 Task: Plan a trip to Gizycko, Poland from 6th December, 2023 to 10th December, 2023 for 1 adult. Place can be private room with 1  bedroom having 1 bed and 1 bathroom. Property type can be hotel.
Action: Mouse moved to (481, 109)
Screenshot: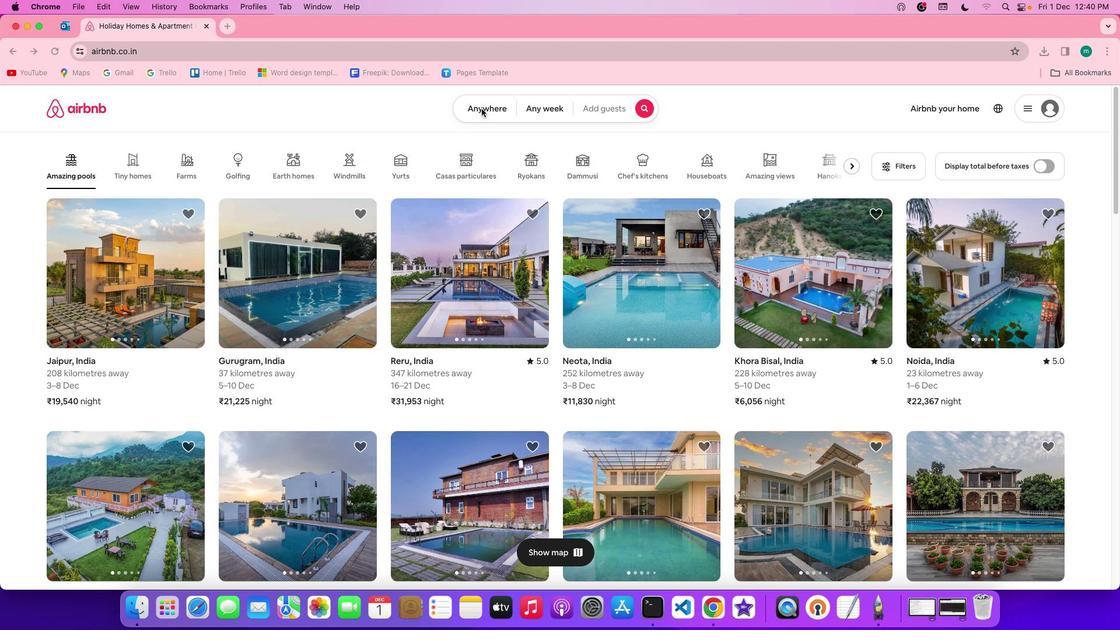 
Action: Mouse pressed left at (481, 109)
Screenshot: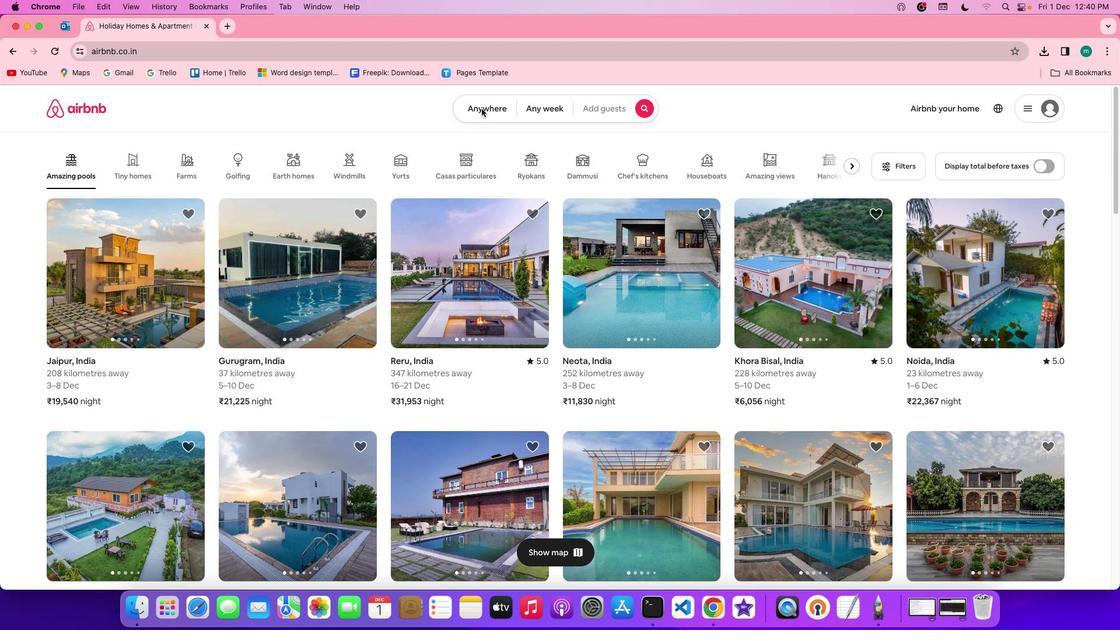 
Action: Mouse pressed left at (481, 109)
Screenshot: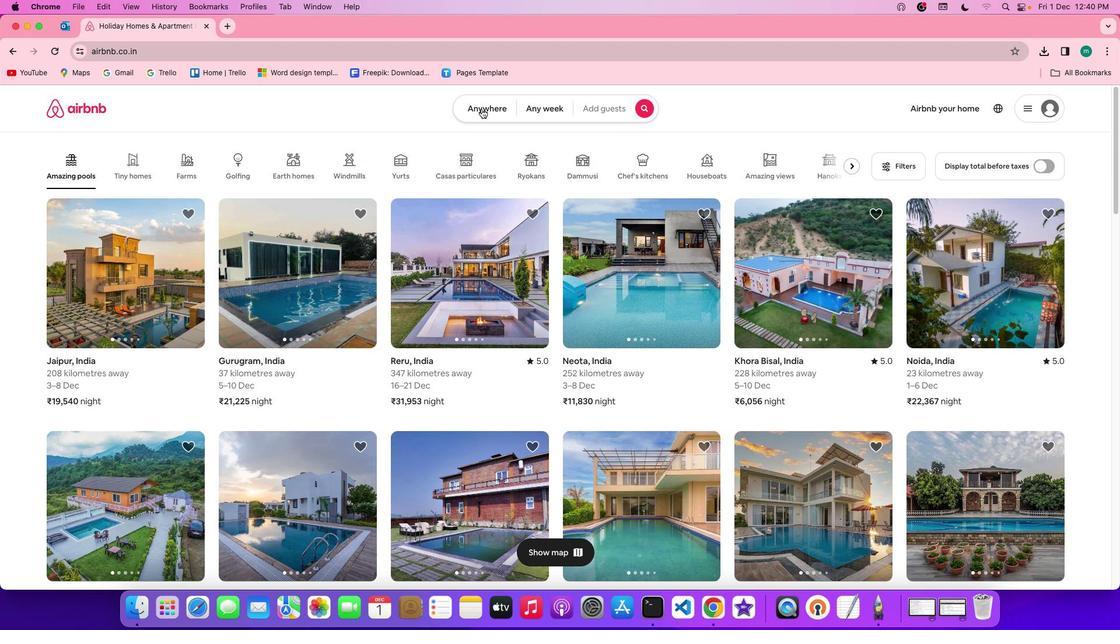 
Action: Mouse moved to (444, 151)
Screenshot: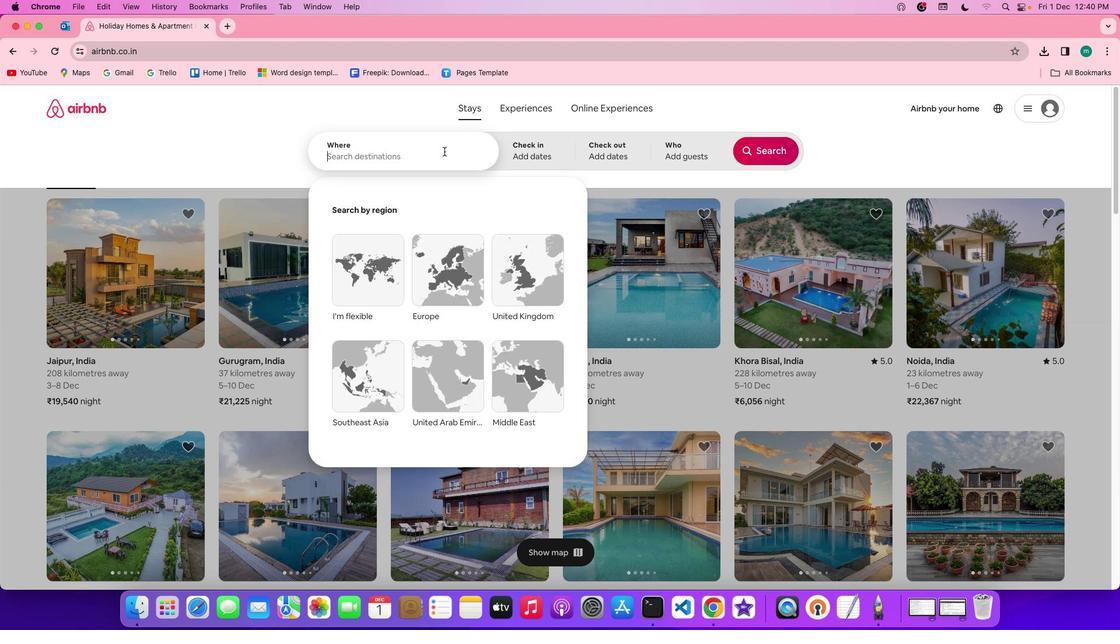
Action: Key pressed Key.shift'G''i''z''y''c''k''o'','Key.spaceKey.shift'P''o''l''a''n''d'
Screenshot: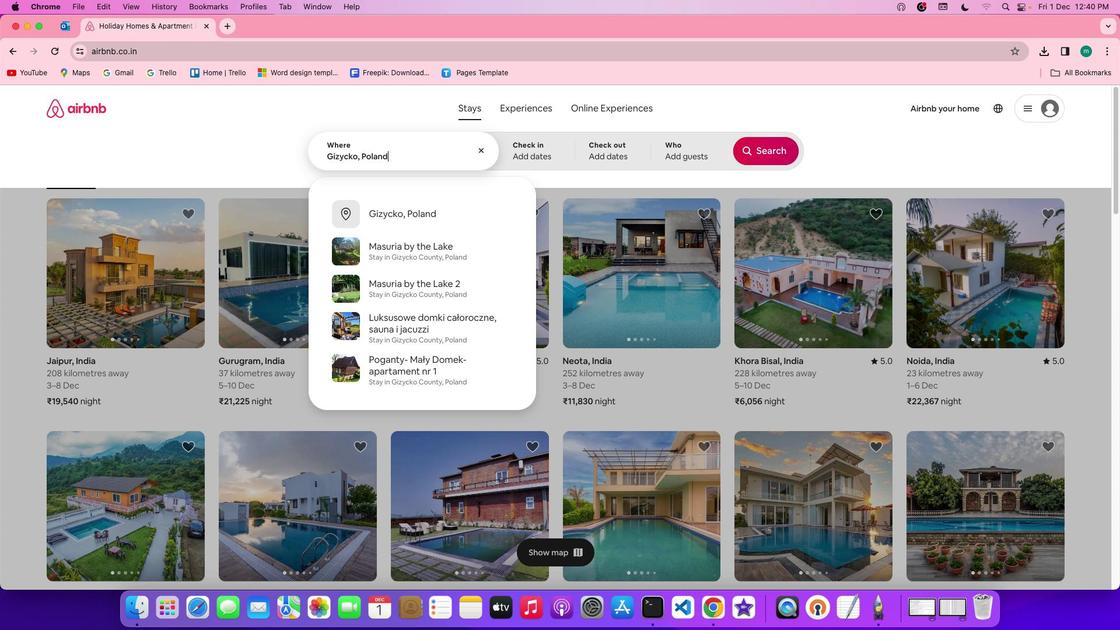 
Action: Mouse moved to (545, 151)
Screenshot: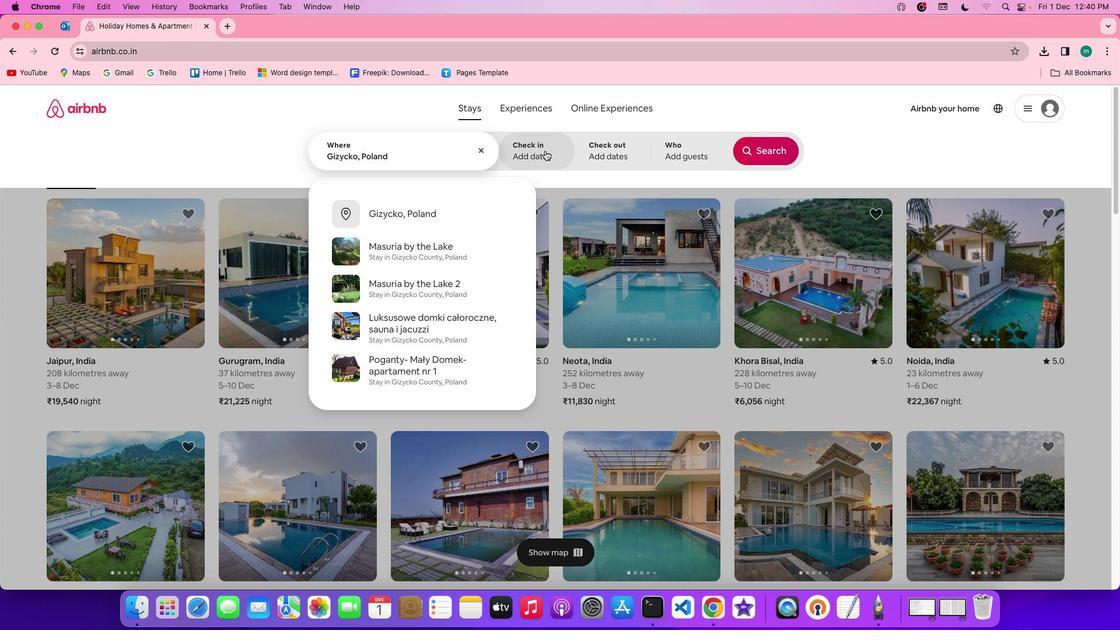 
Action: Mouse pressed left at (545, 151)
Screenshot: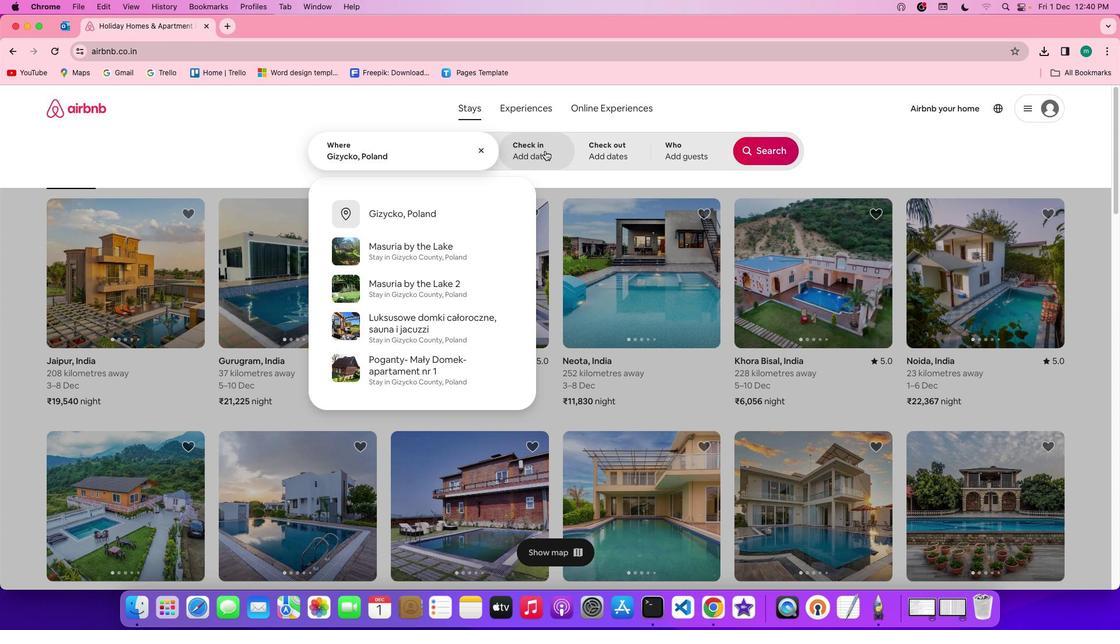 
Action: Mouse moved to (434, 318)
Screenshot: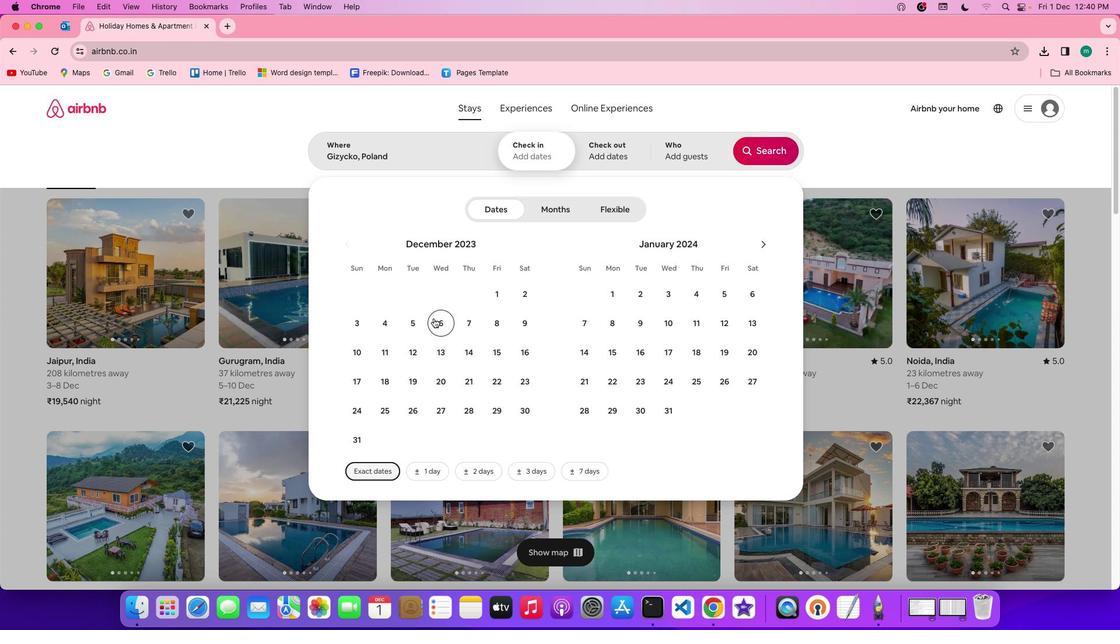
Action: Mouse pressed left at (434, 318)
Screenshot: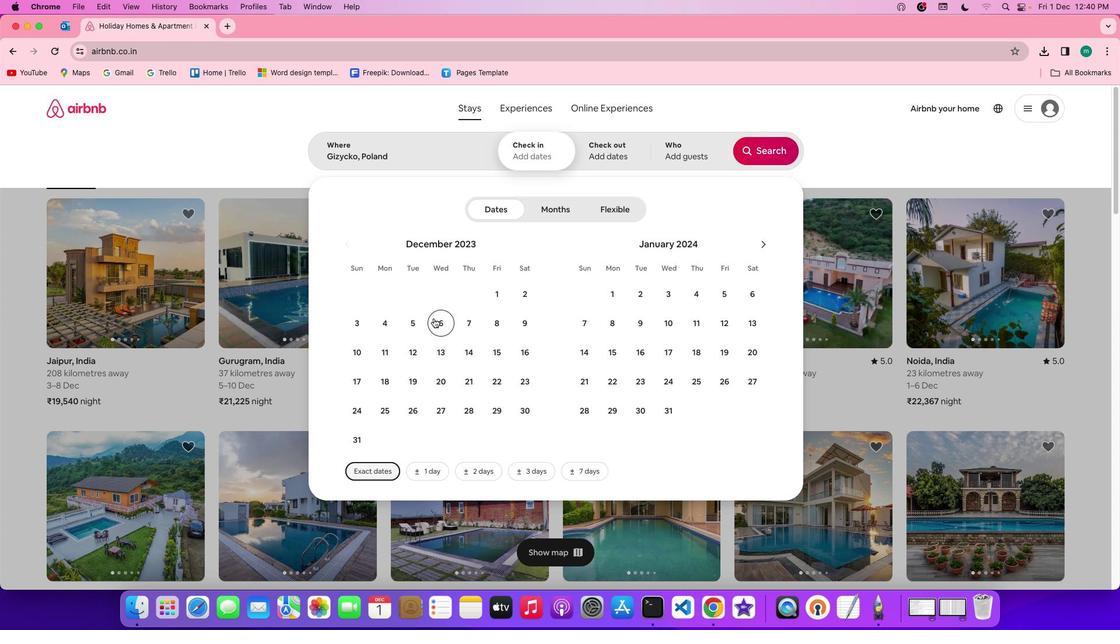 
Action: Mouse moved to (363, 351)
Screenshot: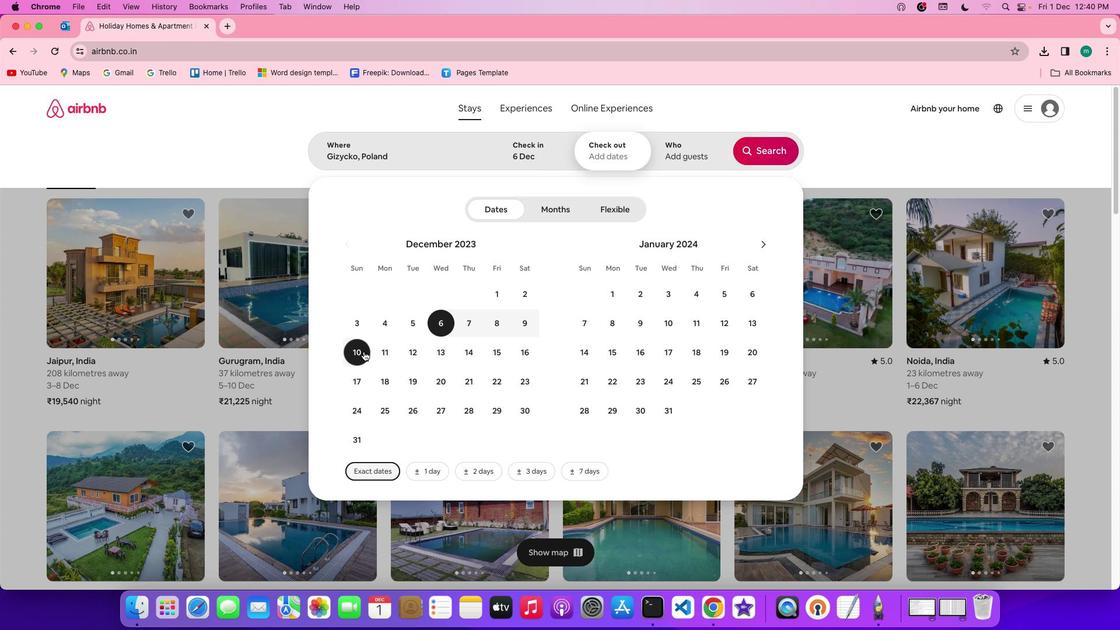 
Action: Mouse pressed left at (363, 351)
Screenshot: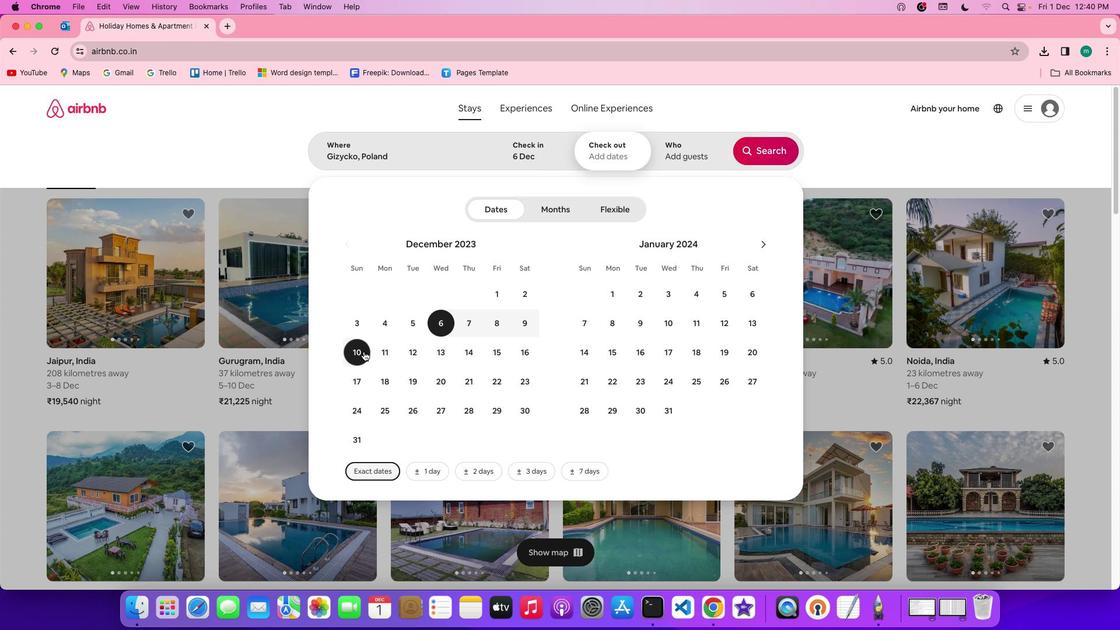 
Action: Mouse moved to (665, 152)
Screenshot: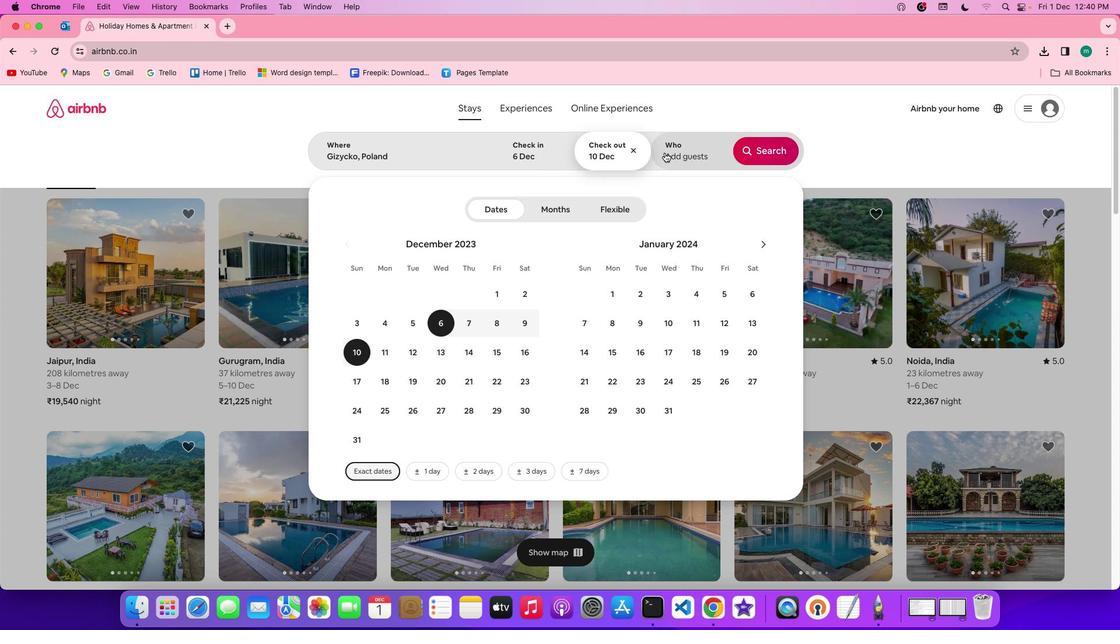 
Action: Mouse pressed left at (665, 152)
Screenshot: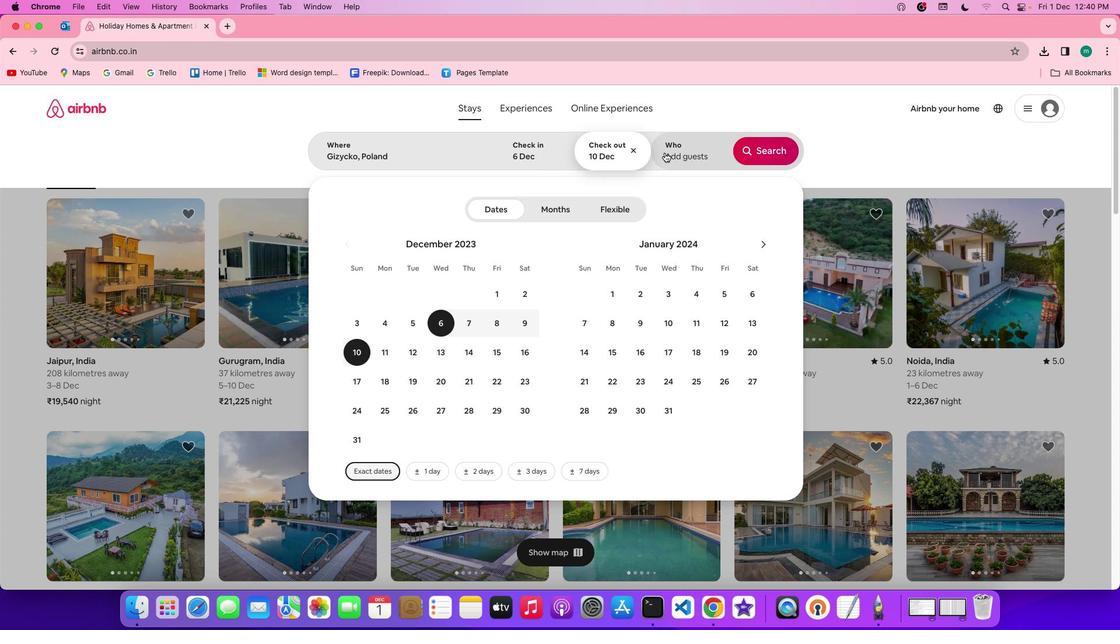 
Action: Mouse moved to (767, 214)
Screenshot: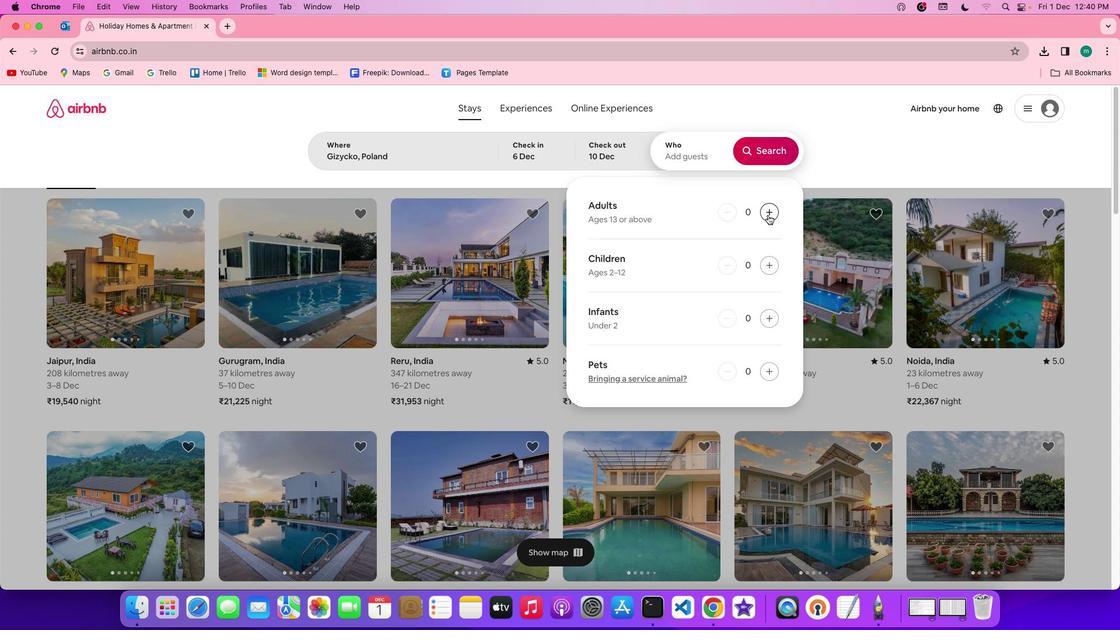 
Action: Mouse pressed left at (767, 214)
Screenshot: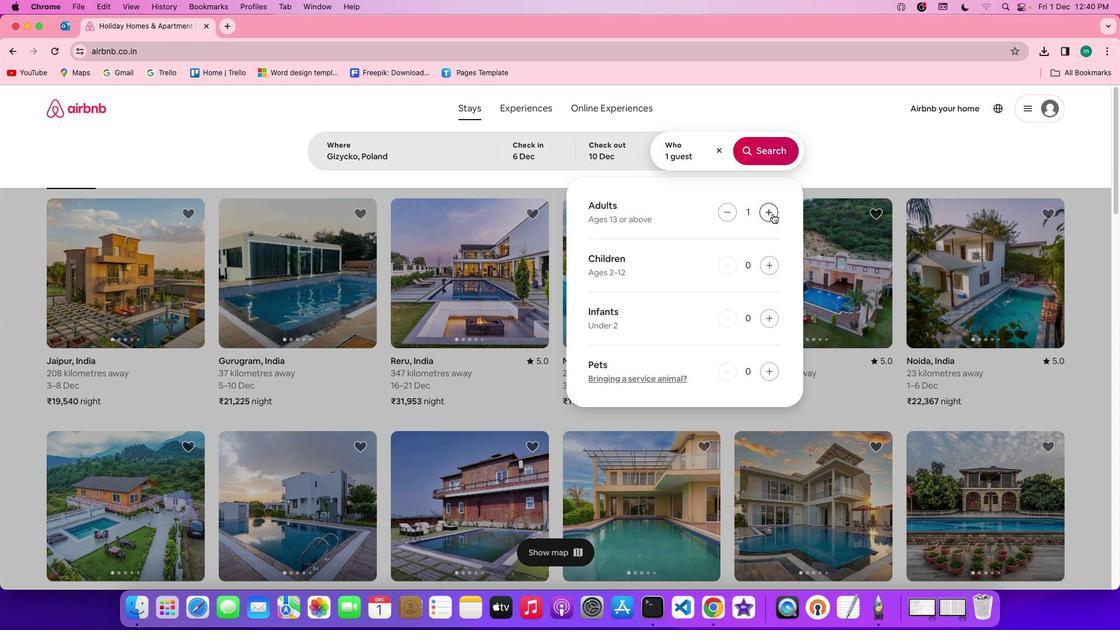 
Action: Mouse moved to (767, 143)
Screenshot: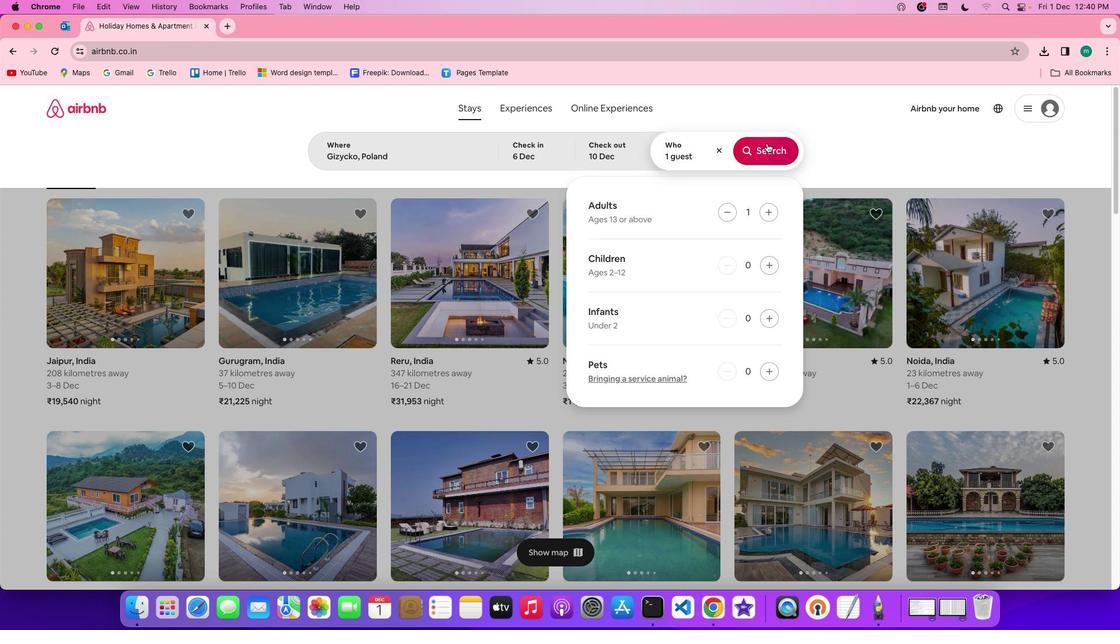 
Action: Mouse pressed left at (767, 143)
Screenshot: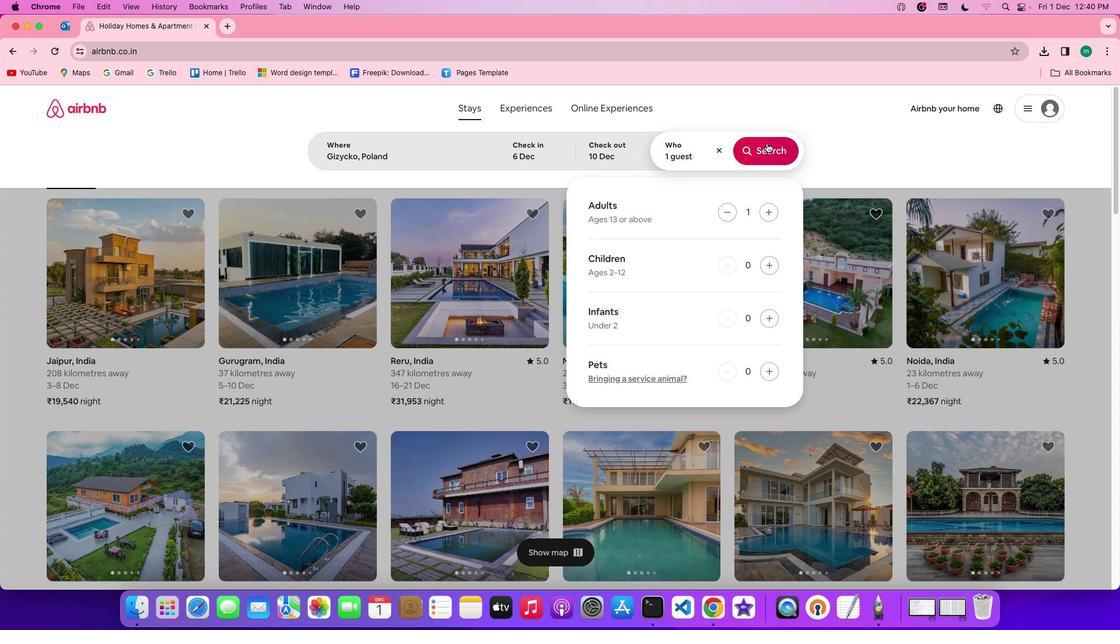 
Action: Mouse moved to (940, 152)
Screenshot: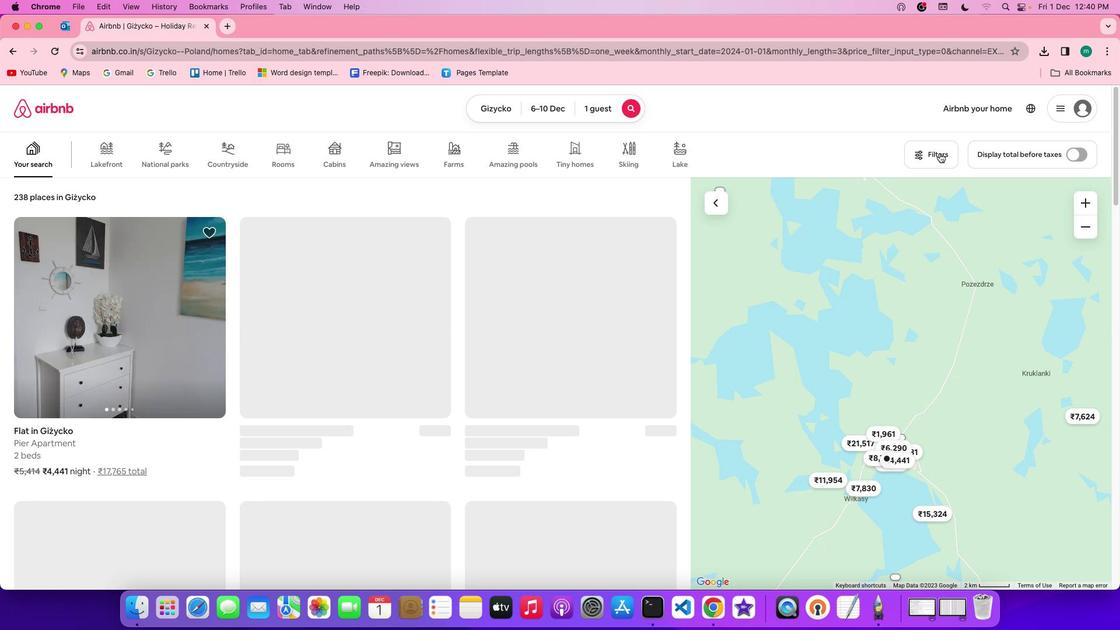 
Action: Mouse pressed left at (940, 152)
Screenshot: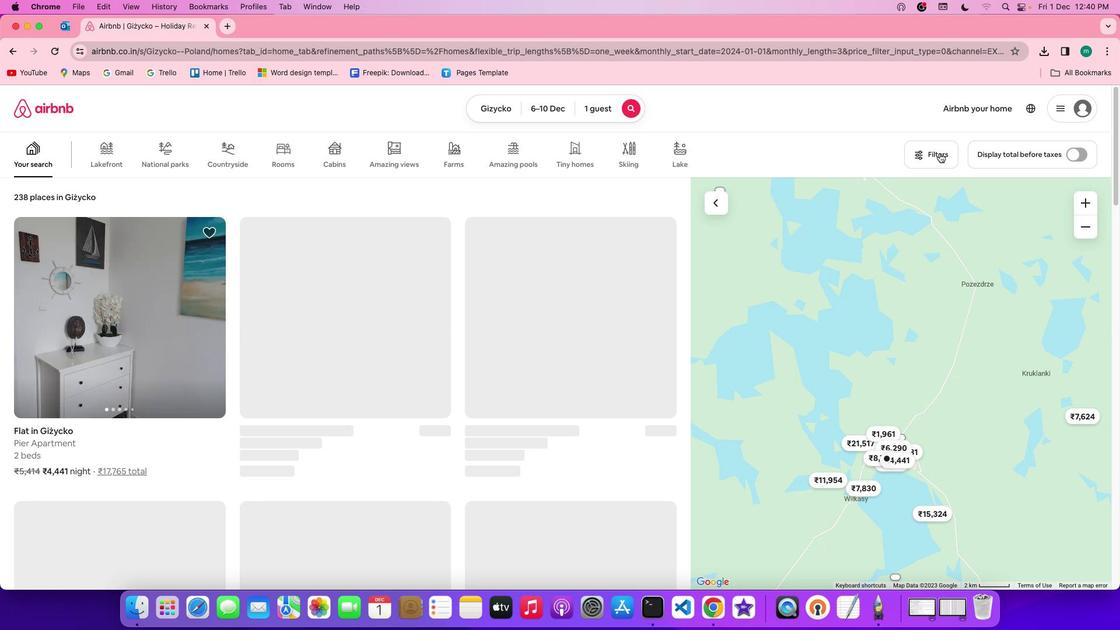 
Action: Mouse moved to (595, 313)
Screenshot: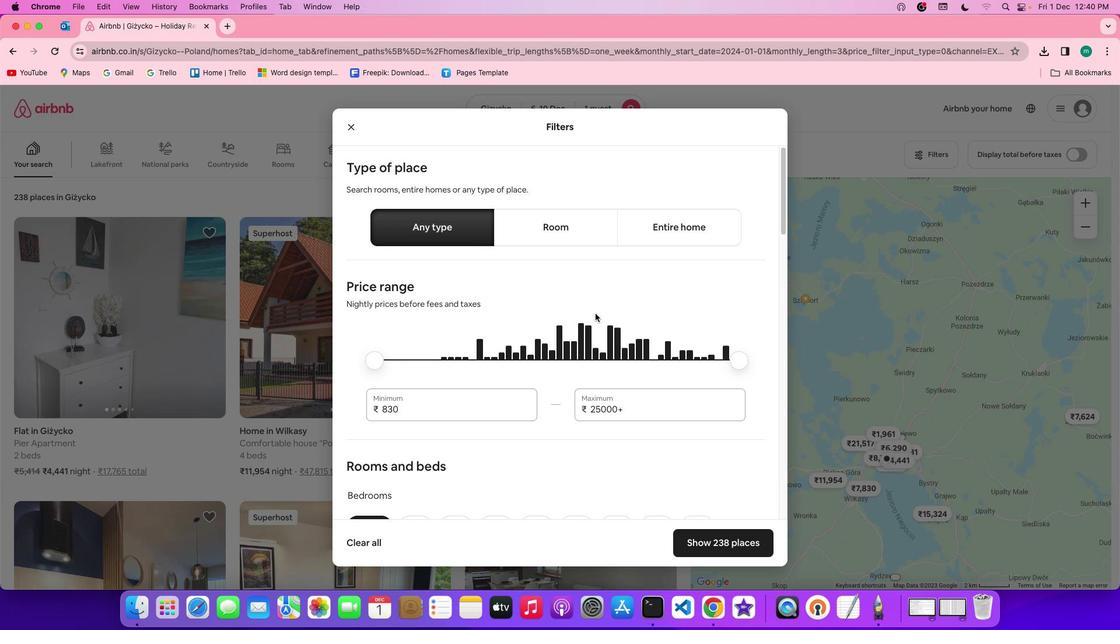 
Action: Mouse scrolled (595, 313) with delta (0, 0)
Screenshot: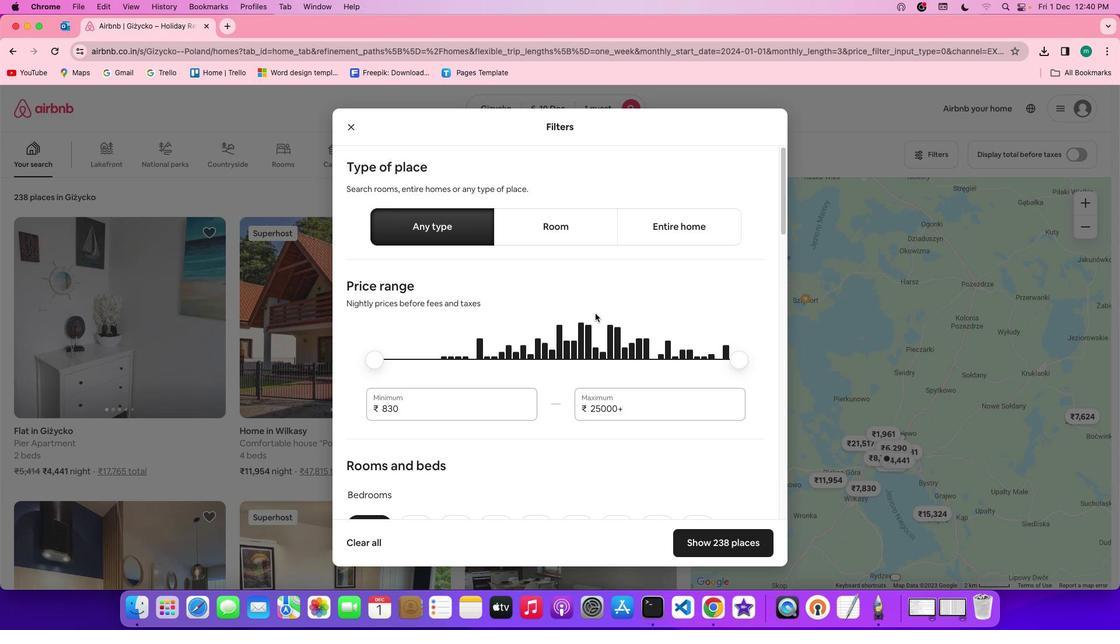 
Action: Mouse scrolled (595, 313) with delta (0, 0)
Screenshot: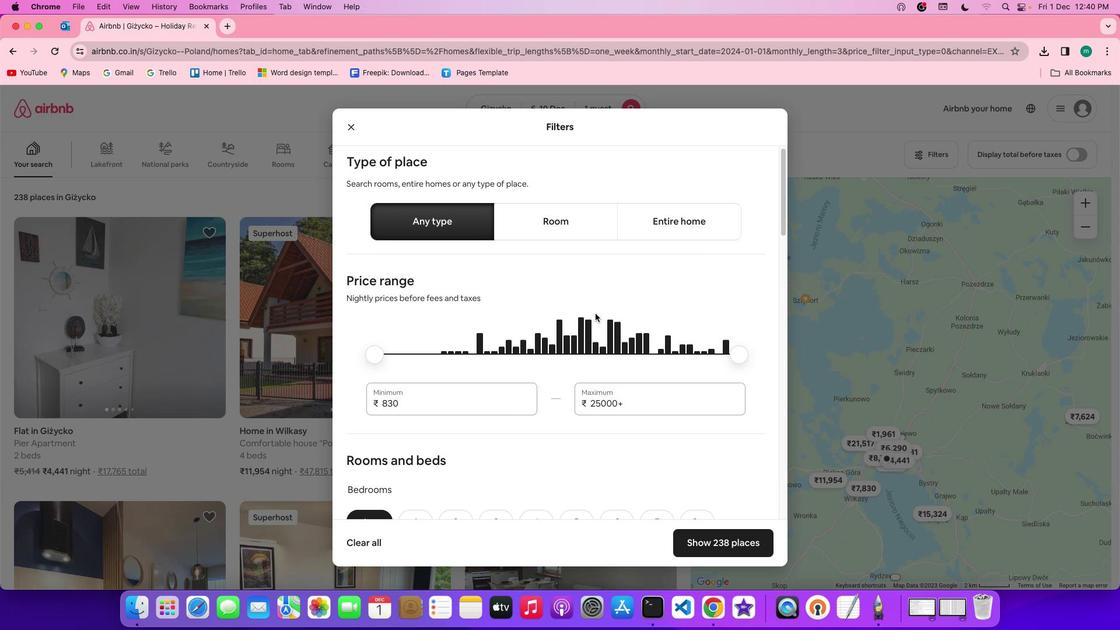 
Action: Mouse scrolled (595, 313) with delta (0, 0)
Screenshot: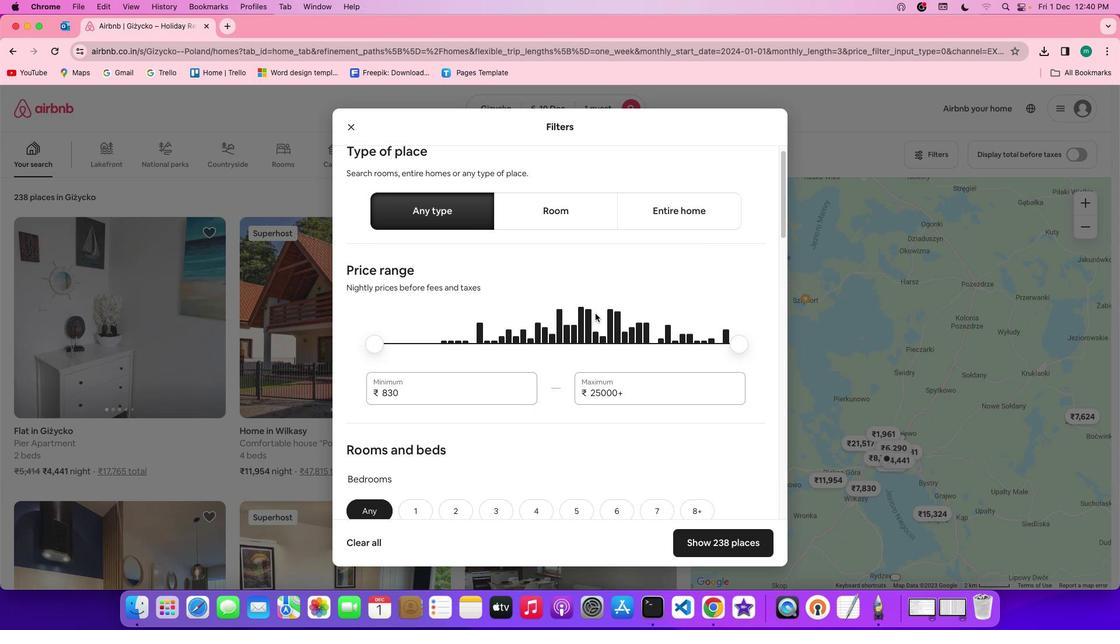 
Action: Mouse scrolled (595, 313) with delta (0, -1)
Screenshot: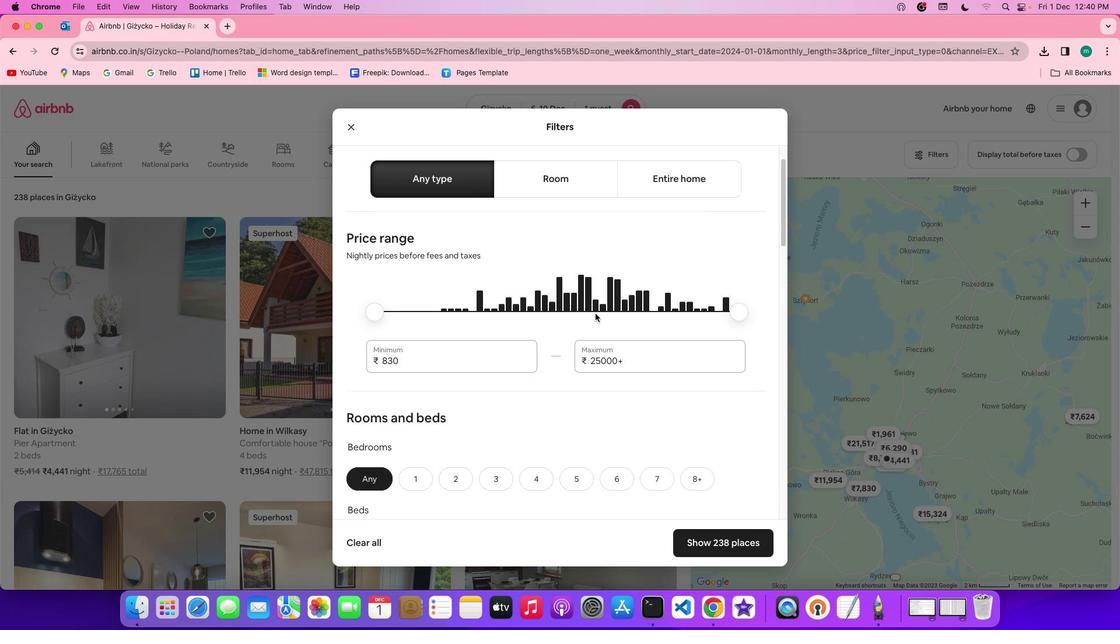 
Action: Mouse moved to (595, 313)
Screenshot: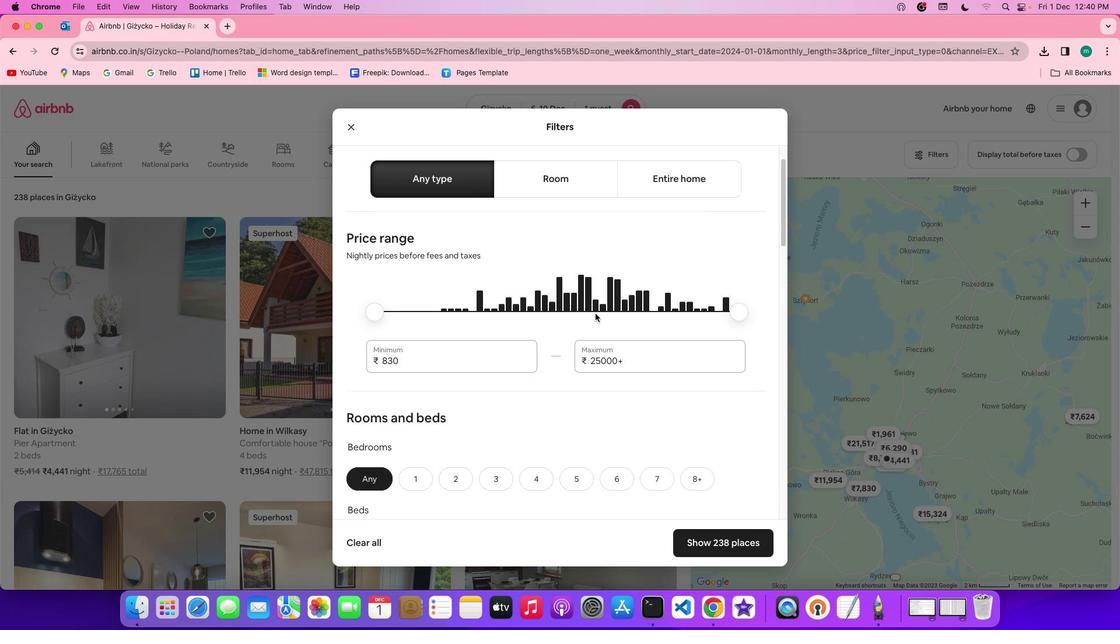 
Action: Mouse scrolled (595, 313) with delta (0, 0)
Screenshot: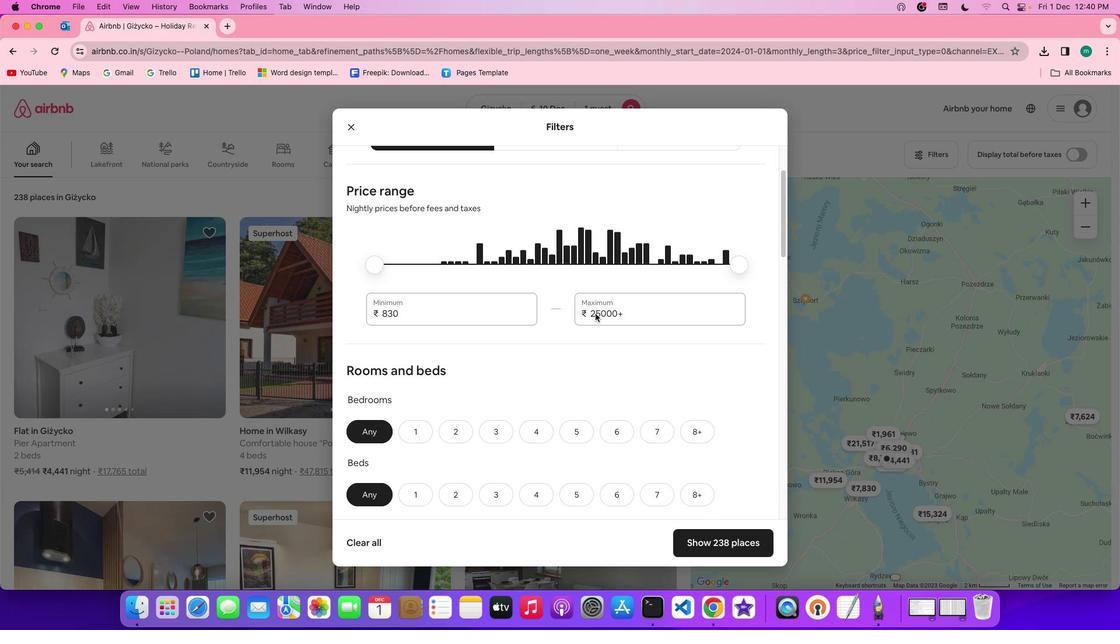
Action: Mouse scrolled (595, 313) with delta (0, 0)
Screenshot: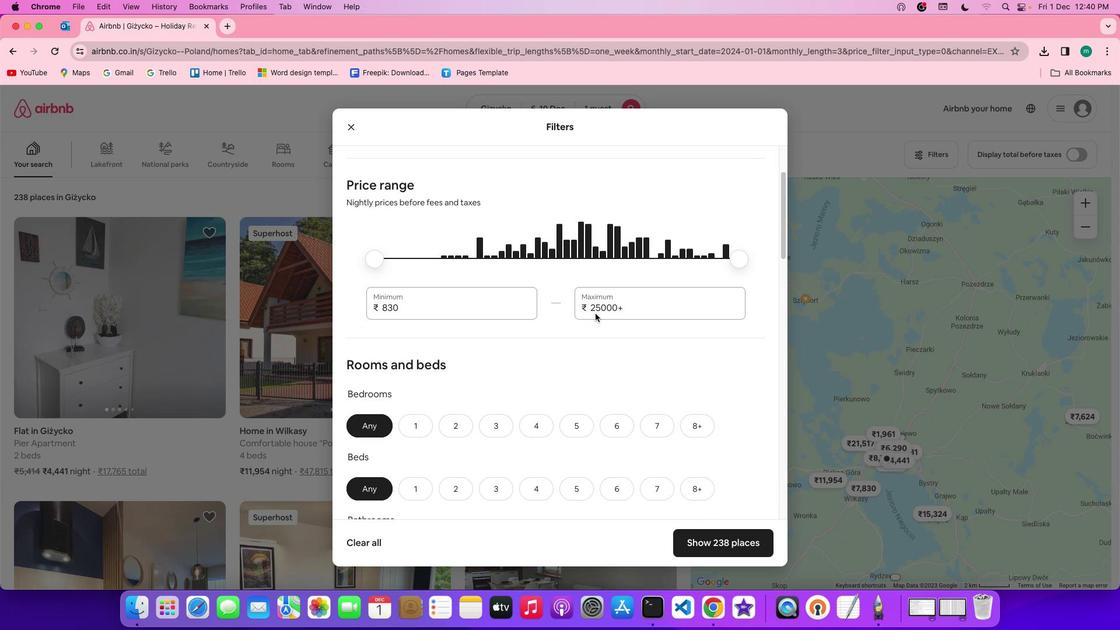 
Action: Mouse scrolled (595, 313) with delta (0, -1)
Screenshot: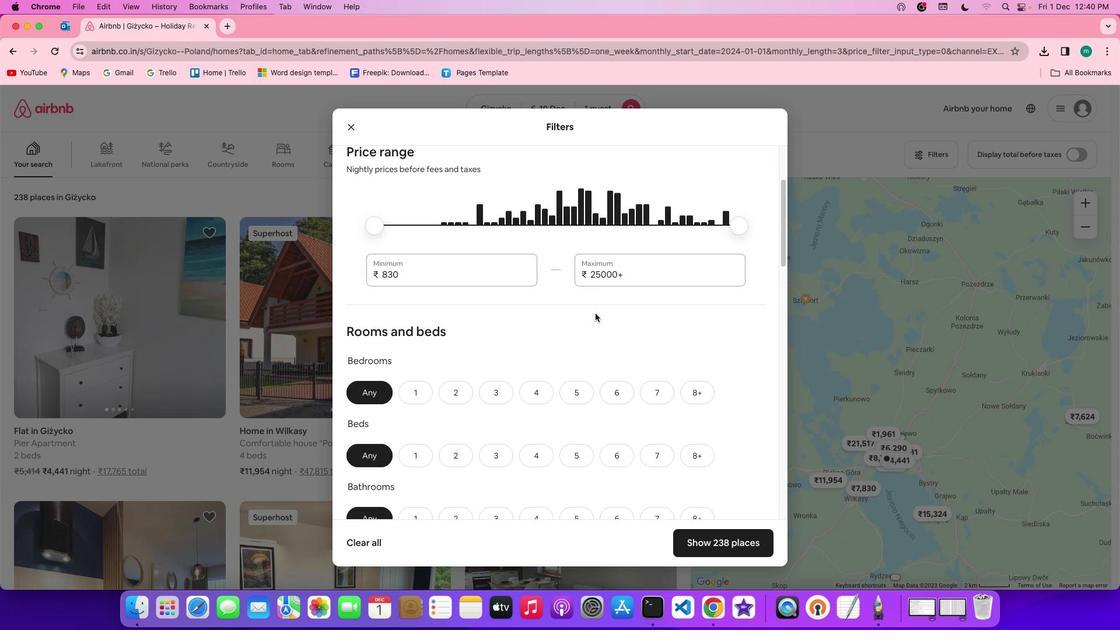 
Action: Mouse scrolled (595, 313) with delta (0, -1)
Screenshot: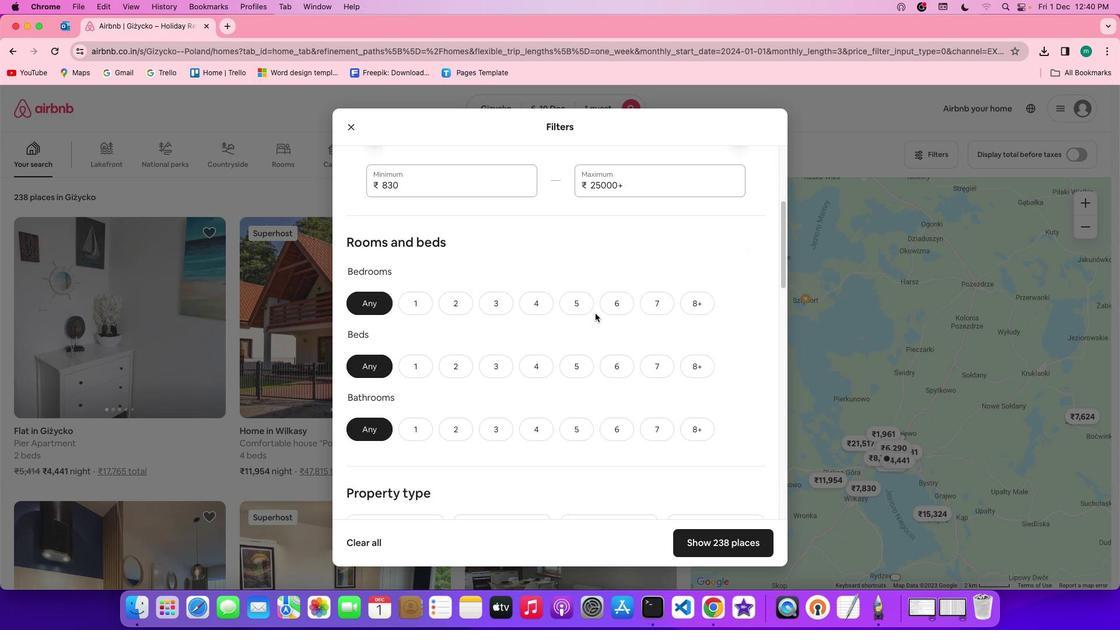 
Action: Mouse moved to (427, 256)
Screenshot: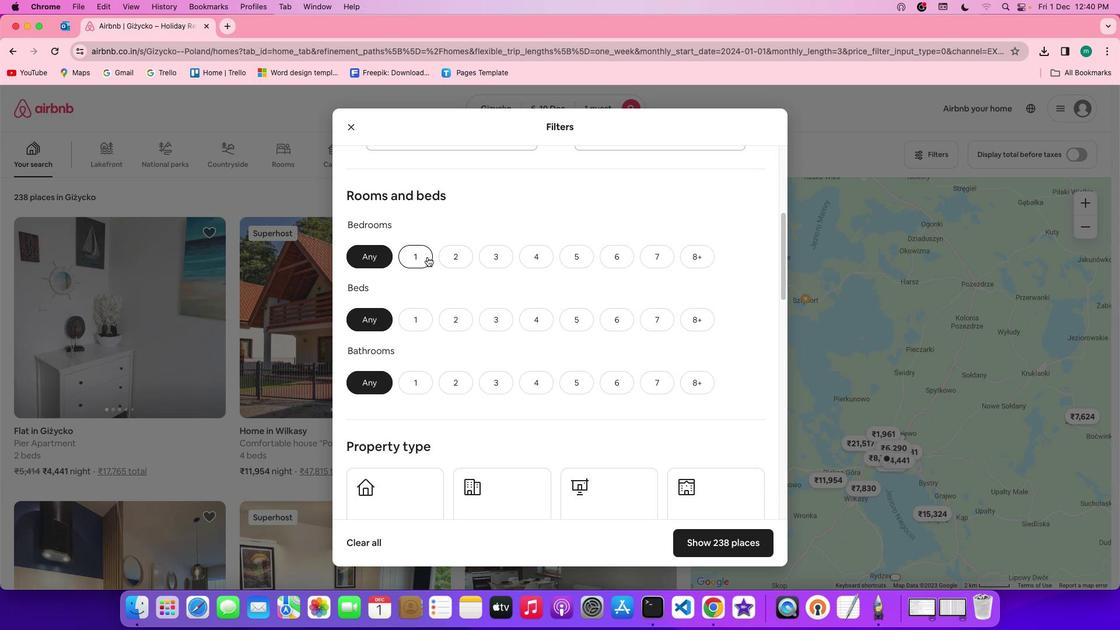 
Action: Mouse pressed left at (427, 256)
Screenshot: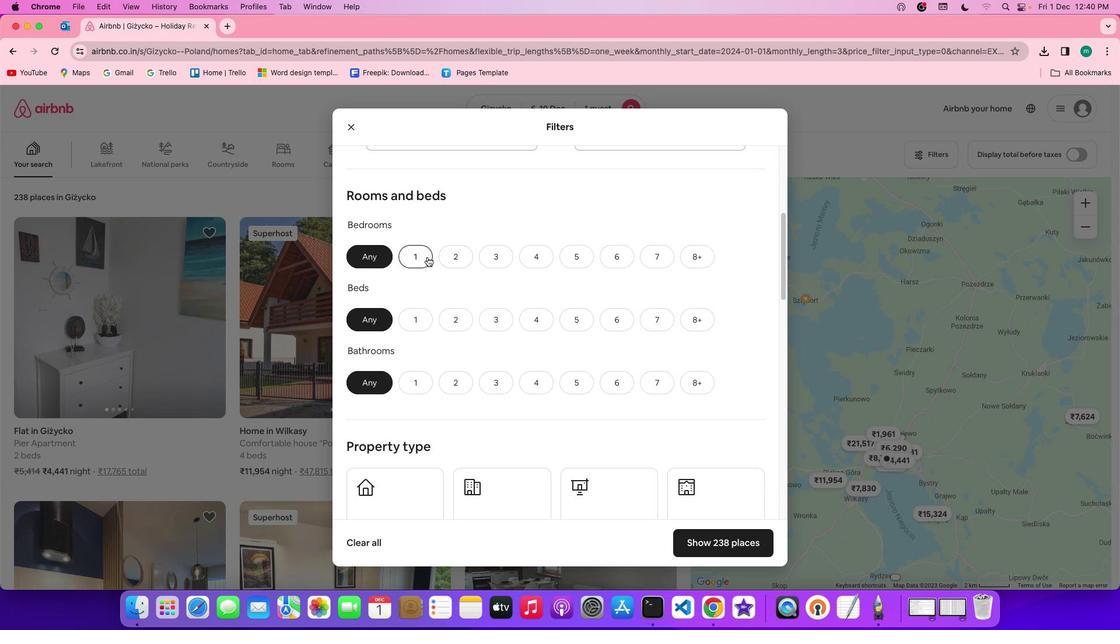 
Action: Mouse moved to (406, 324)
Screenshot: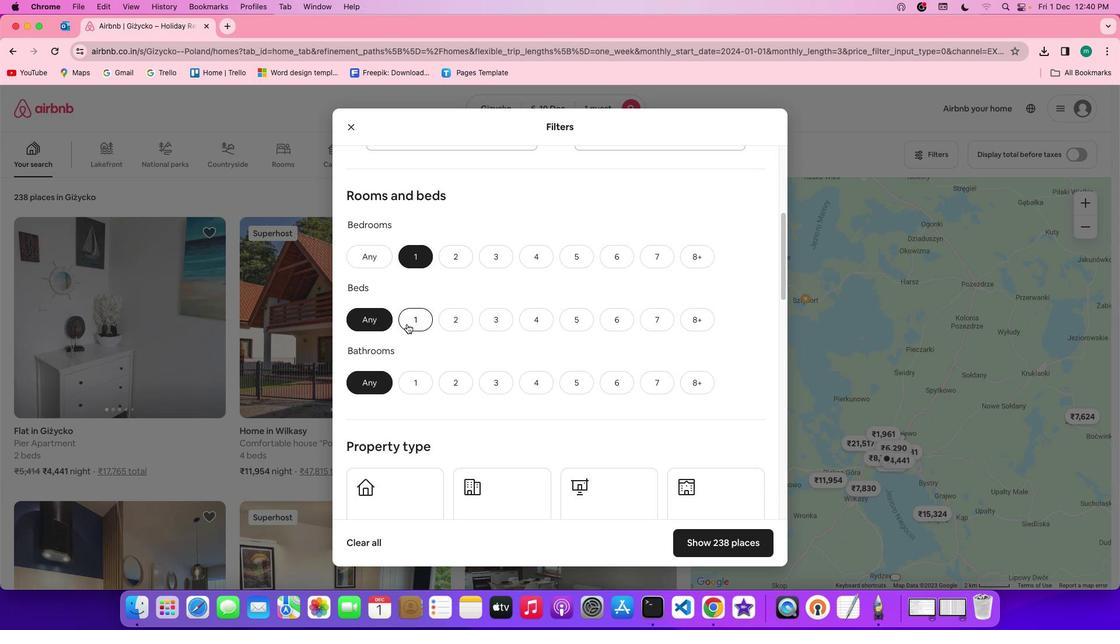 
Action: Mouse pressed left at (406, 324)
Screenshot: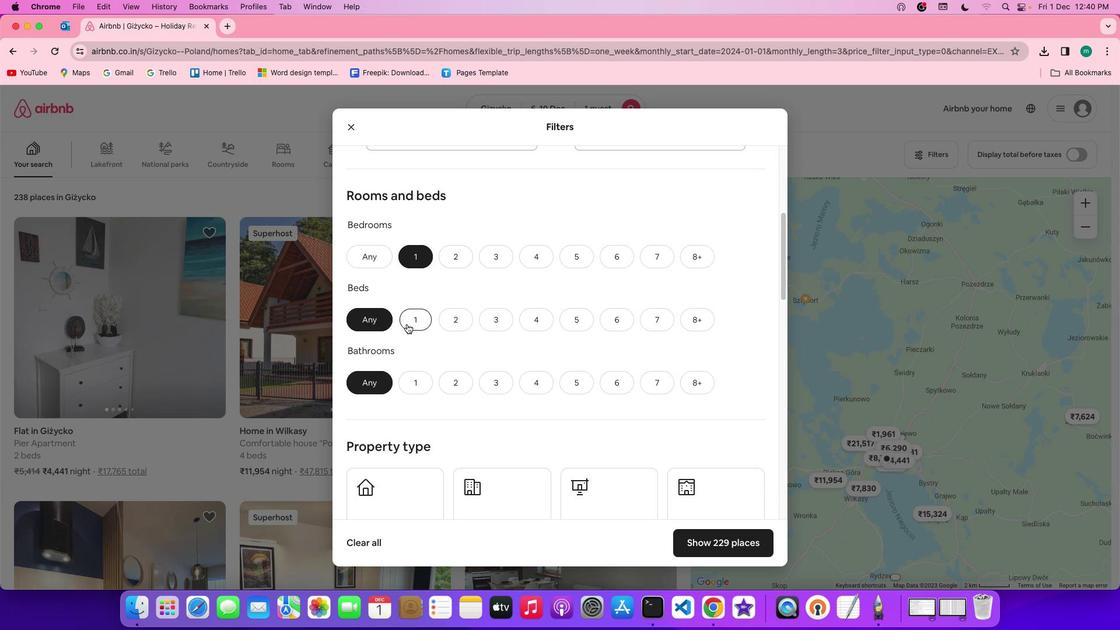 
Action: Mouse moved to (411, 377)
Screenshot: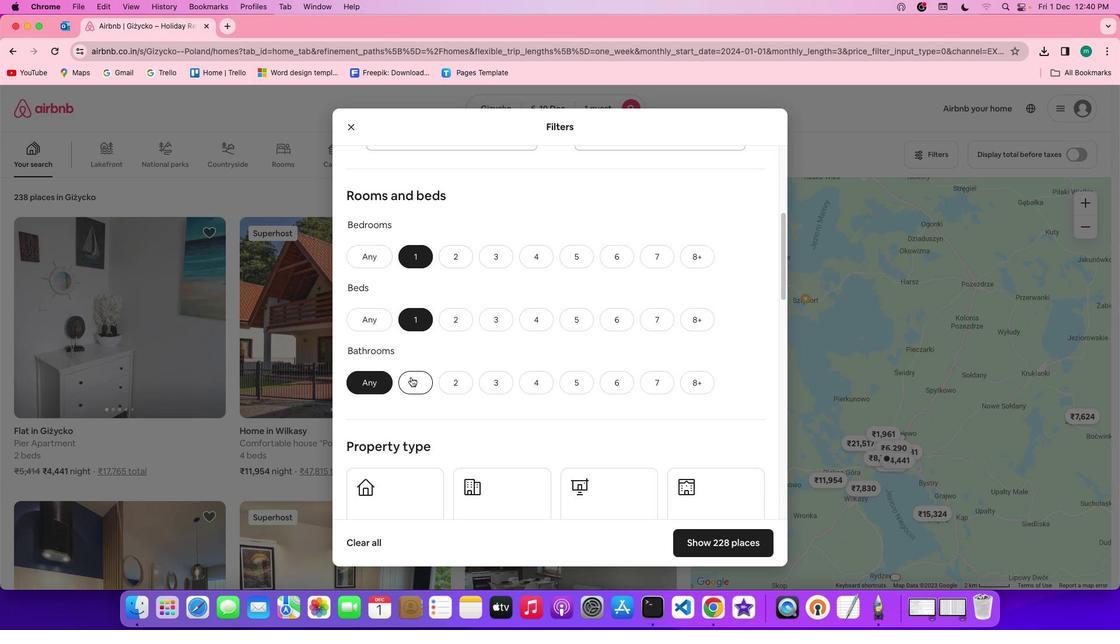 
Action: Mouse pressed left at (411, 377)
Screenshot: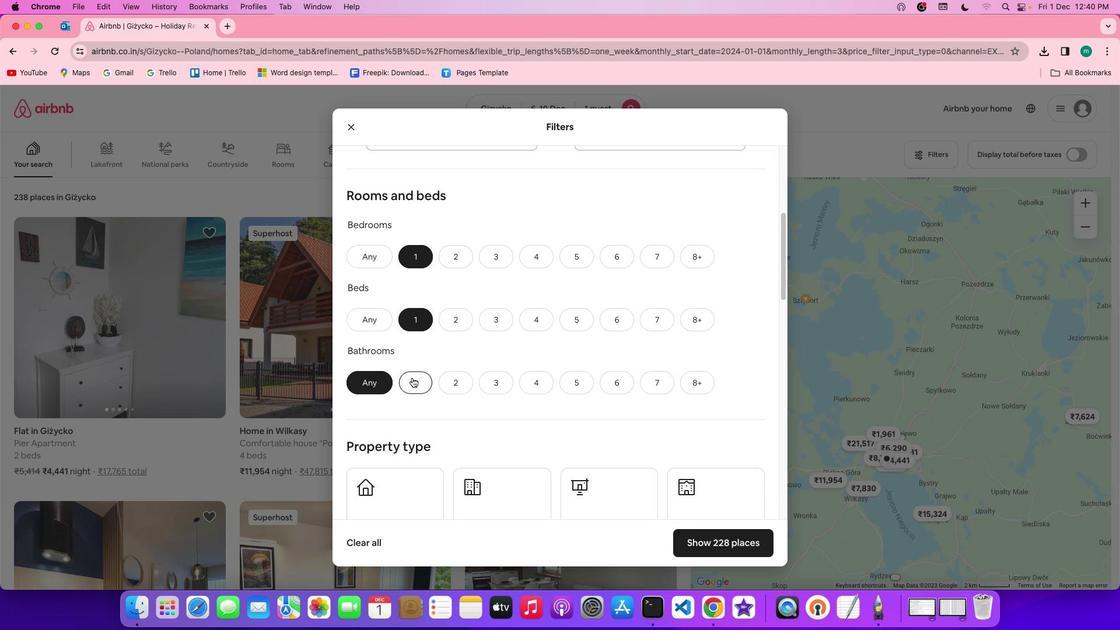 
Action: Mouse moved to (575, 402)
Screenshot: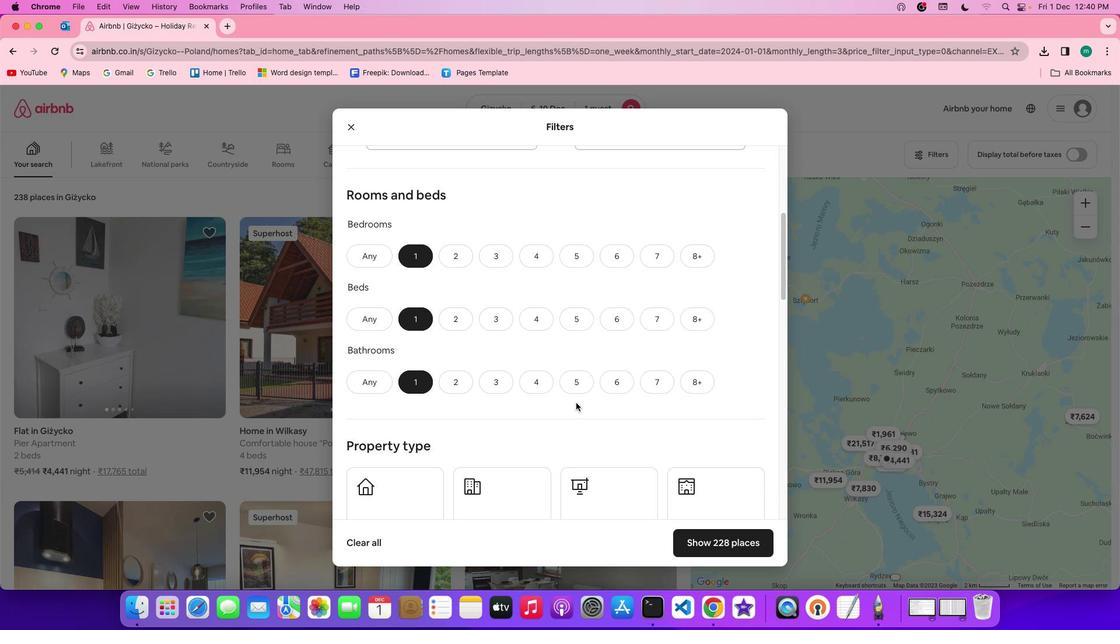 
Action: Mouse scrolled (575, 402) with delta (0, 0)
Screenshot: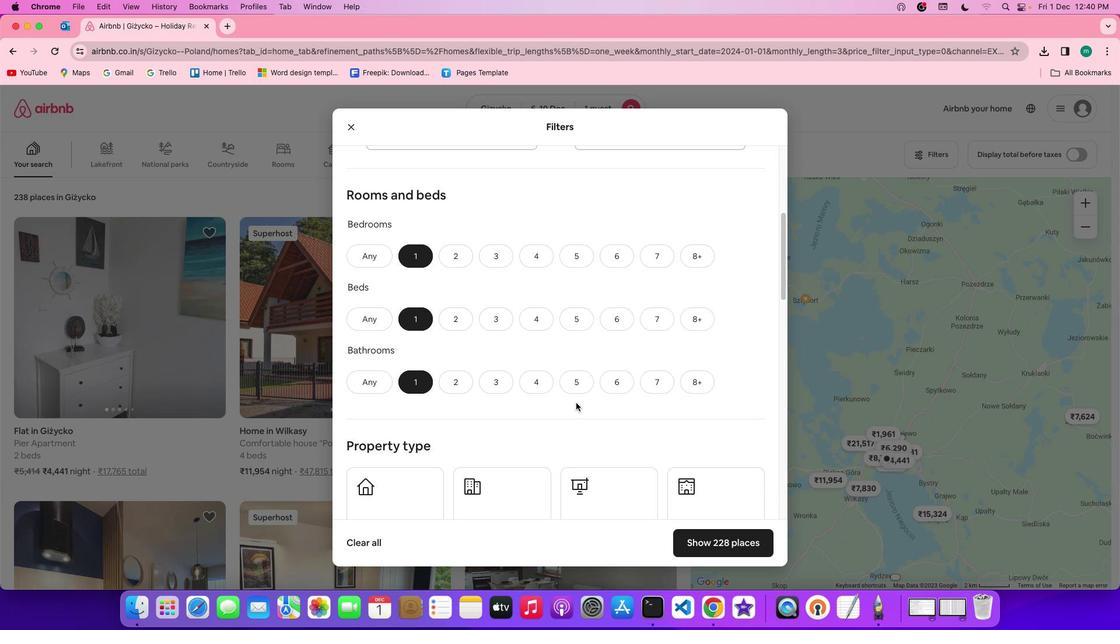 
Action: Mouse scrolled (575, 402) with delta (0, 0)
Screenshot: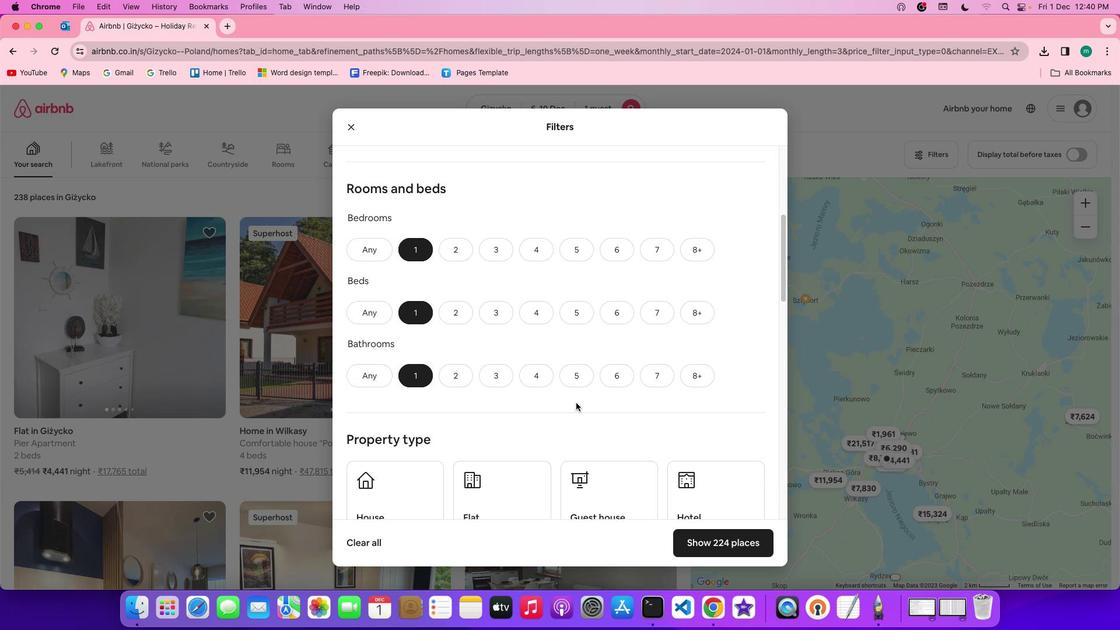 
Action: Mouse scrolled (575, 402) with delta (0, 0)
Screenshot: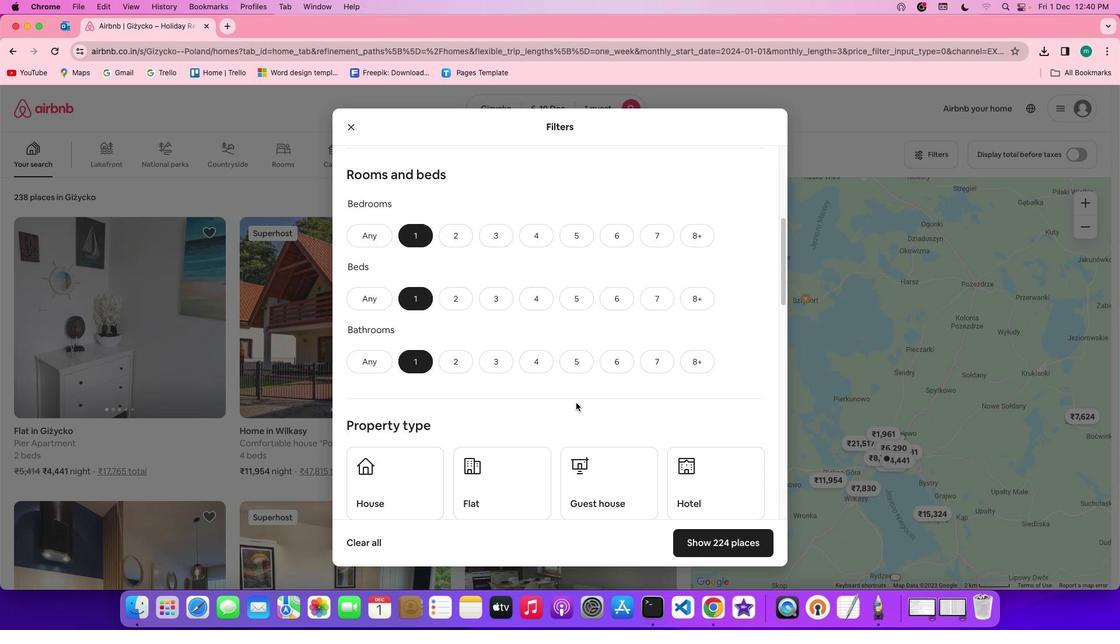 
Action: Mouse scrolled (575, 402) with delta (0, -1)
Screenshot: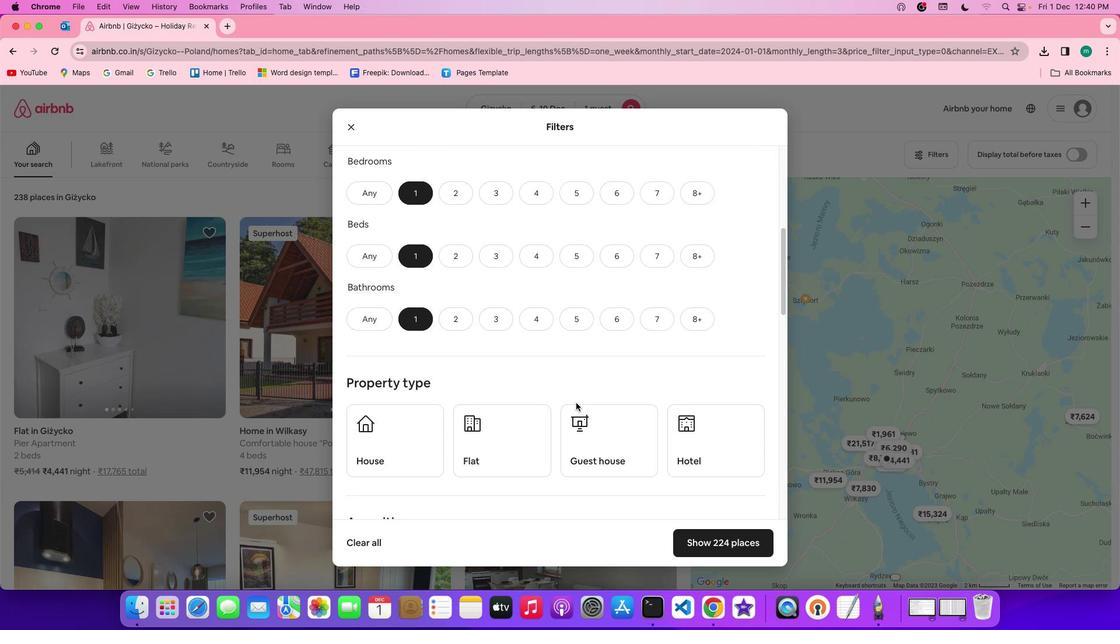 
Action: Mouse scrolled (575, 402) with delta (0, 0)
Screenshot: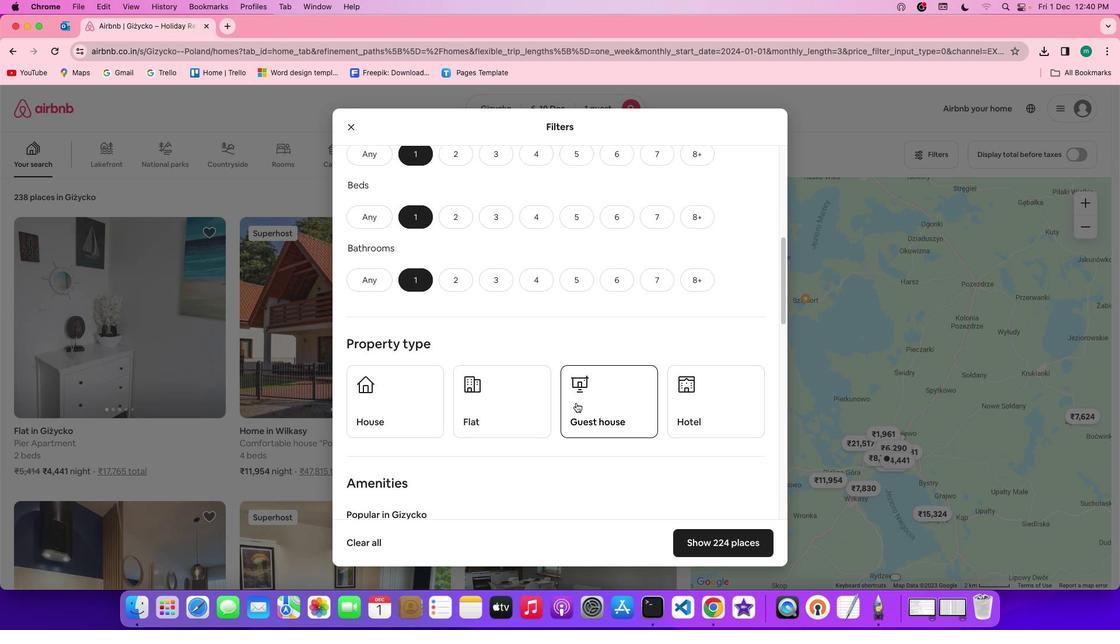 
Action: Mouse scrolled (575, 402) with delta (0, 0)
Screenshot: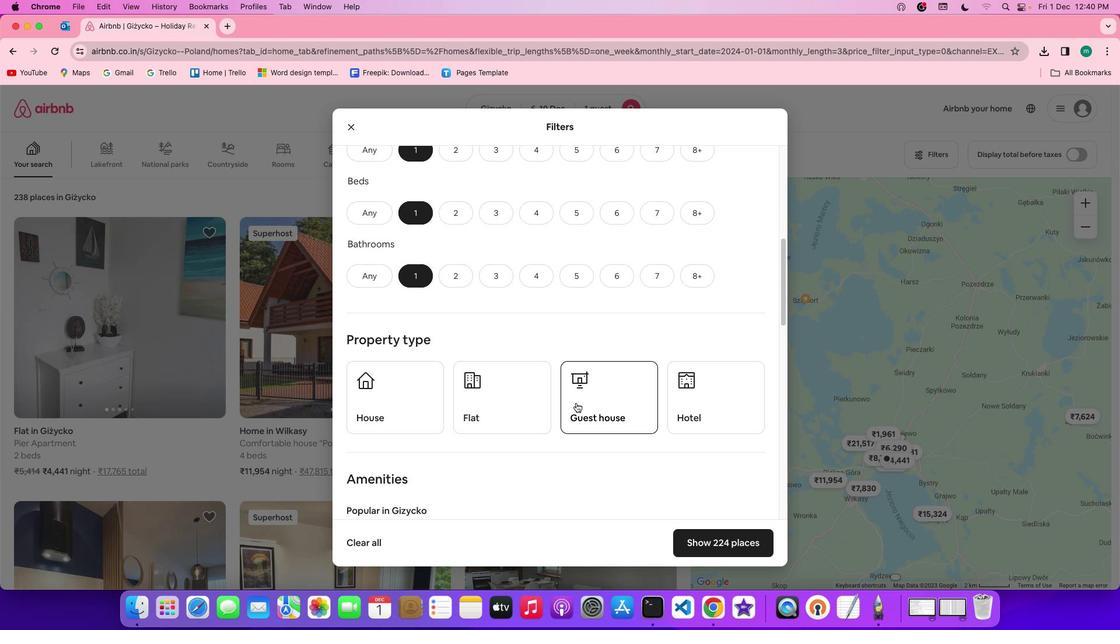 
Action: Mouse scrolled (575, 402) with delta (0, 0)
Screenshot: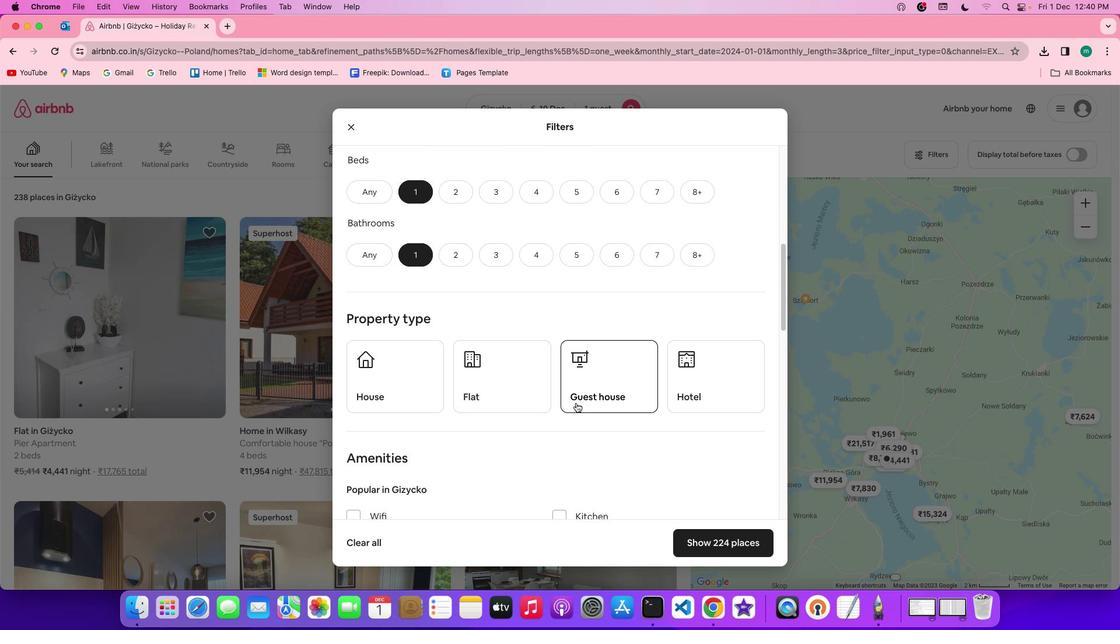 
Action: Mouse moved to (700, 379)
Screenshot: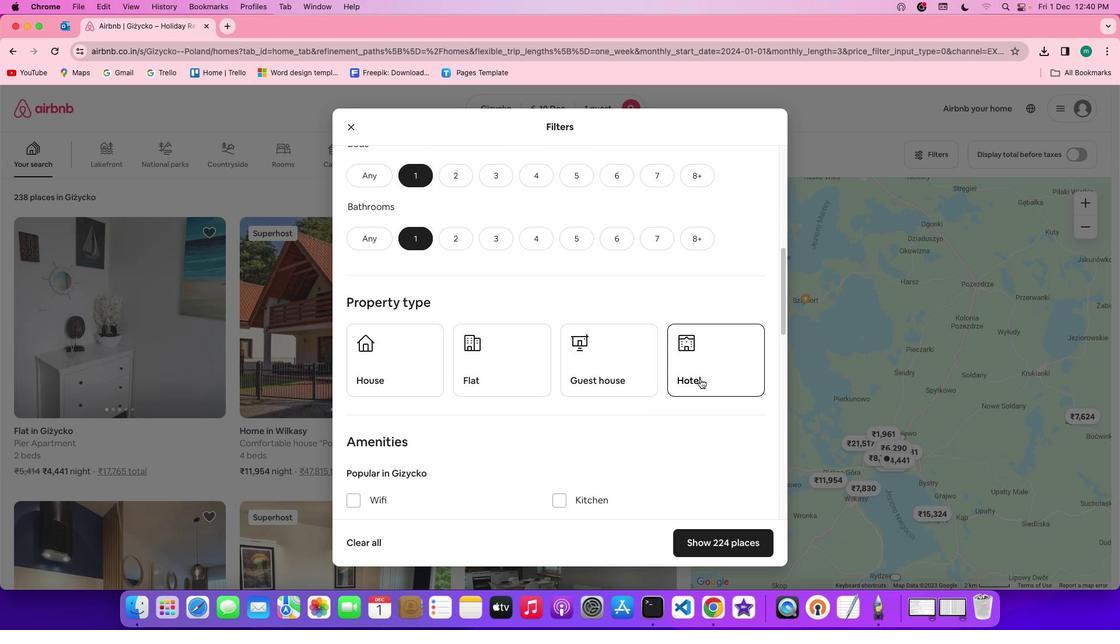 
Action: Mouse pressed left at (700, 379)
Screenshot: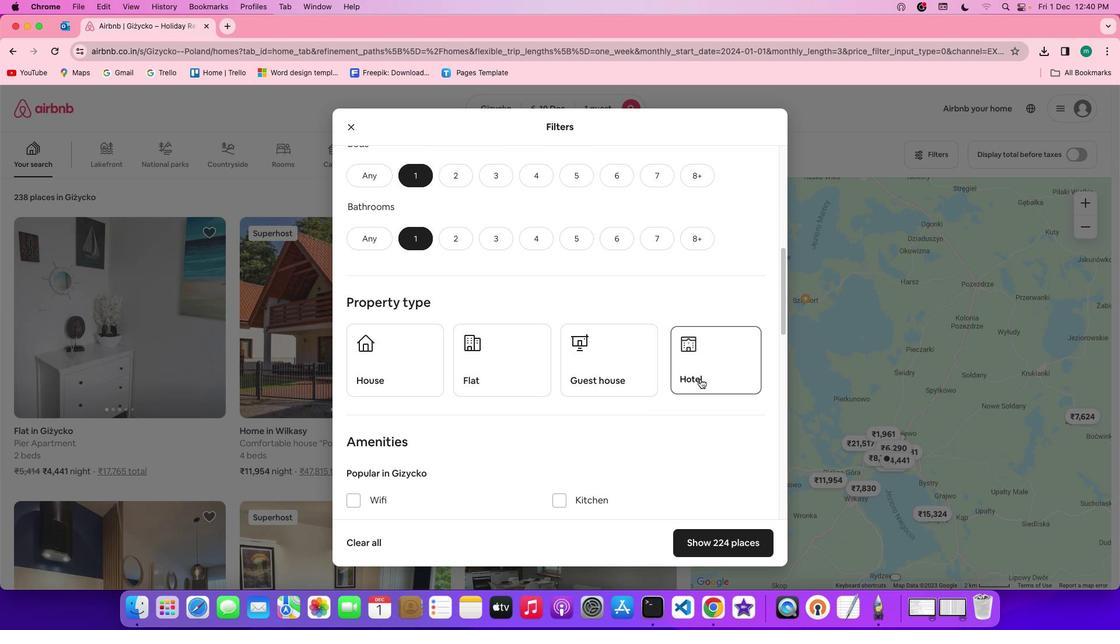 
Action: Mouse moved to (609, 431)
Screenshot: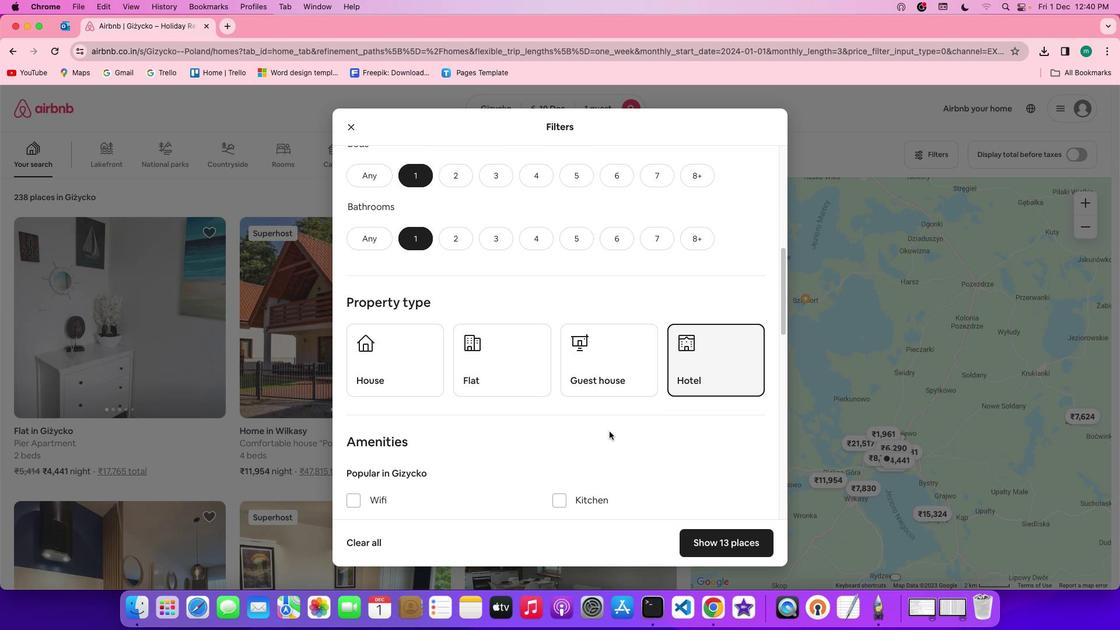 
Action: Mouse scrolled (609, 431) with delta (0, 0)
Screenshot: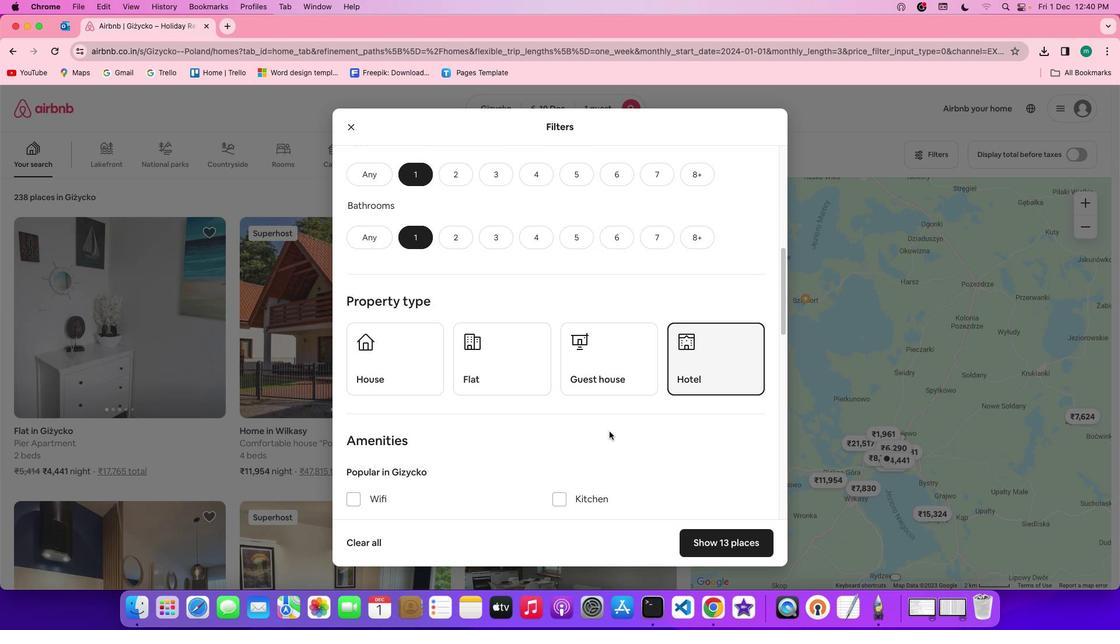 
Action: Mouse scrolled (609, 431) with delta (0, 0)
Screenshot: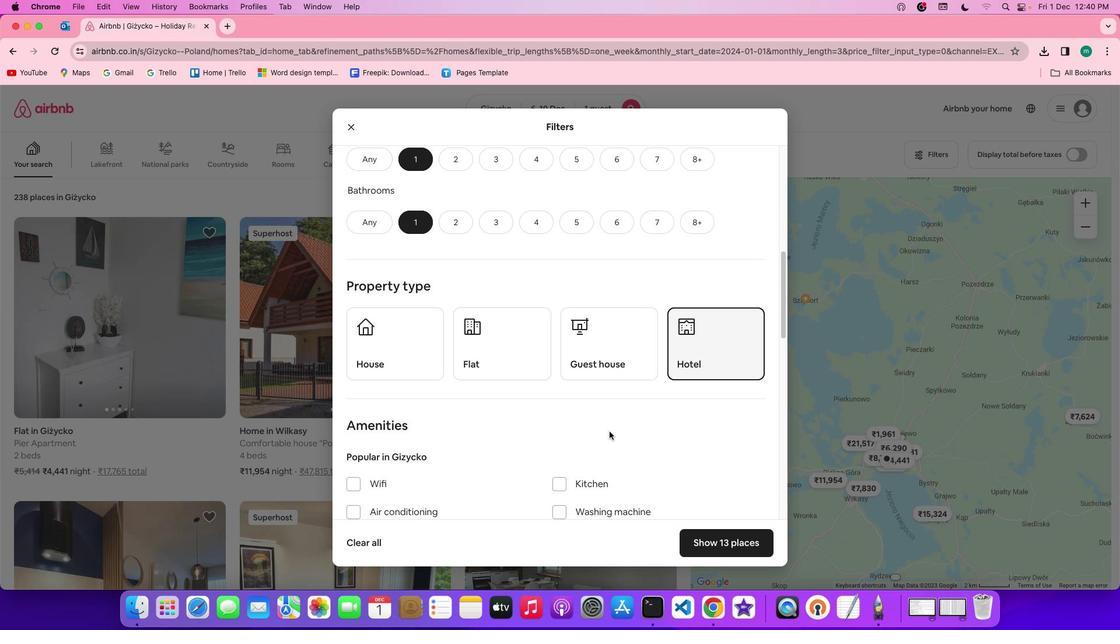 
Action: Mouse scrolled (609, 431) with delta (0, 0)
Screenshot: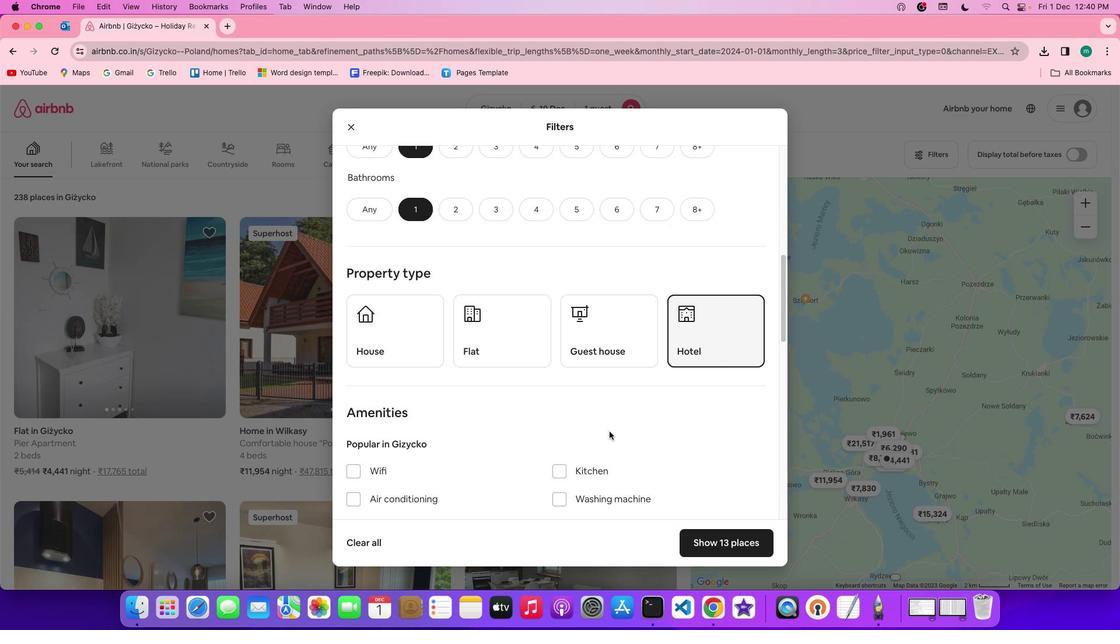 
Action: Mouse scrolled (609, 431) with delta (0, 0)
Screenshot: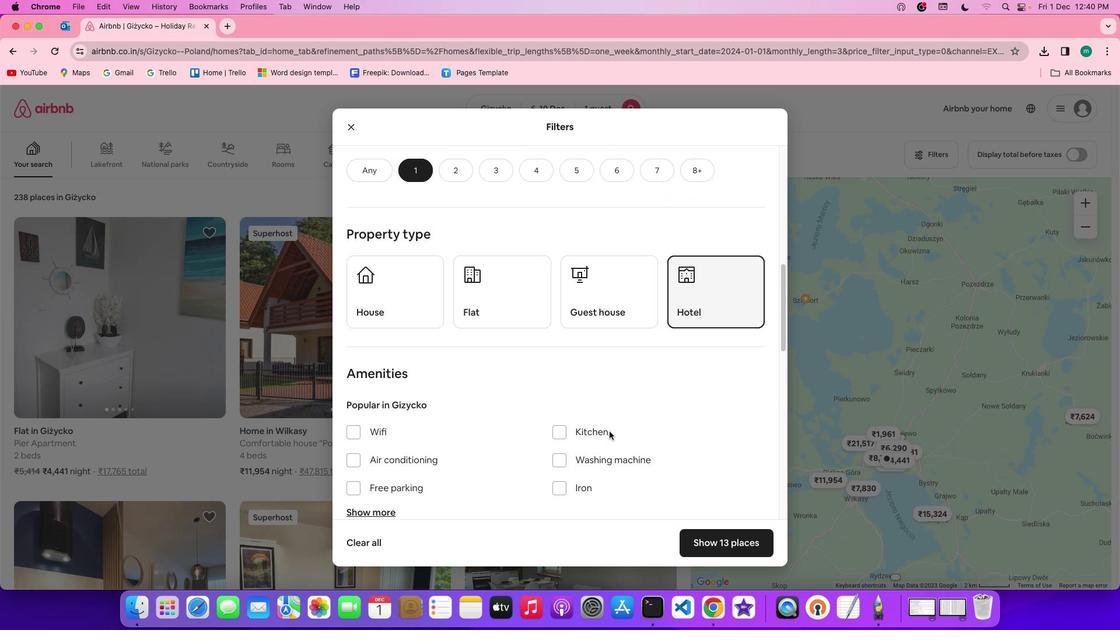 
Action: Mouse scrolled (609, 431) with delta (0, 0)
Screenshot: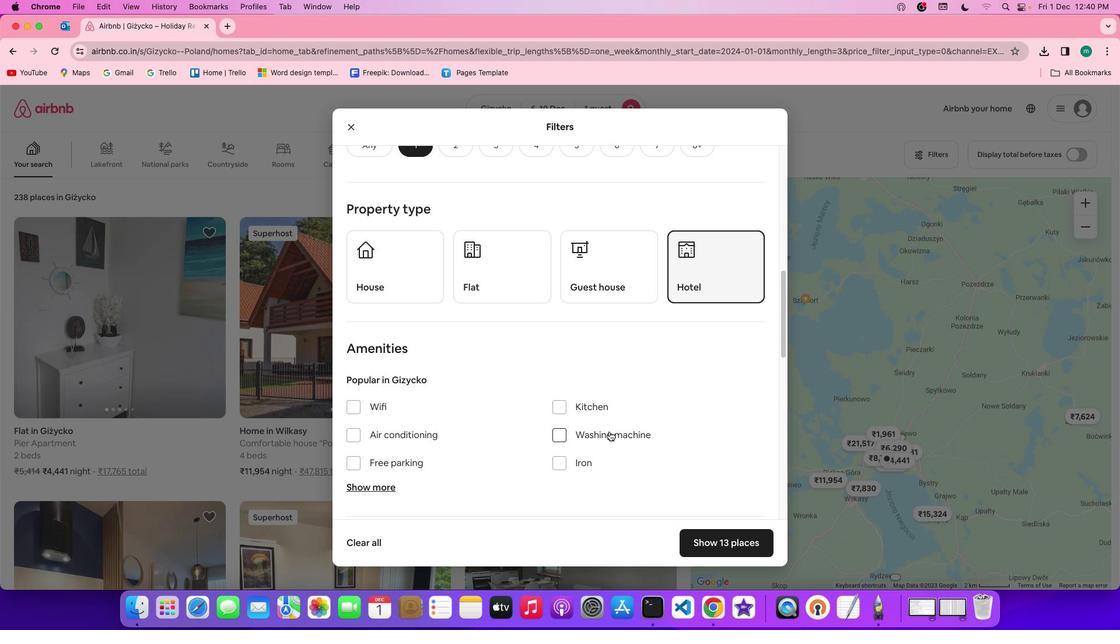 
Action: Mouse scrolled (609, 431) with delta (0, 0)
Screenshot: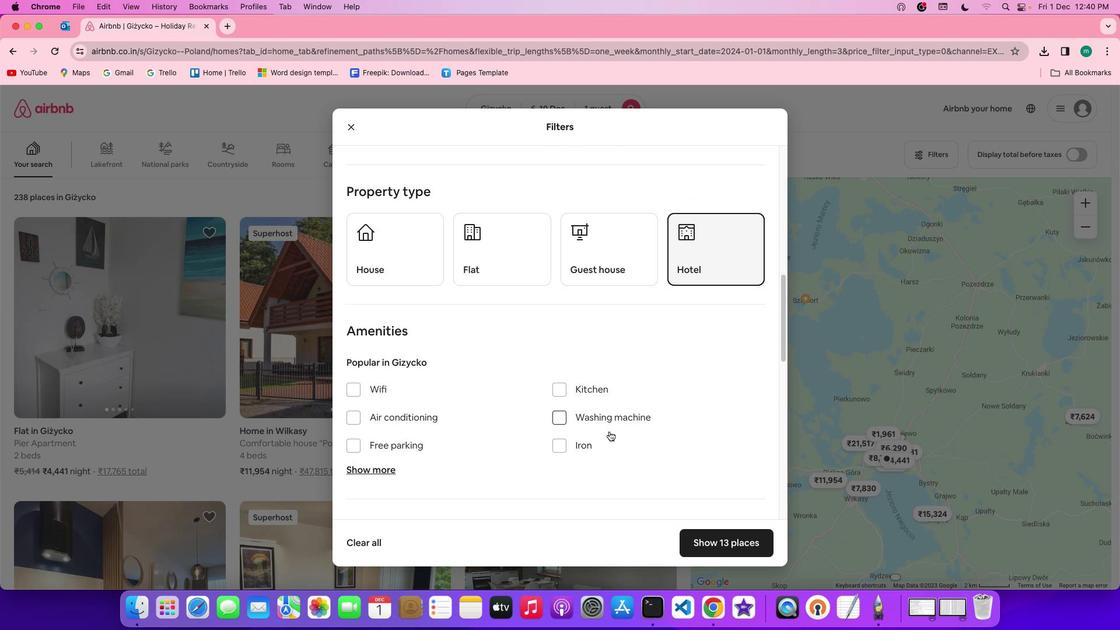 
Action: Mouse scrolled (609, 431) with delta (0, -1)
Screenshot: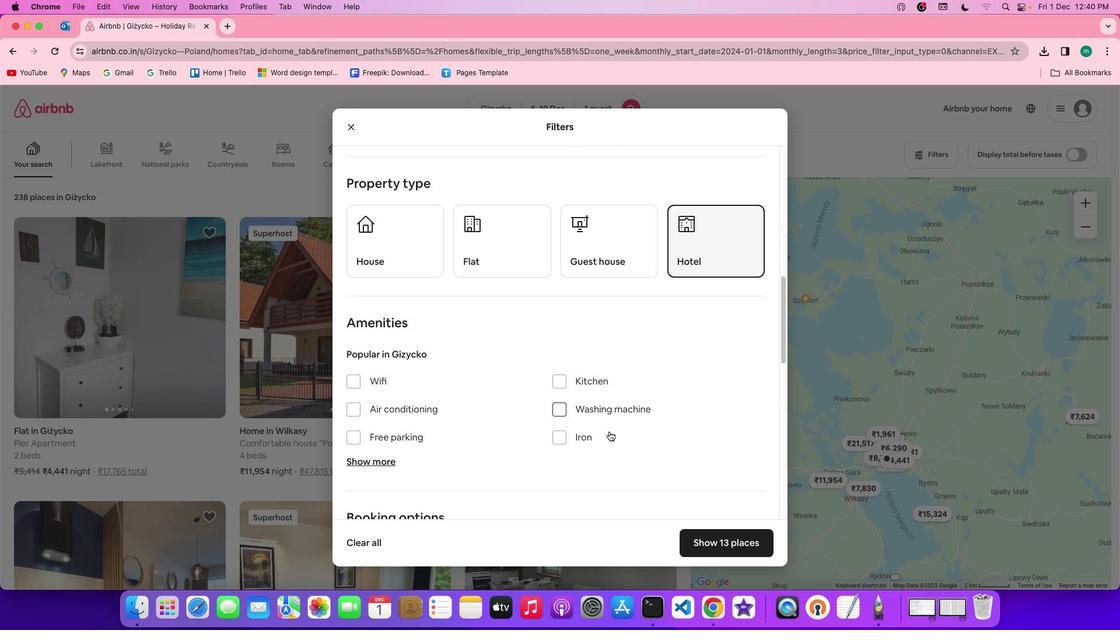 
Action: Mouse scrolled (609, 431) with delta (0, -1)
Screenshot: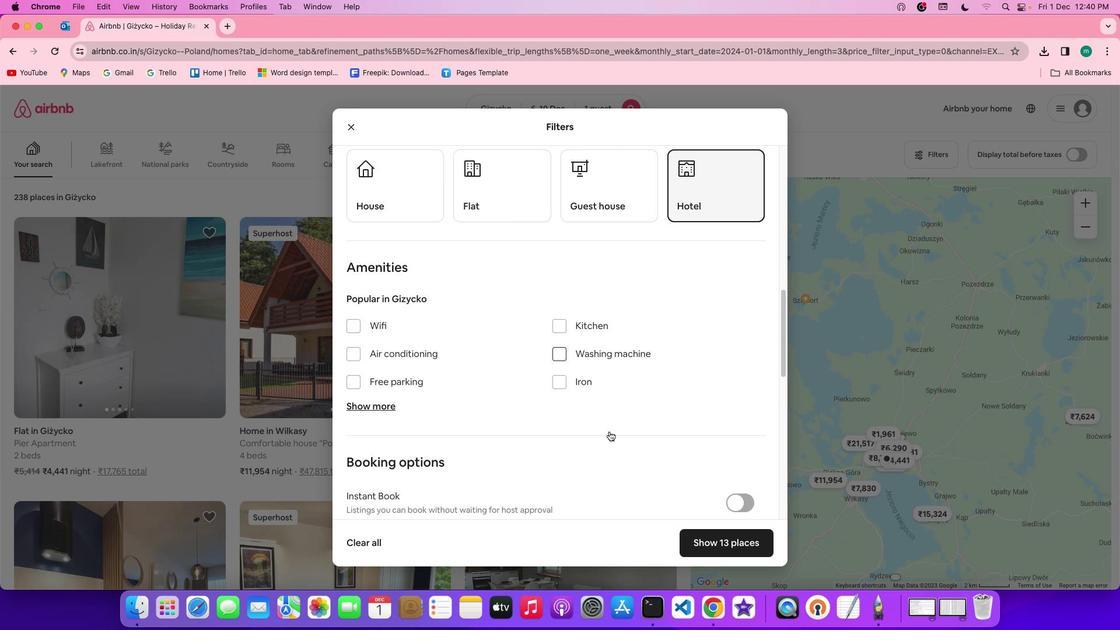 
Action: Mouse scrolled (609, 431) with delta (0, 0)
Screenshot: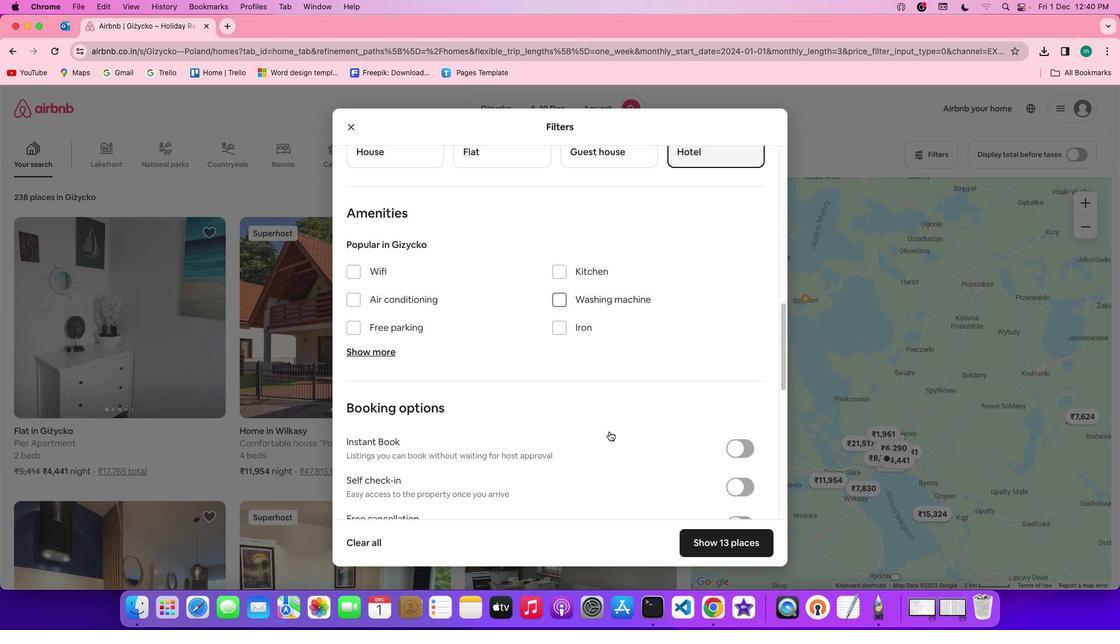 
Action: Mouse scrolled (609, 431) with delta (0, 0)
Screenshot: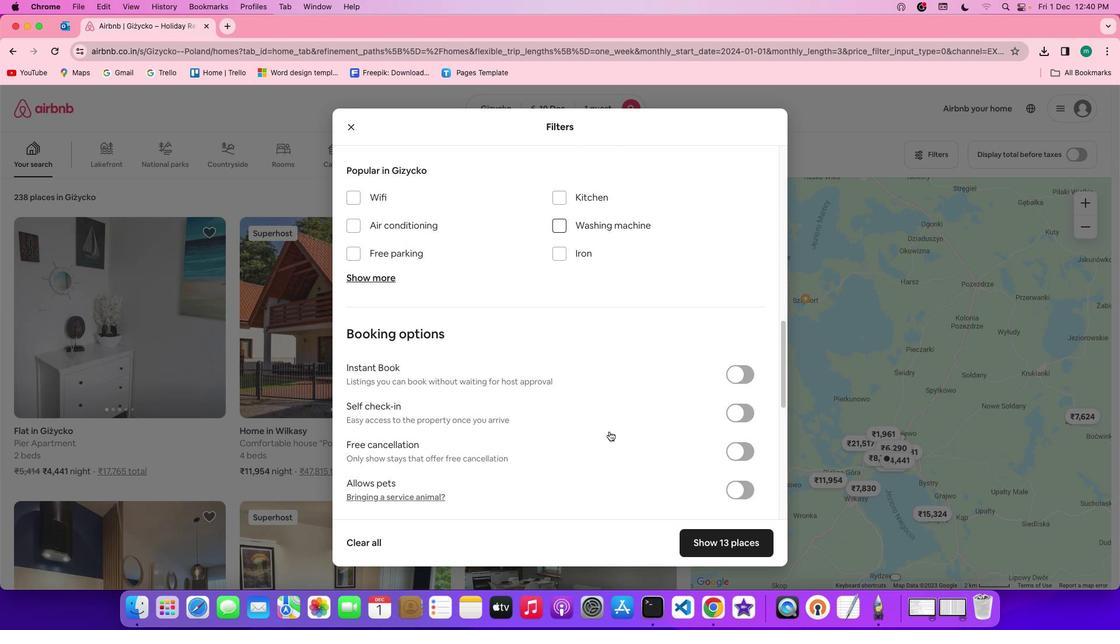 
Action: Mouse scrolled (609, 431) with delta (0, 0)
Screenshot: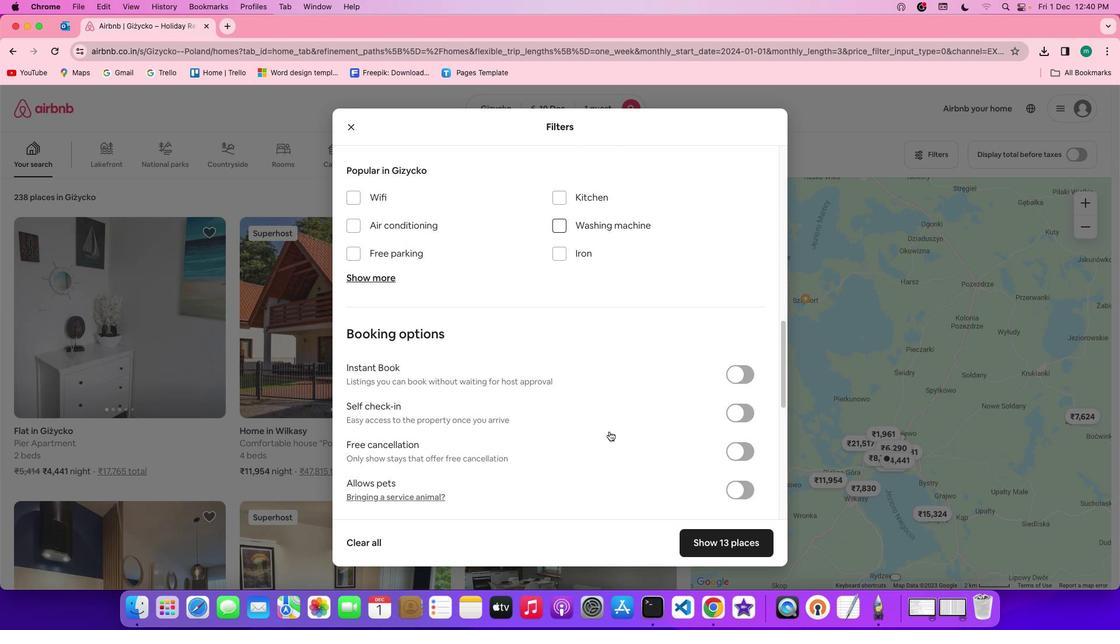 
Action: Mouse scrolled (609, 431) with delta (0, -1)
Screenshot: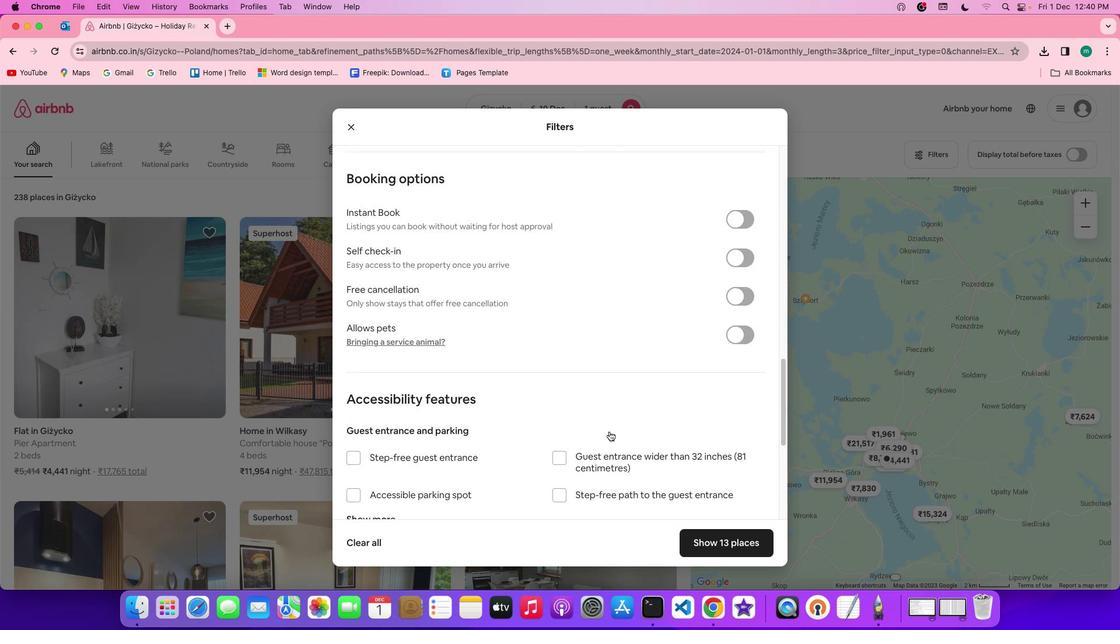 
Action: Mouse scrolled (609, 431) with delta (0, -2)
Screenshot: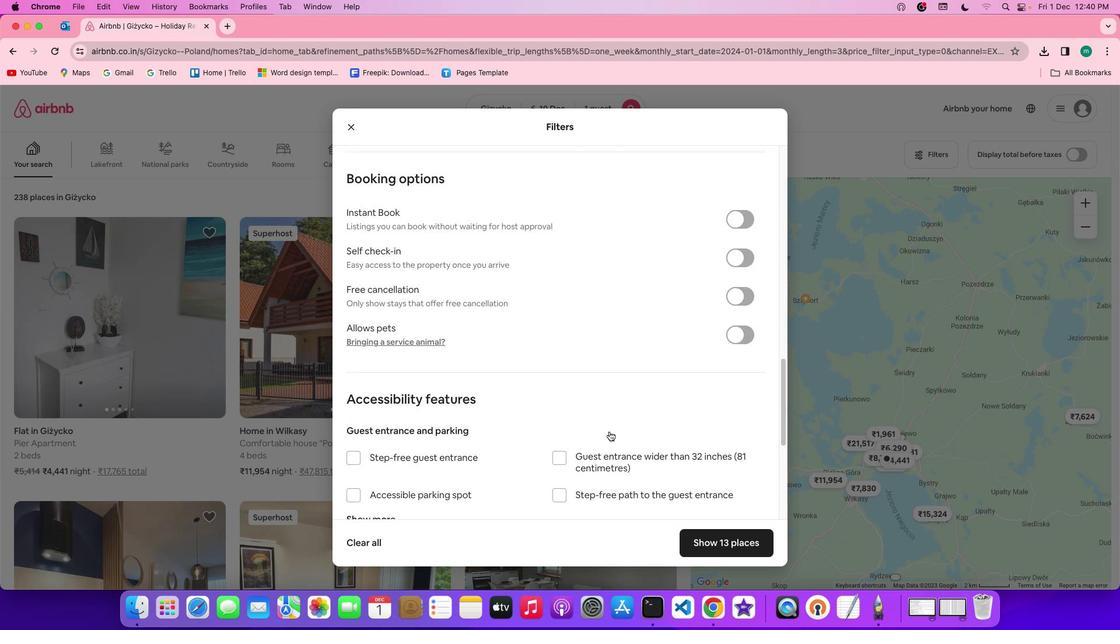 
Action: Mouse scrolled (609, 431) with delta (0, -3)
Screenshot: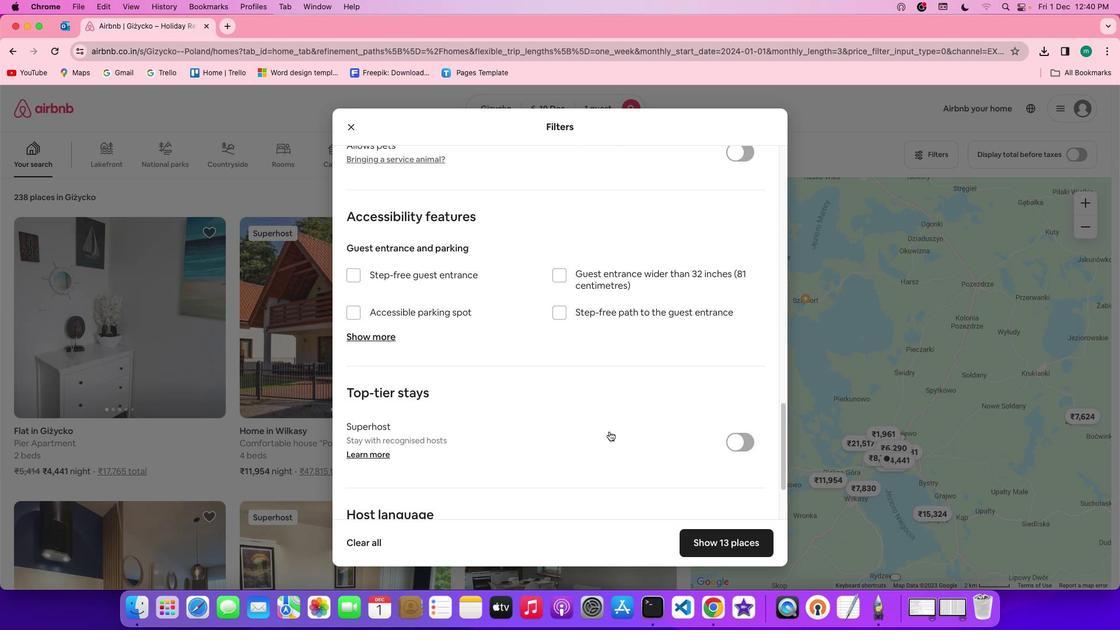 
Action: Mouse scrolled (609, 431) with delta (0, -3)
Screenshot: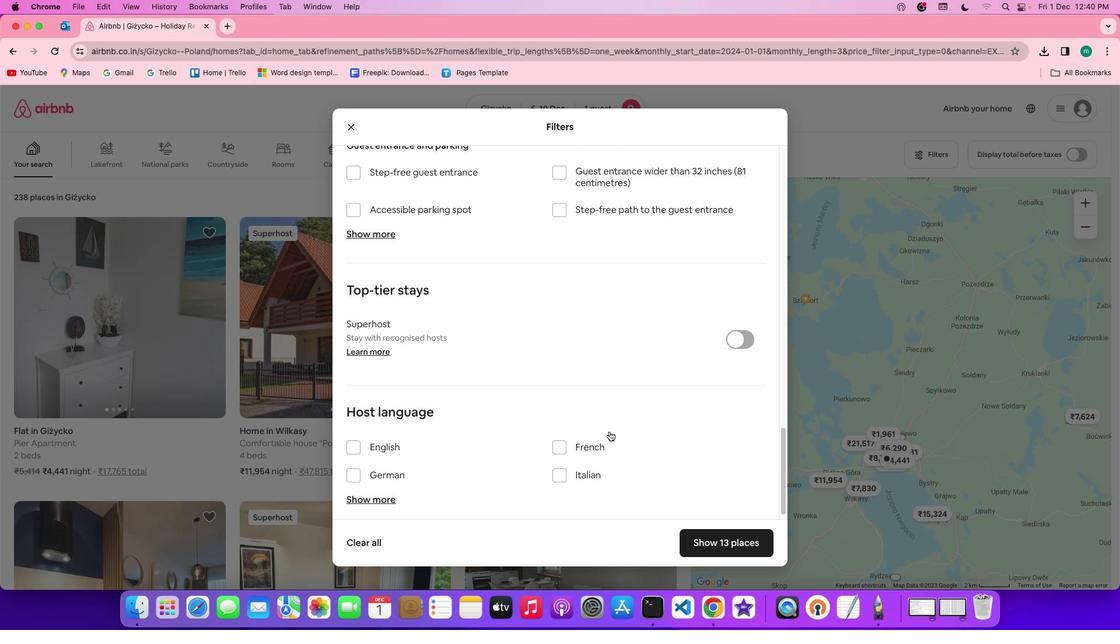
Action: Mouse scrolled (609, 431) with delta (0, 0)
Screenshot: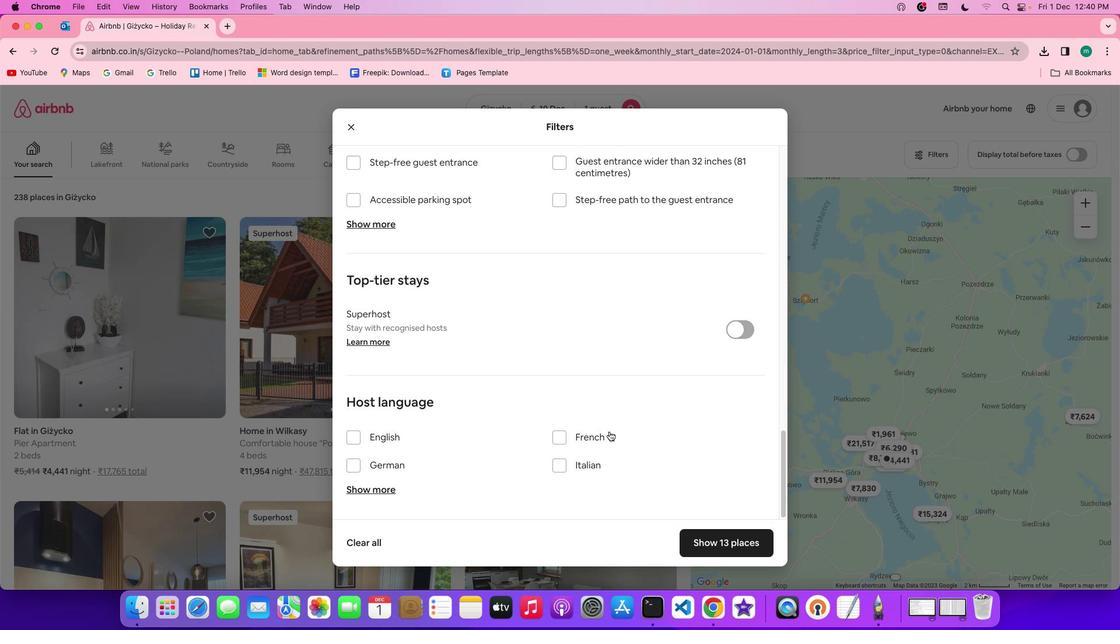 
Action: Mouse scrolled (609, 431) with delta (0, 0)
Screenshot: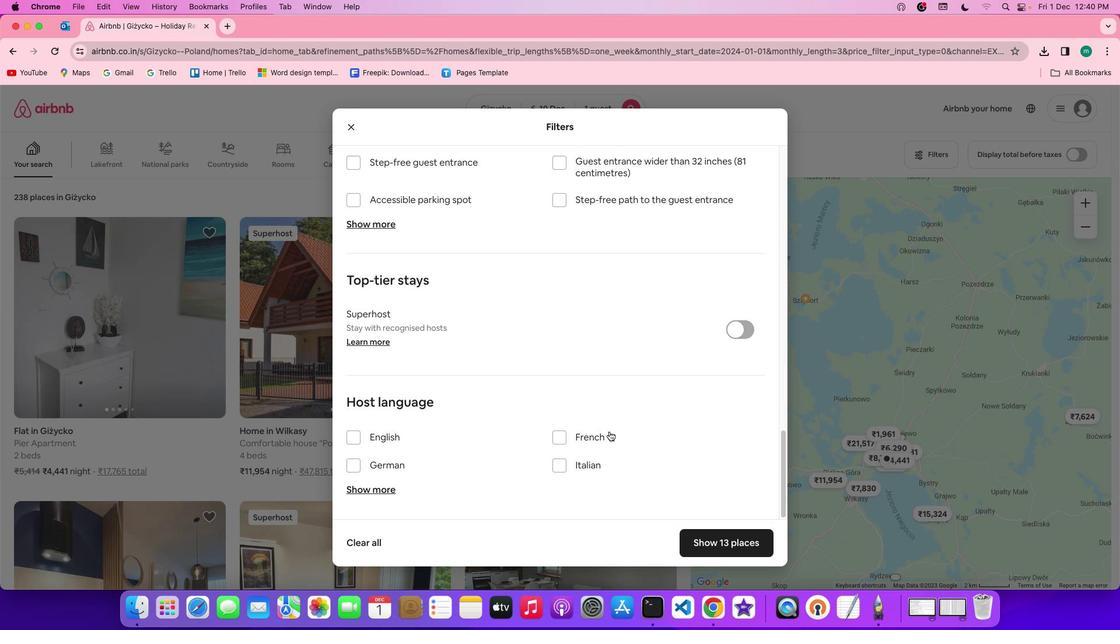 
Action: Mouse scrolled (609, 431) with delta (0, -1)
Screenshot: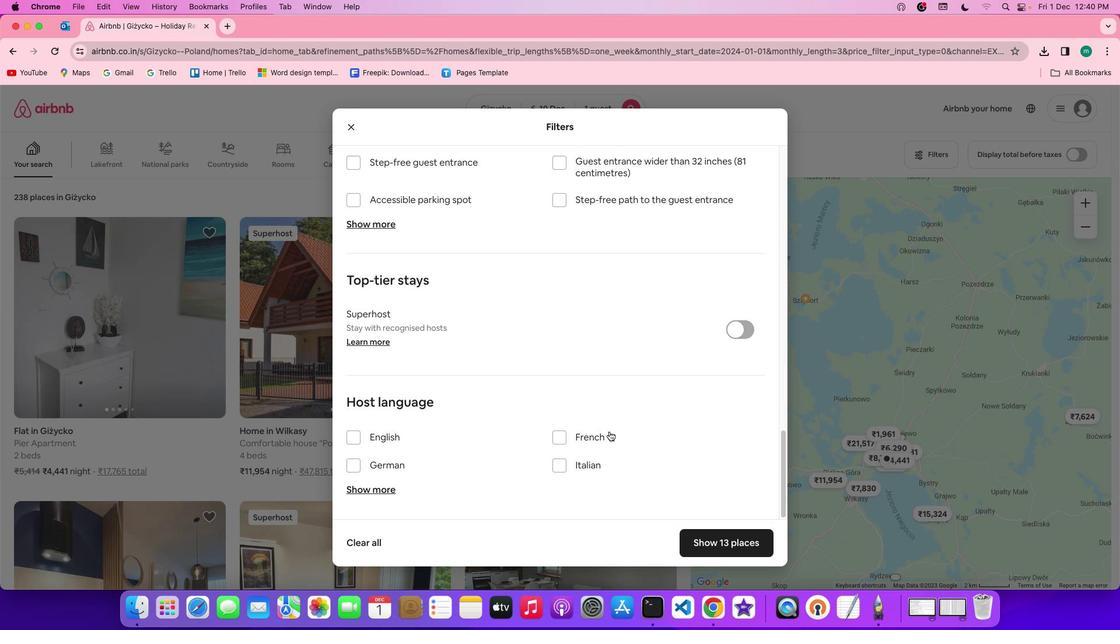 
Action: Mouse scrolled (609, 431) with delta (0, -2)
Screenshot: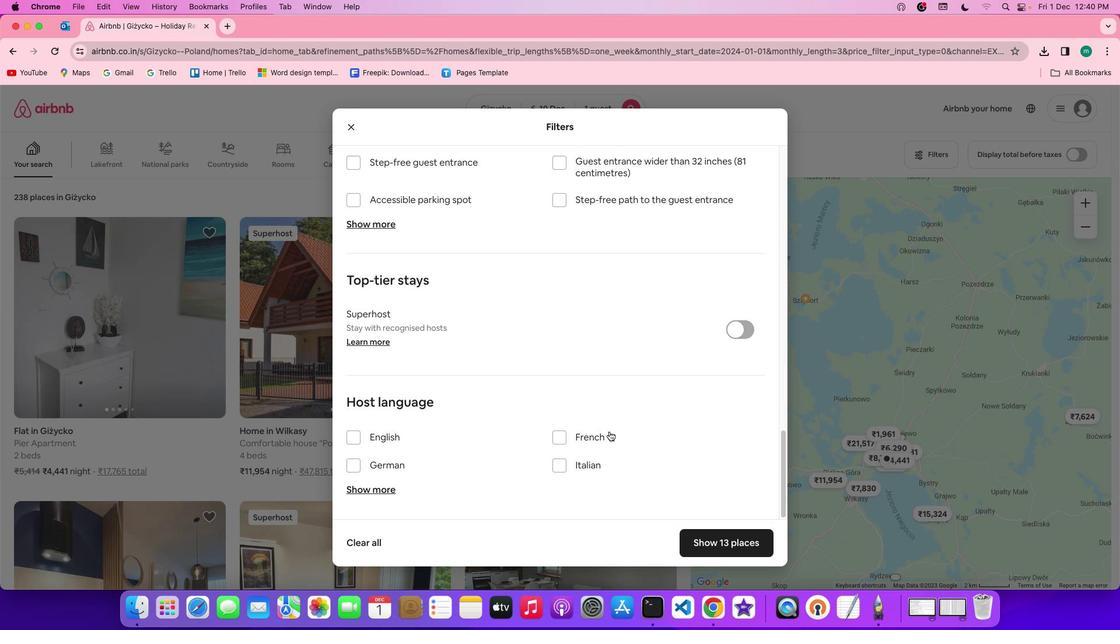 
Action: Mouse scrolled (609, 431) with delta (0, -3)
Screenshot: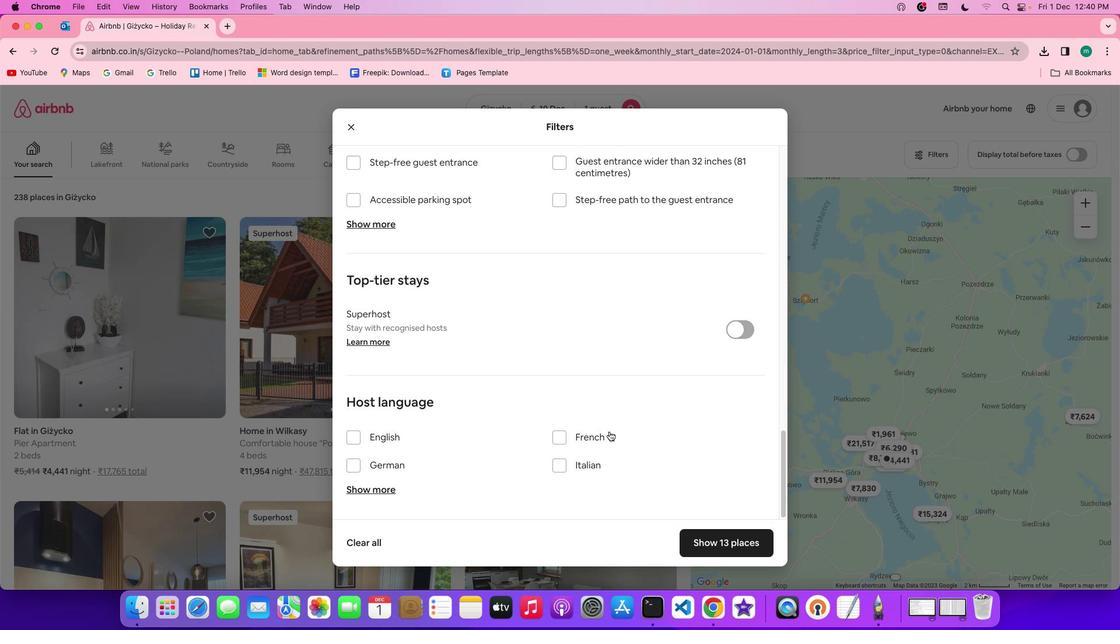 
Action: Mouse scrolled (609, 431) with delta (0, -3)
Screenshot: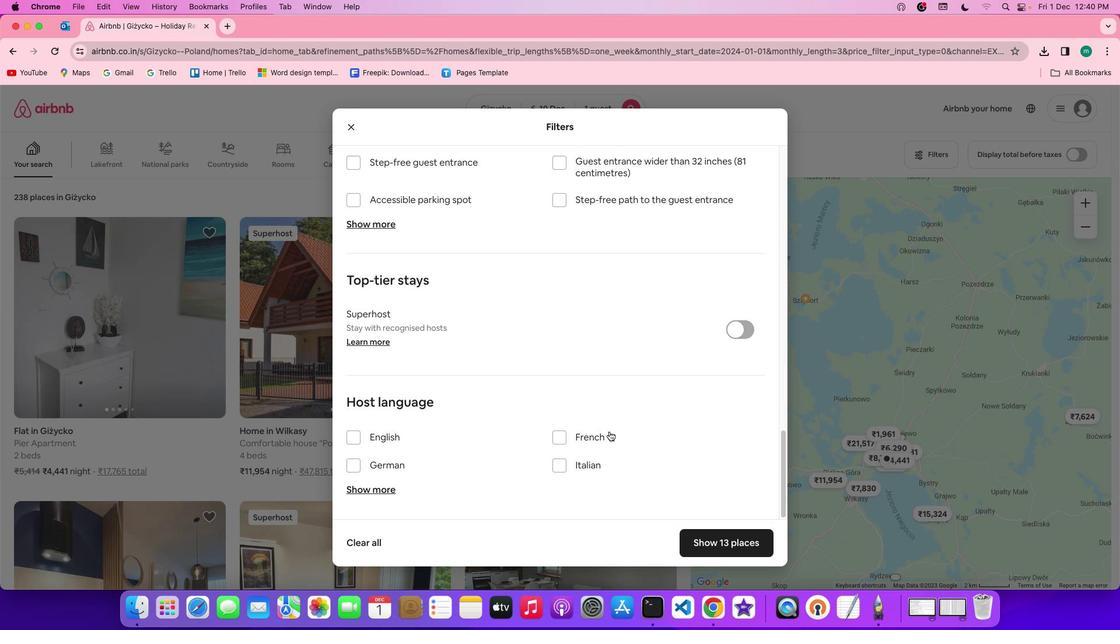 
Action: Mouse scrolled (609, 431) with delta (0, 0)
Screenshot: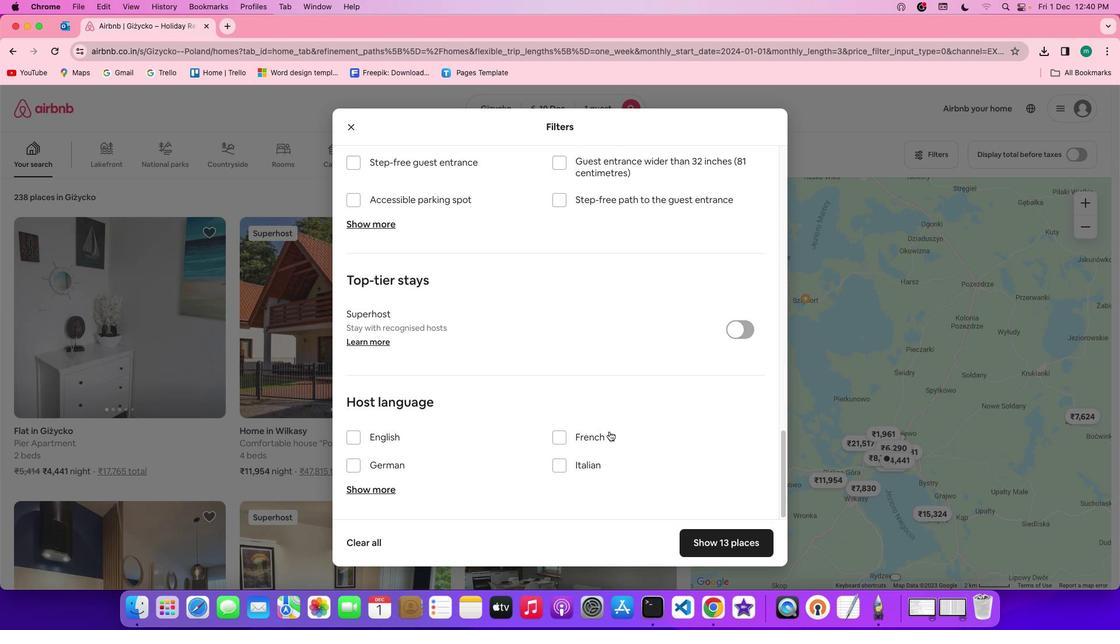 
Action: Mouse scrolled (609, 431) with delta (0, 0)
Screenshot: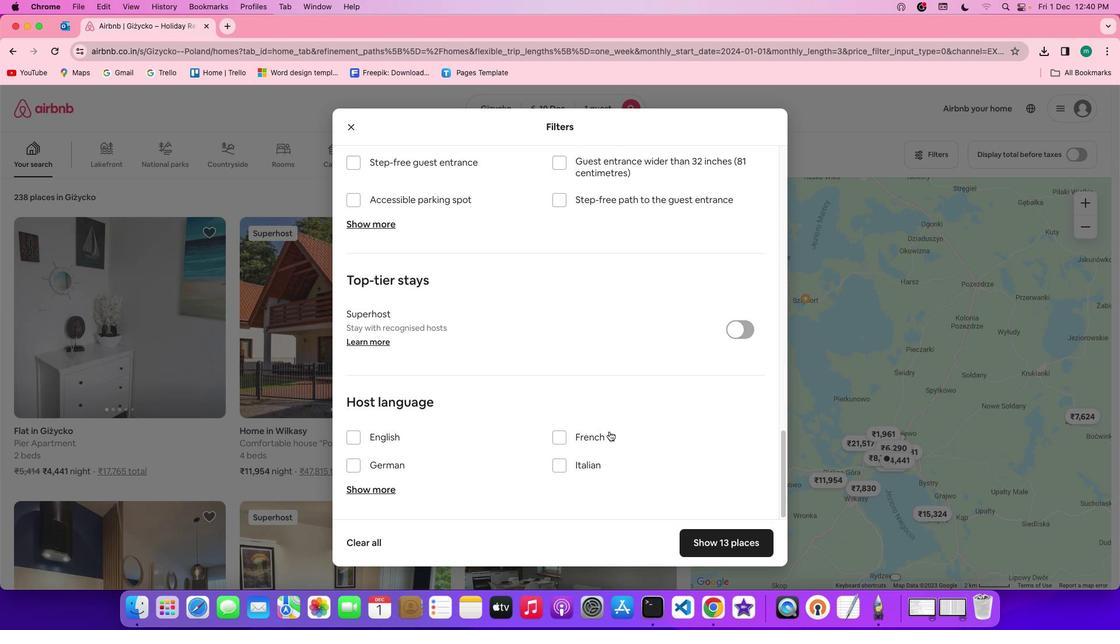 
Action: Mouse scrolled (609, 431) with delta (0, -1)
Screenshot: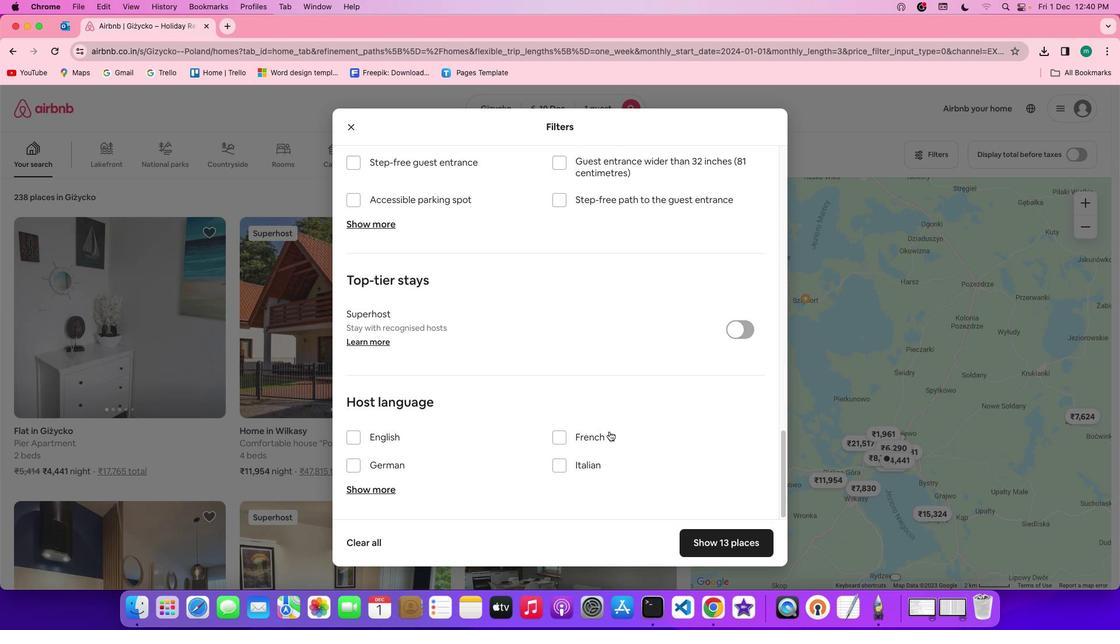 
Action: Mouse scrolled (609, 431) with delta (0, -2)
Screenshot: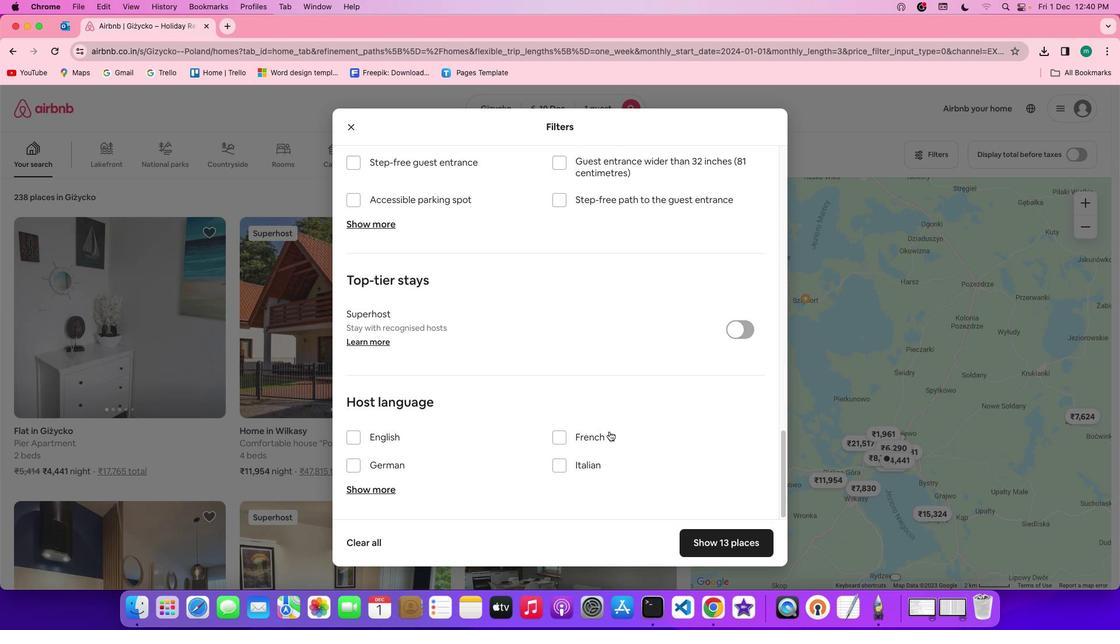 
Action: Mouse scrolled (609, 431) with delta (0, -3)
Screenshot: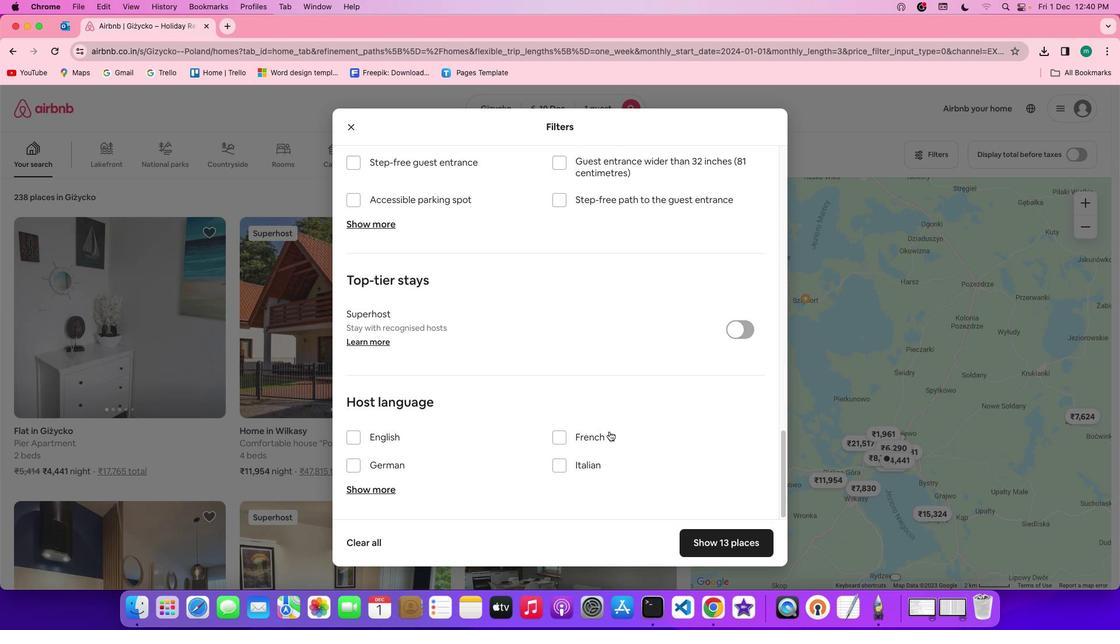 
Action: Mouse moved to (751, 542)
Screenshot: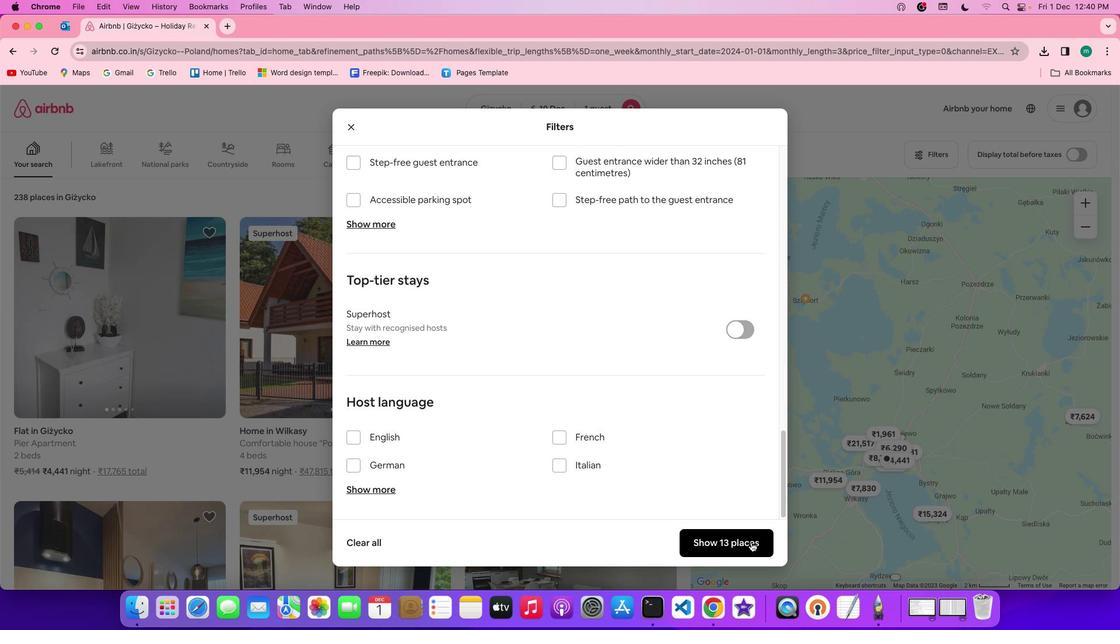 
Action: Mouse pressed left at (751, 542)
Screenshot: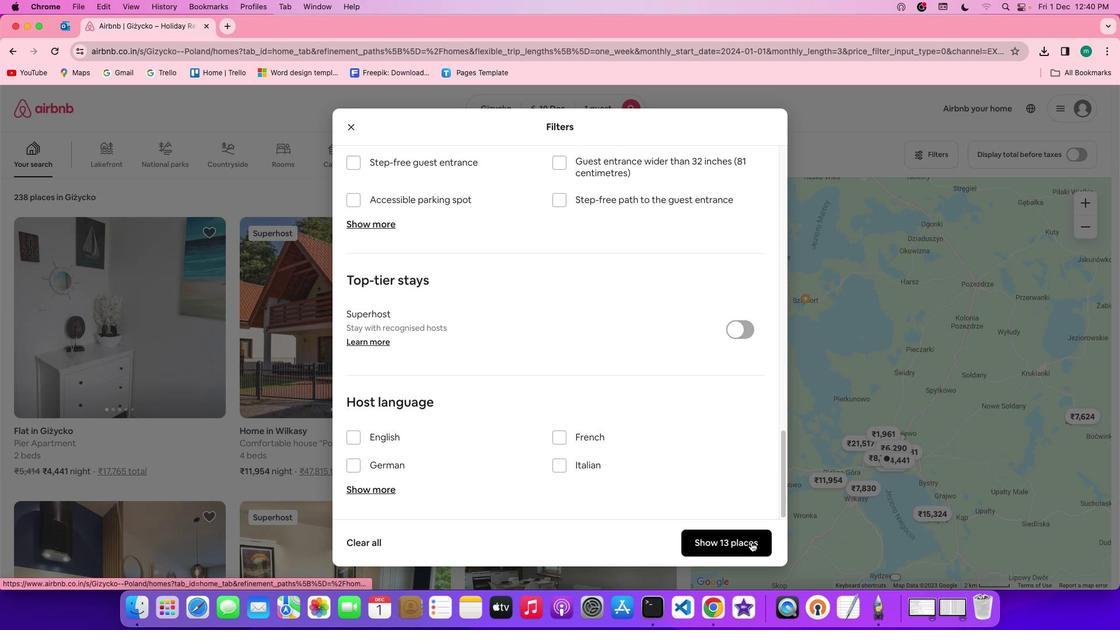 
Action: Mouse moved to (387, 402)
Screenshot: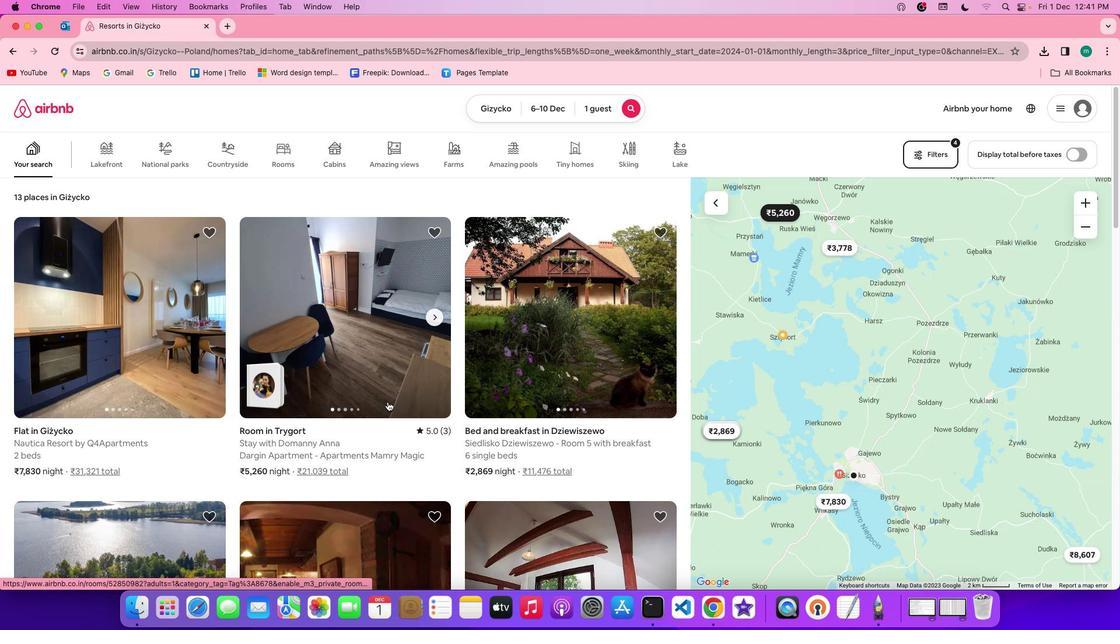 
Action: Mouse scrolled (387, 402) with delta (0, 0)
Screenshot: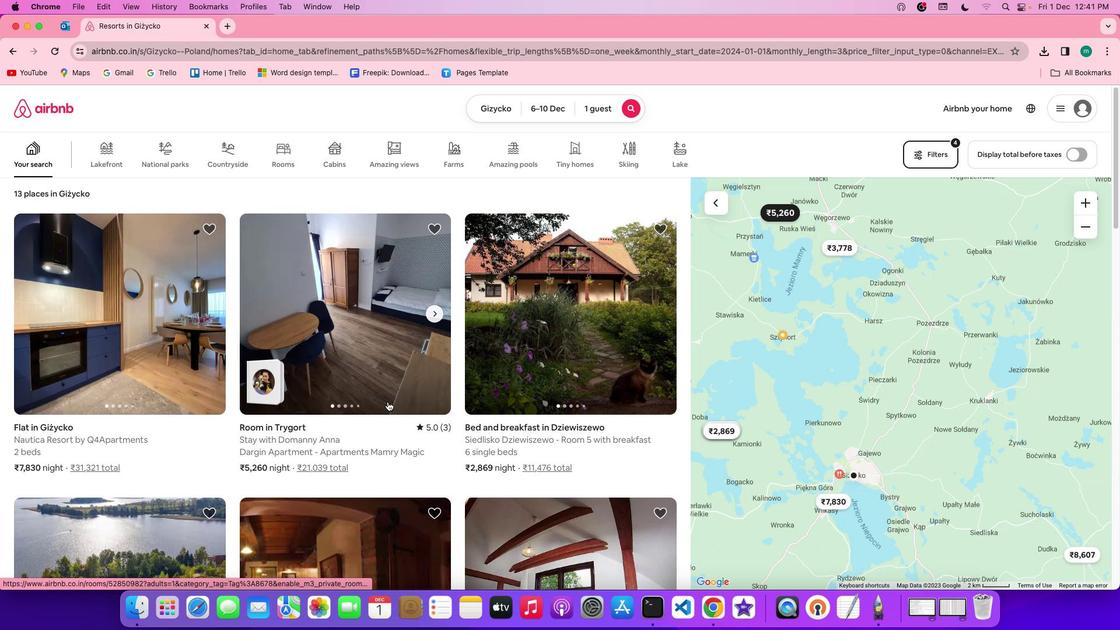 
Action: Mouse scrolled (387, 402) with delta (0, 0)
Screenshot: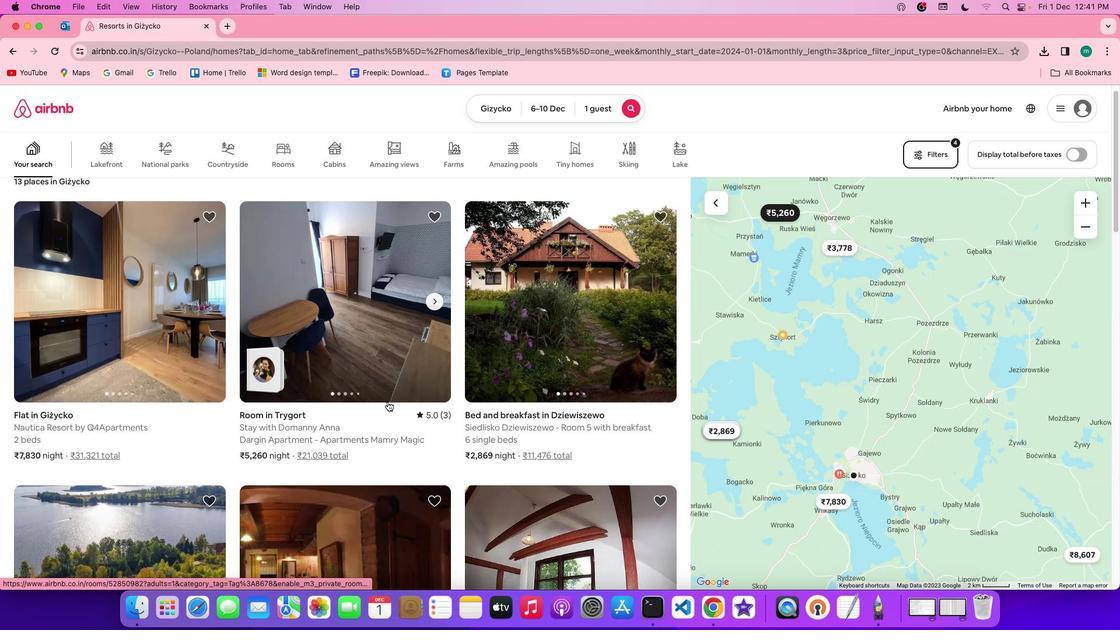 
Action: Mouse scrolled (387, 402) with delta (0, -1)
Screenshot: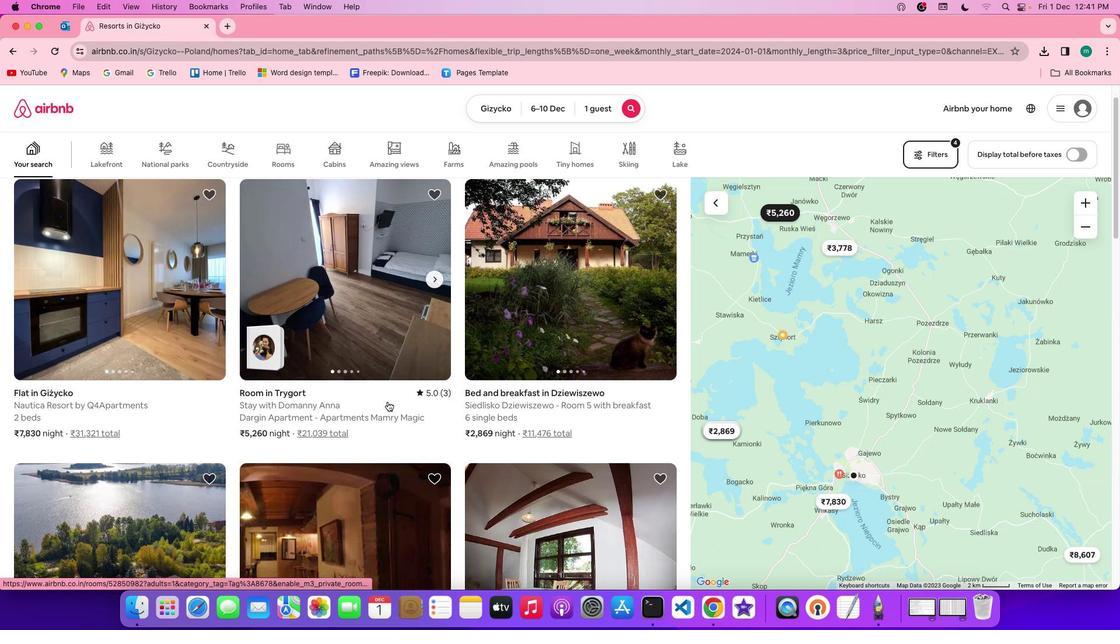 
Action: Mouse scrolled (387, 402) with delta (0, -1)
Screenshot: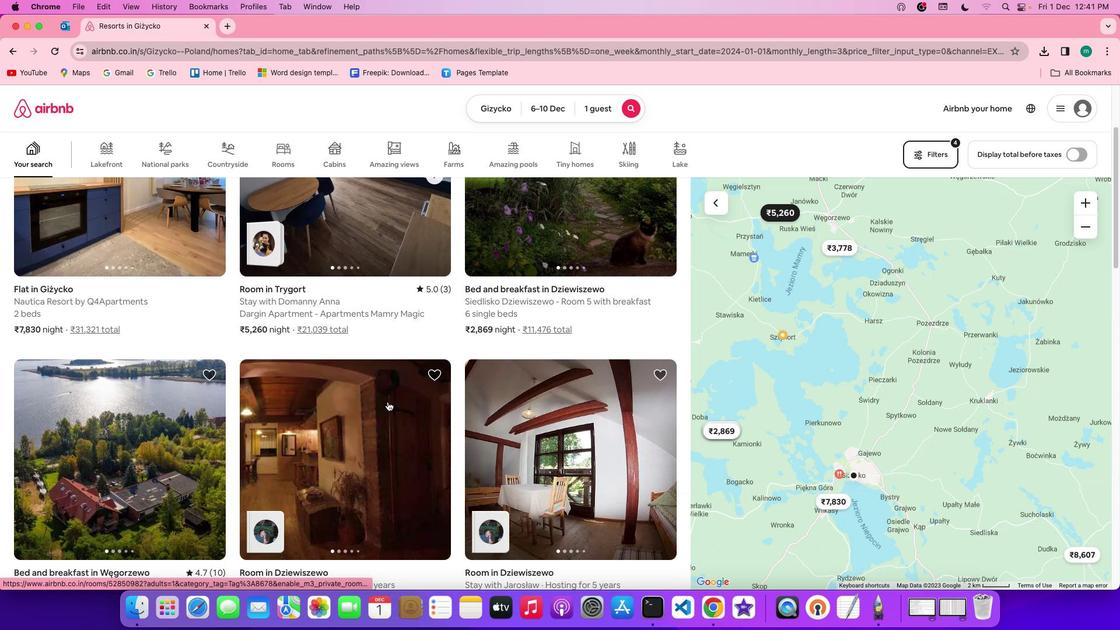 
Action: Mouse moved to (69, 326)
Screenshot: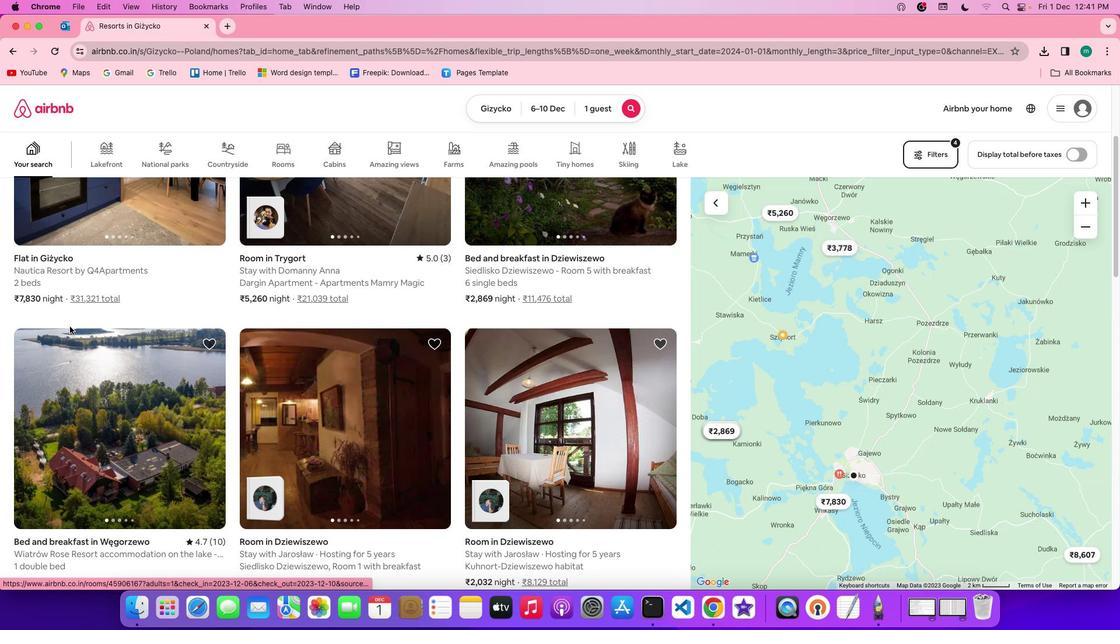 
Action: Mouse pressed left at (69, 326)
Screenshot: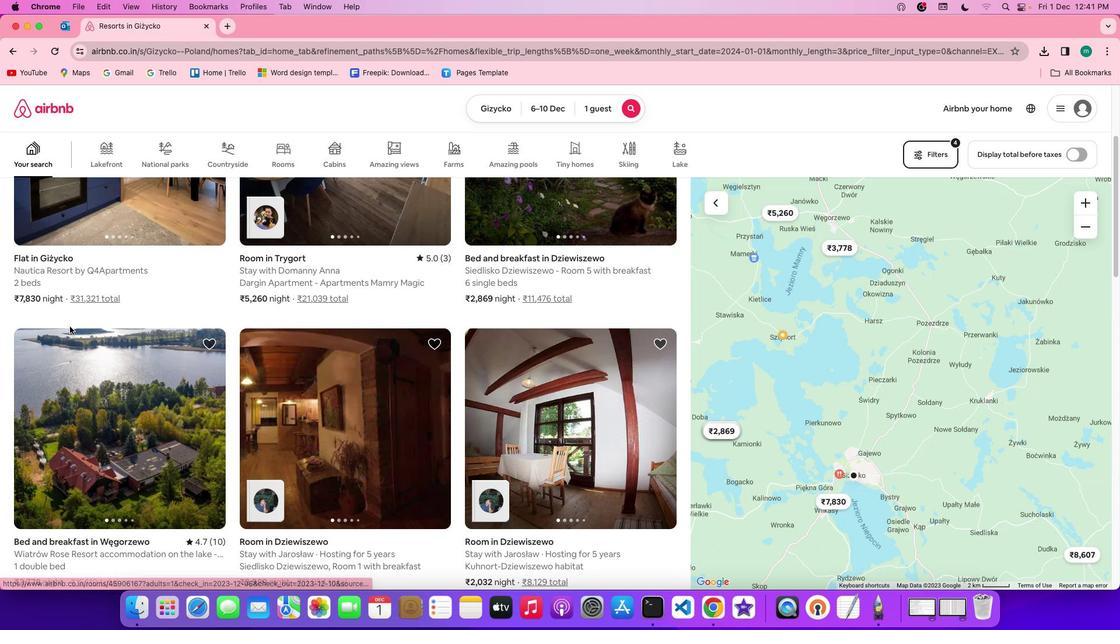 
Action: Mouse moved to (69, 334)
Screenshot: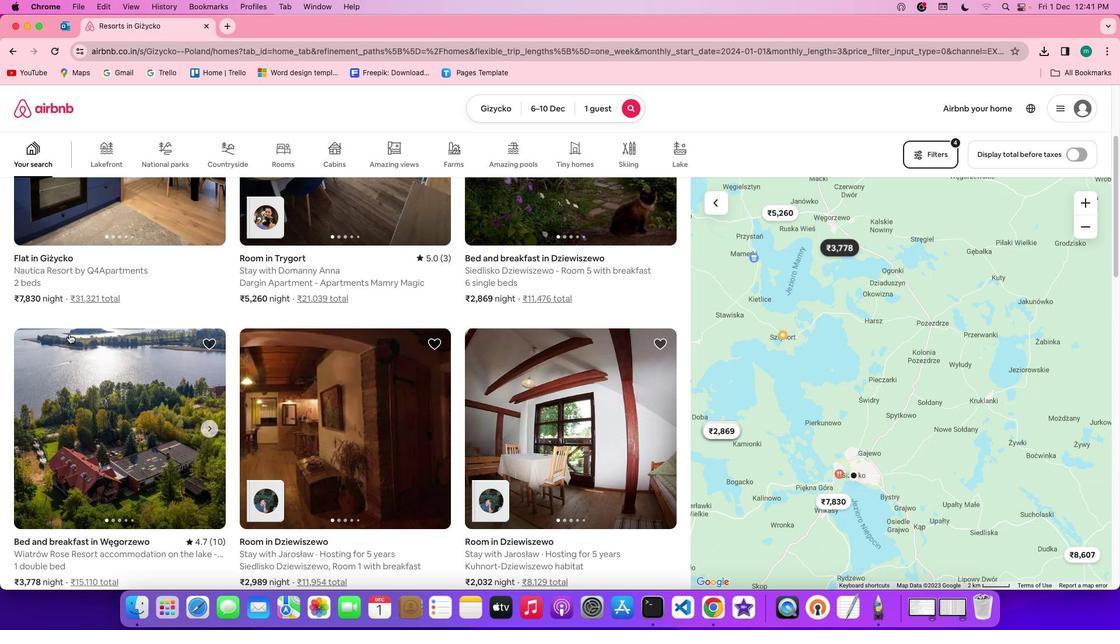 
Action: Mouse pressed left at (69, 334)
Screenshot: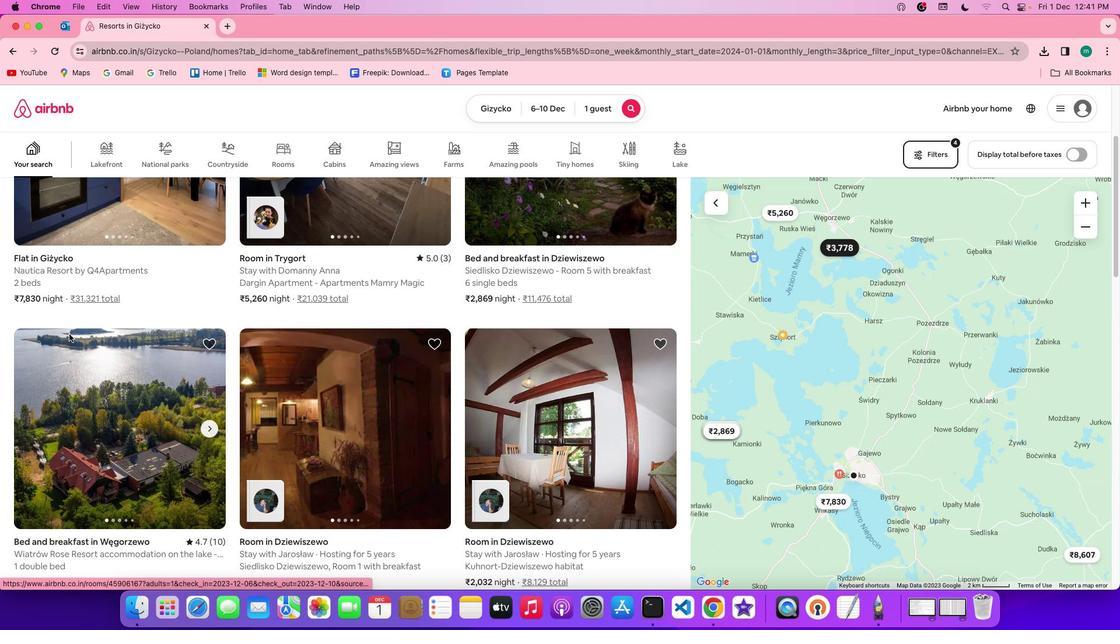 
Action: Mouse moved to (825, 438)
Screenshot: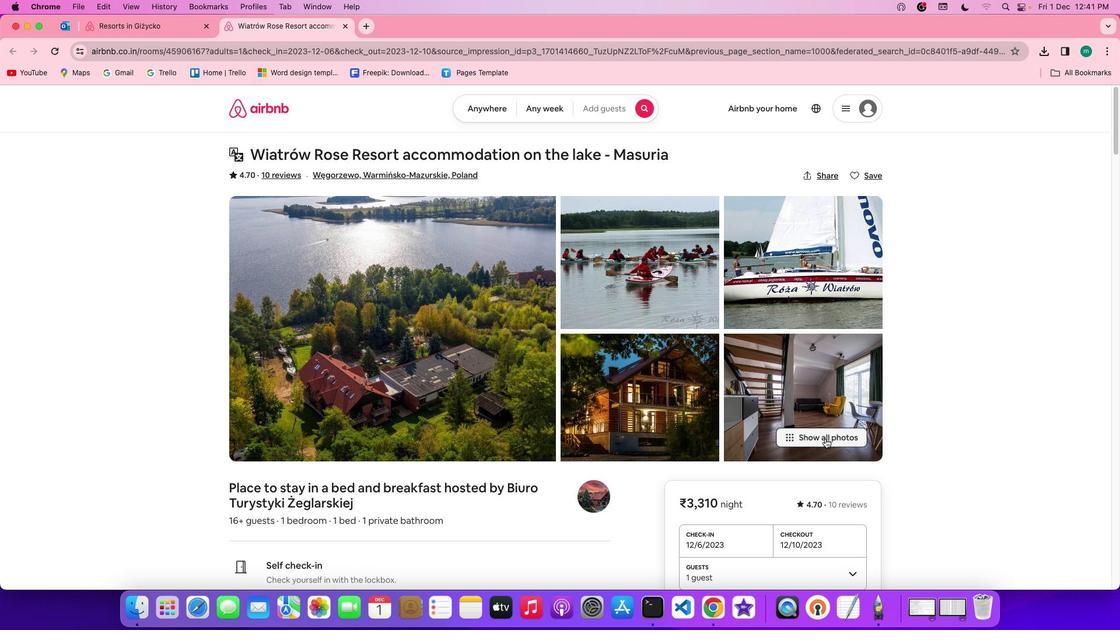 
Action: Mouse pressed left at (825, 438)
Screenshot: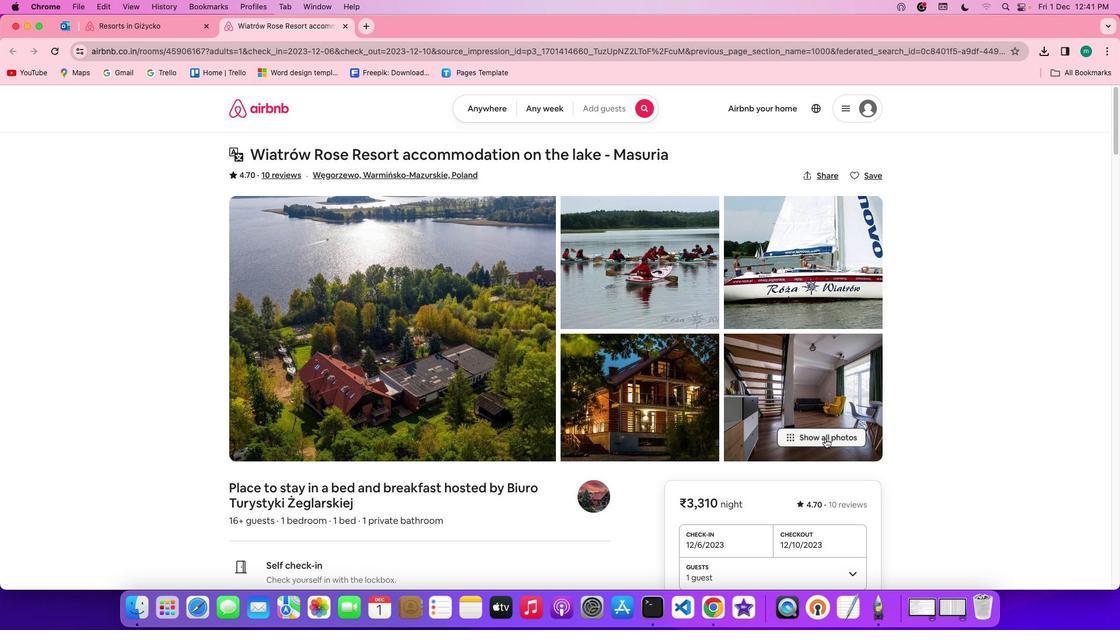 
Action: Mouse moved to (622, 506)
Screenshot: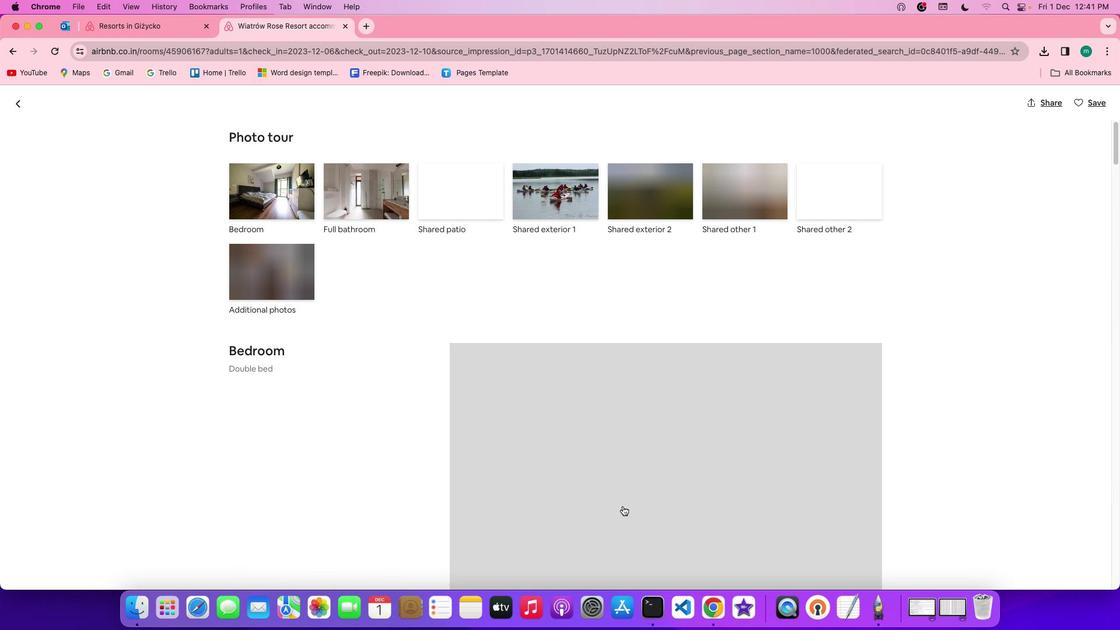 
Action: Mouse scrolled (622, 506) with delta (0, 0)
Screenshot: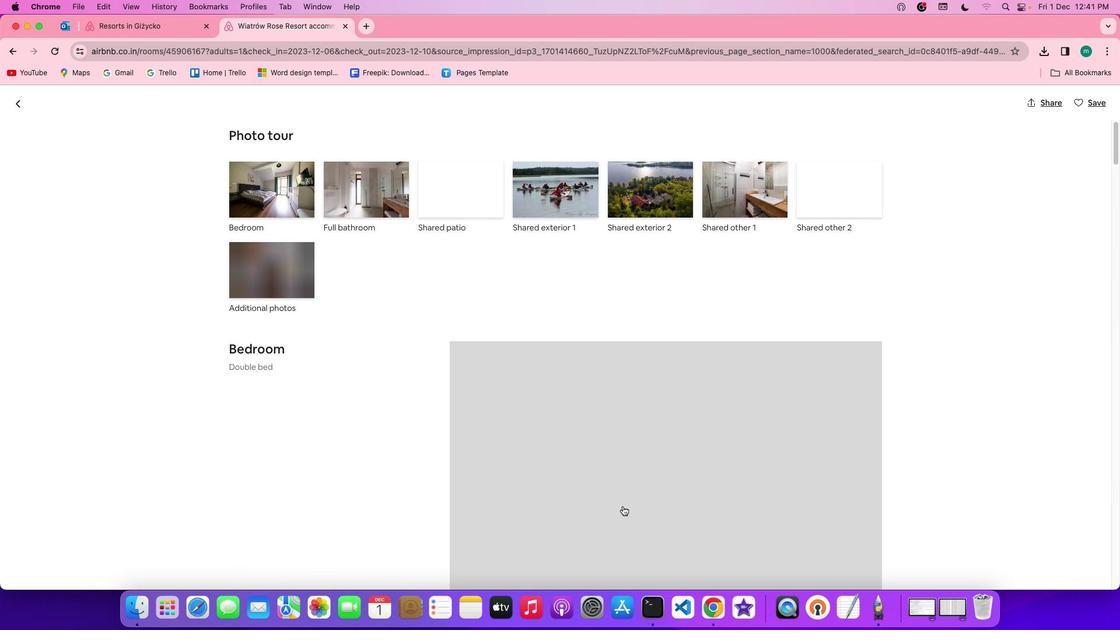 
Action: Mouse scrolled (622, 506) with delta (0, 0)
Screenshot: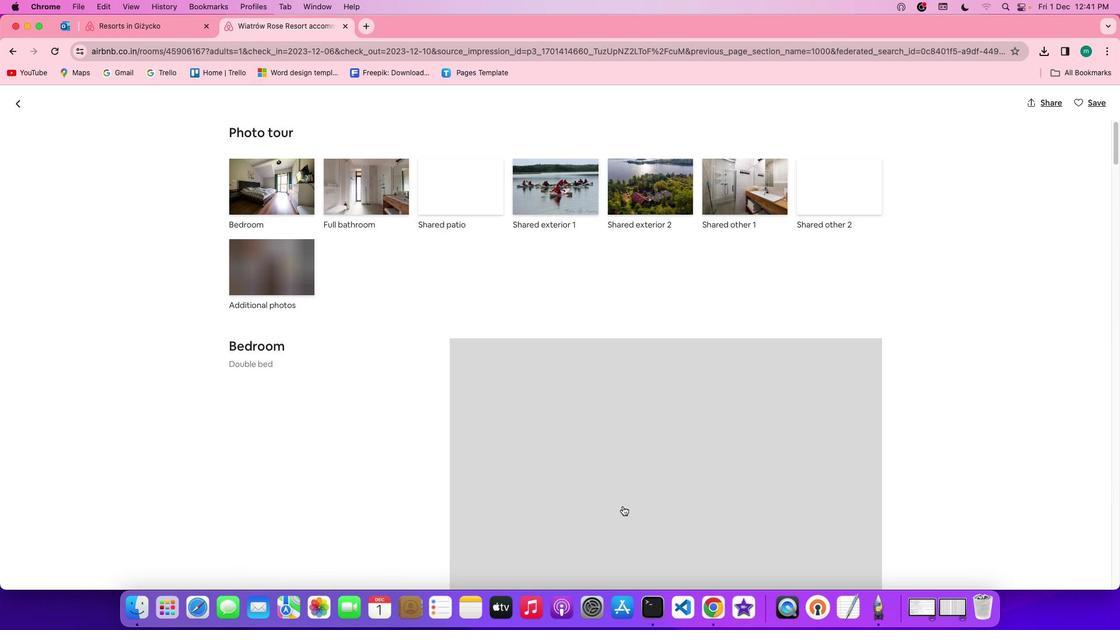 
Action: Mouse scrolled (622, 506) with delta (0, 0)
Screenshot: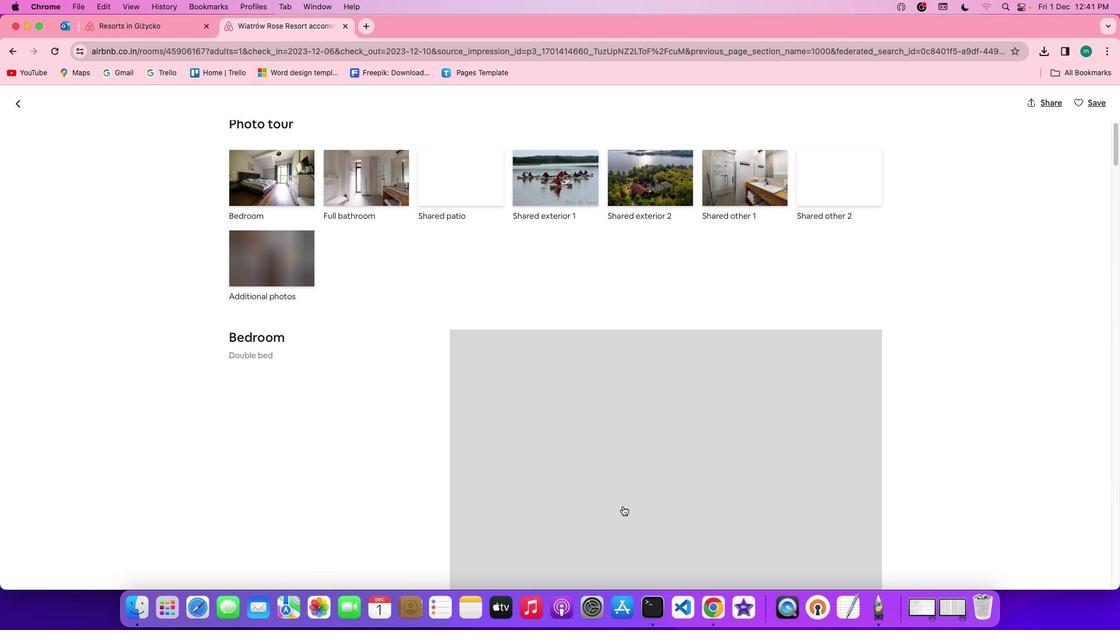 
Action: Mouse scrolled (622, 506) with delta (0, 0)
Screenshot: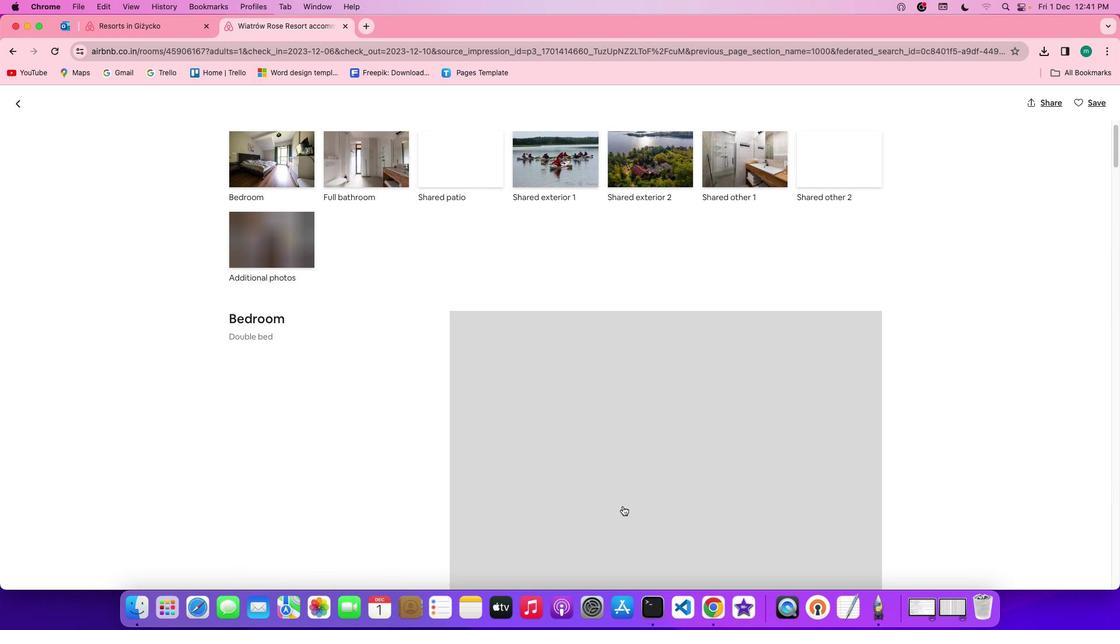 
Action: Mouse scrolled (622, 506) with delta (0, 0)
Screenshot: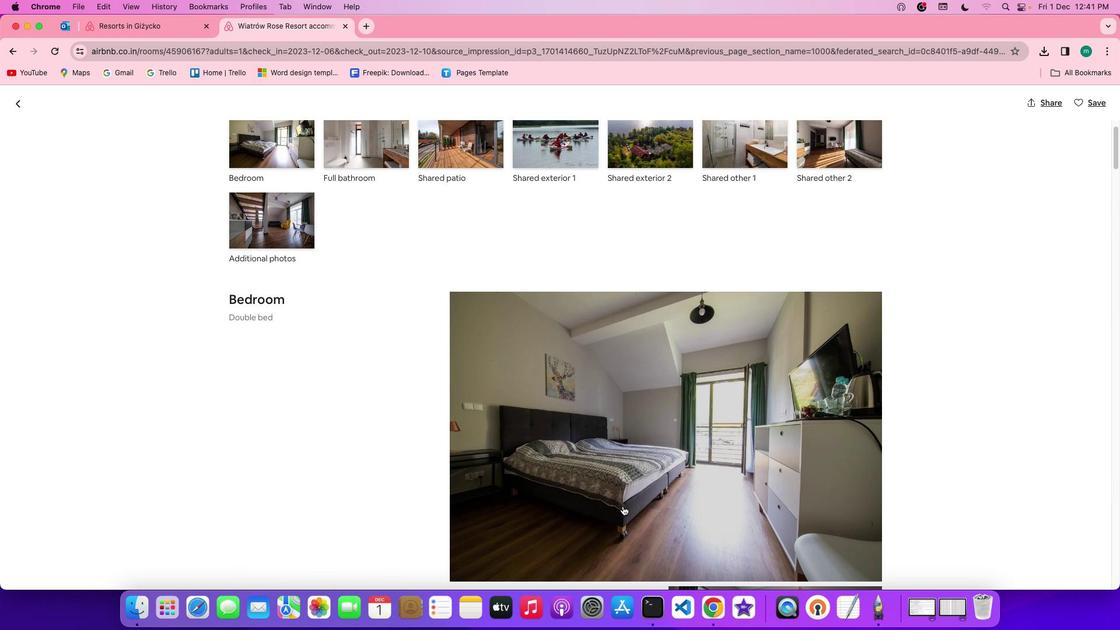 
Action: Mouse scrolled (622, 506) with delta (0, 0)
Screenshot: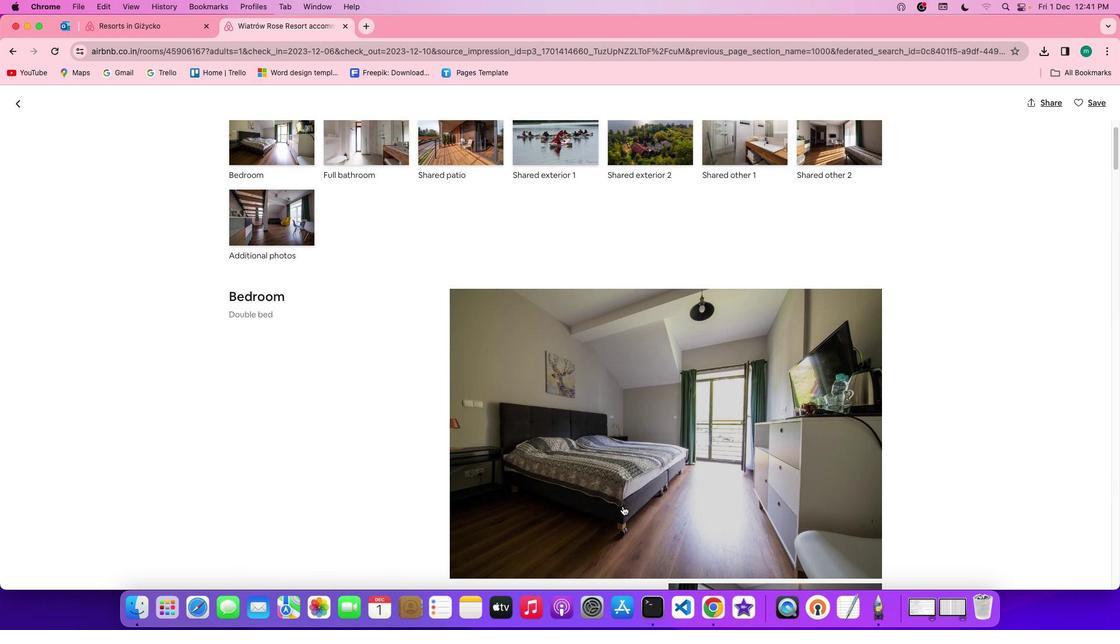 
Action: Mouse scrolled (622, 506) with delta (0, -1)
Screenshot: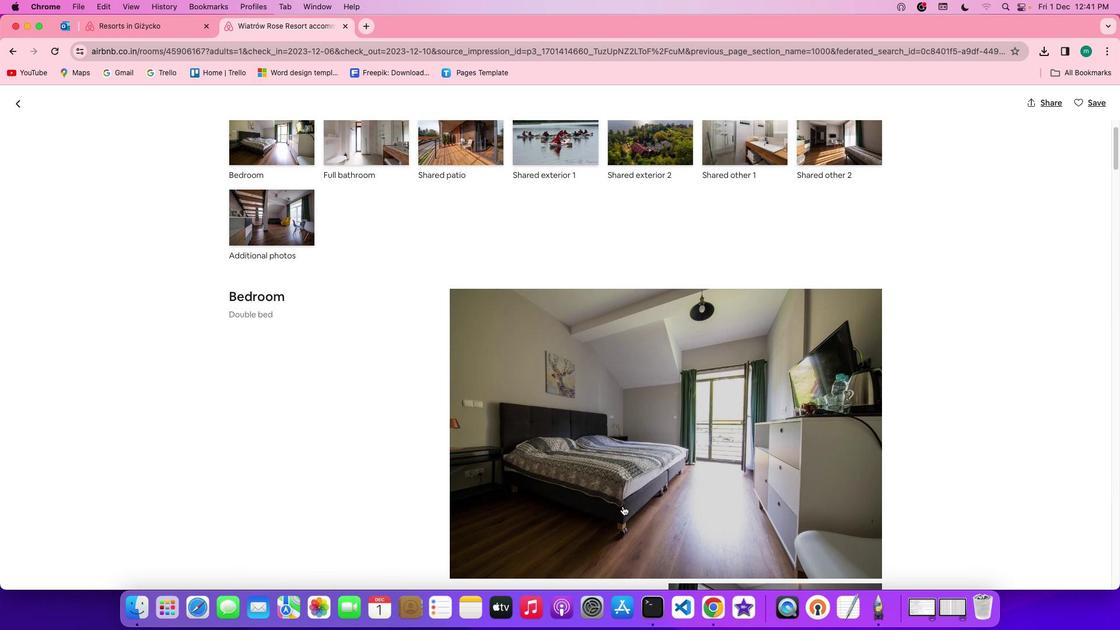 
Action: Mouse scrolled (622, 506) with delta (0, -1)
Screenshot: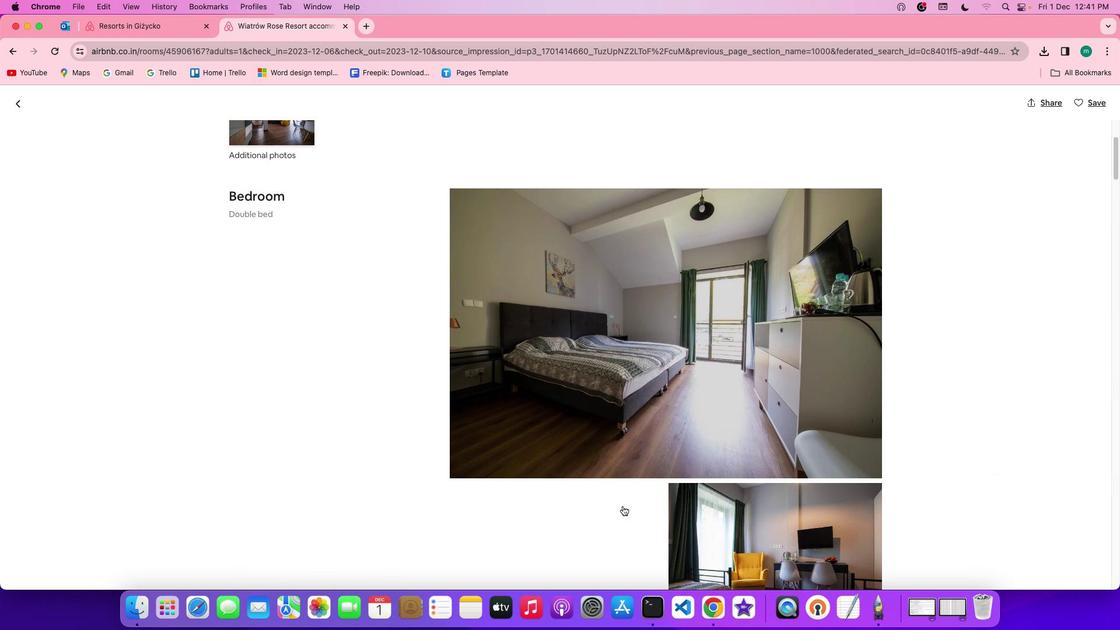 
Action: Mouse scrolled (622, 506) with delta (0, 0)
Screenshot: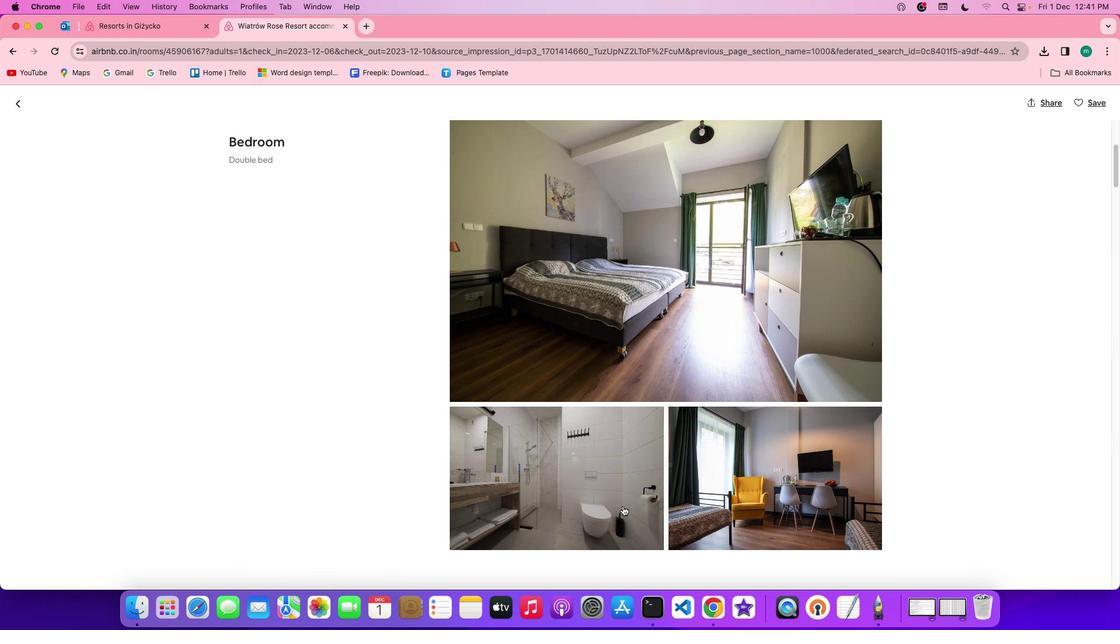
Action: Mouse scrolled (622, 506) with delta (0, 0)
Screenshot: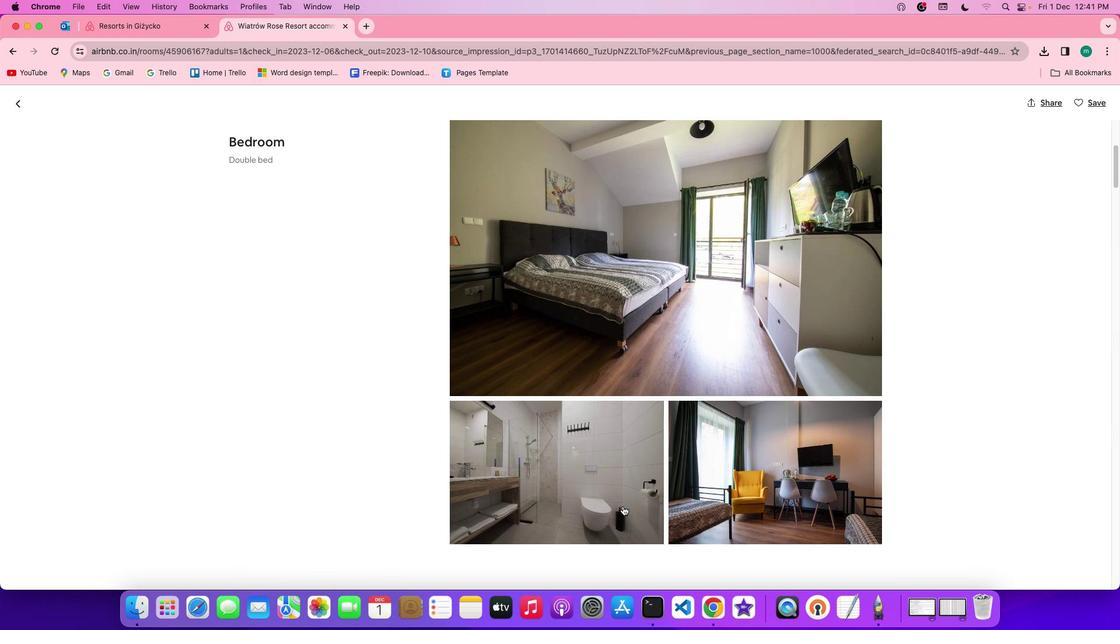 
Action: Mouse scrolled (622, 506) with delta (0, -1)
Screenshot: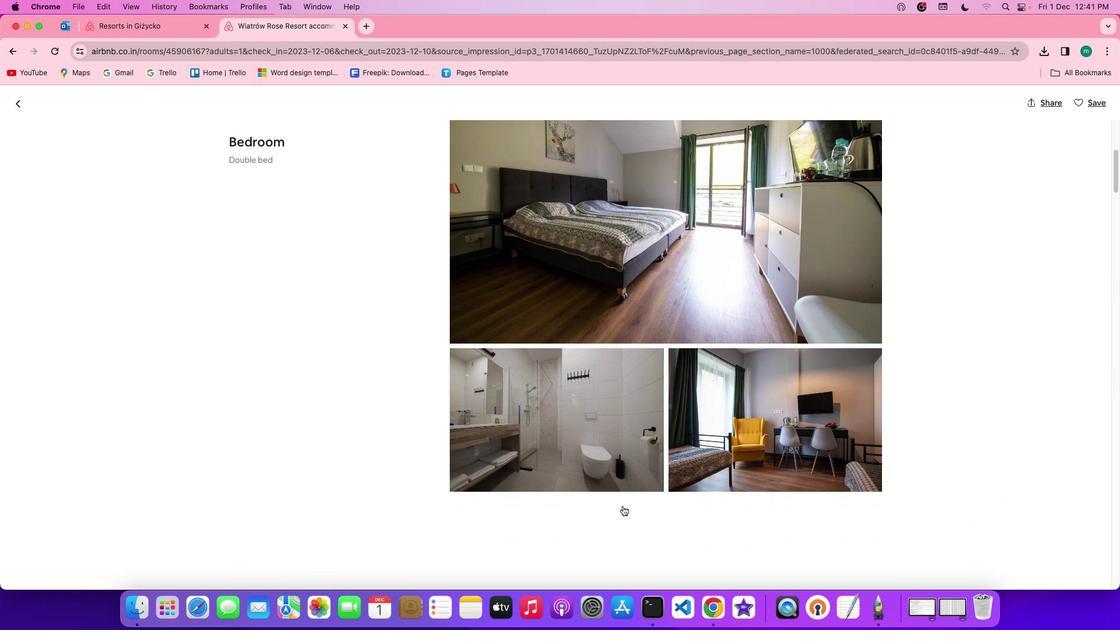 
Action: Mouse scrolled (622, 506) with delta (0, -1)
Screenshot: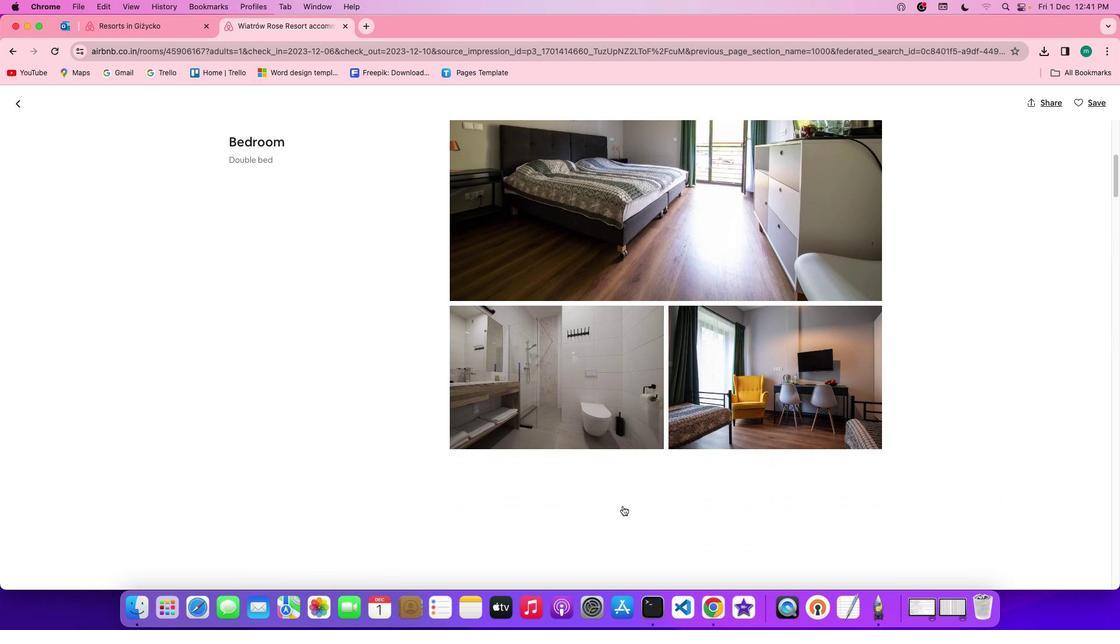 
Action: Mouse moved to (622, 506)
Screenshot: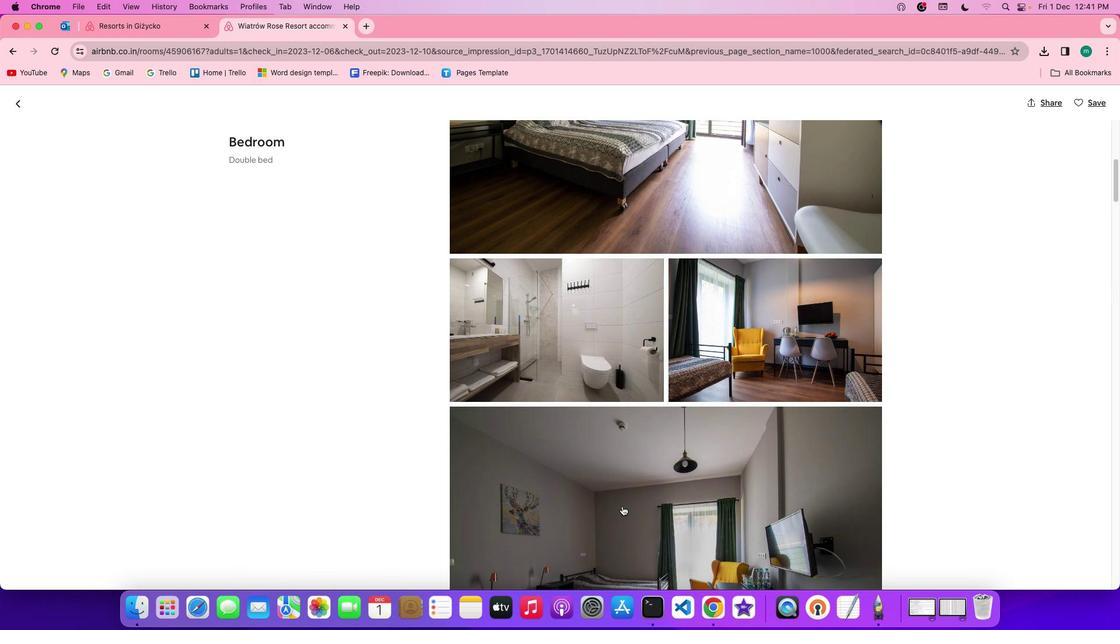 
Action: Mouse scrolled (622, 506) with delta (0, 0)
Screenshot: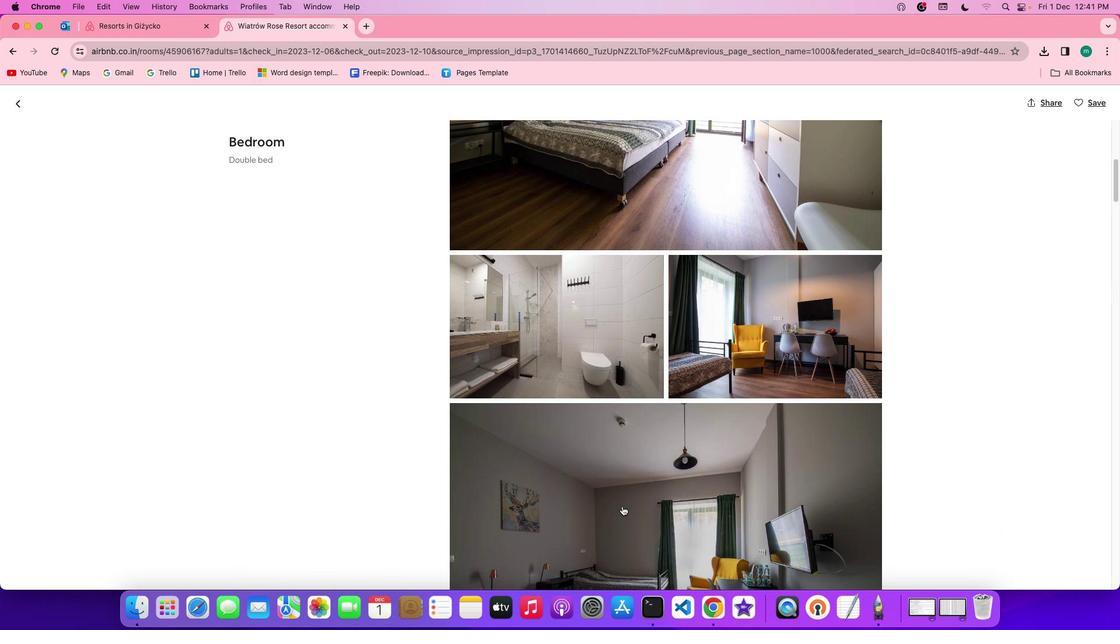
Action: Mouse scrolled (622, 506) with delta (0, 0)
Screenshot: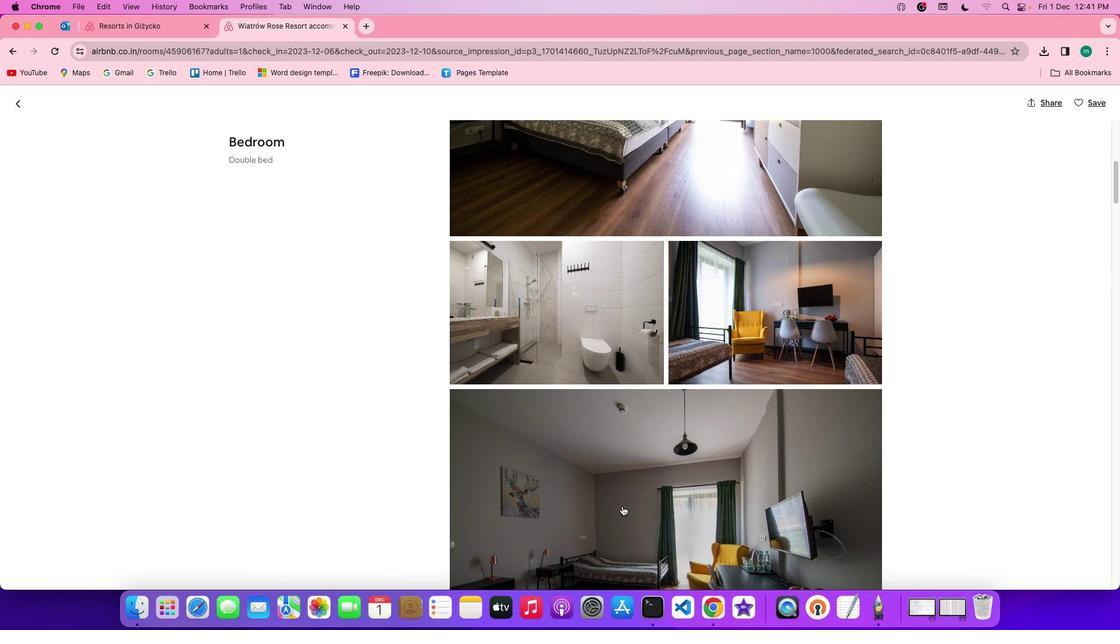
Action: Mouse scrolled (622, 506) with delta (0, -1)
Screenshot: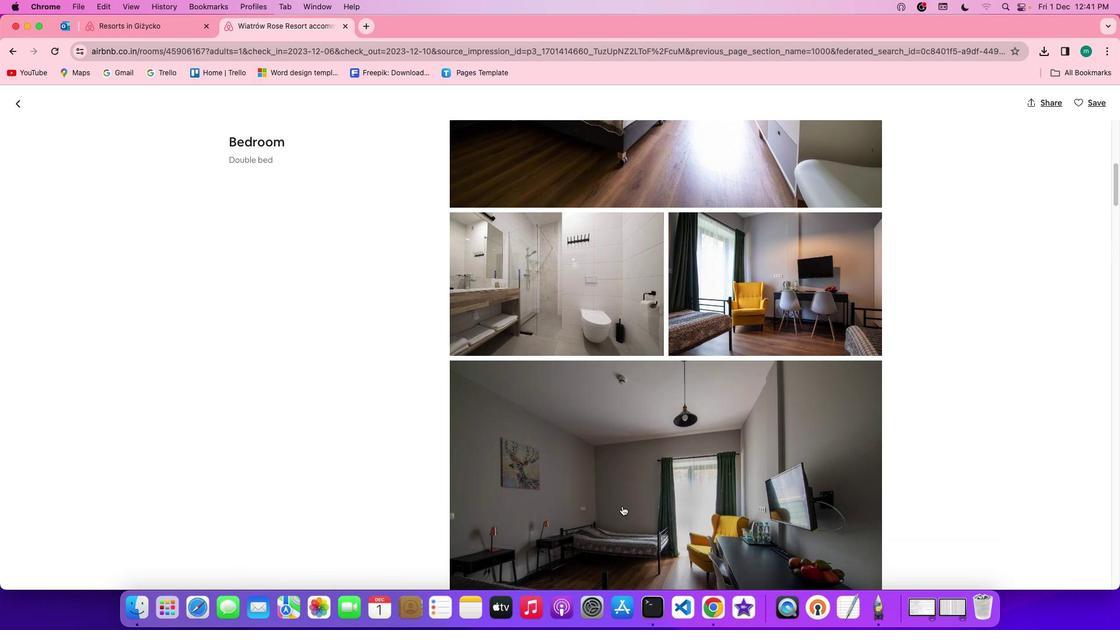 
Action: Mouse scrolled (622, 506) with delta (0, -1)
Screenshot: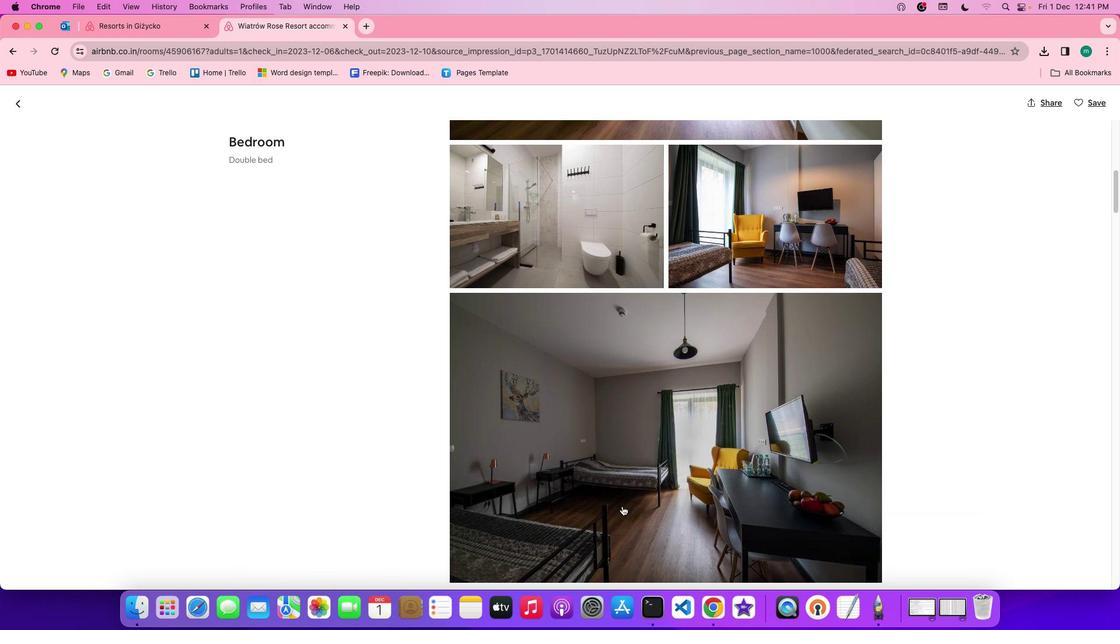 
Action: Mouse scrolled (622, 506) with delta (0, 0)
Screenshot: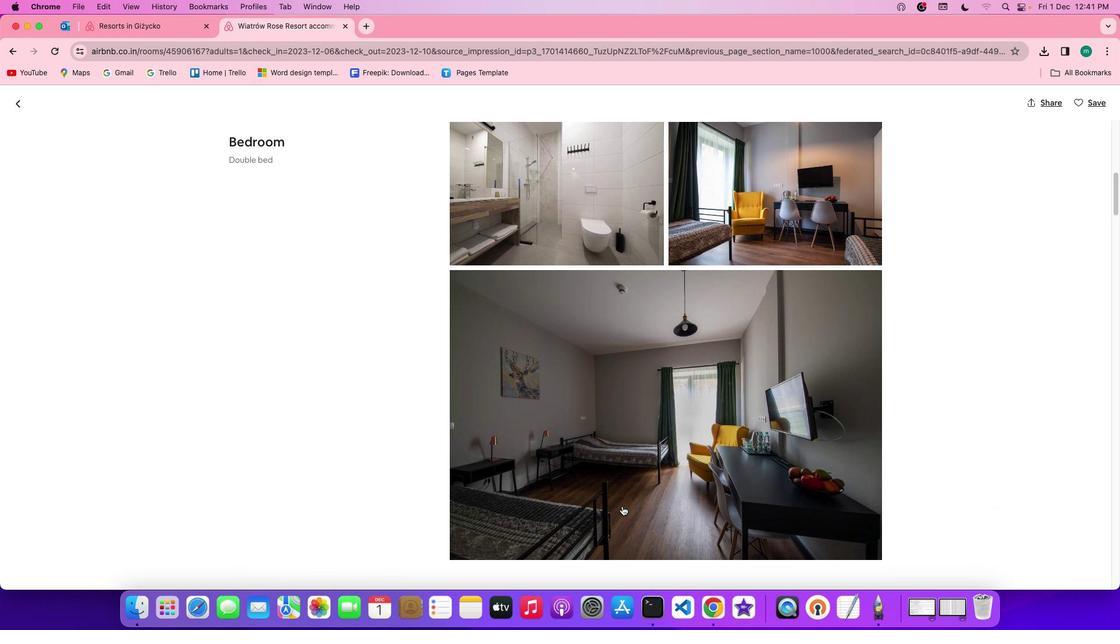 
Action: Mouse scrolled (622, 506) with delta (0, 0)
Screenshot: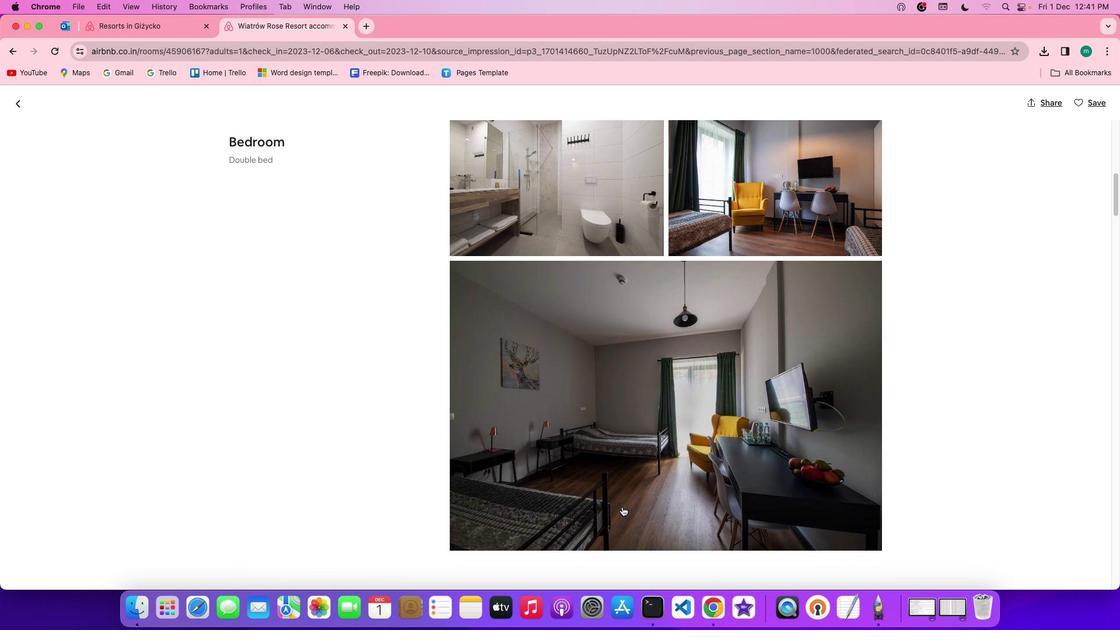 
Action: Mouse scrolled (622, 506) with delta (0, 0)
Screenshot: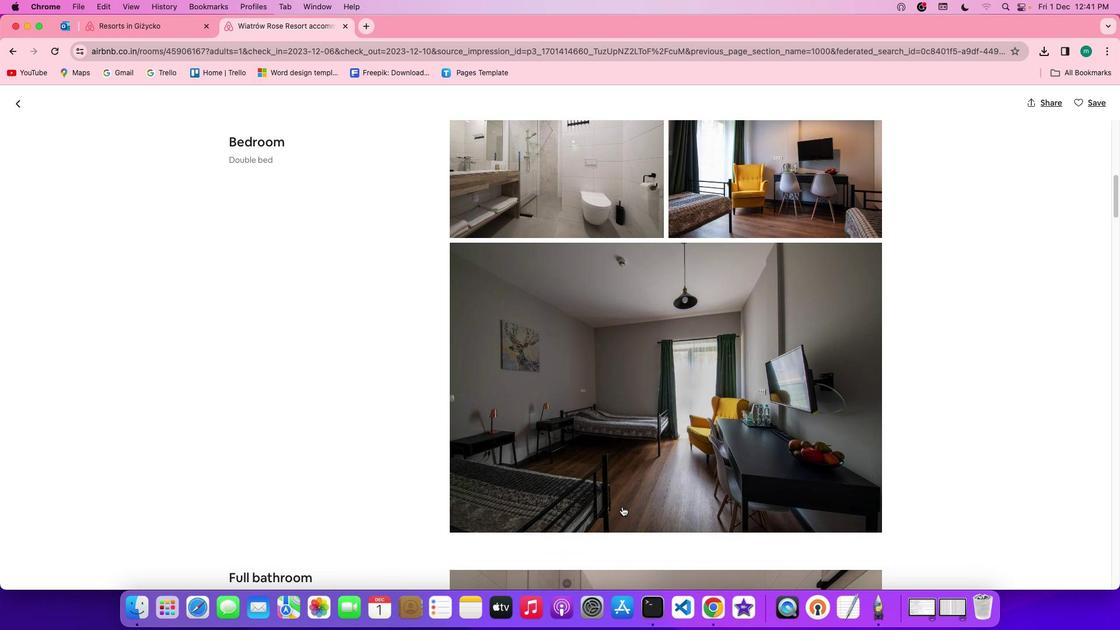 
Action: Mouse moved to (622, 506)
Screenshot: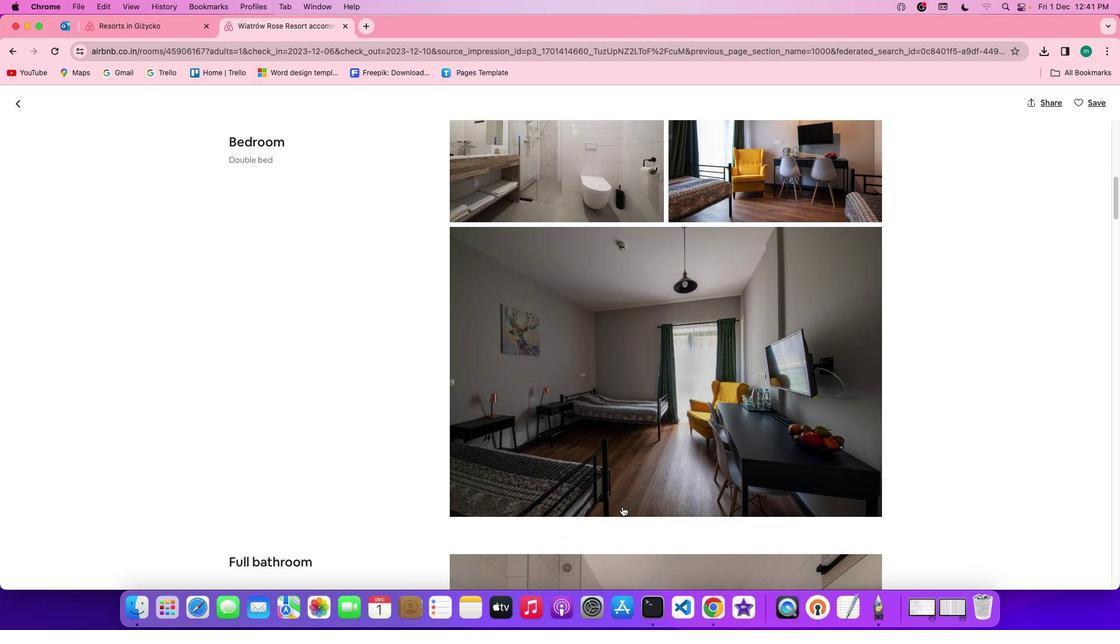 
Action: Mouse scrolled (622, 506) with delta (0, -1)
Screenshot: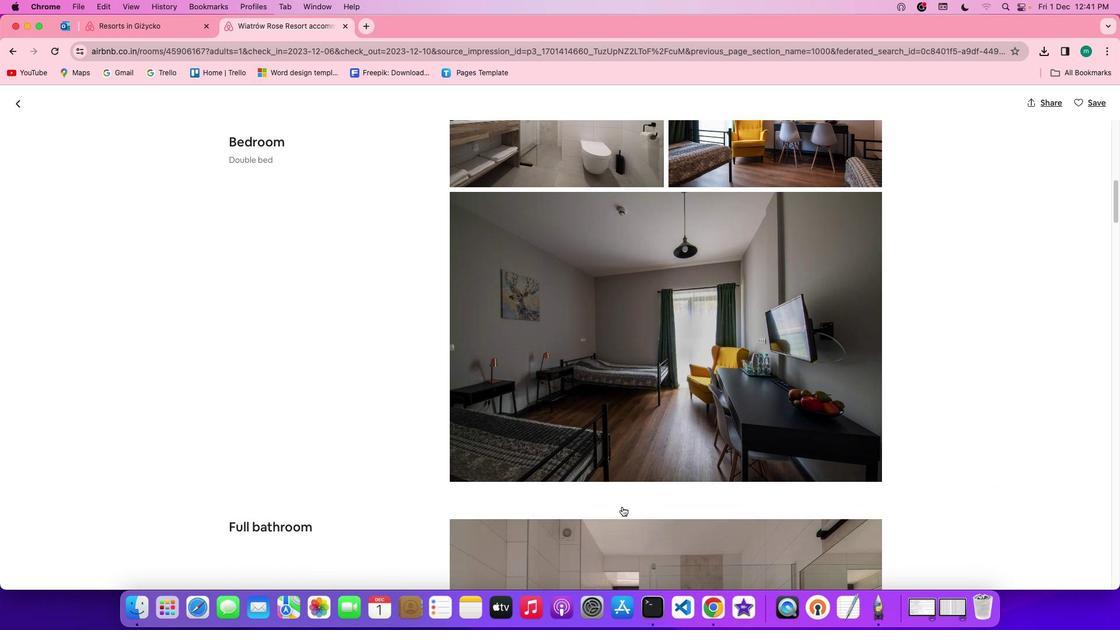 
Action: Mouse scrolled (622, 506) with delta (0, 0)
Screenshot: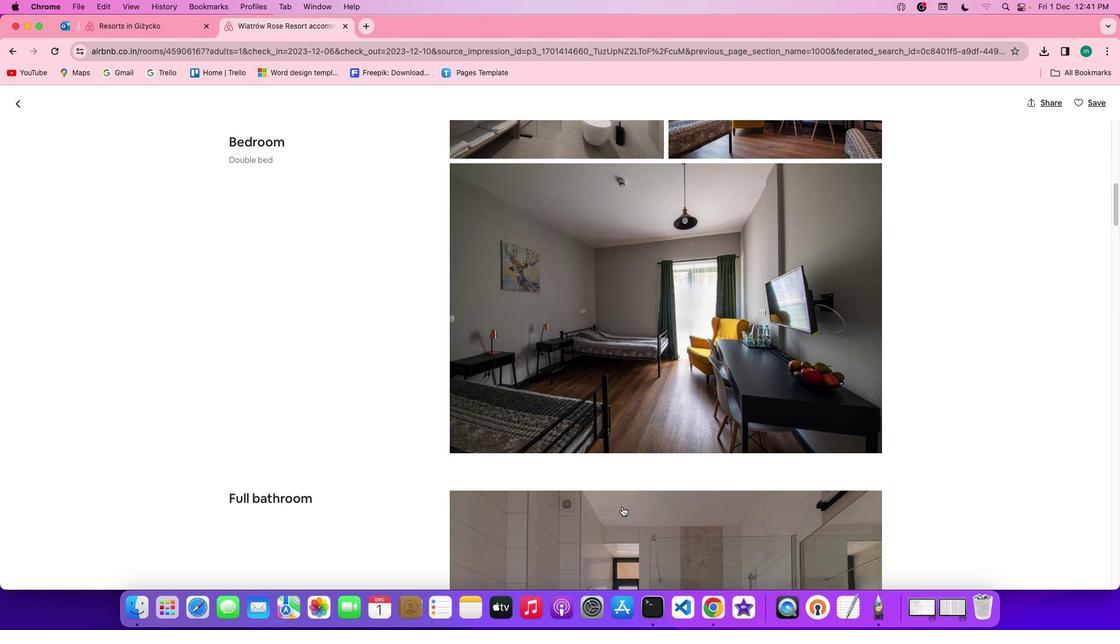 
Action: Mouse scrolled (622, 506) with delta (0, 0)
Screenshot: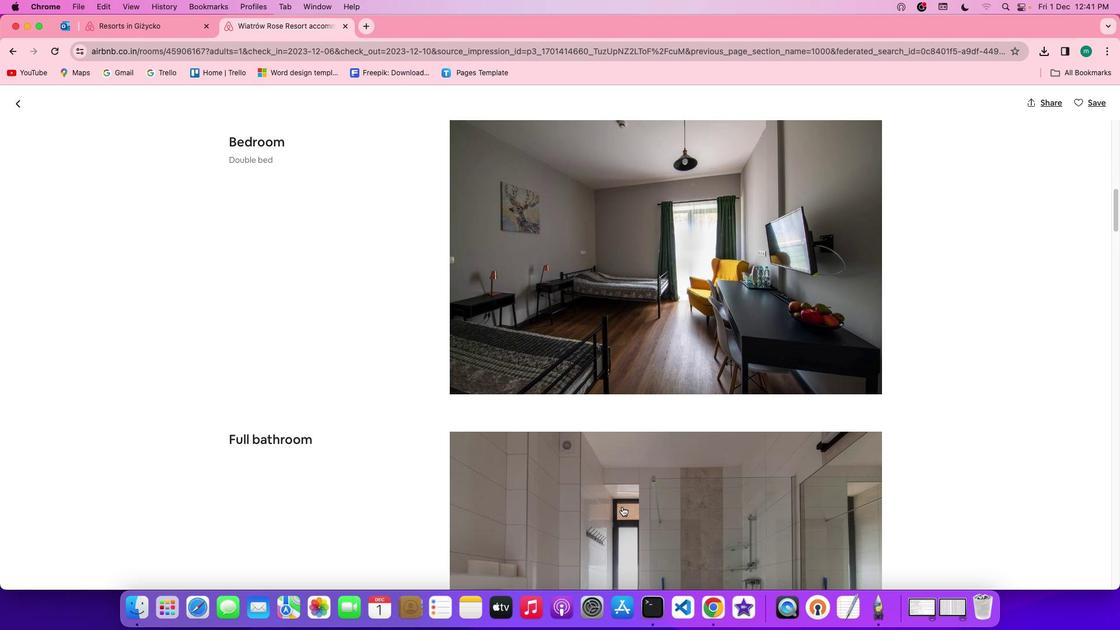 
Action: Mouse scrolled (622, 506) with delta (0, -1)
Screenshot: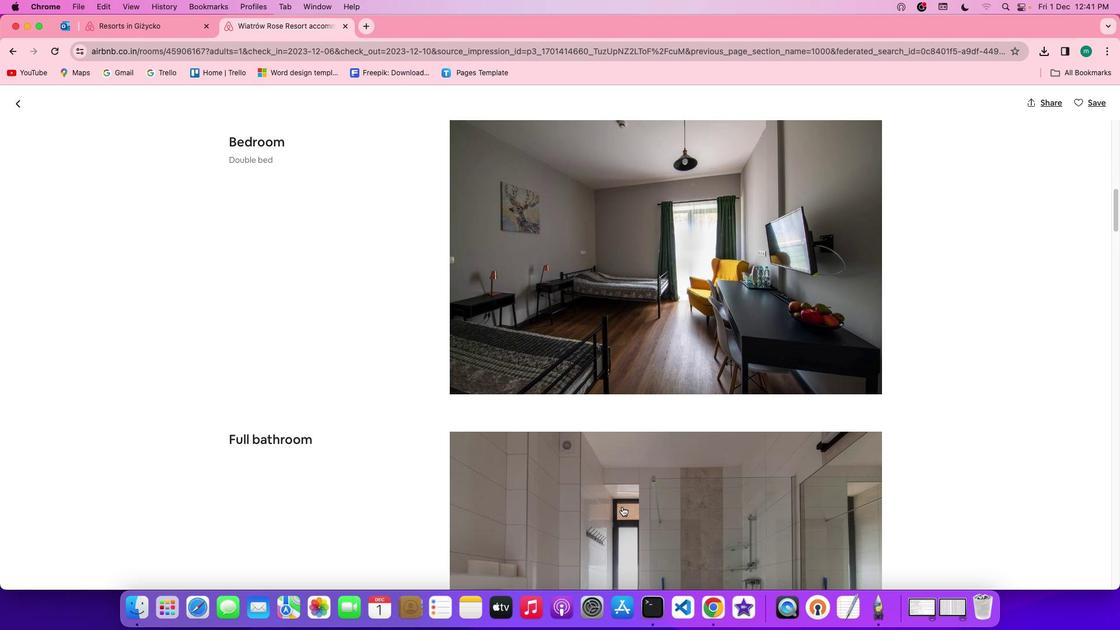 
Action: Mouse scrolled (622, 506) with delta (0, -2)
Screenshot: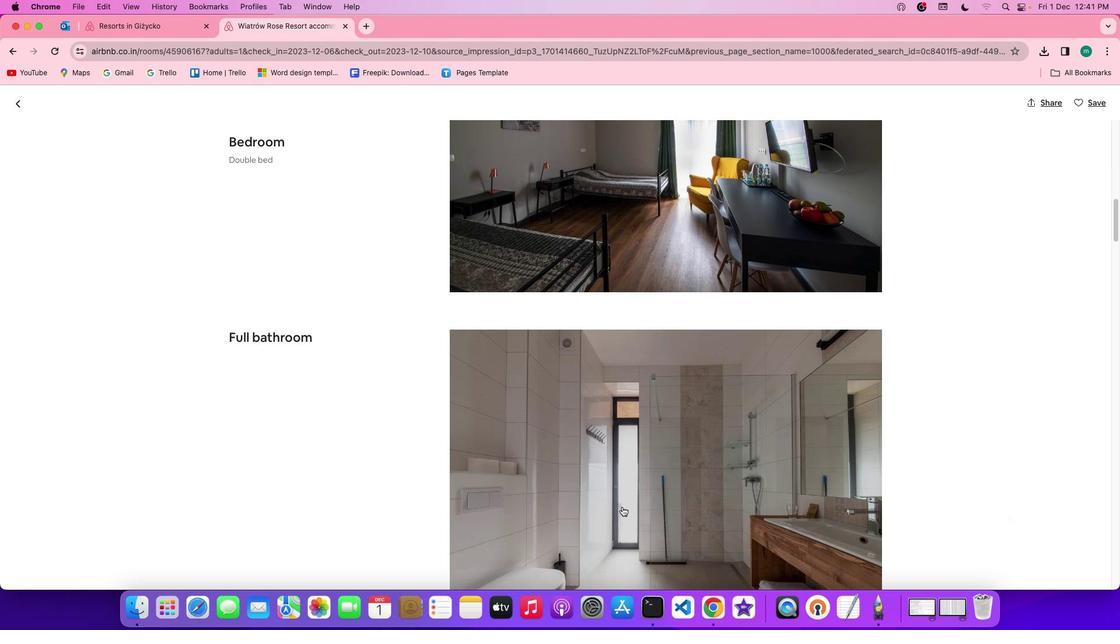 
Action: Mouse scrolled (622, 506) with delta (0, 0)
Screenshot: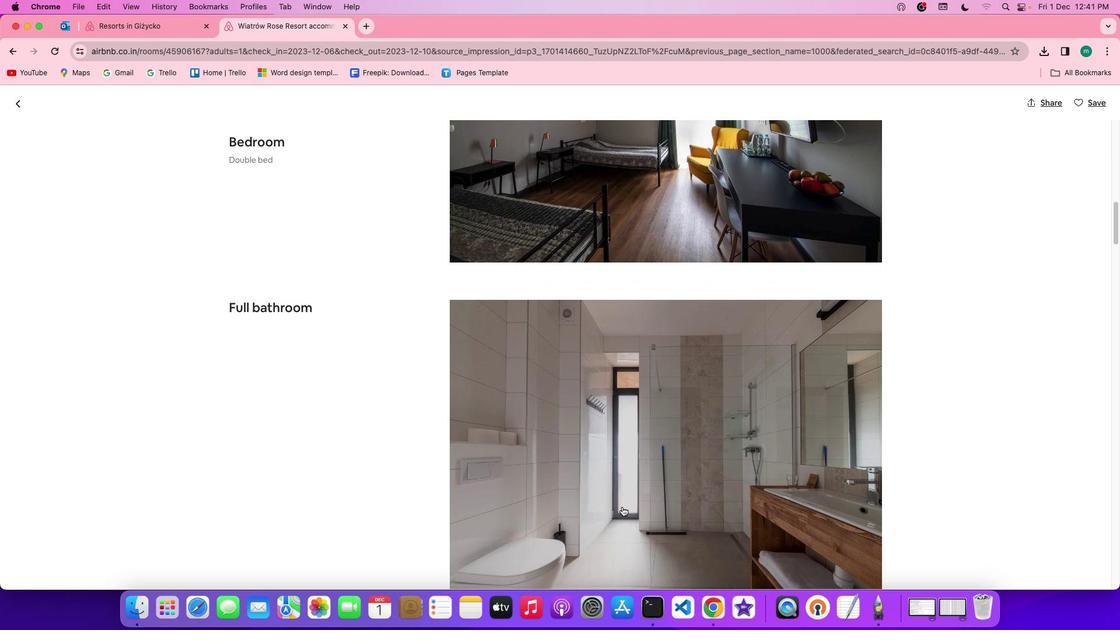 
Action: Mouse scrolled (622, 506) with delta (0, 0)
Screenshot: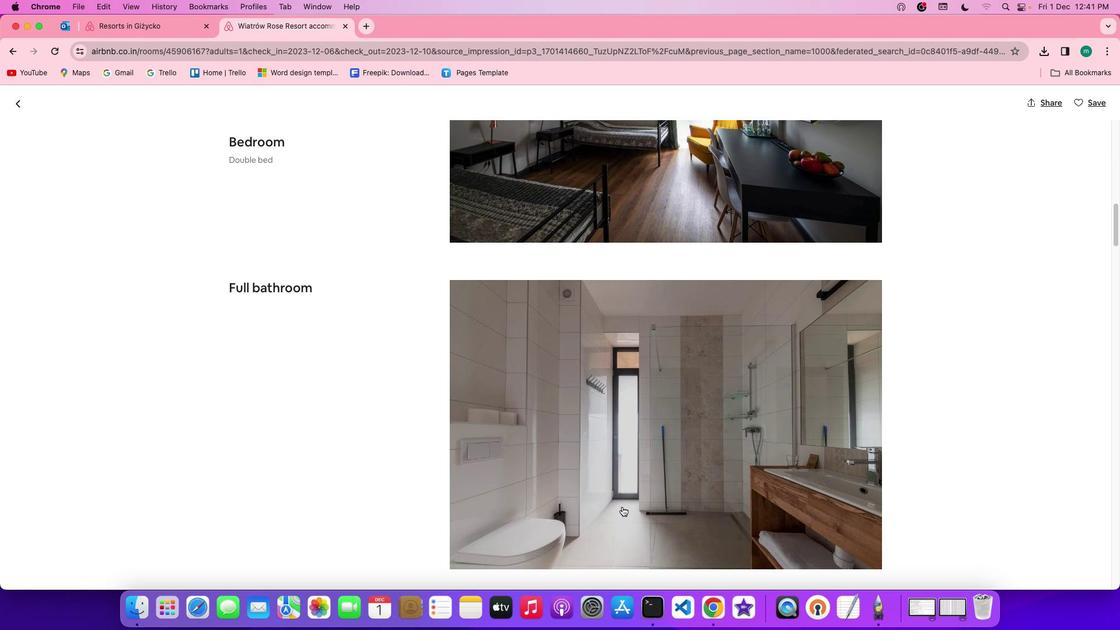 
Action: Mouse scrolled (622, 506) with delta (0, -1)
Screenshot: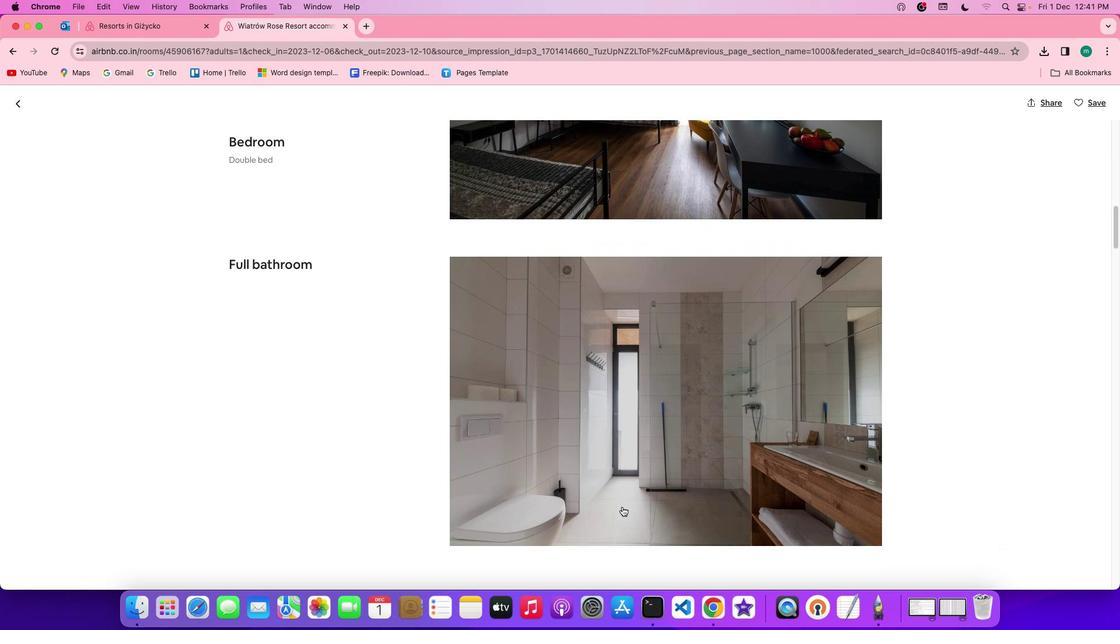
Action: Mouse scrolled (622, 506) with delta (0, -1)
Screenshot: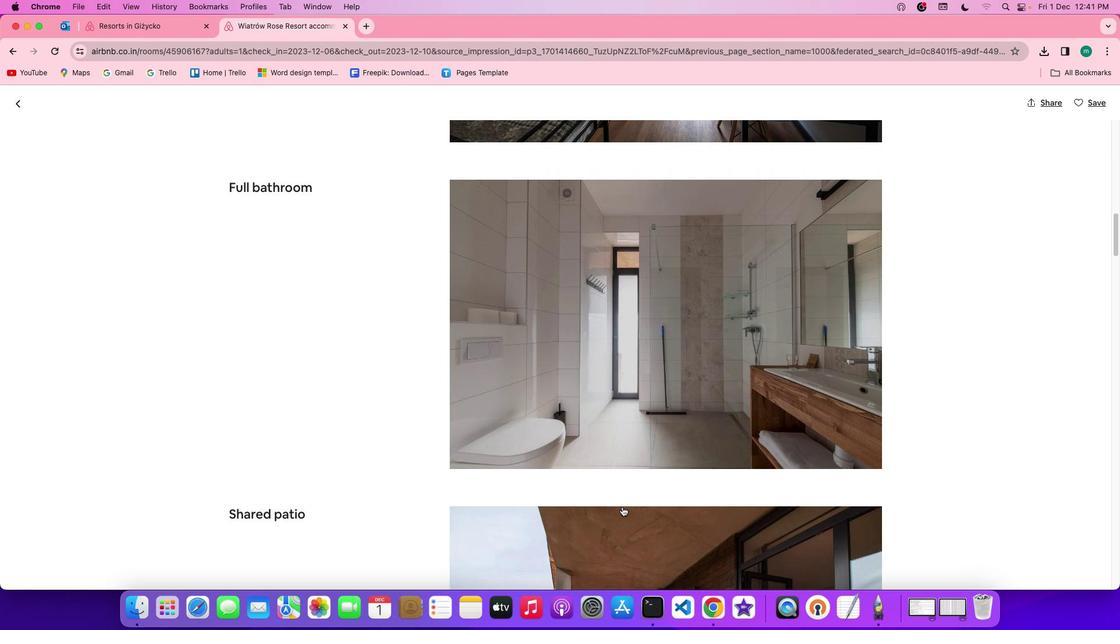
Action: Mouse scrolled (622, 506) with delta (0, 0)
Screenshot: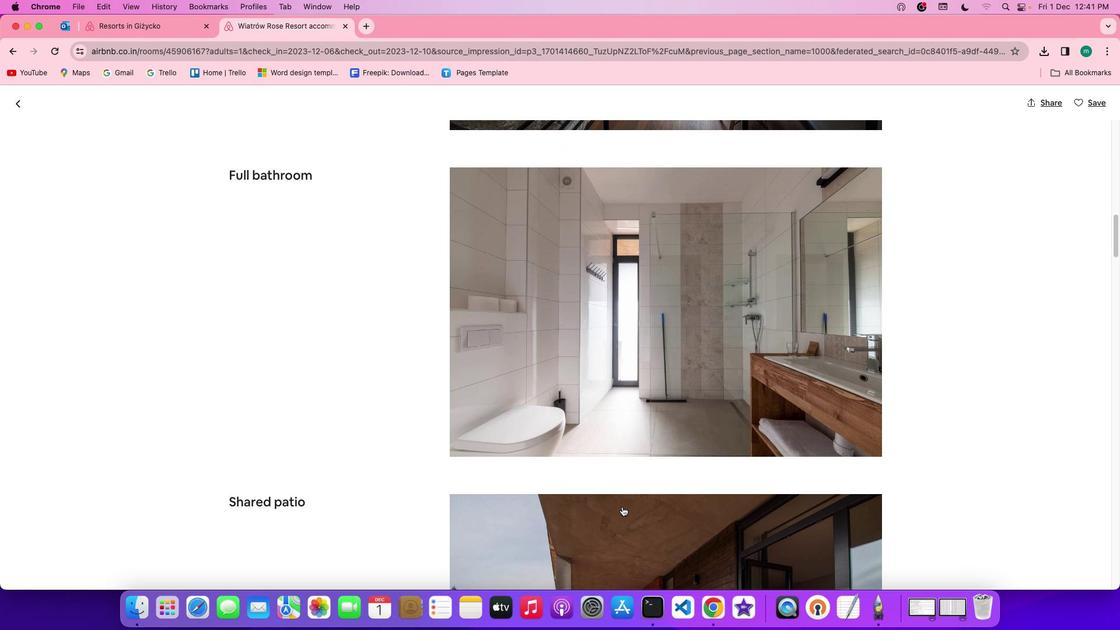 
Action: Mouse scrolled (622, 506) with delta (0, 0)
Screenshot: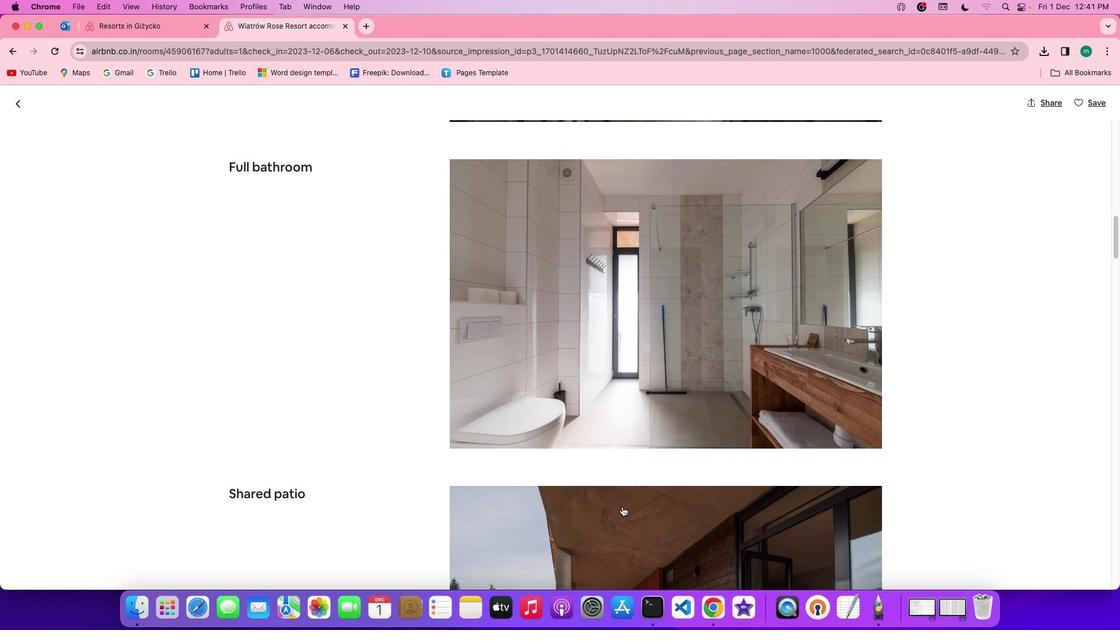 
Action: Mouse scrolled (622, 506) with delta (0, 0)
Screenshot: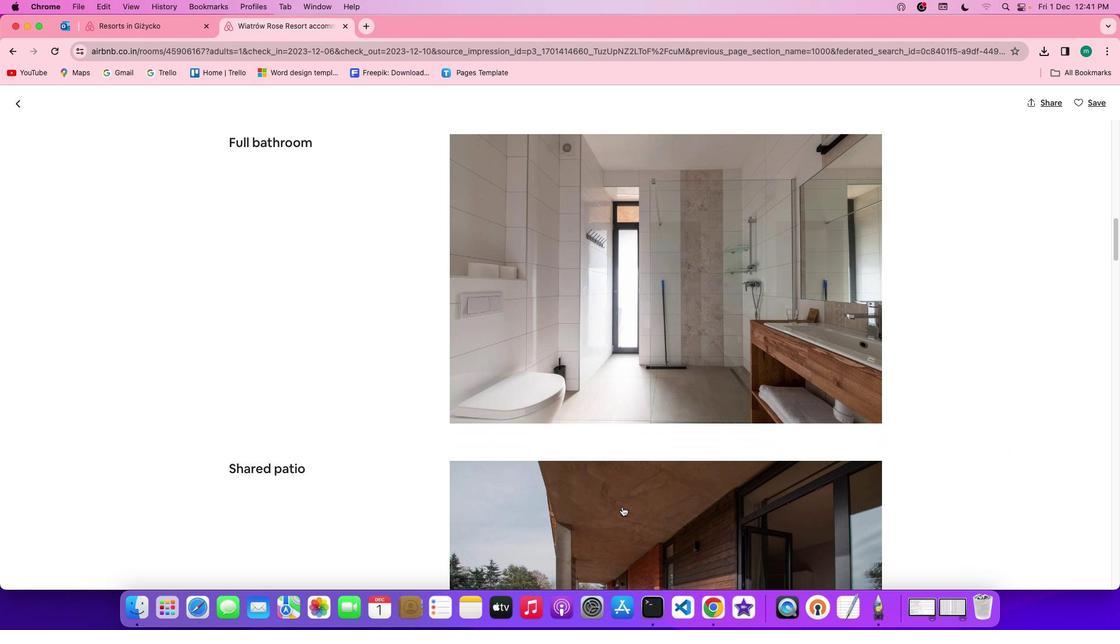 
Action: Mouse scrolled (622, 506) with delta (0, -1)
Screenshot: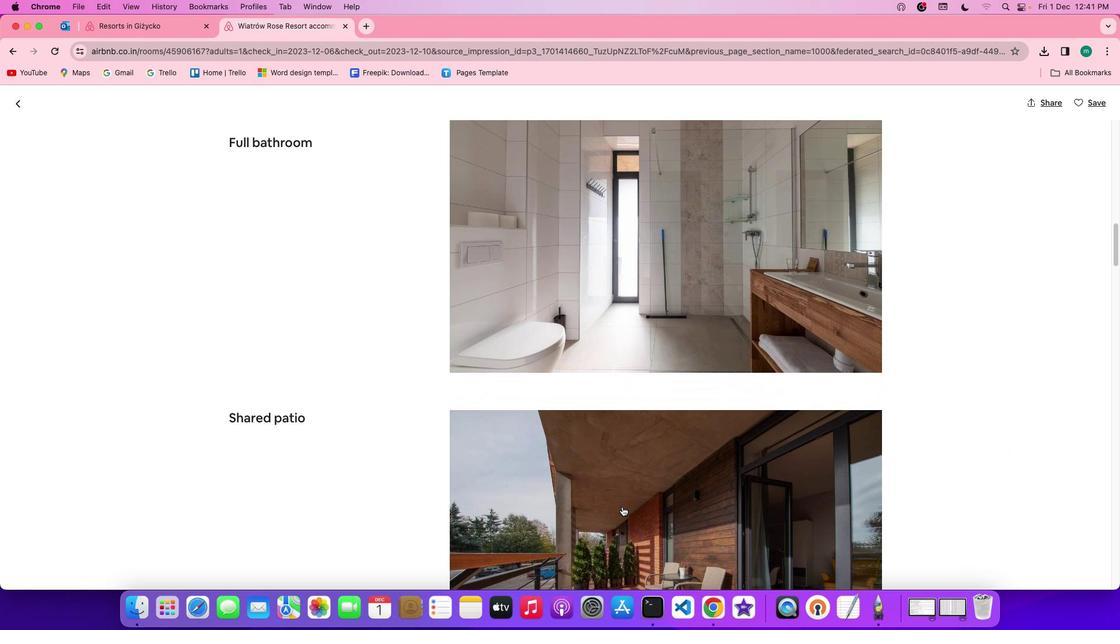 
Action: Mouse scrolled (622, 506) with delta (0, 0)
Screenshot: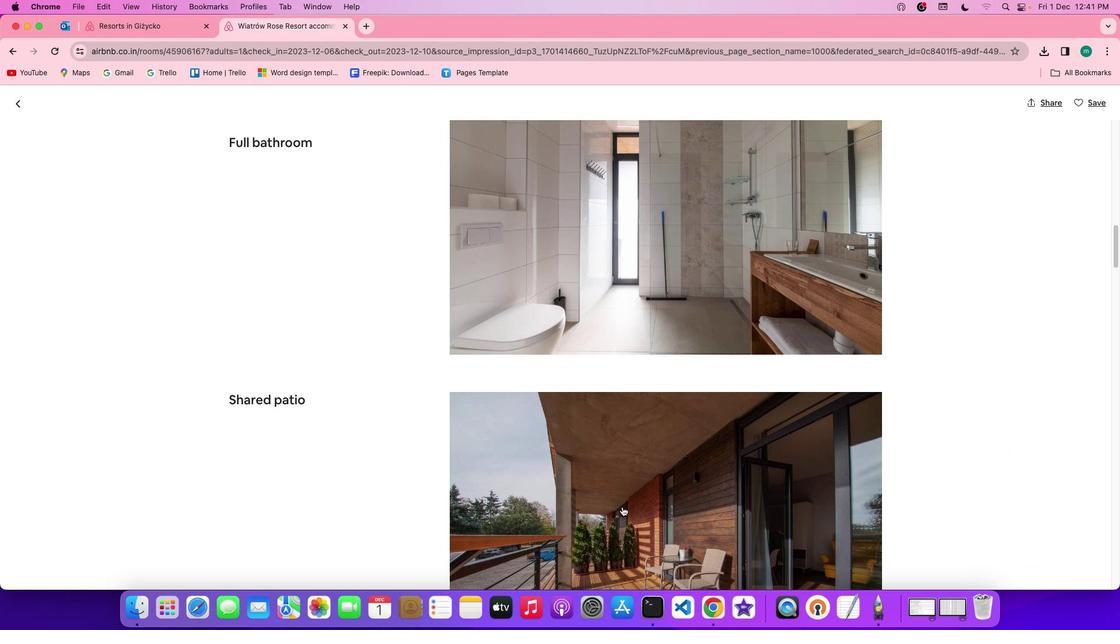 
Action: Mouse scrolled (622, 506) with delta (0, 0)
Screenshot: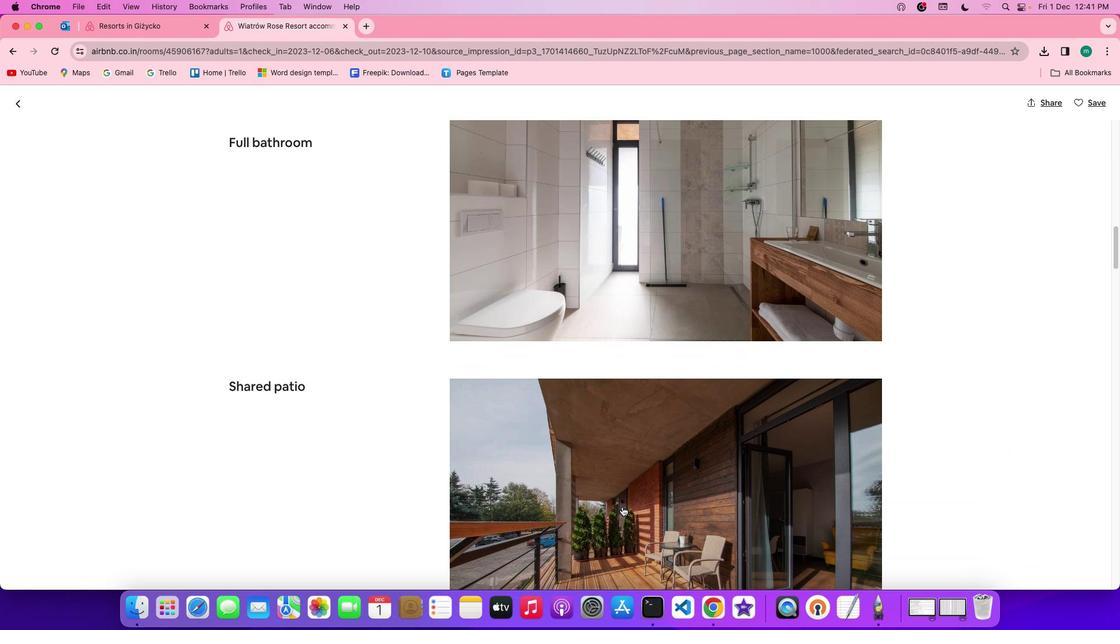 
Action: Mouse scrolled (622, 506) with delta (0, -1)
Screenshot: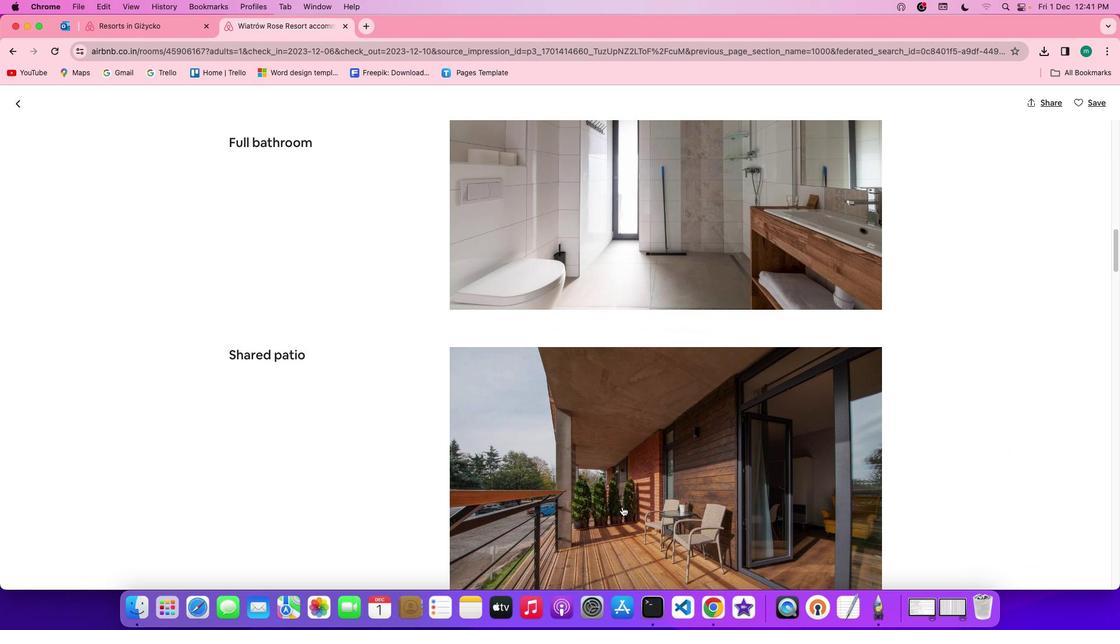 
Action: Mouse scrolled (622, 506) with delta (0, -1)
Screenshot: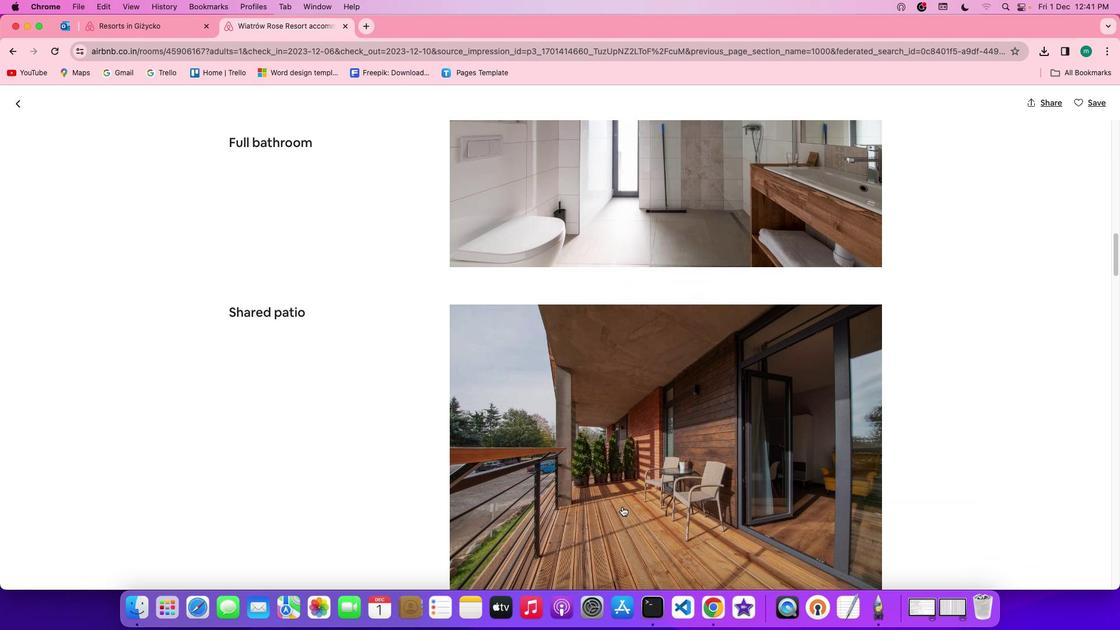 
Action: Mouse scrolled (622, 506) with delta (0, 0)
Screenshot: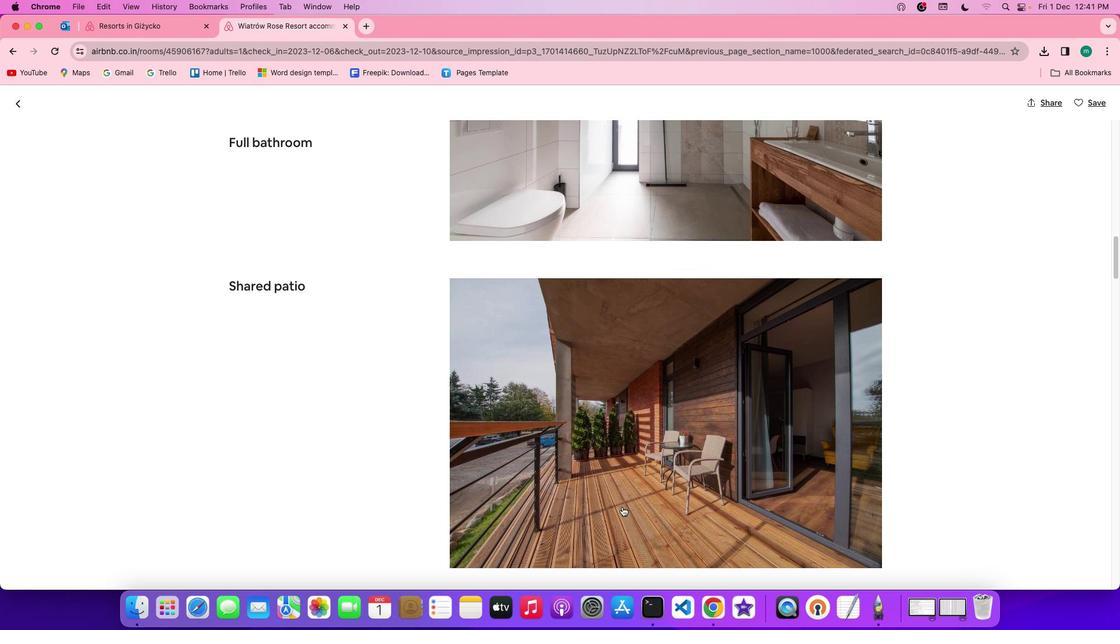 
Action: Mouse scrolled (622, 506) with delta (0, 0)
Screenshot: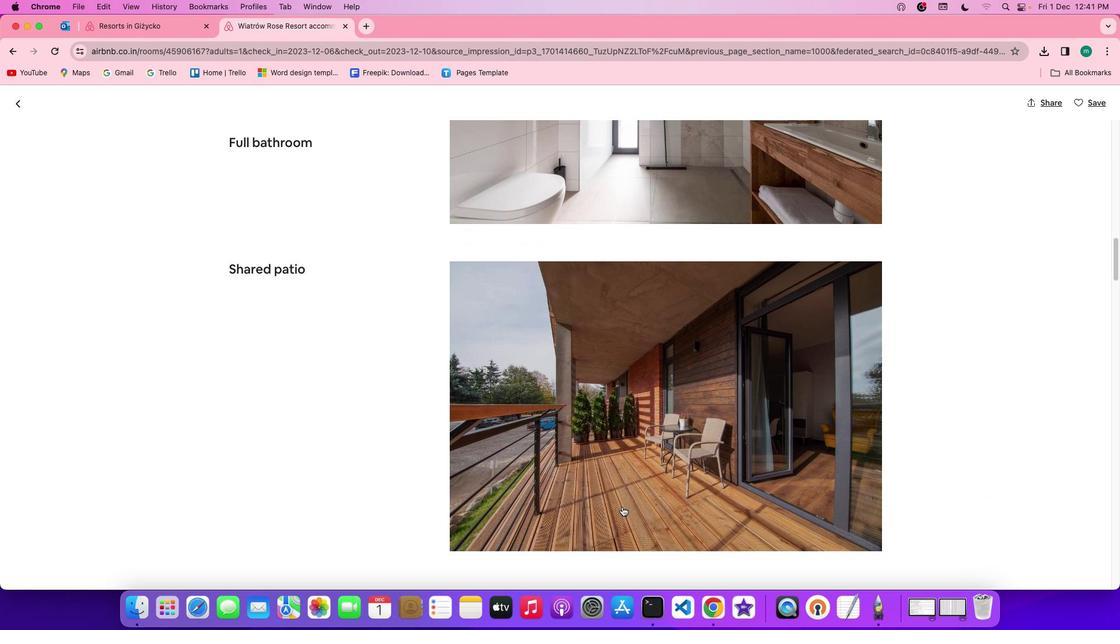 
Action: Mouse scrolled (622, 506) with delta (0, 0)
Screenshot: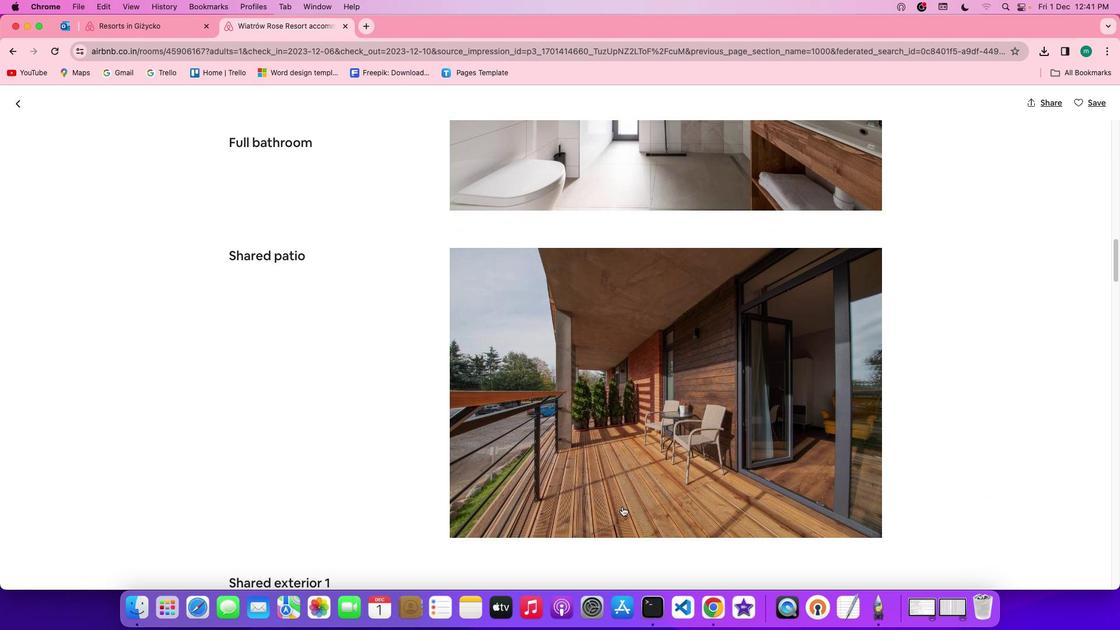 
Action: Mouse scrolled (622, 506) with delta (0, 0)
Screenshot: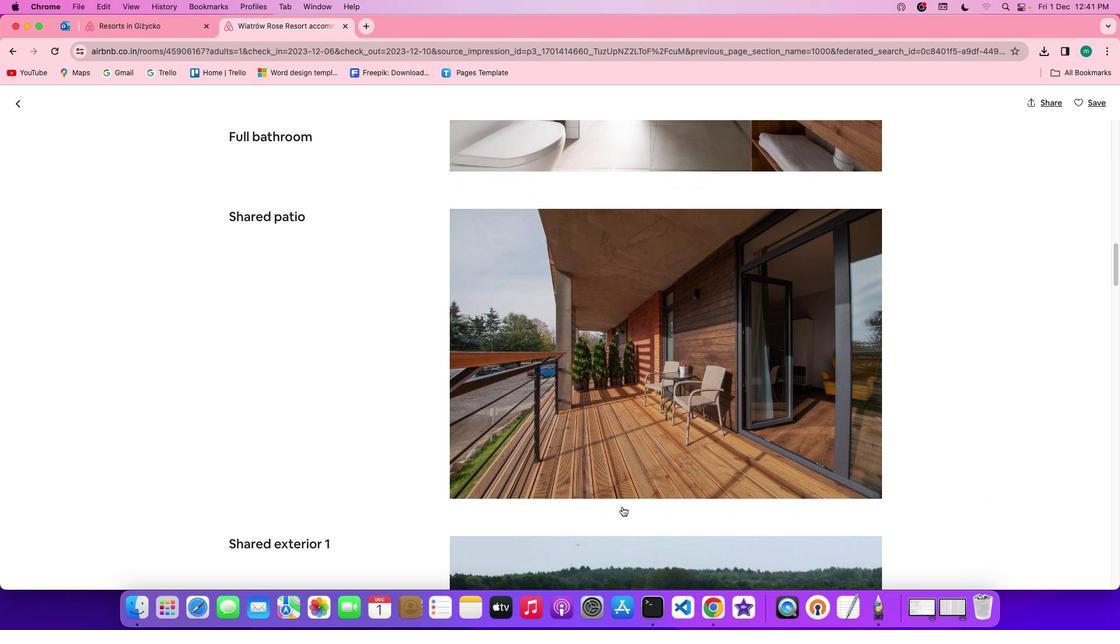 
Action: Mouse scrolled (622, 506) with delta (0, 0)
Screenshot: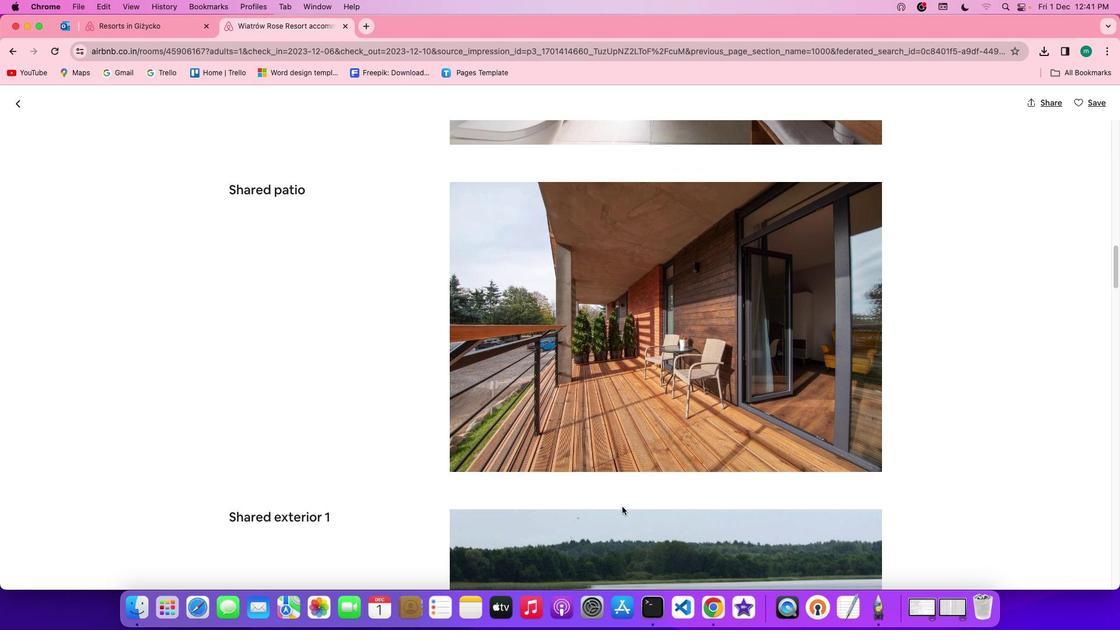 
Action: Mouse scrolled (622, 506) with delta (0, 0)
Screenshot: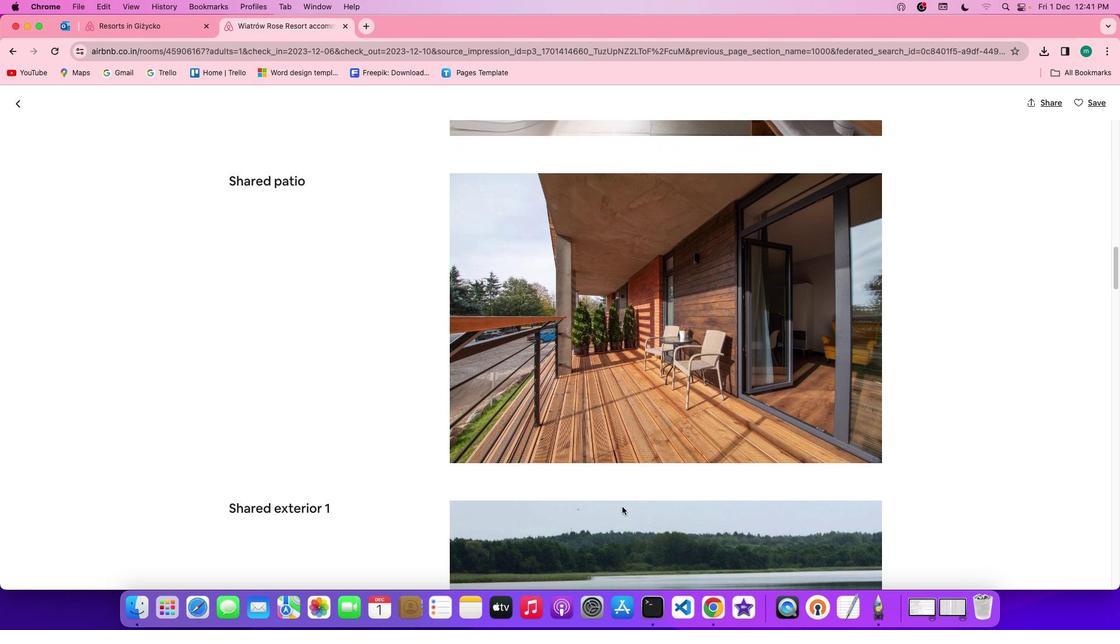 
Action: Mouse scrolled (622, 506) with delta (0, 0)
Screenshot: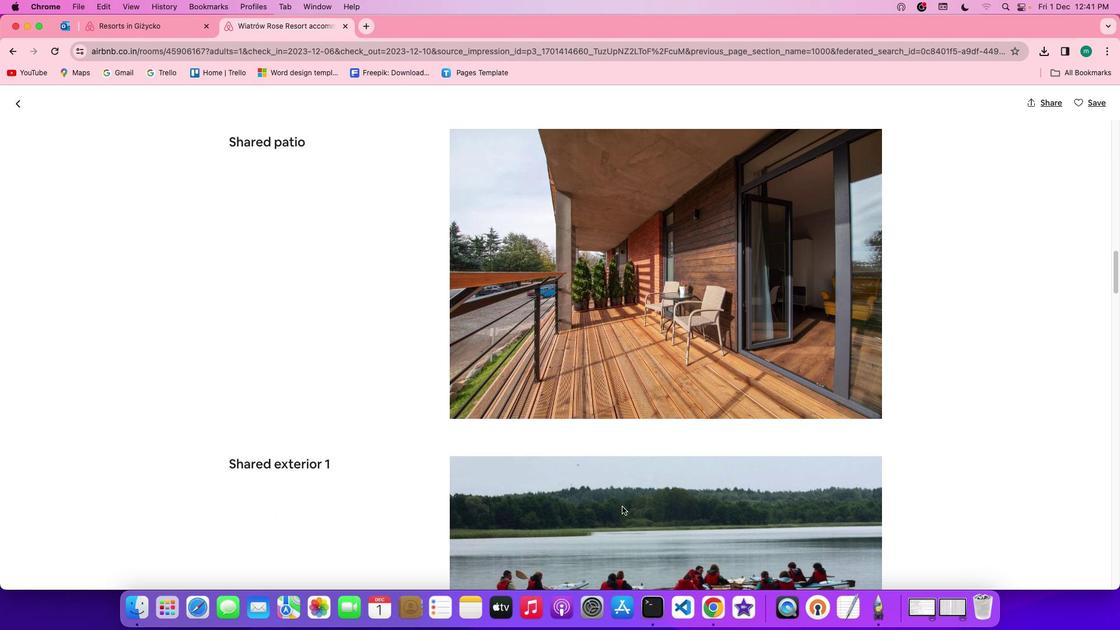 
Action: Mouse scrolled (622, 506) with delta (0, -1)
Screenshot: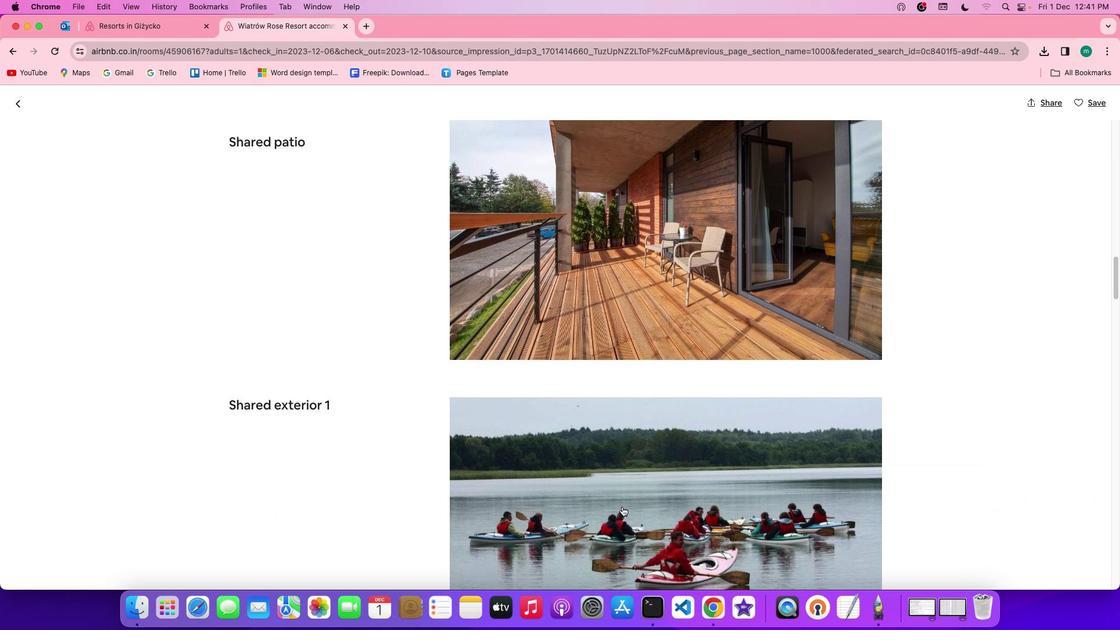 
Action: Mouse scrolled (622, 506) with delta (0, -1)
Screenshot: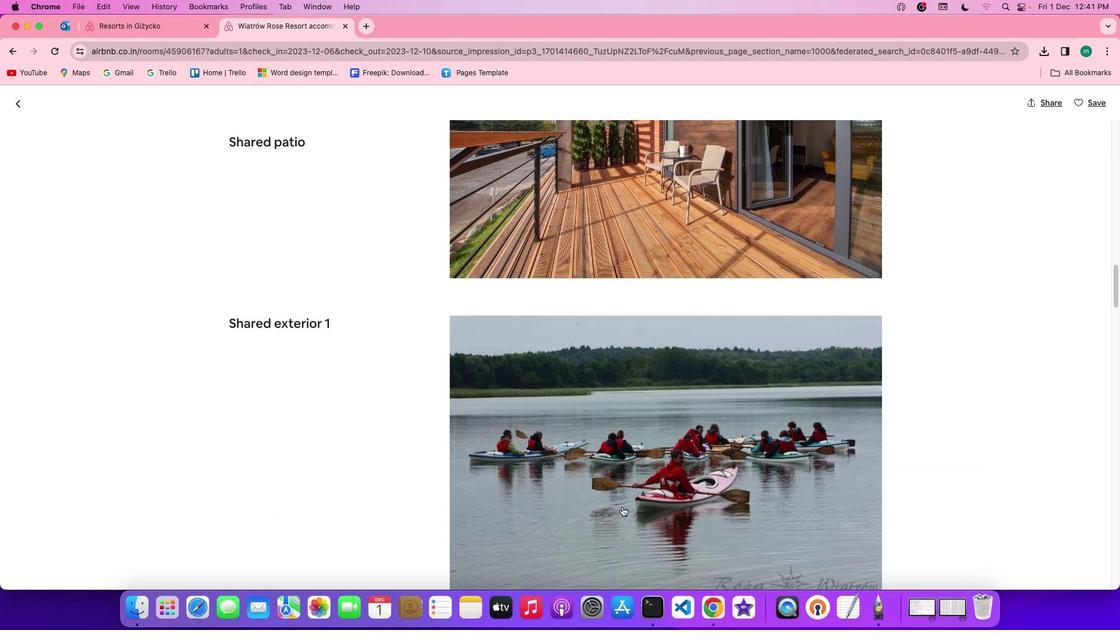 
Action: Mouse scrolled (622, 506) with delta (0, 0)
Screenshot: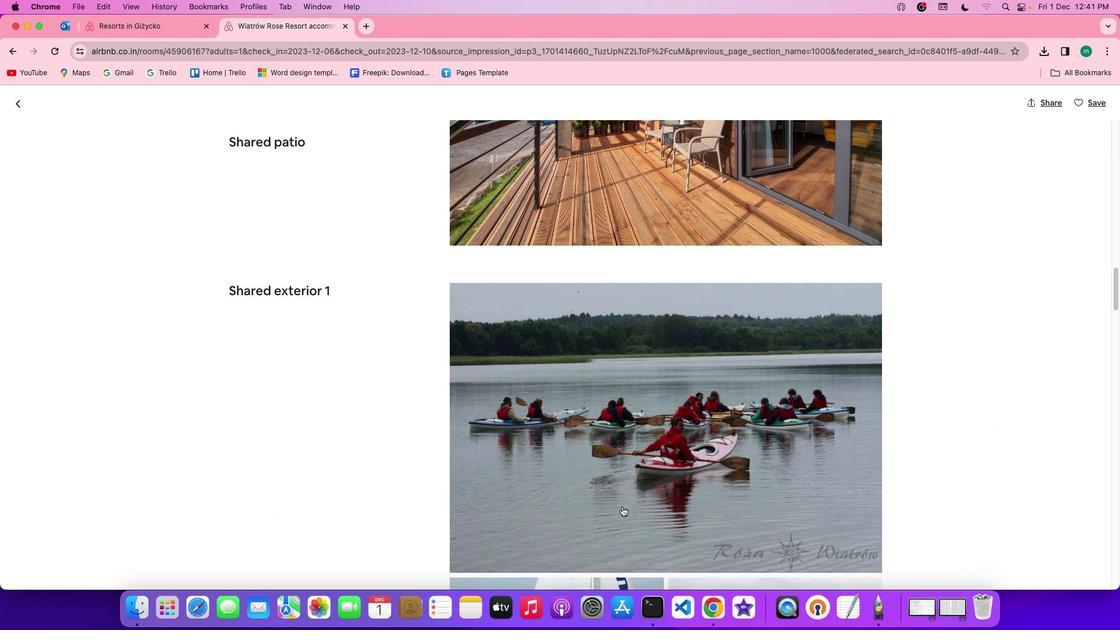 
Action: Mouse scrolled (622, 506) with delta (0, 0)
Screenshot: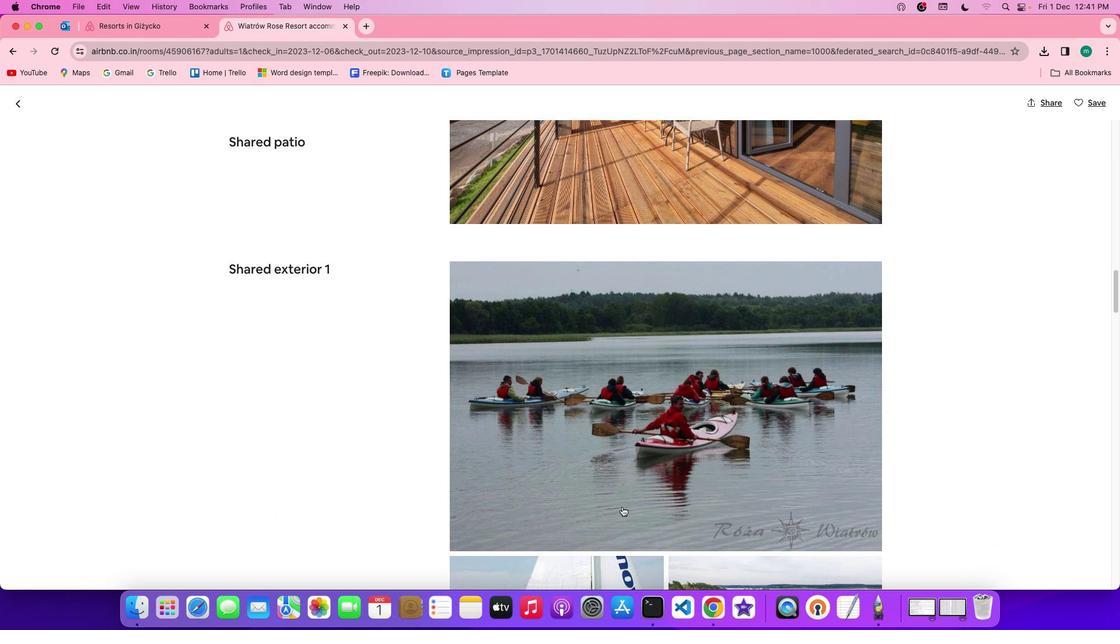 
Action: Mouse scrolled (622, 506) with delta (0, -1)
Screenshot: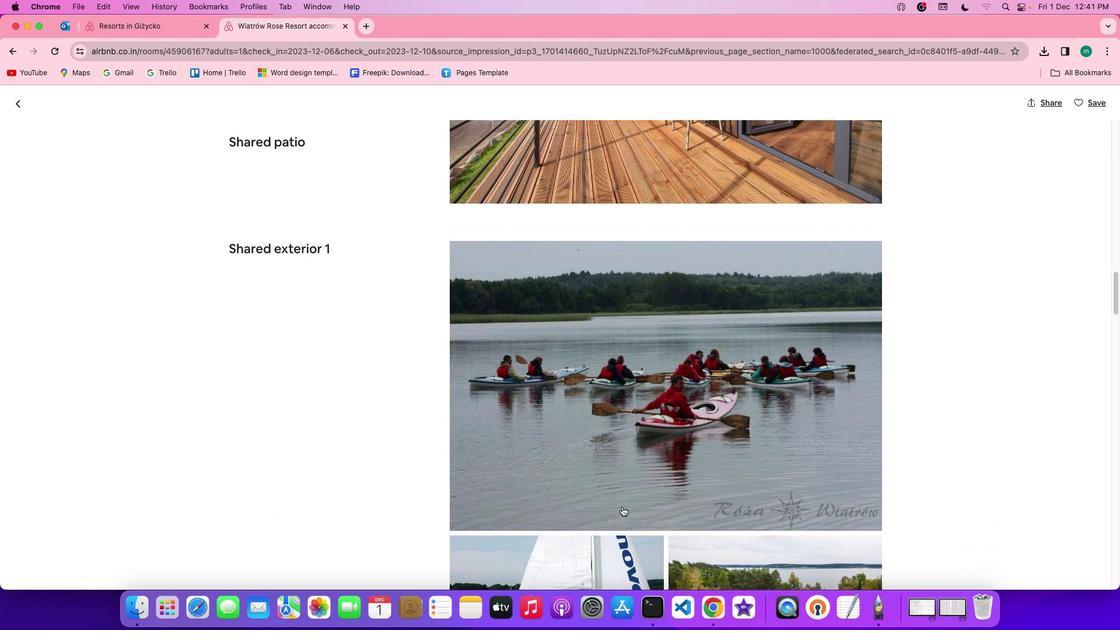 
Action: Mouse scrolled (622, 506) with delta (0, -1)
Screenshot: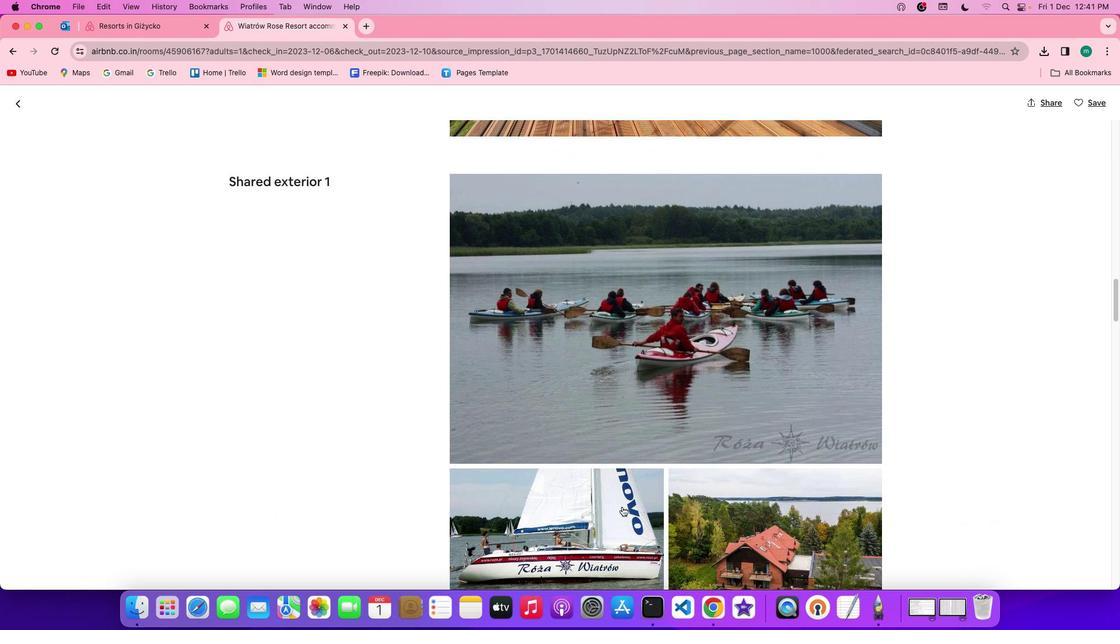 
Action: Mouse scrolled (622, 506) with delta (0, 0)
Screenshot: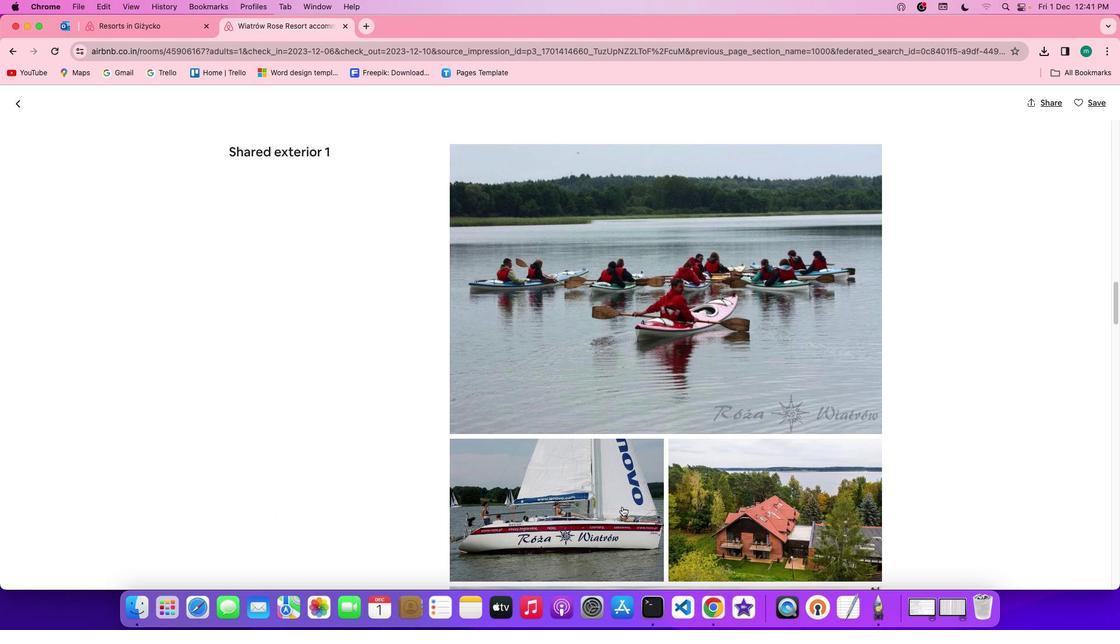 
Action: Mouse scrolled (622, 506) with delta (0, 0)
Screenshot: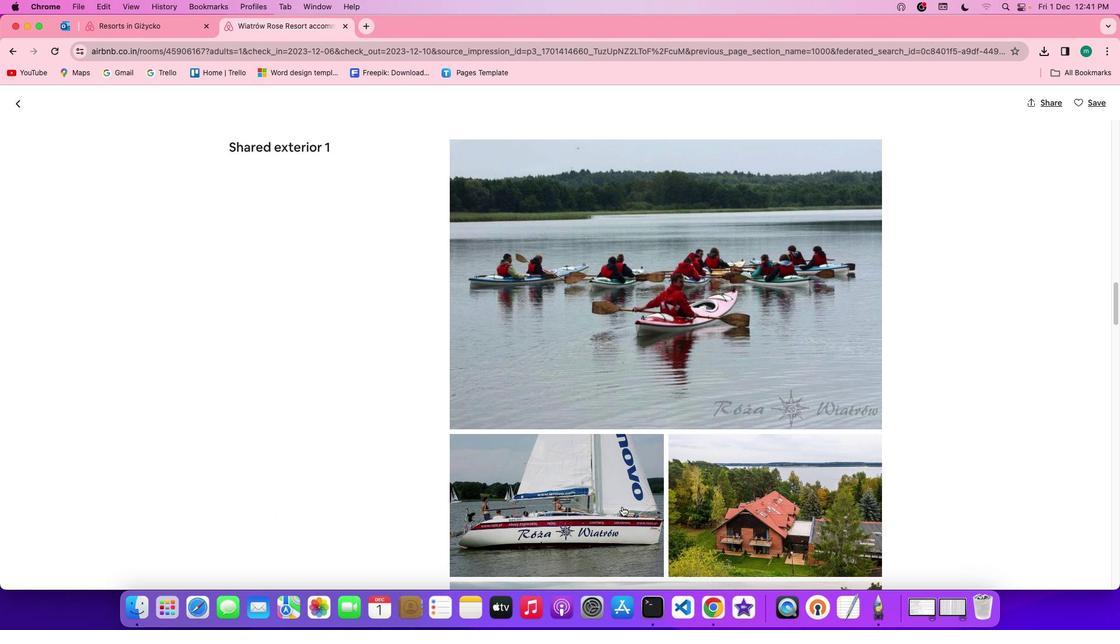 
Action: Mouse scrolled (622, 506) with delta (0, -1)
Screenshot: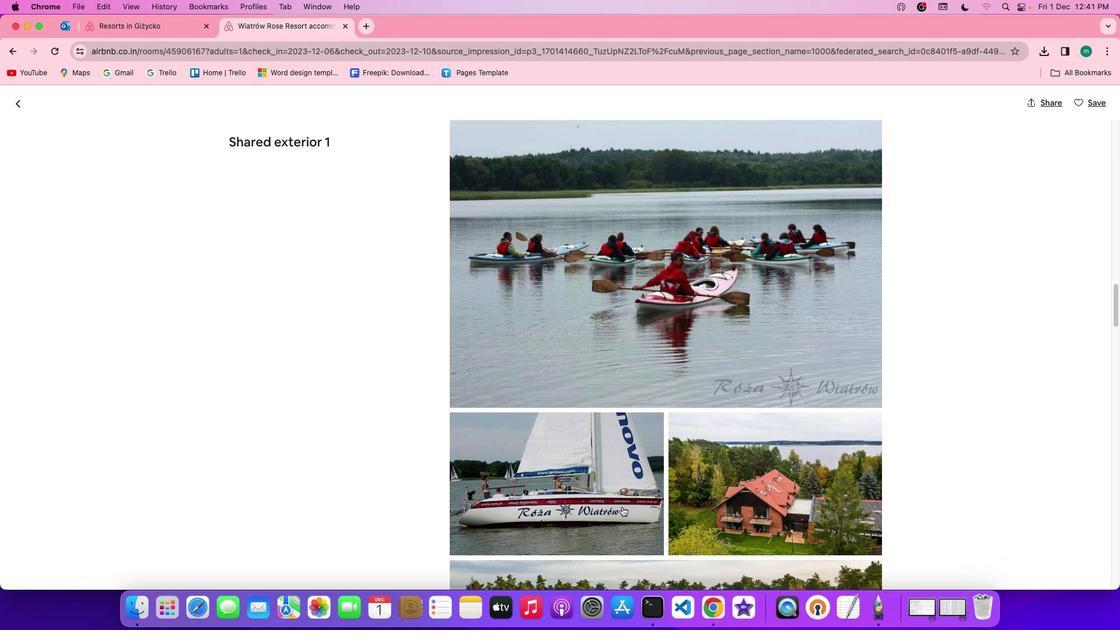 
Action: Mouse scrolled (622, 506) with delta (0, -1)
Screenshot: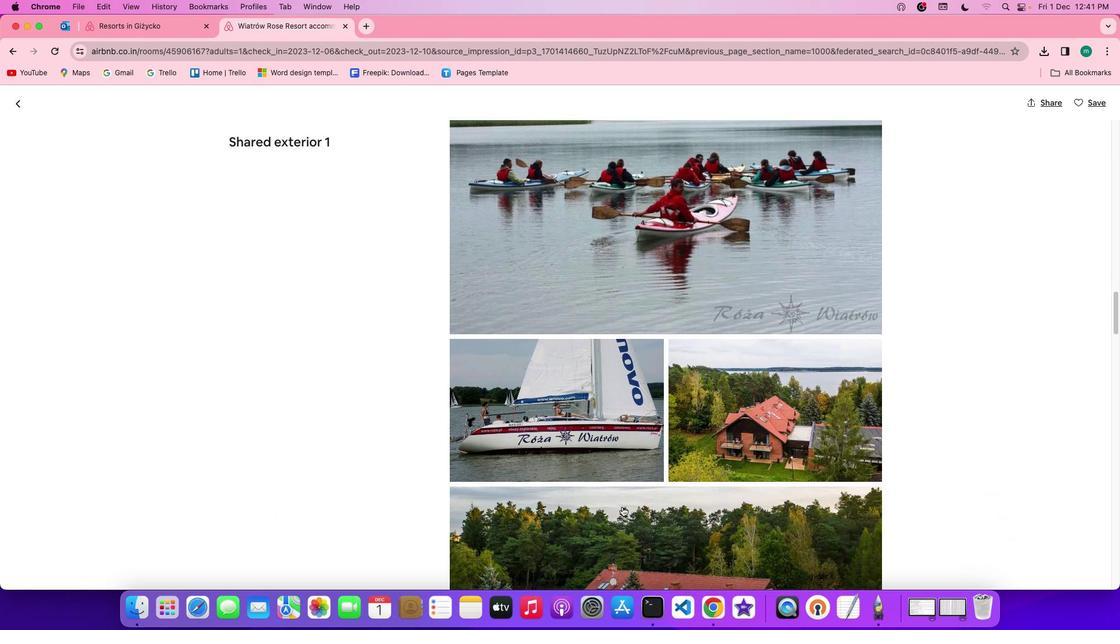 
Action: Mouse scrolled (622, 506) with delta (0, 0)
Screenshot: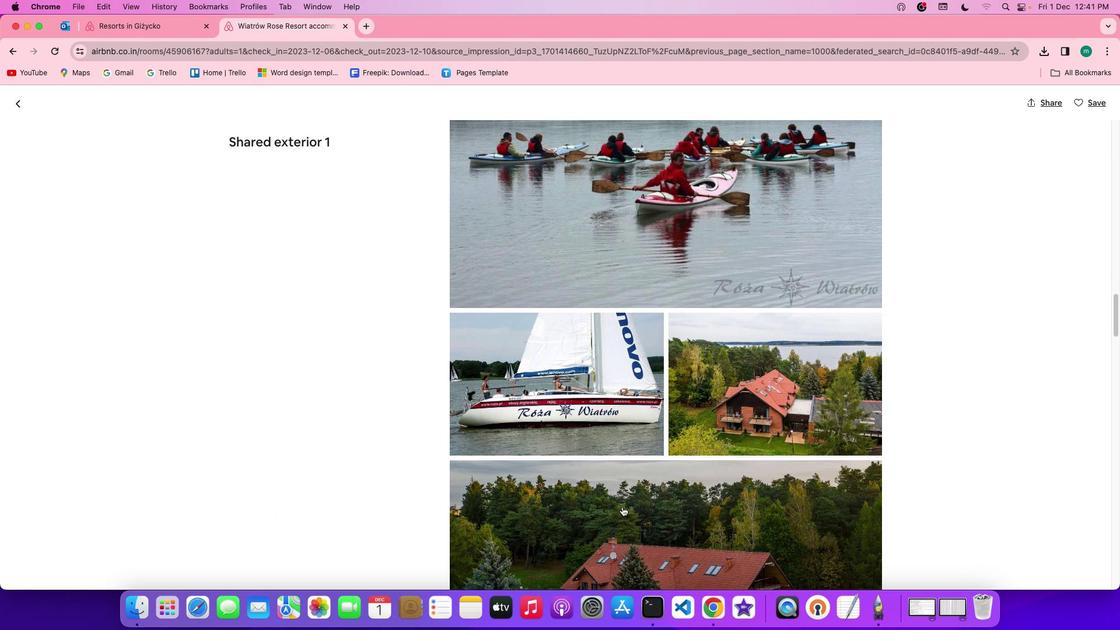 
Action: Mouse scrolled (622, 506) with delta (0, 0)
Screenshot: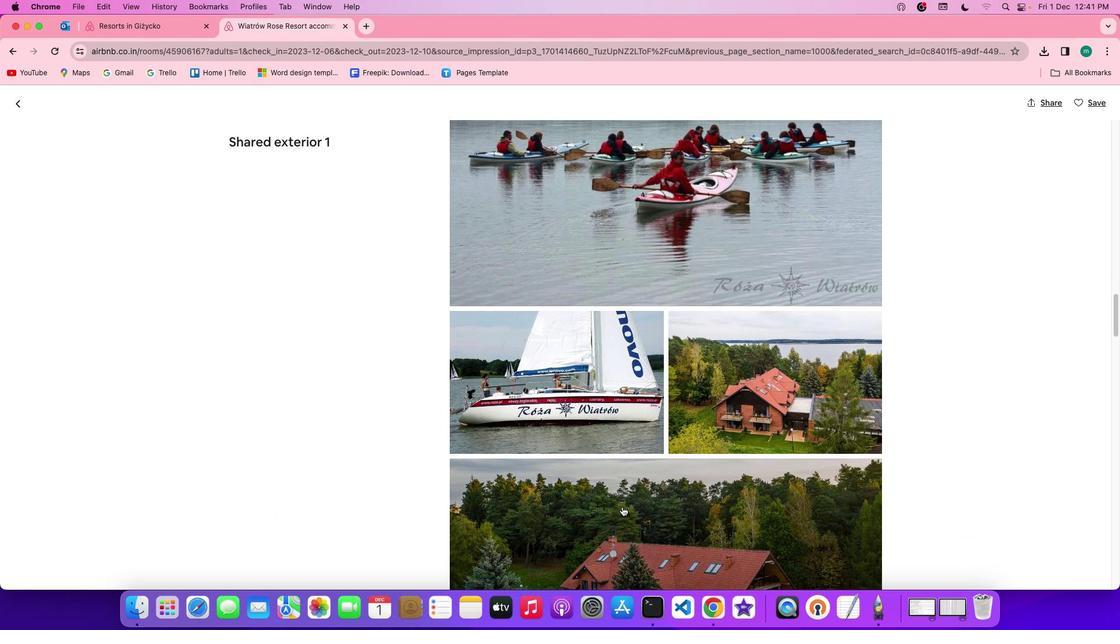 
Action: Mouse scrolled (622, 506) with delta (0, 0)
Screenshot: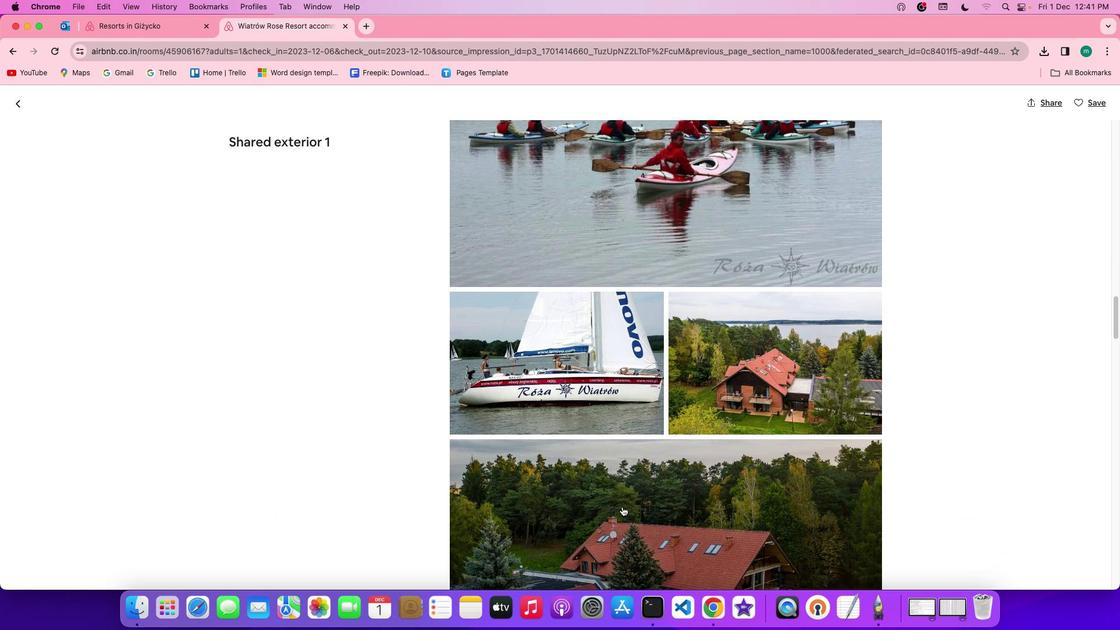 
Action: Mouse scrolled (622, 506) with delta (0, -1)
Screenshot: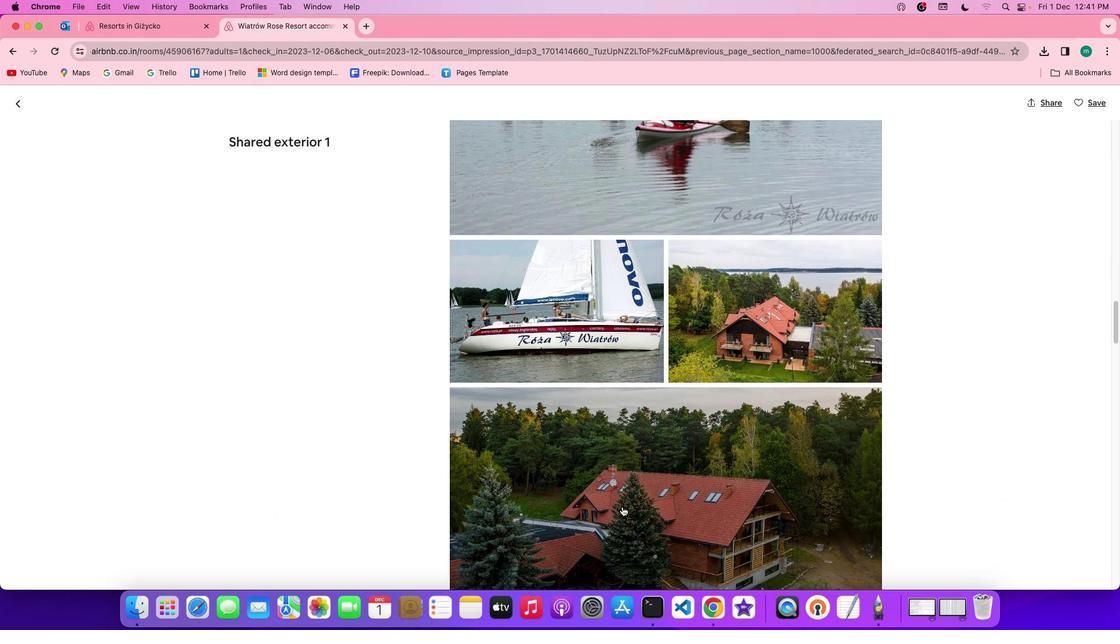 
Action: Mouse scrolled (622, 506) with delta (0, 0)
Screenshot: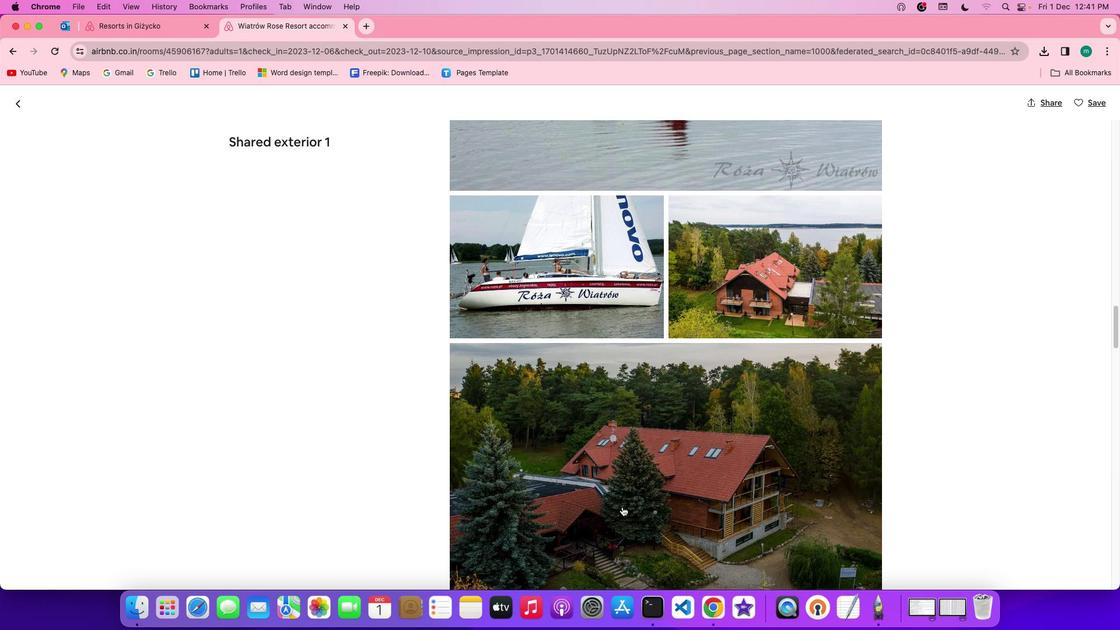 
Action: Mouse scrolled (622, 506) with delta (0, 0)
Screenshot: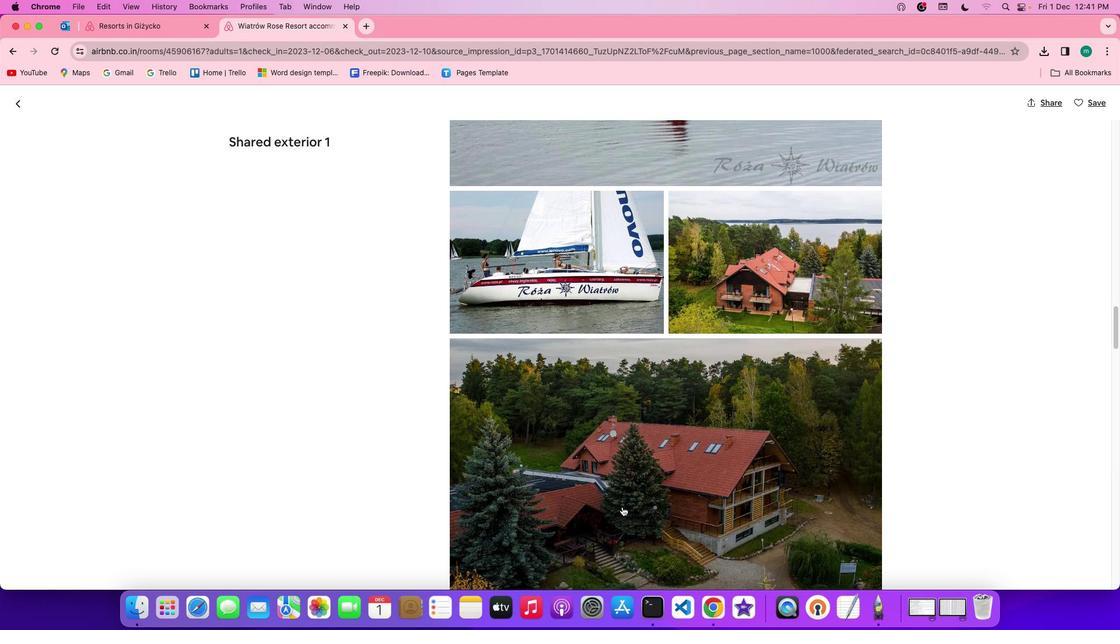 
Action: Mouse scrolled (622, 506) with delta (0, -1)
Screenshot: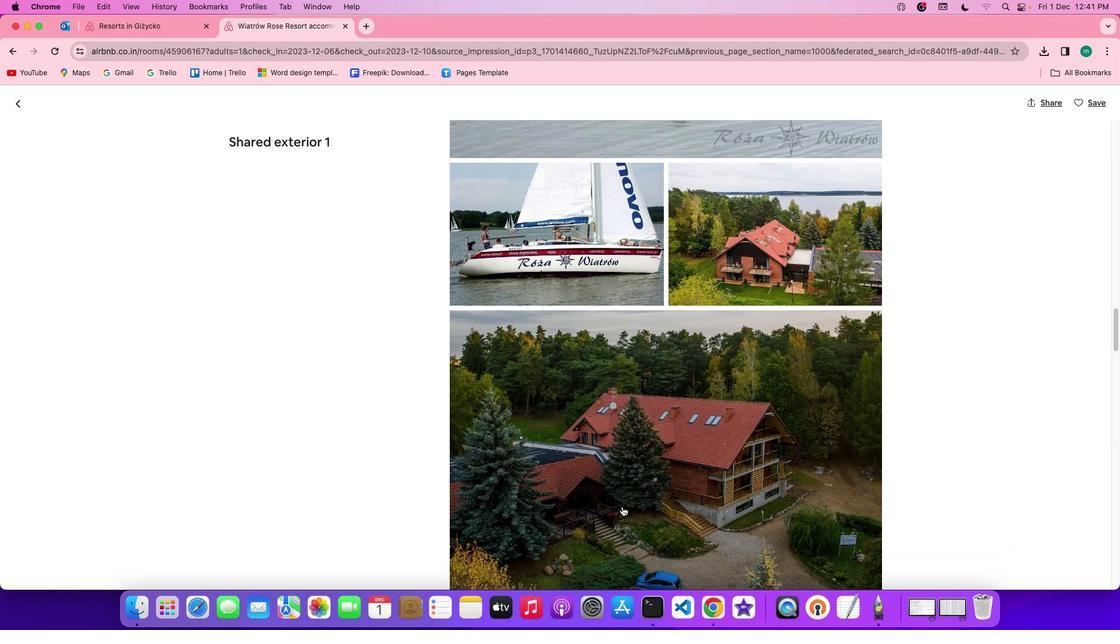 
Action: Mouse scrolled (622, 506) with delta (0, -1)
Screenshot: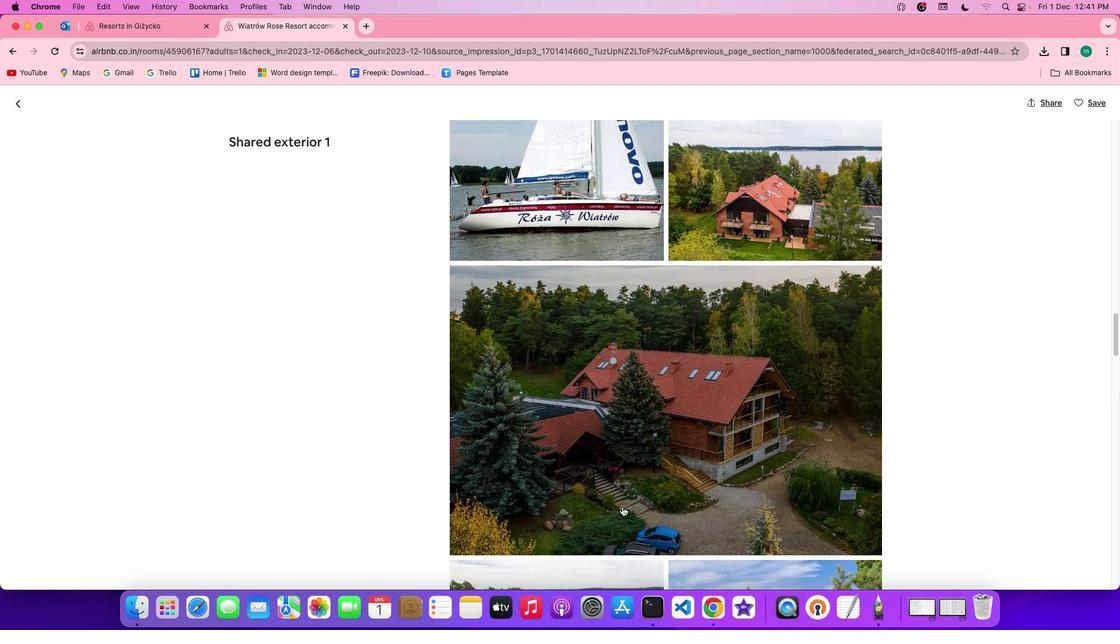 
Action: Mouse scrolled (622, 506) with delta (0, 0)
Screenshot: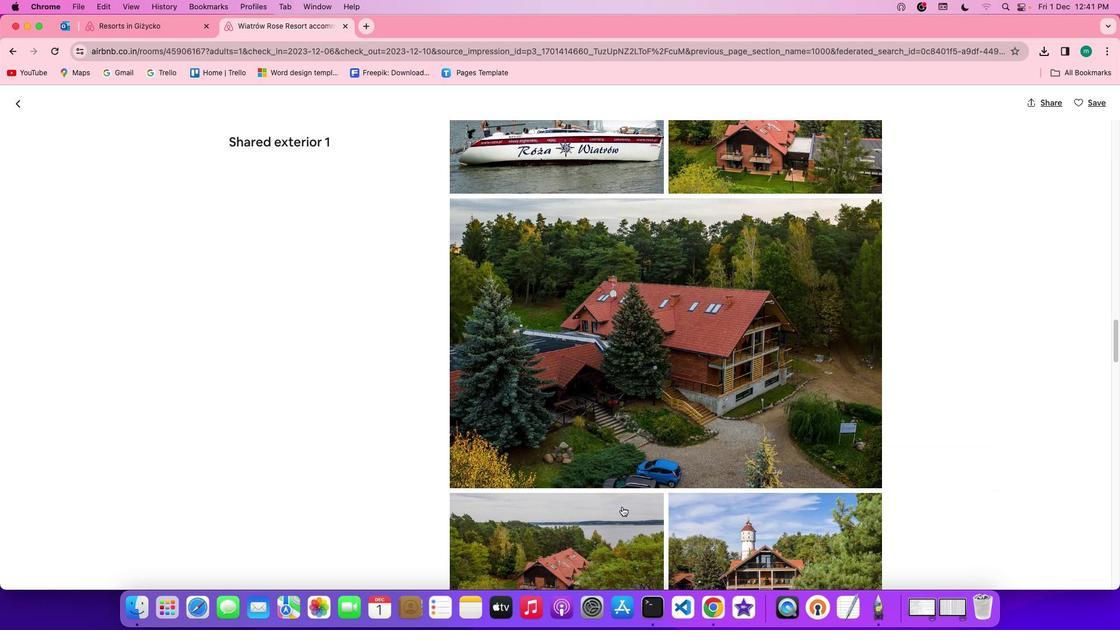 
Action: Mouse scrolled (622, 506) with delta (0, 0)
Screenshot: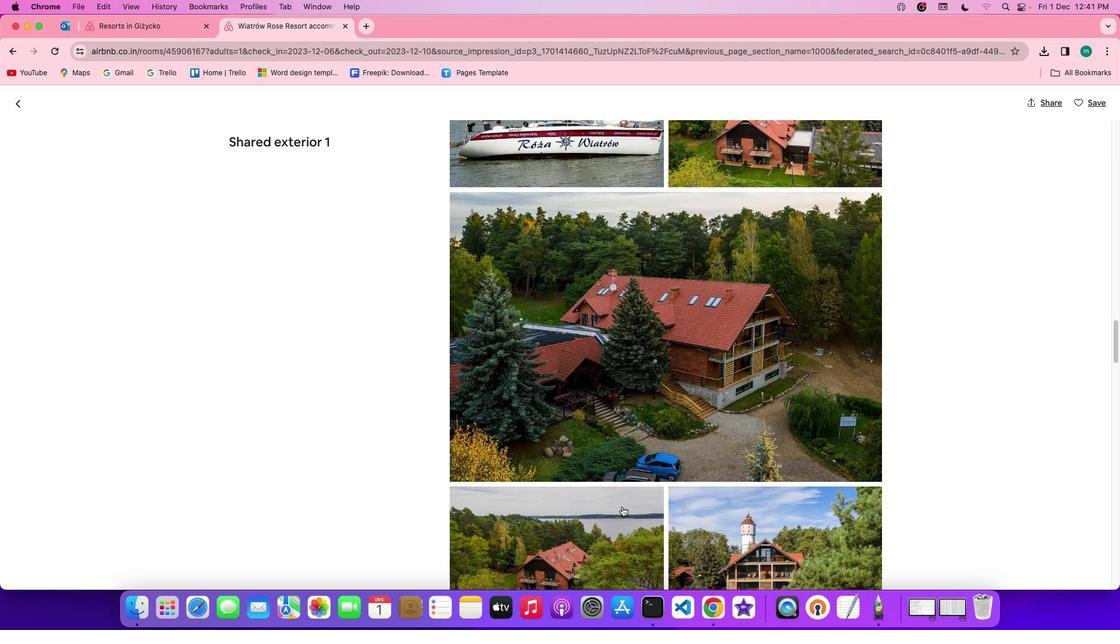 
Action: Mouse scrolled (622, 506) with delta (0, -1)
Screenshot: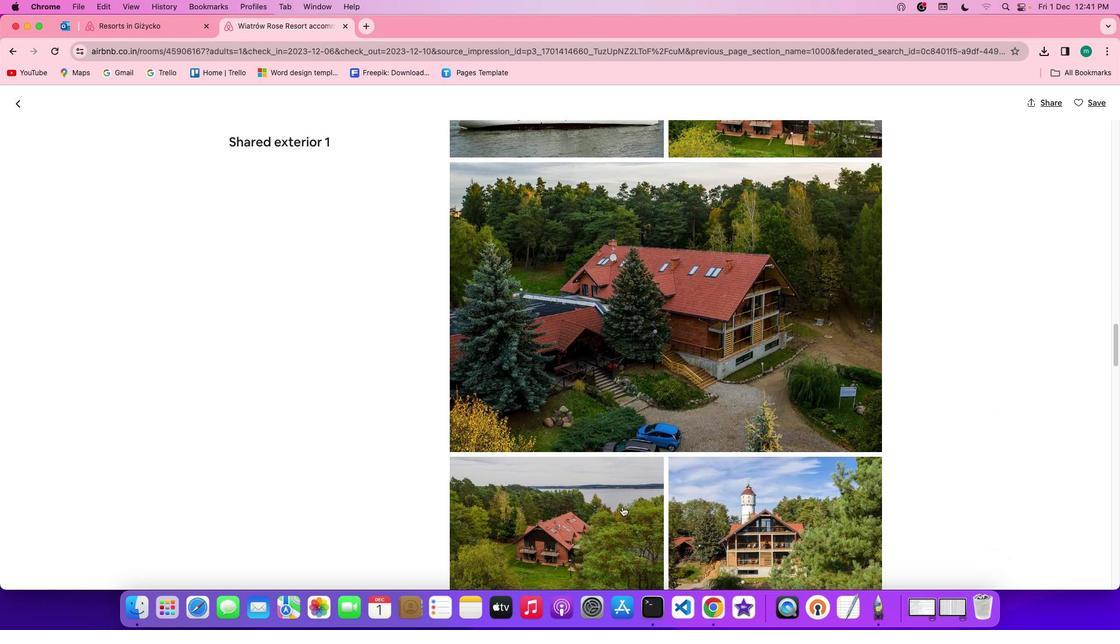 
Action: Mouse scrolled (622, 506) with delta (0, -1)
Screenshot: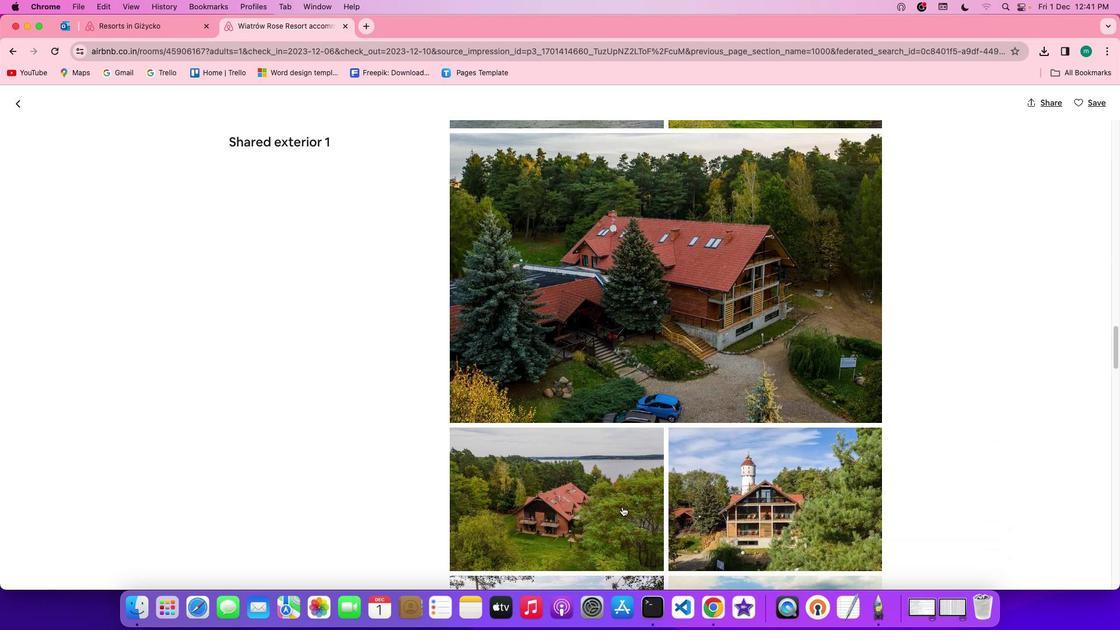 
Action: Mouse scrolled (622, 506) with delta (0, 0)
Screenshot: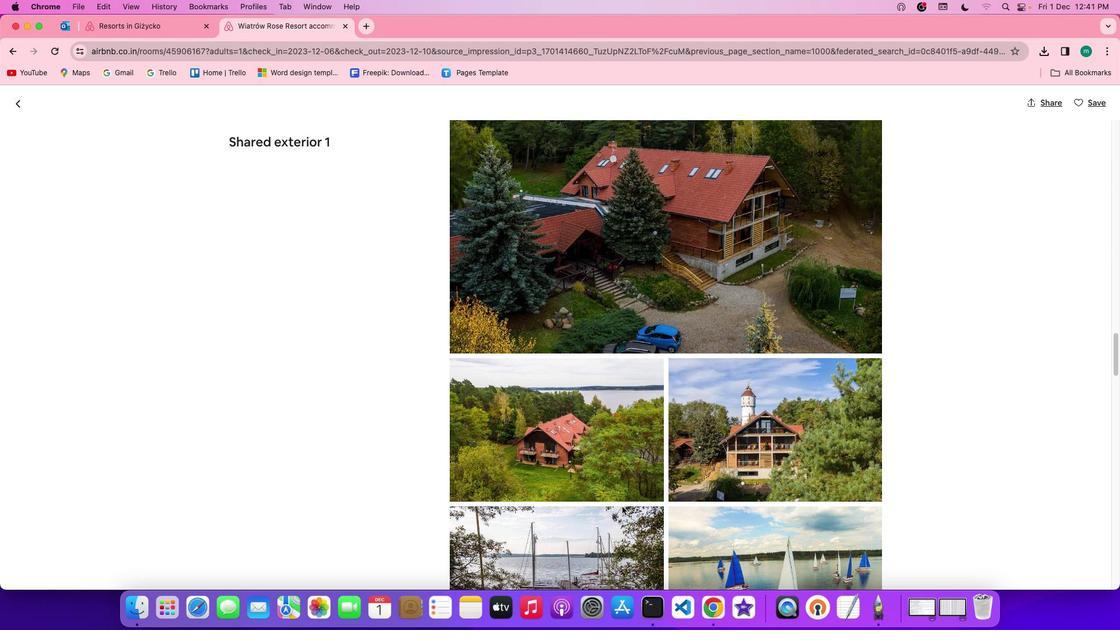 
Action: Mouse scrolled (622, 506) with delta (0, 0)
Screenshot: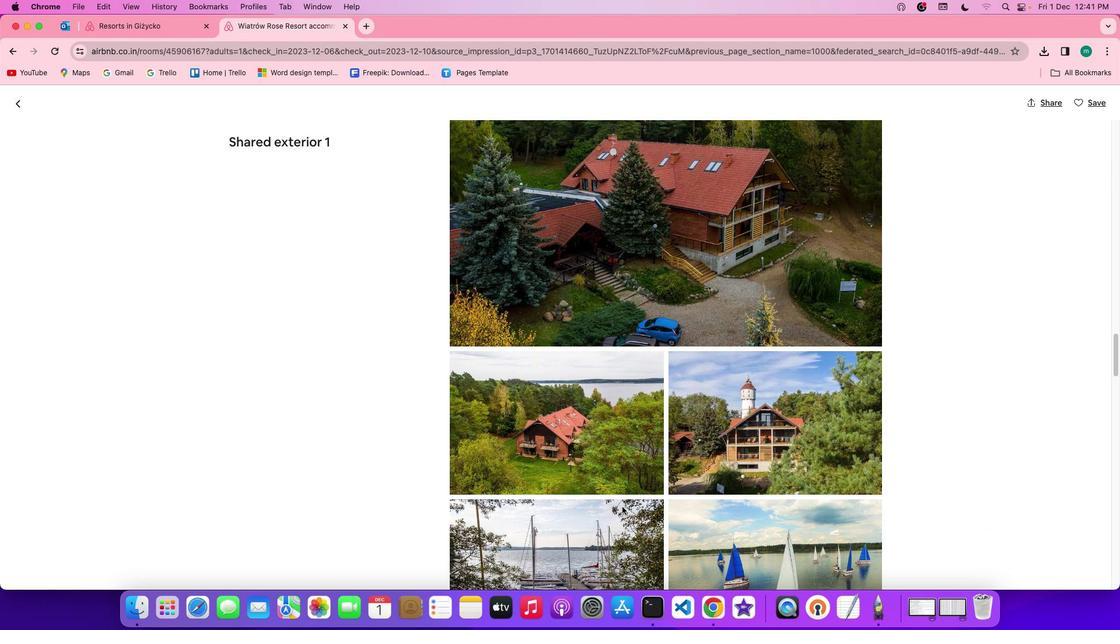
Action: Mouse scrolled (622, 506) with delta (0, -1)
Screenshot: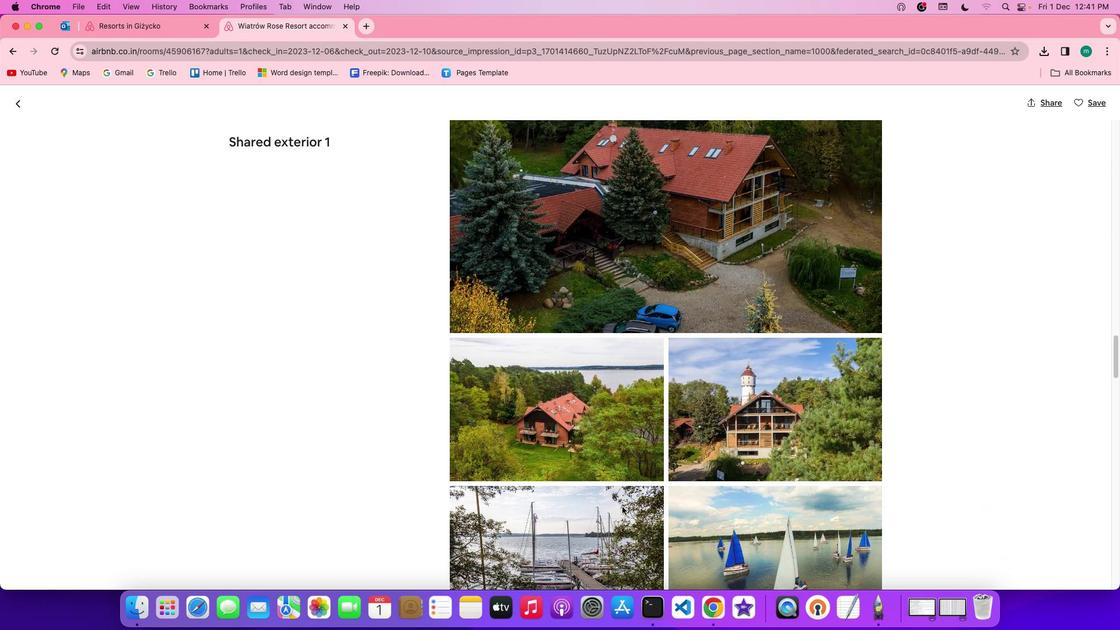 
Action: Mouse scrolled (622, 506) with delta (0, -1)
Screenshot: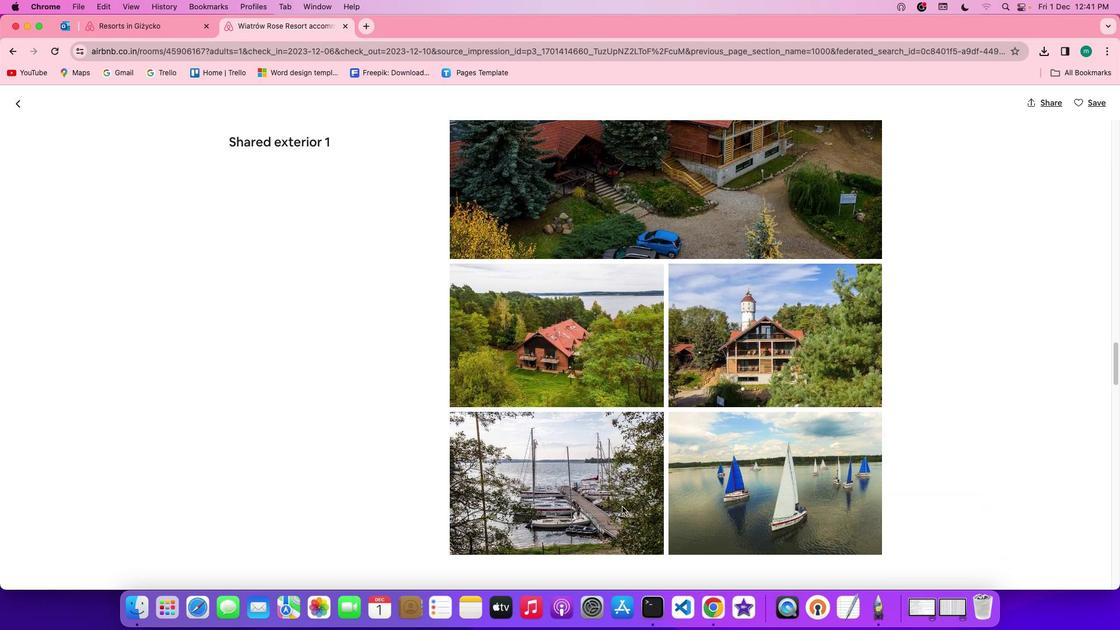 
Action: Mouse scrolled (622, 506) with delta (0, 0)
Screenshot: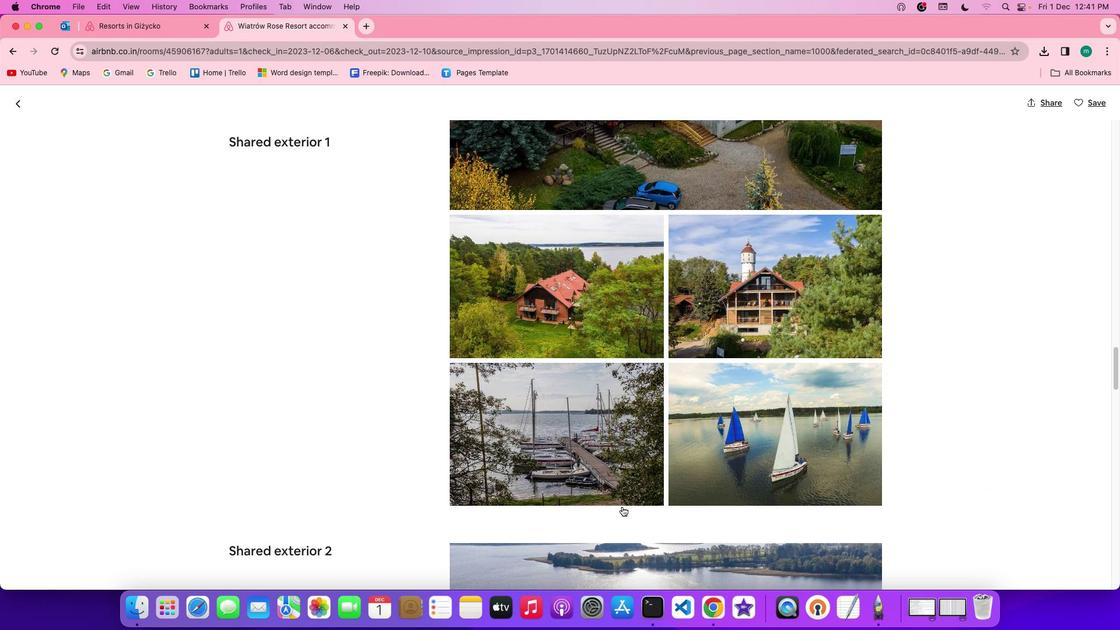 
Action: Mouse scrolled (622, 506) with delta (0, 0)
Screenshot: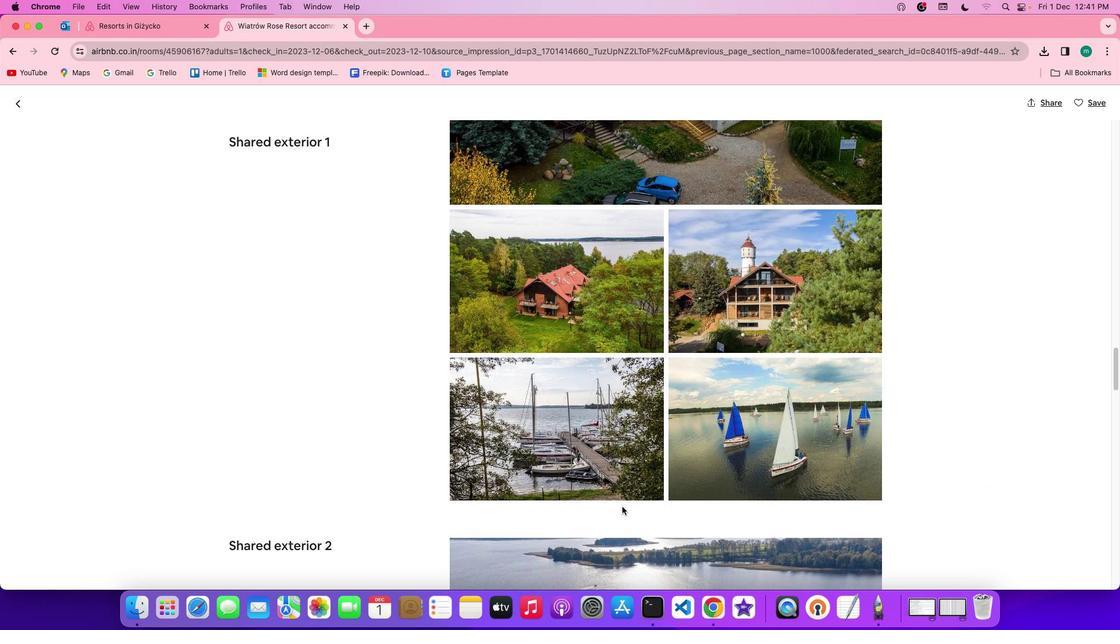 
Action: Mouse scrolled (622, 506) with delta (0, 0)
Screenshot: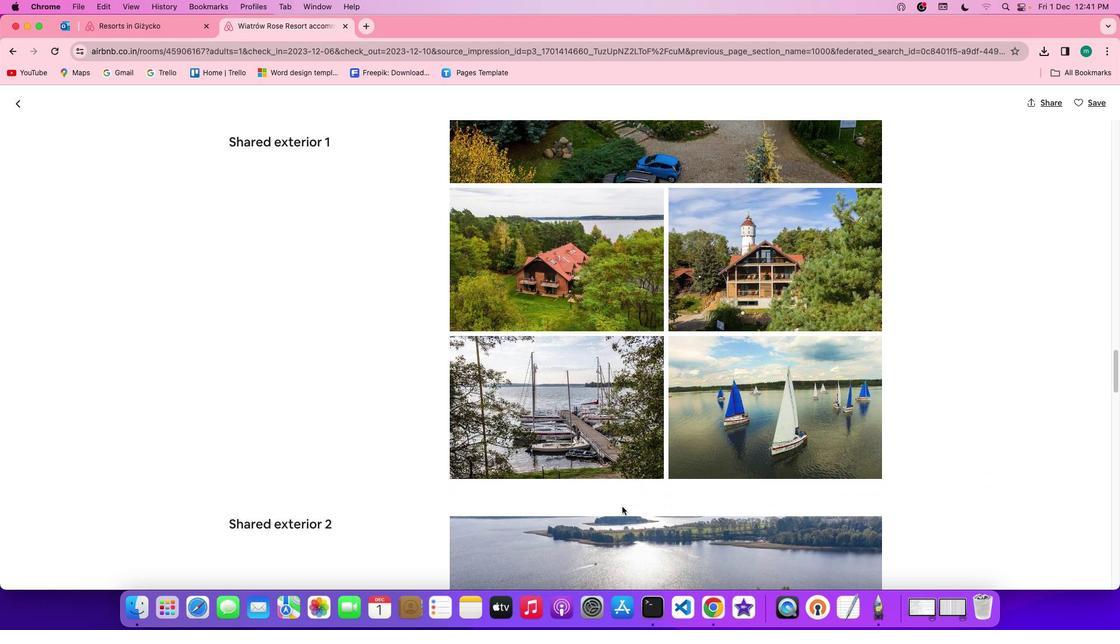 
Action: Mouse scrolled (622, 506) with delta (0, 0)
Screenshot: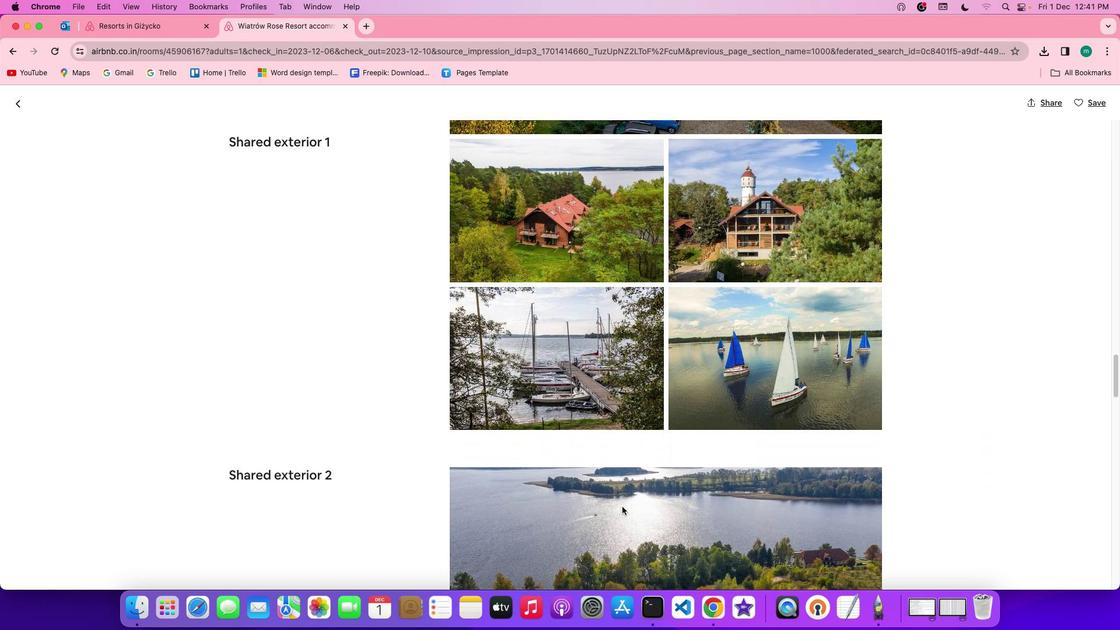 
Action: Mouse scrolled (622, 506) with delta (0, 0)
Screenshot: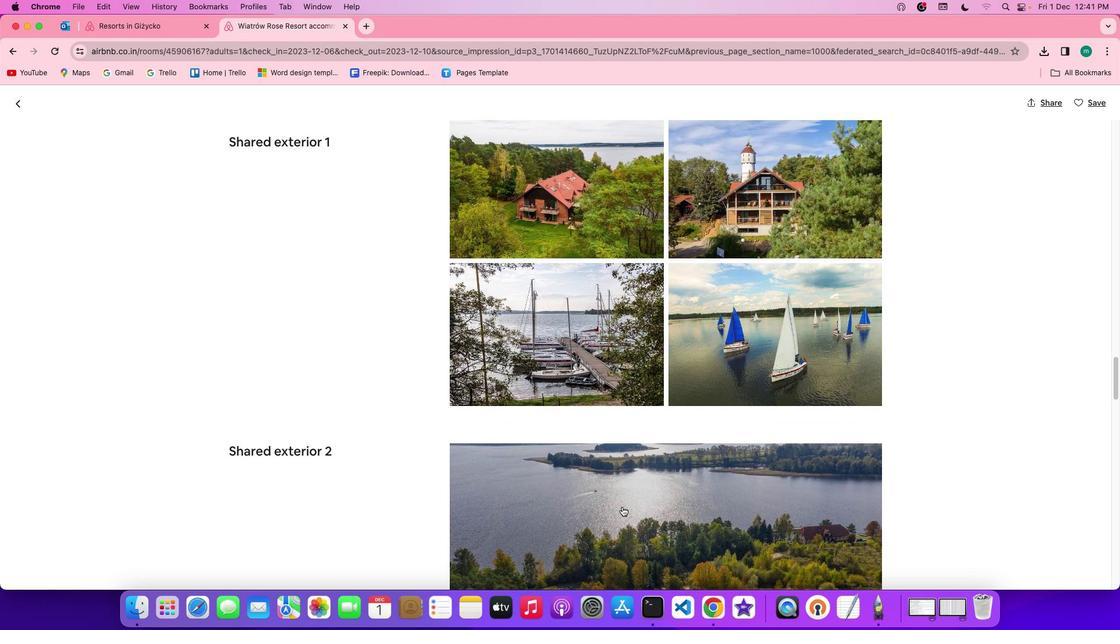 
Action: Mouse scrolled (622, 506) with delta (0, 0)
Screenshot: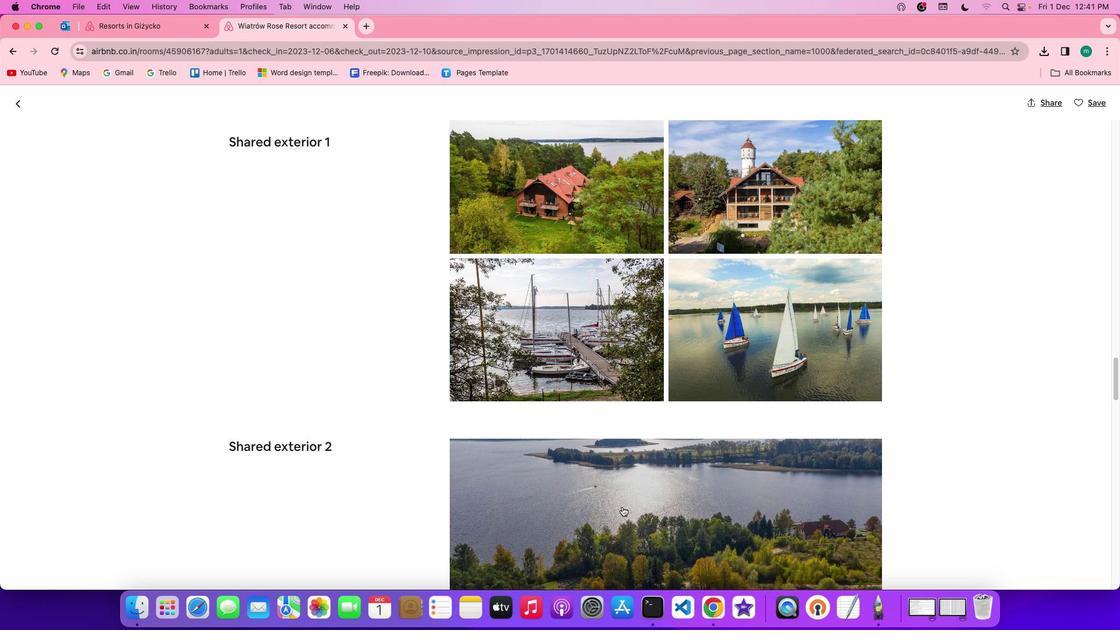 
Action: Mouse scrolled (622, 506) with delta (0, 0)
Screenshot: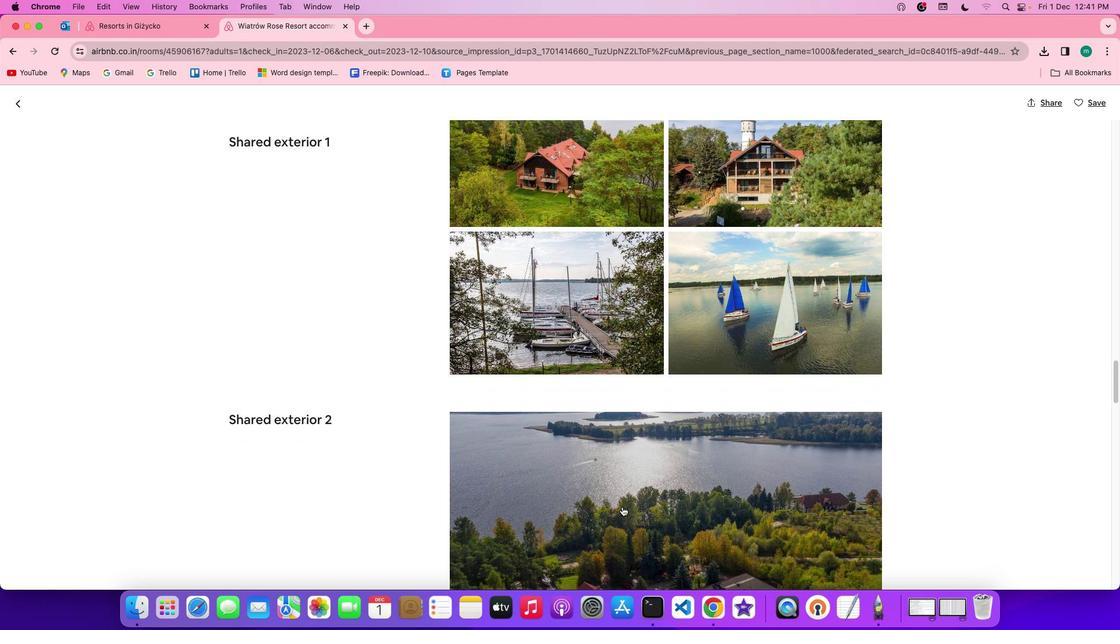 
Action: Mouse scrolled (622, 506) with delta (0, 0)
Screenshot: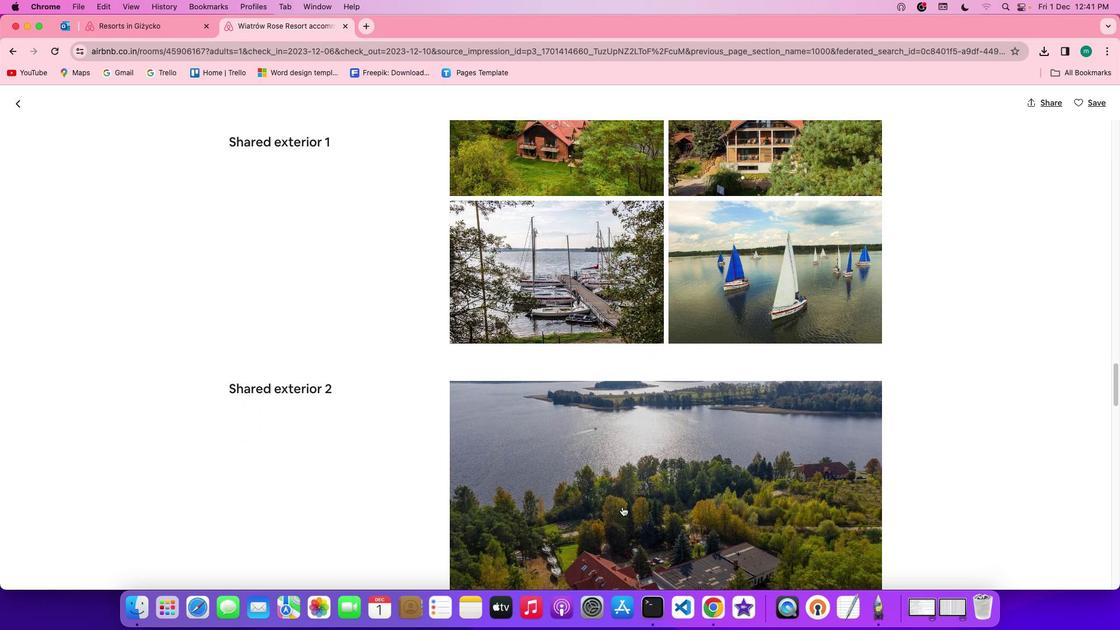 
Action: Mouse scrolled (622, 506) with delta (0, 0)
Screenshot: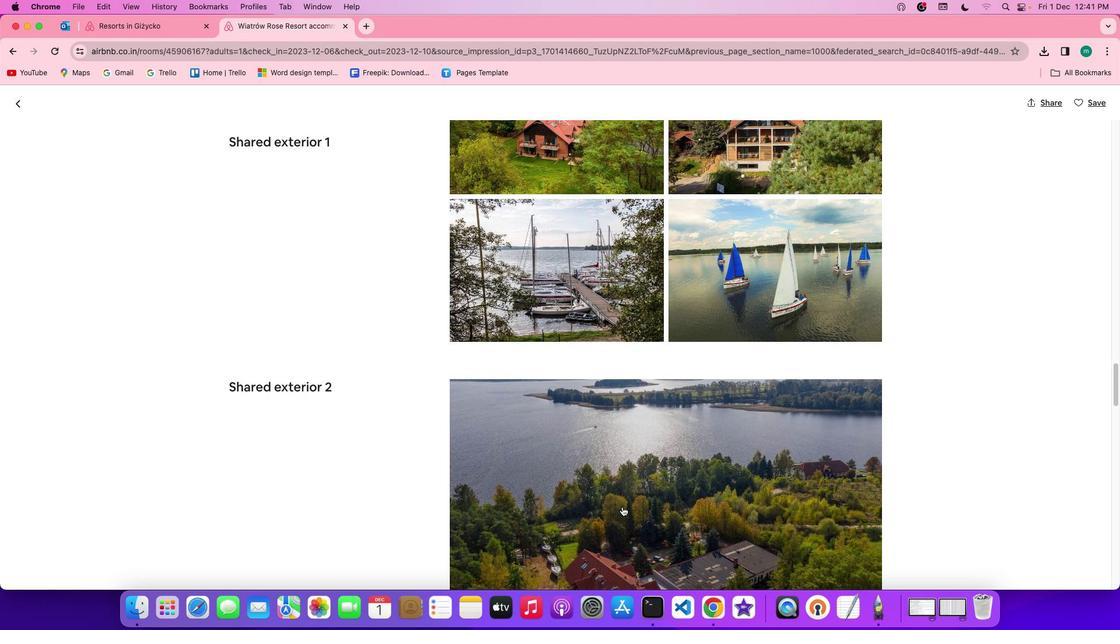
Action: Mouse scrolled (622, 506) with delta (0, 0)
Screenshot: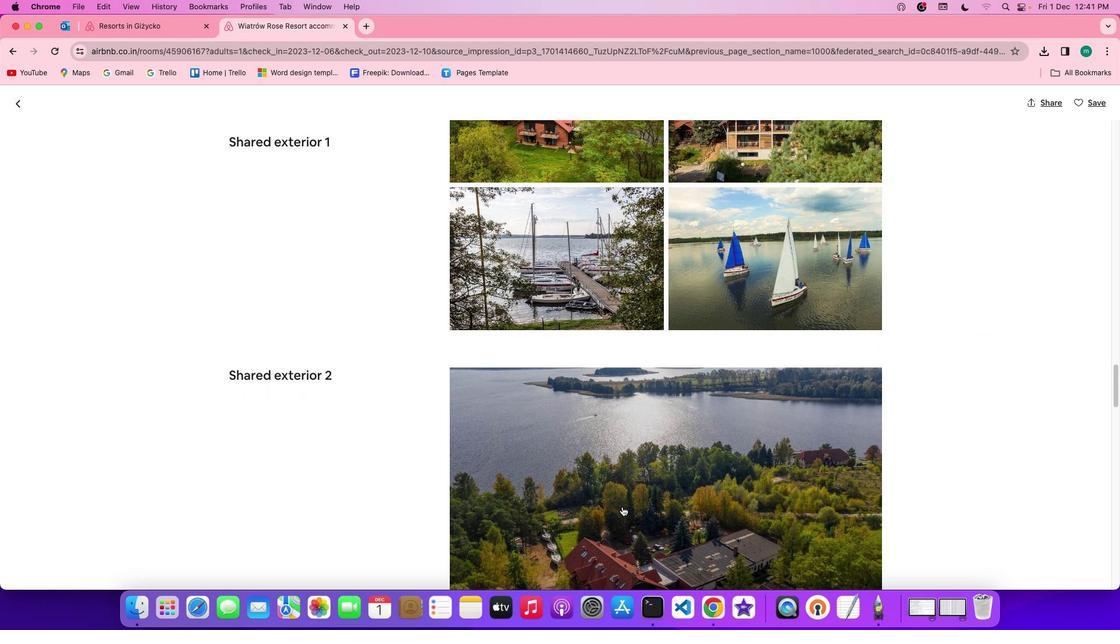 
Action: Mouse scrolled (622, 506) with delta (0, -1)
Screenshot: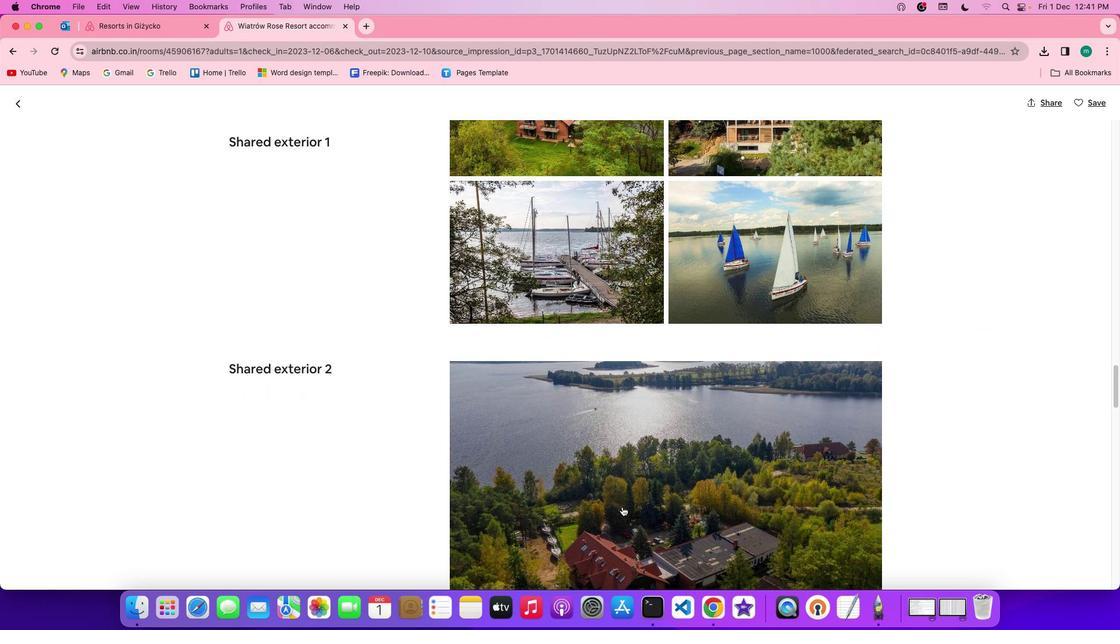 
Action: Mouse scrolled (622, 506) with delta (0, -1)
Screenshot: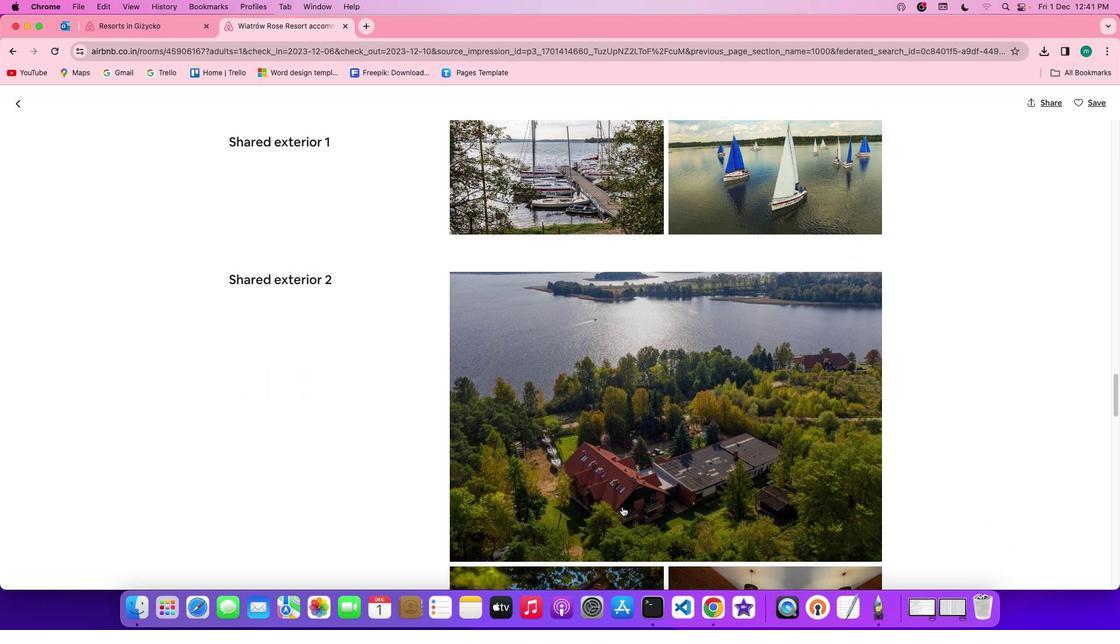
Action: Mouse scrolled (622, 506) with delta (0, 0)
Screenshot: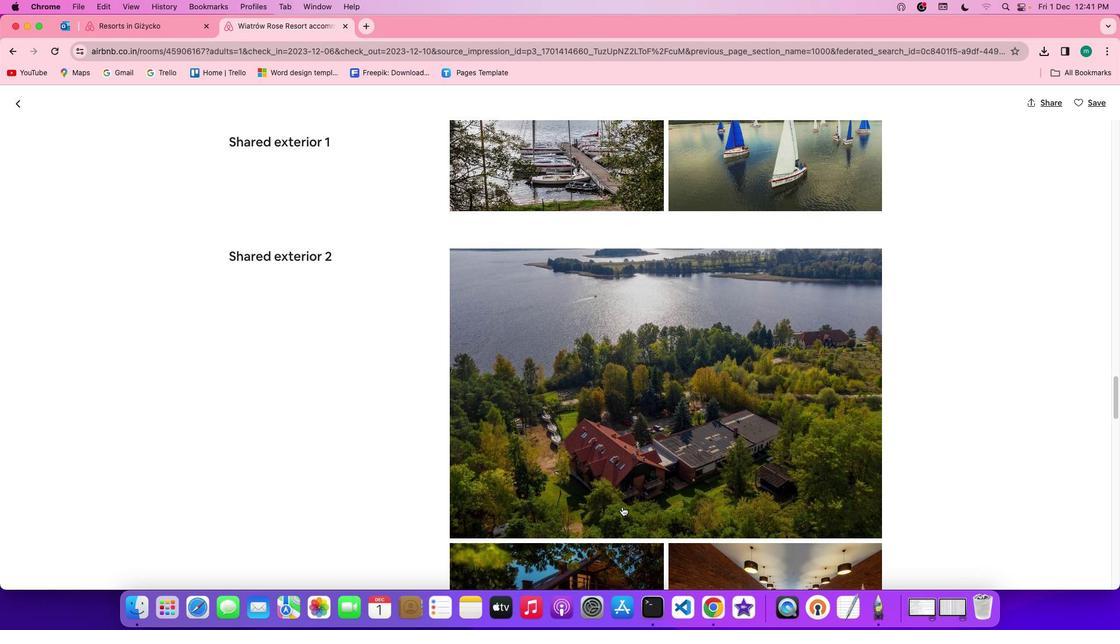 
Action: Mouse scrolled (622, 506) with delta (0, 0)
Screenshot: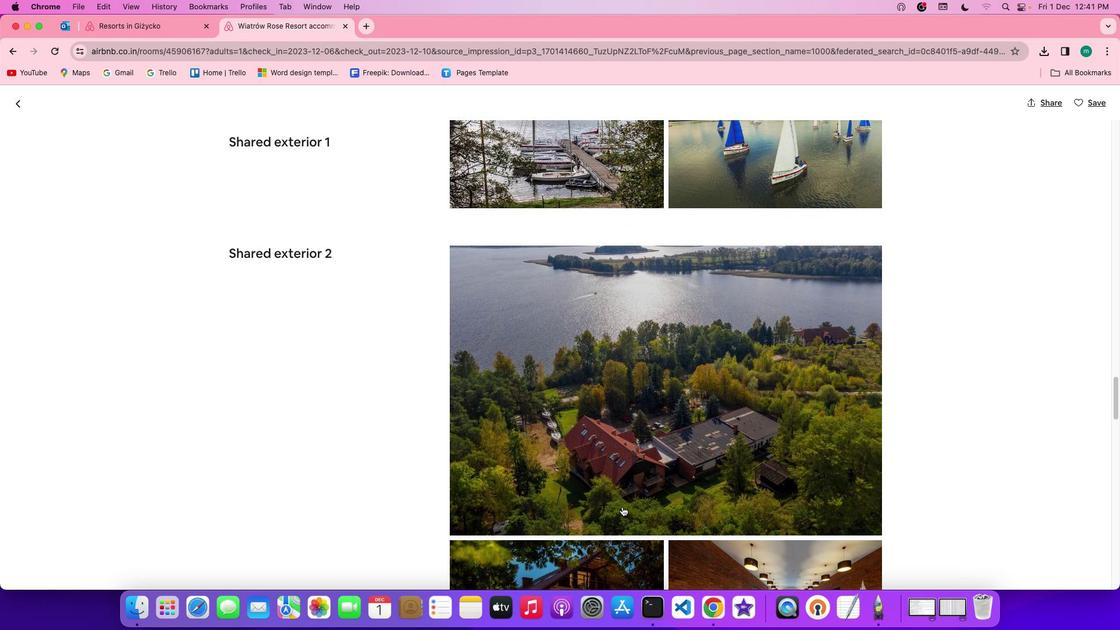 
Action: Mouse scrolled (622, 506) with delta (0, 0)
Screenshot: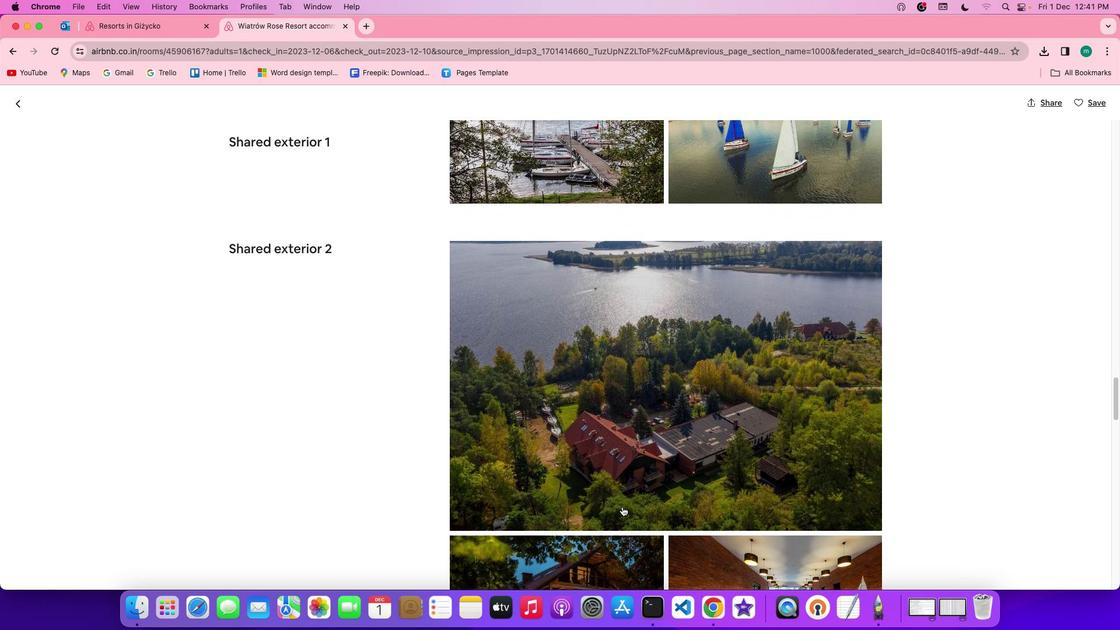 
Action: Mouse scrolled (622, 506) with delta (0, 0)
Screenshot: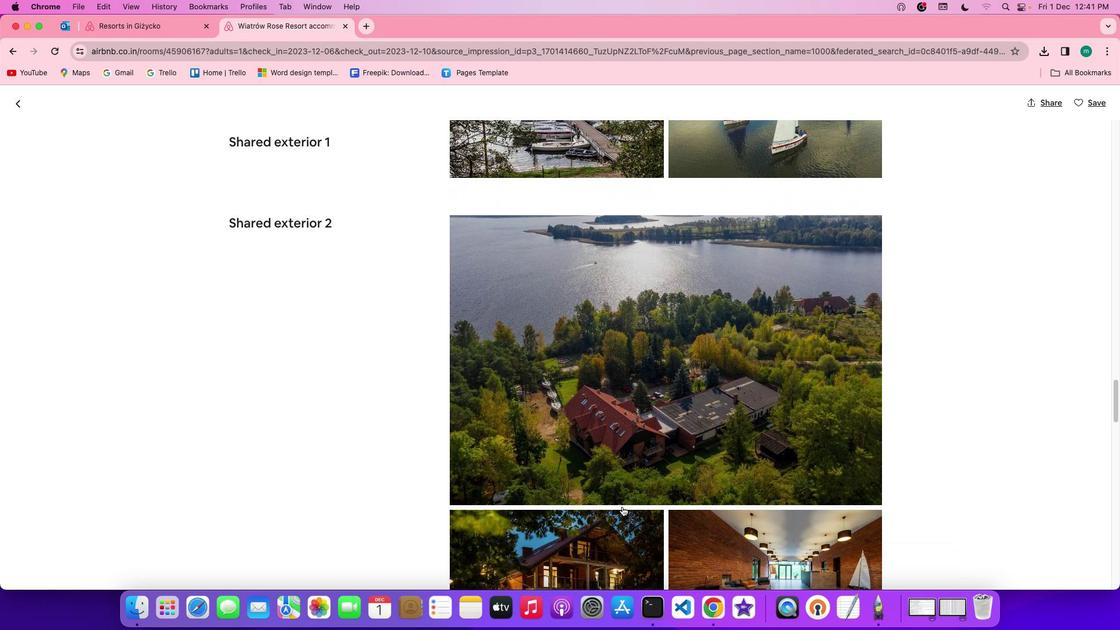 
Action: Mouse moved to (622, 506)
Screenshot: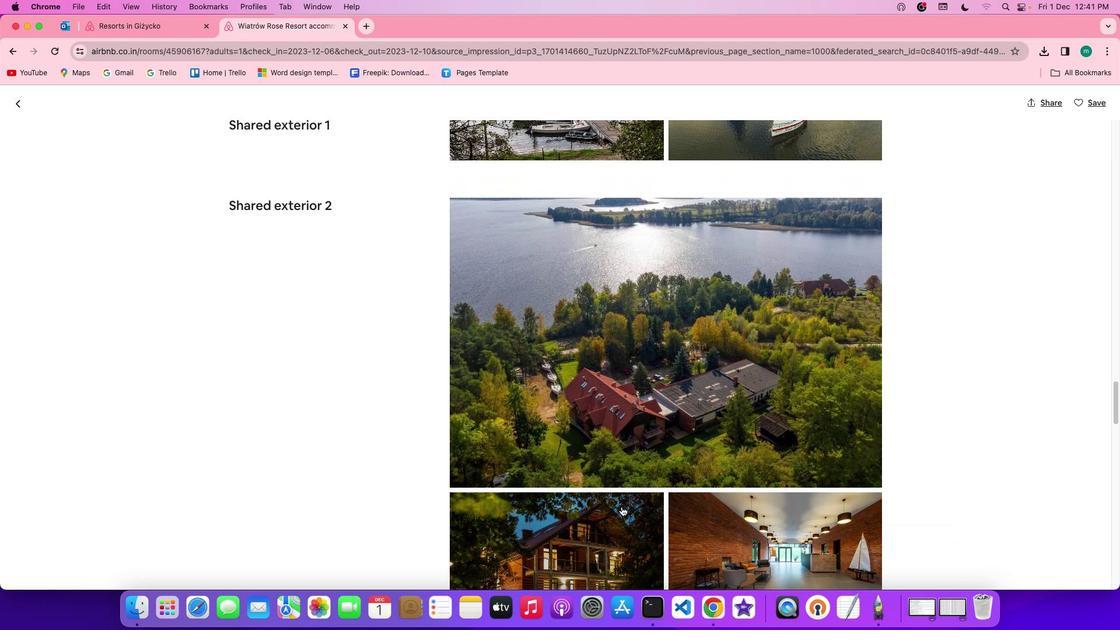 
Action: Mouse scrolled (622, 506) with delta (0, 0)
Screenshot: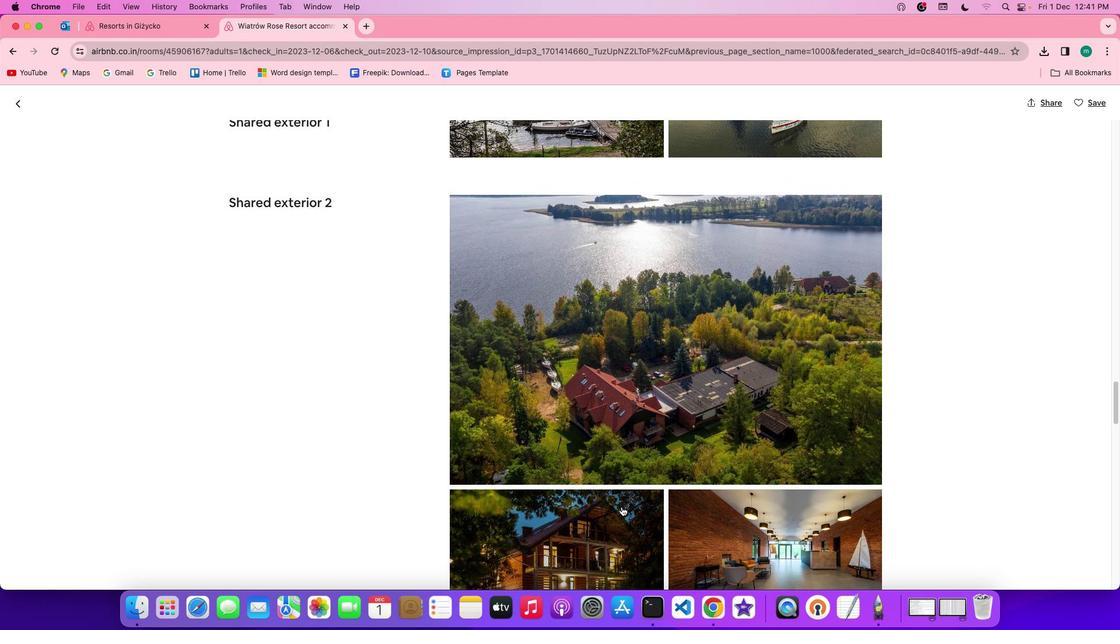 
Action: Mouse scrolled (622, 506) with delta (0, 0)
Screenshot: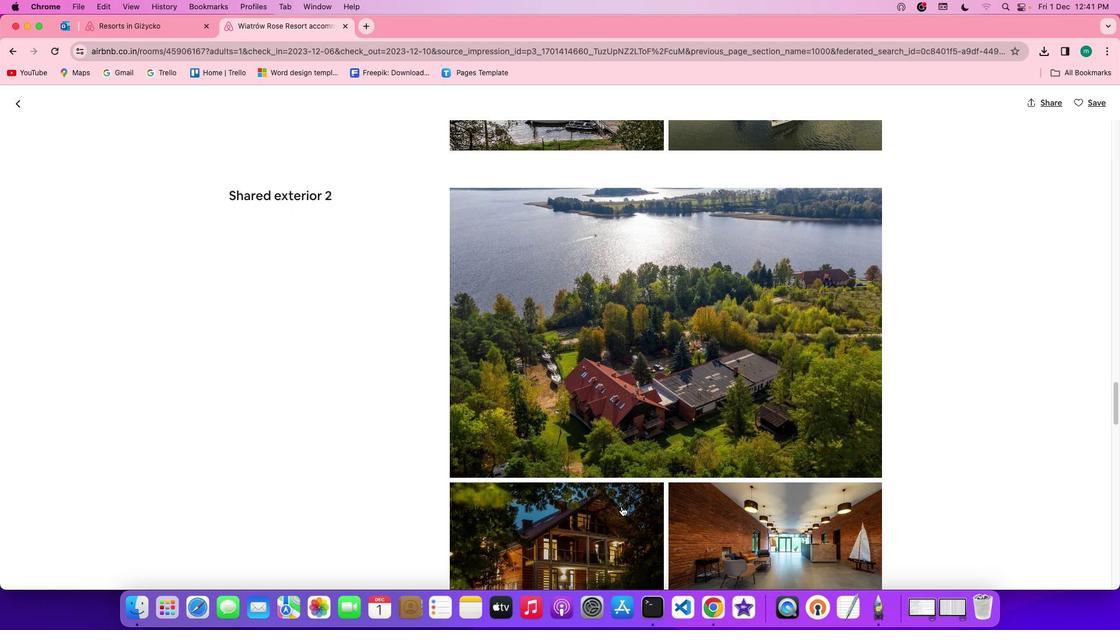 
Action: Mouse scrolled (622, 506) with delta (0, -1)
Screenshot: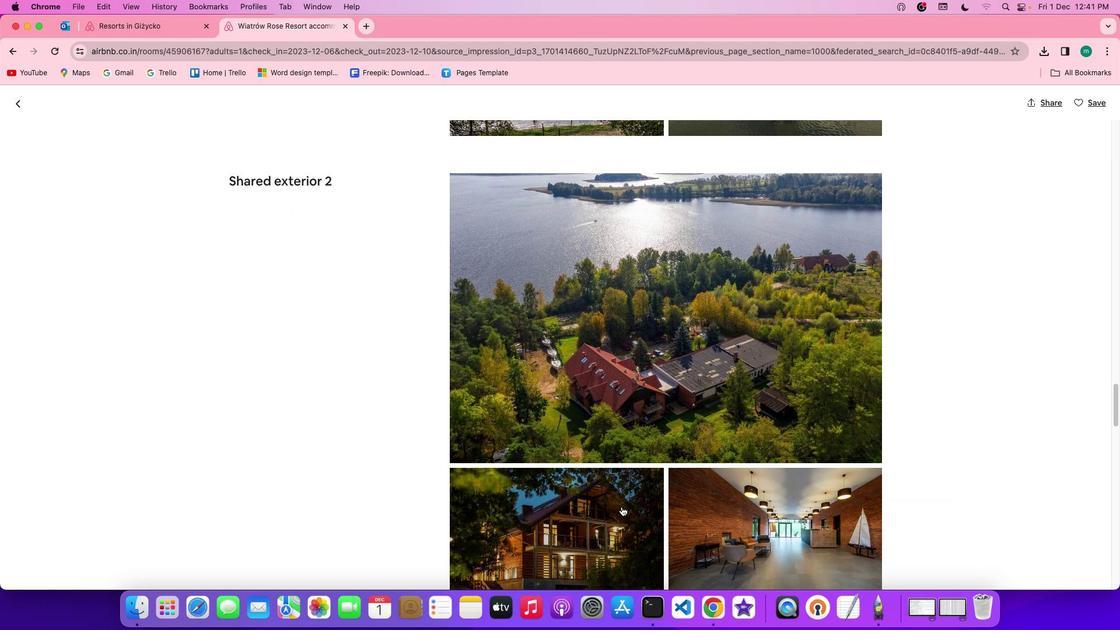
Action: Mouse scrolled (622, 506) with delta (0, -1)
Screenshot: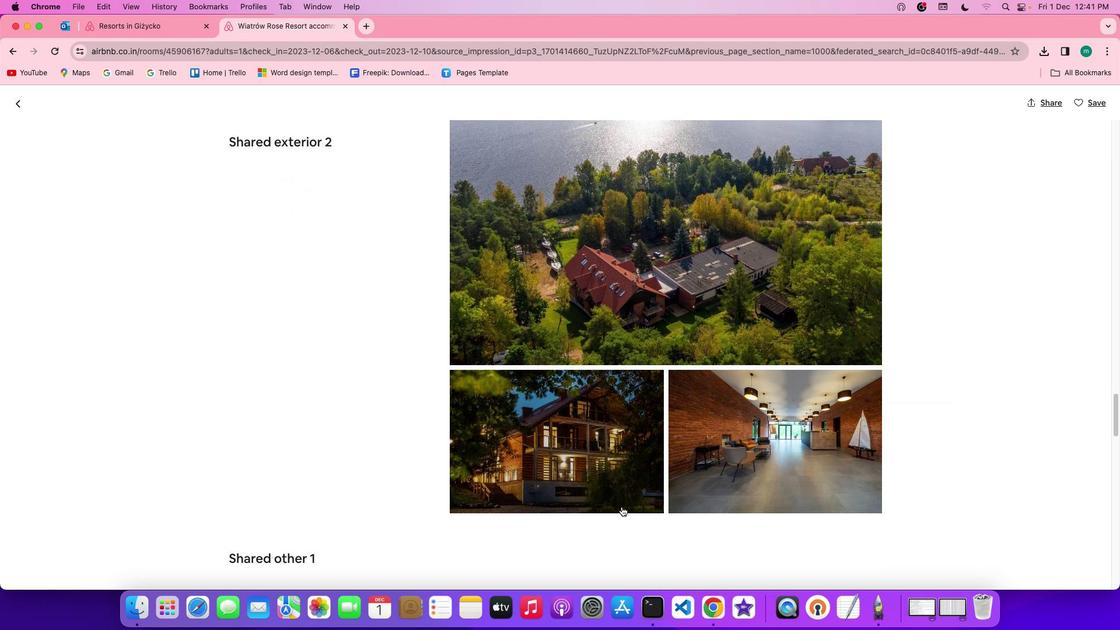 
Action: Mouse scrolled (622, 506) with delta (0, 0)
Screenshot: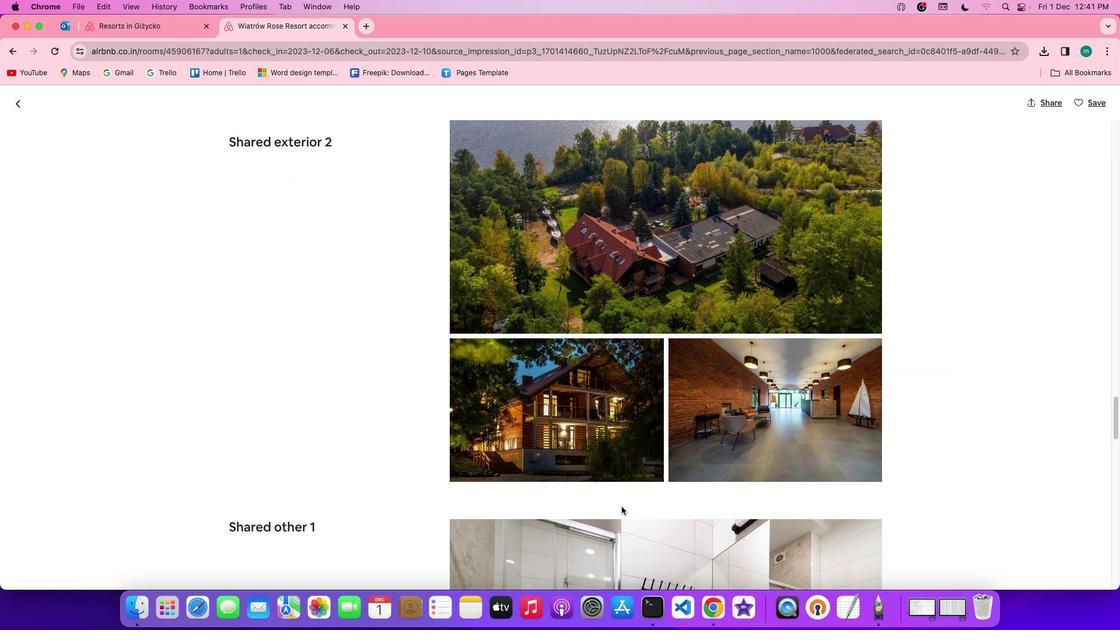 
Action: Mouse scrolled (622, 506) with delta (0, 0)
Screenshot: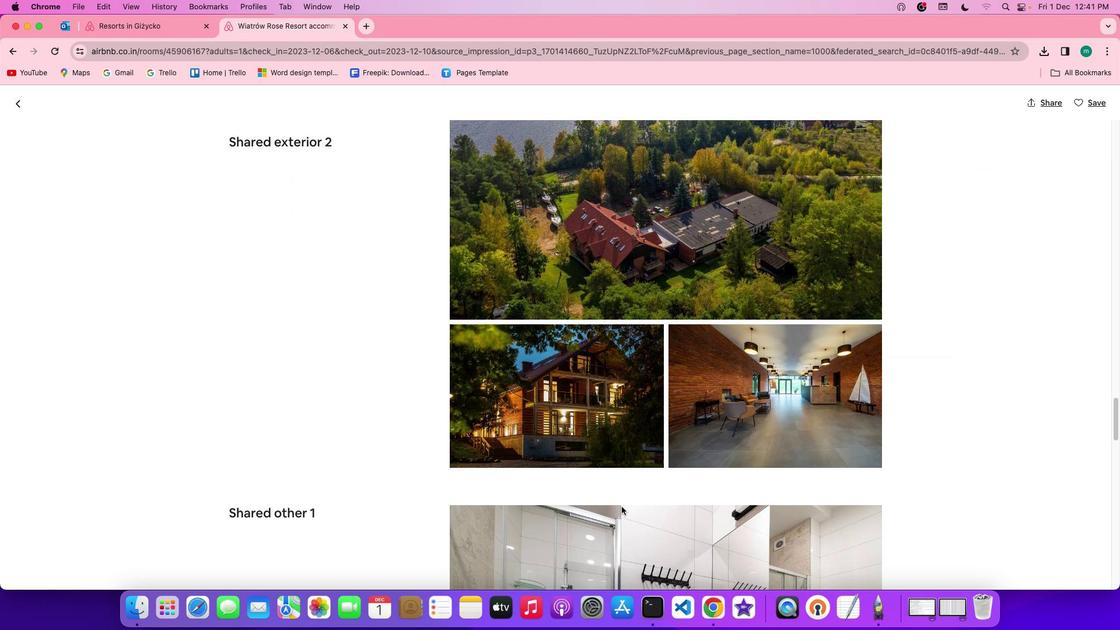 
Action: Mouse scrolled (622, 506) with delta (0, -1)
Screenshot: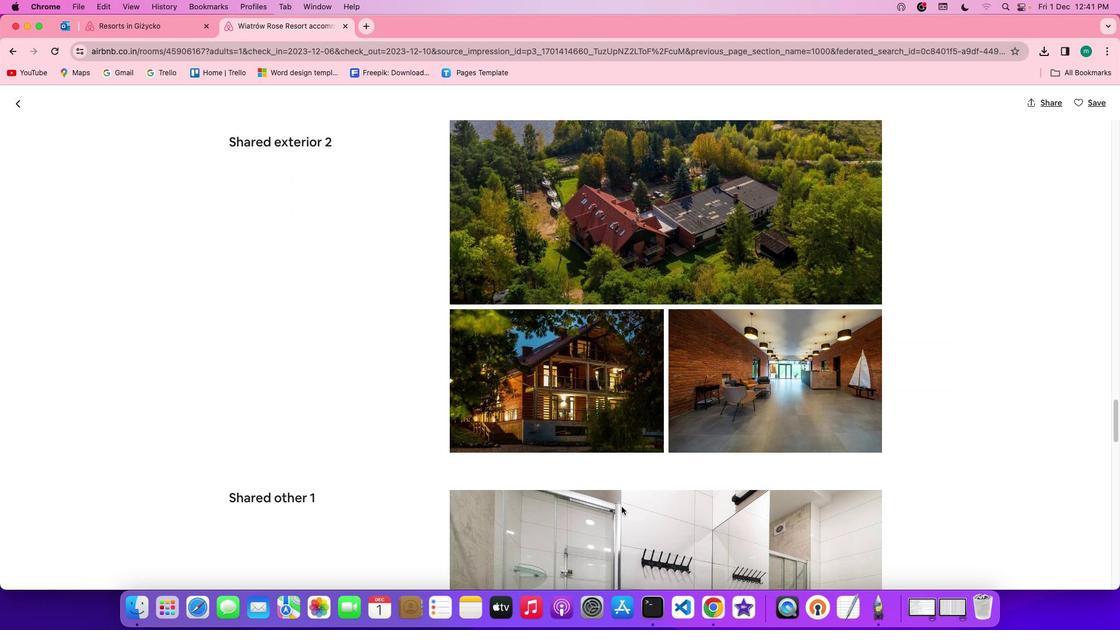 
Action: Mouse scrolled (622, 506) with delta (0, -1)
Screenshot: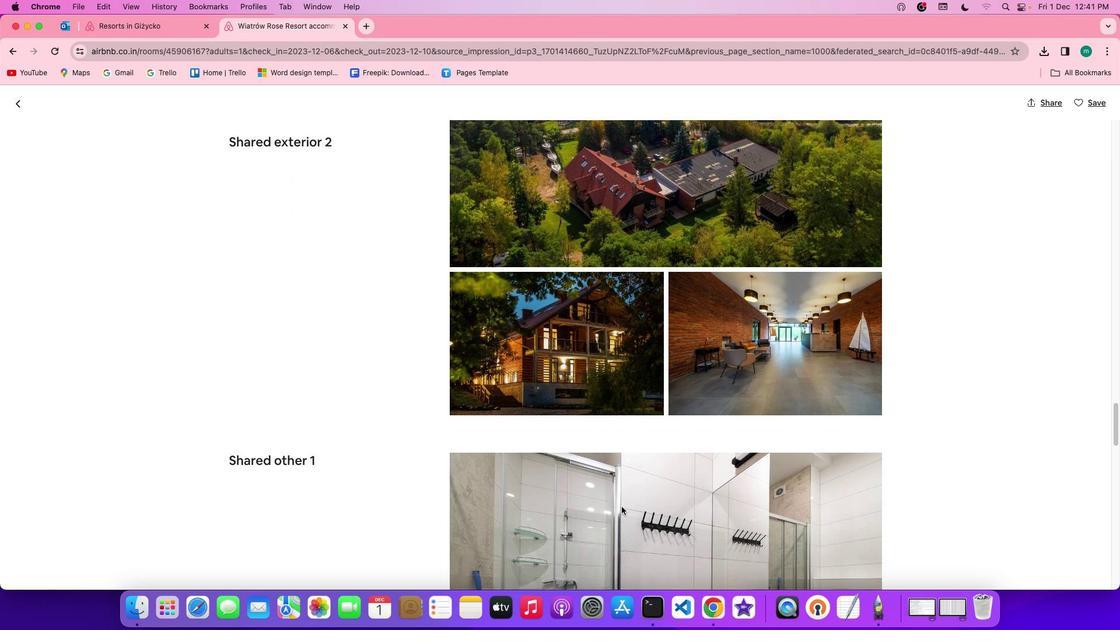 
Action: Mouse scrolled (622, 506) with delta (0, 0)
Screenshot: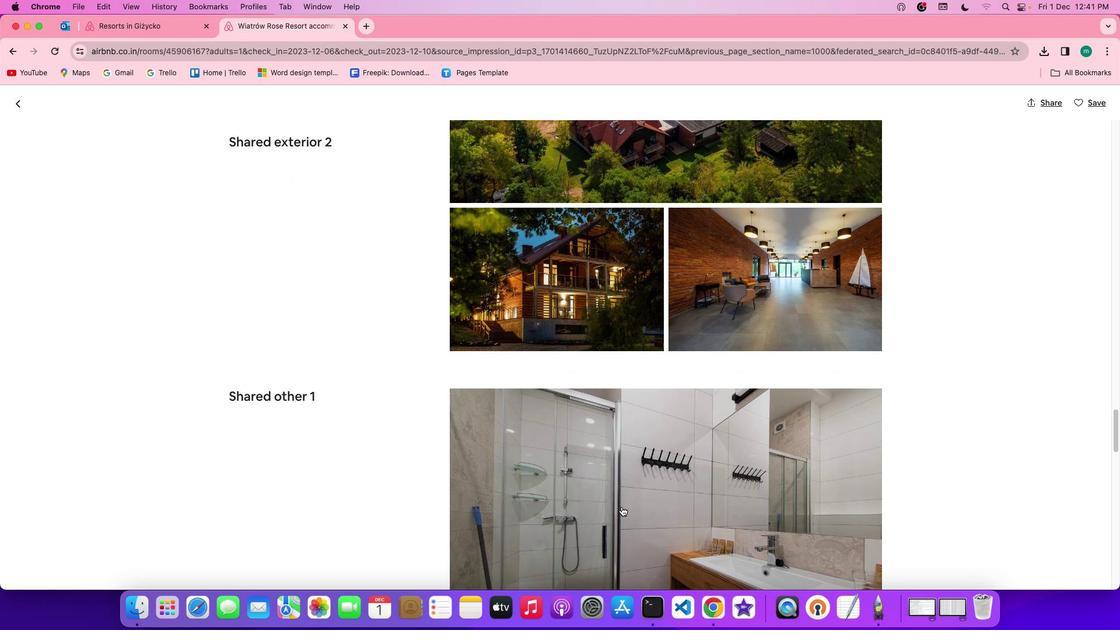 
Action: Mouse scrolled (622, 506) with delta (0, 0)
Screenshot: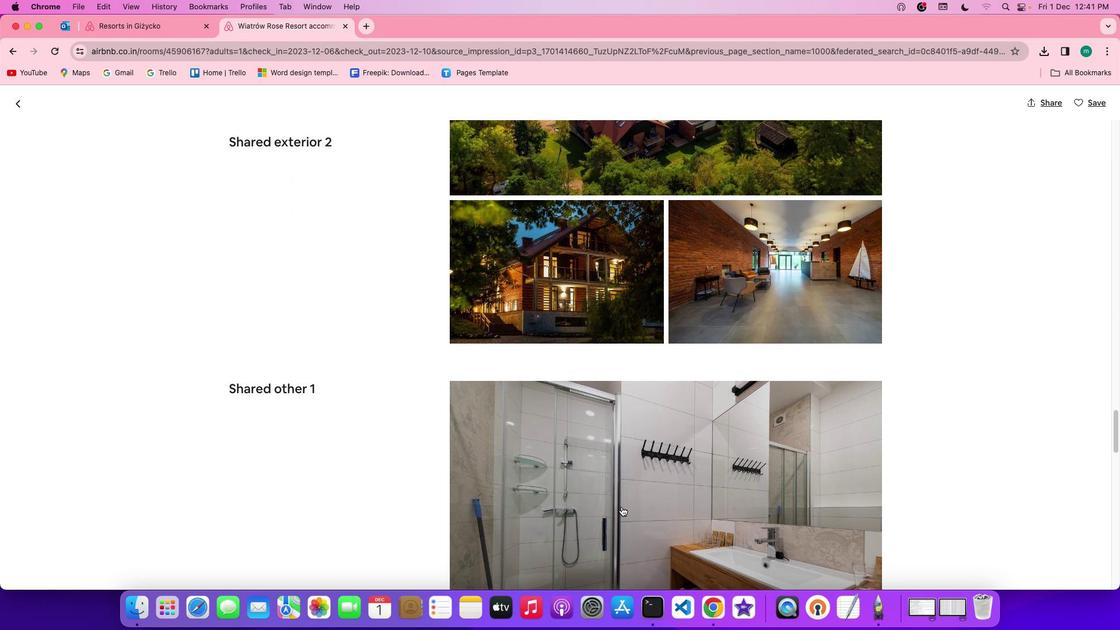 
Action: Mouse scrolled (622, 506) with delta (0, -1)
Screenshot: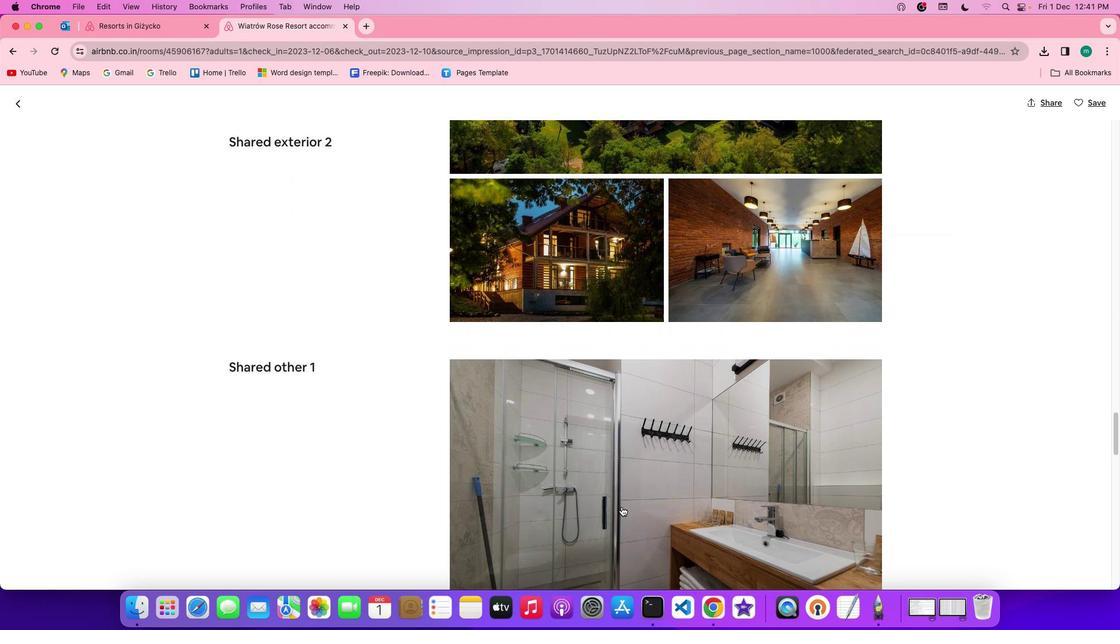 
Action: Mouse scrolled (622, 506) with delta (0, 0)
Screenshot: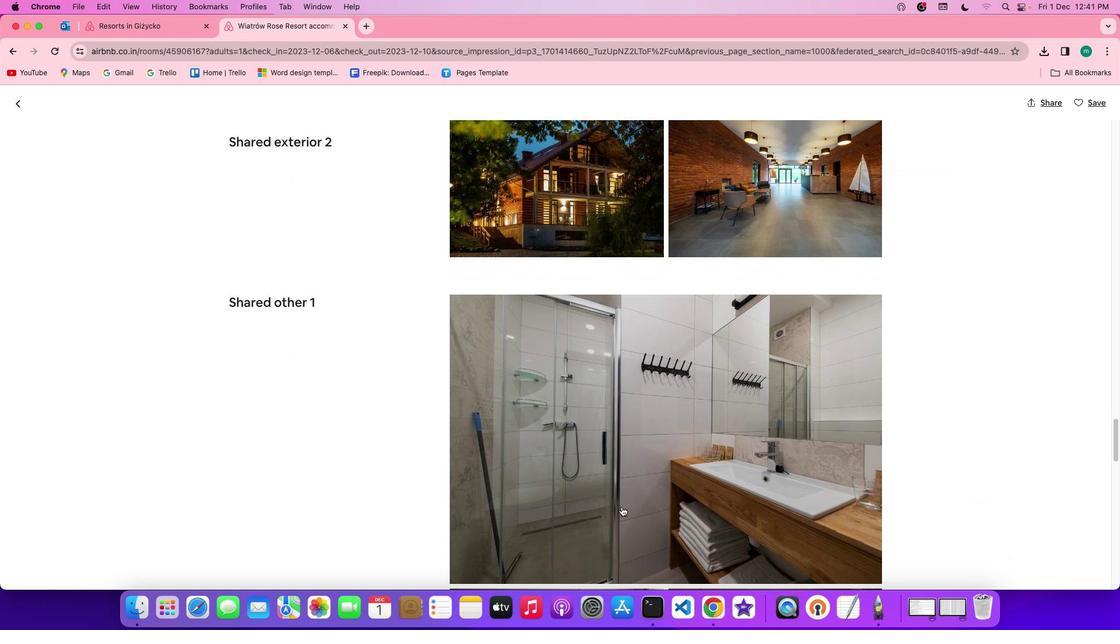 
Action: Mouse scrolled (622, 506) with delta (0, 0)
Screenshot: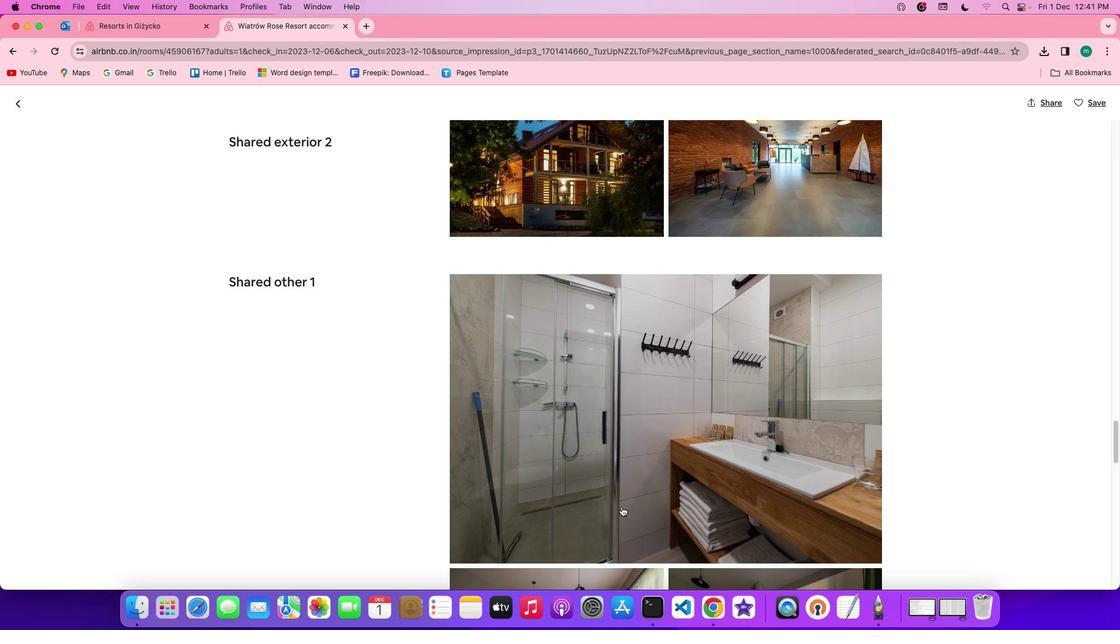 
Action: Mouse scrolled (622, 506) with delta (0, 0)
Screenshot: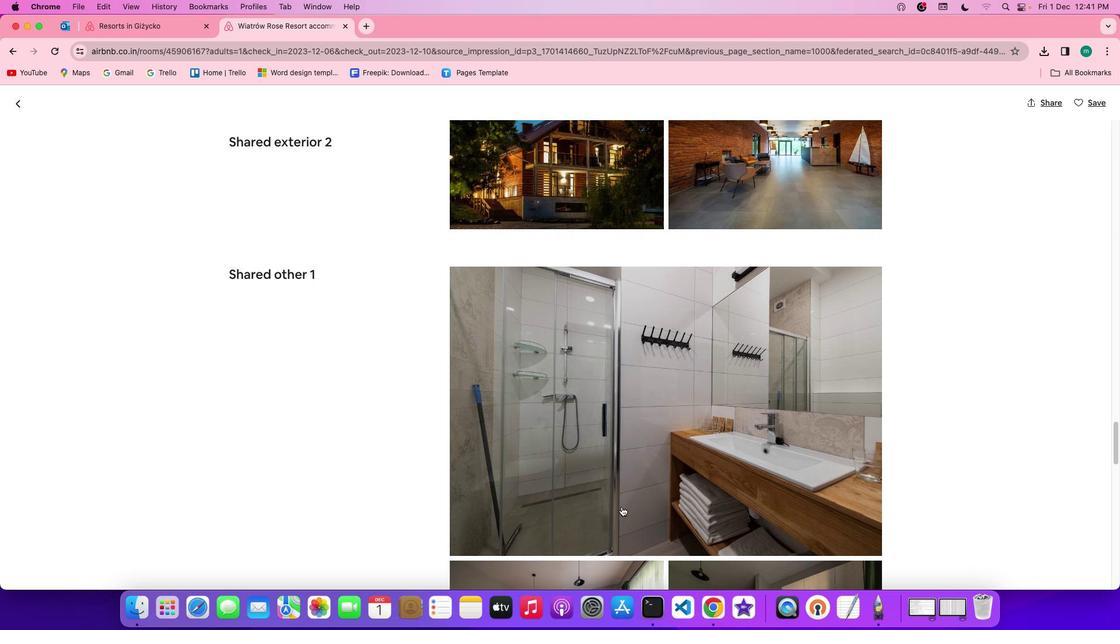 
Action: Mouse scrolled (622, 506) with delta (0, 0)
Screenshot: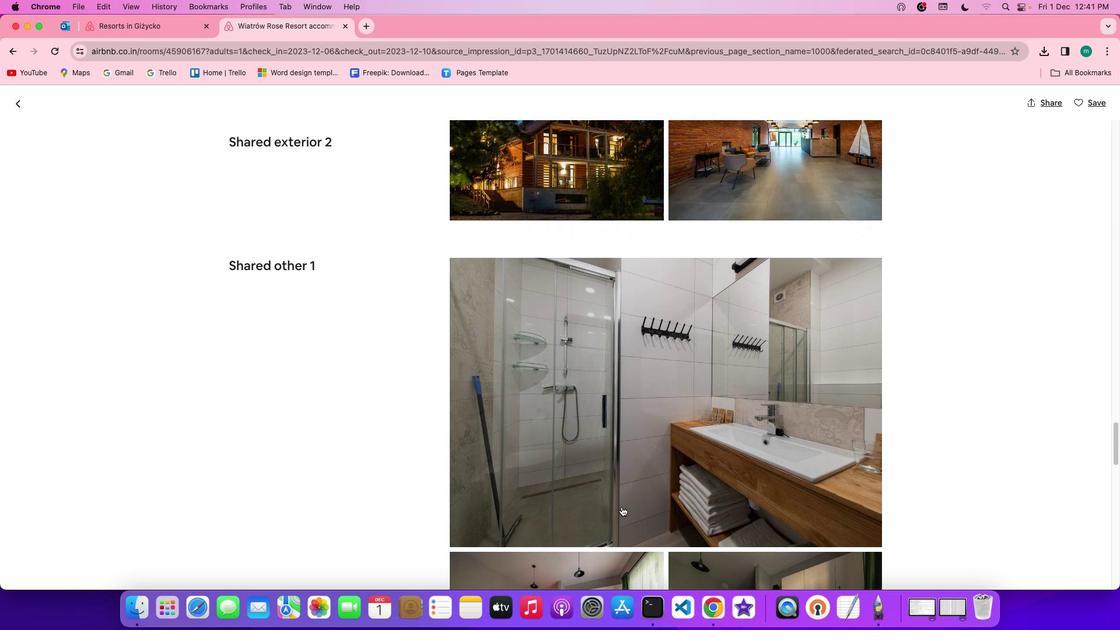
Action: Mouse scrolled (622, 506) with delta (0, -1)
Screenshot: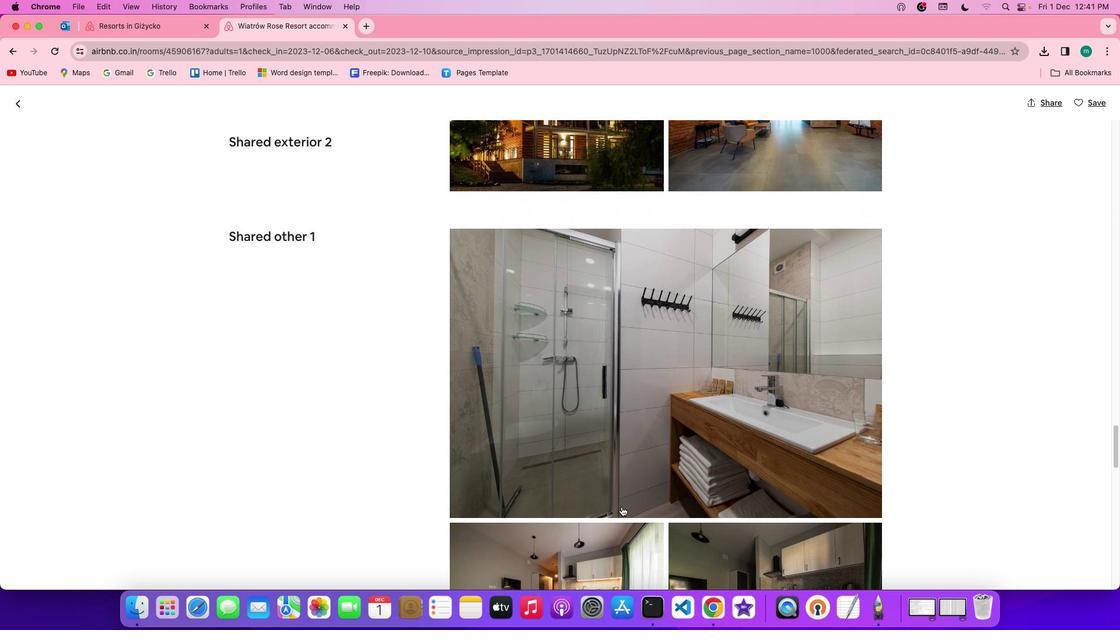 
Action: Mouse scrolled (622, 506) with delta (0, 0)
Screenshot: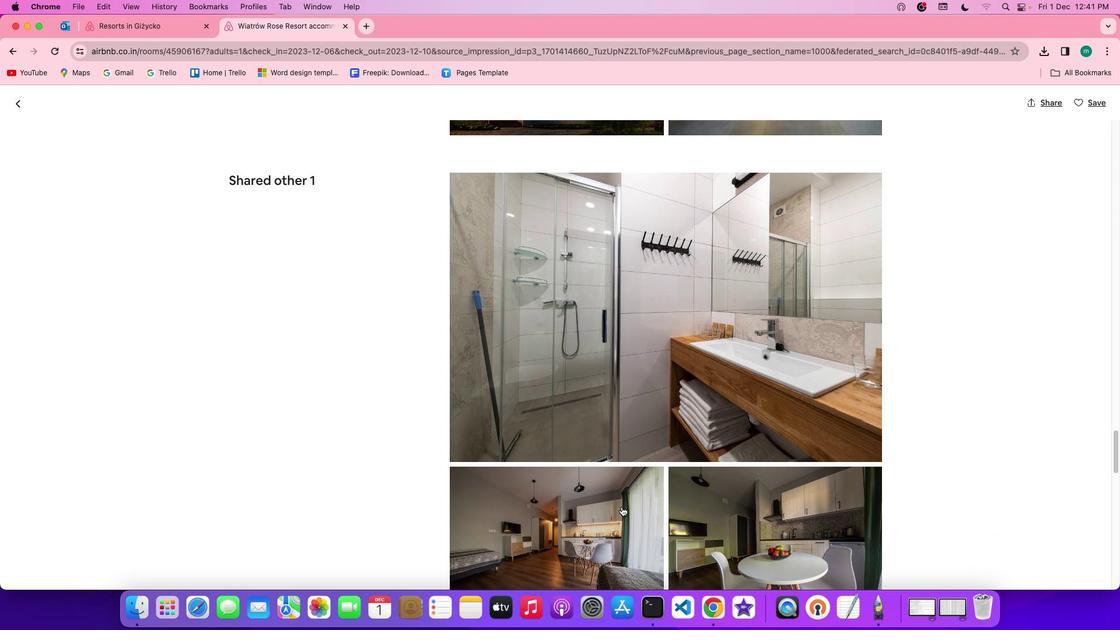 
Action: Mouse scrolled (622, 506) with delta (0, 0)
Screenshot: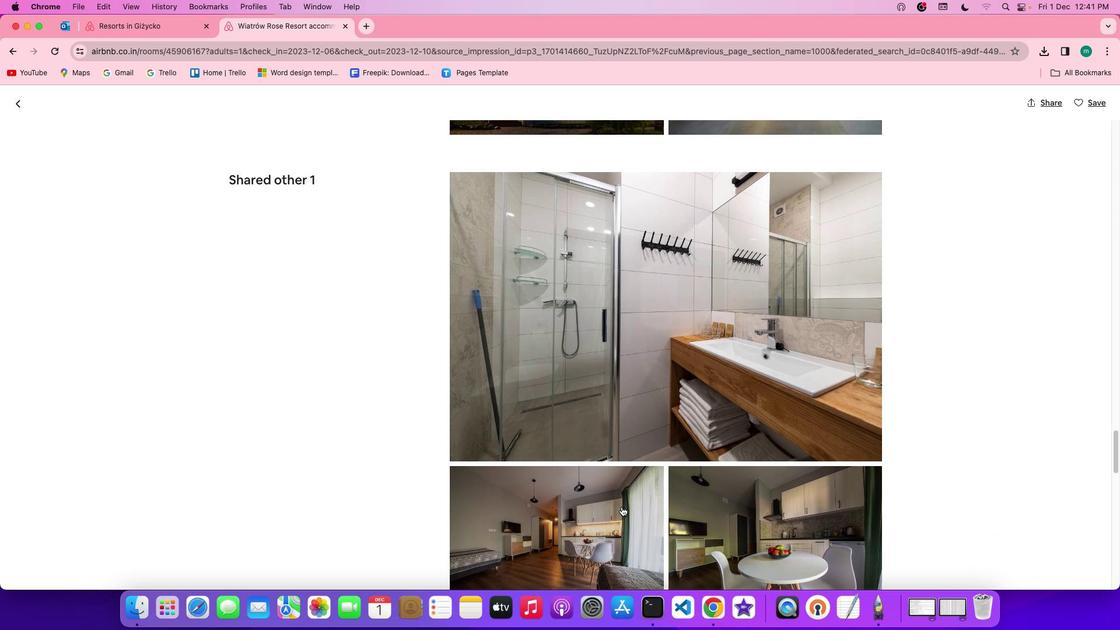 
Action: Mouse scrolled (622, 506) with delta (0, -1)
Screenshot: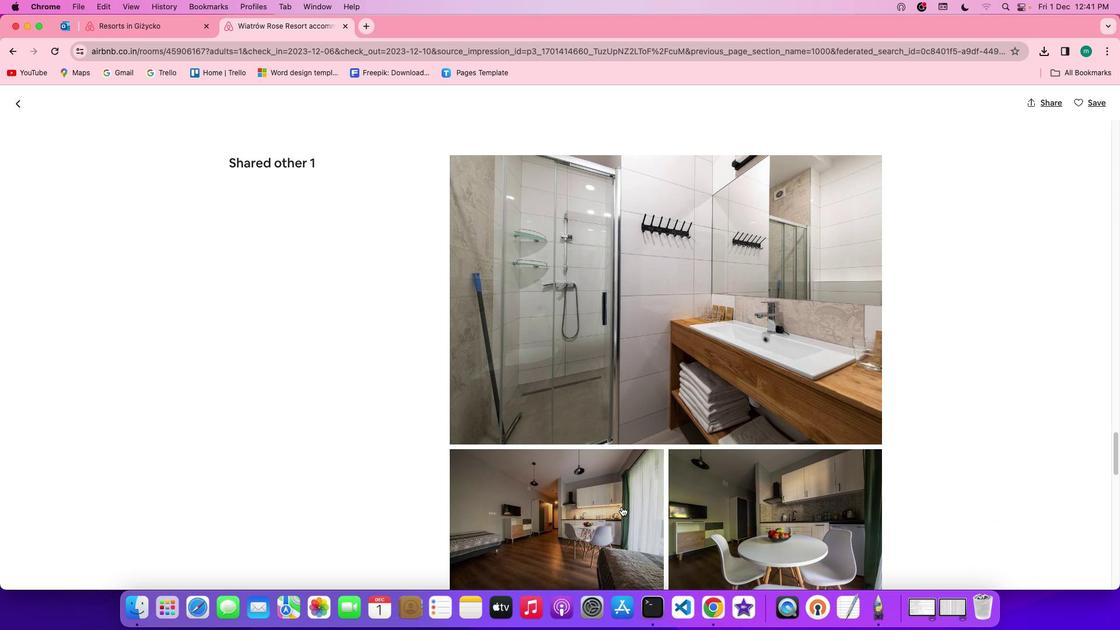 
Action: Mouse scrolled (622, 506) with delta (0, 0)
Screenshot: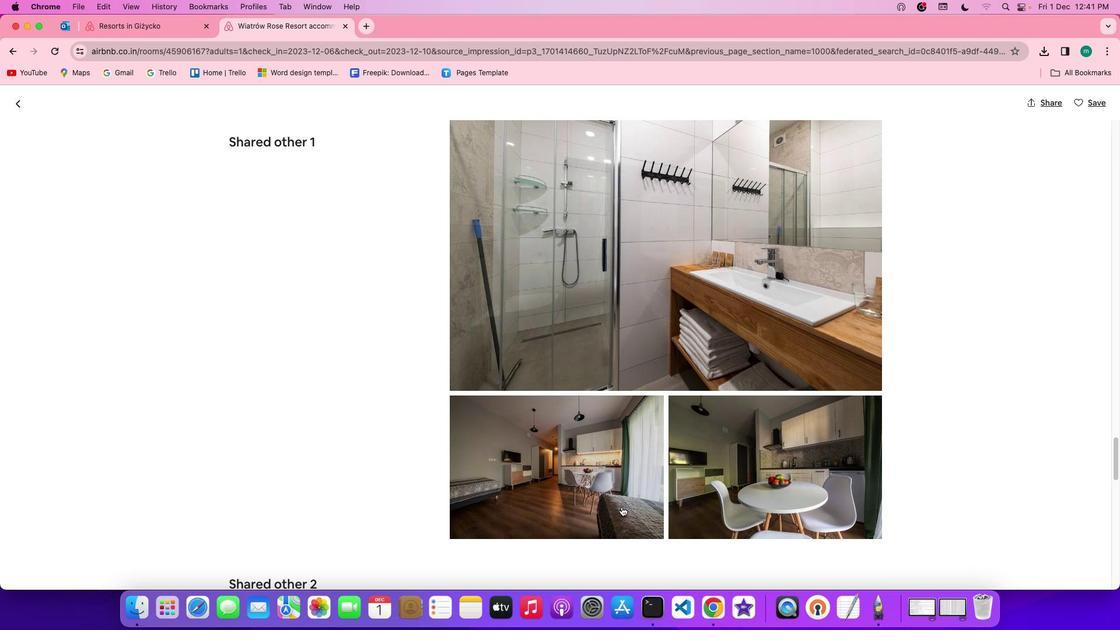 
Action: Mouse scrolled (622, 506) with delta (0, 0)
Screenshot: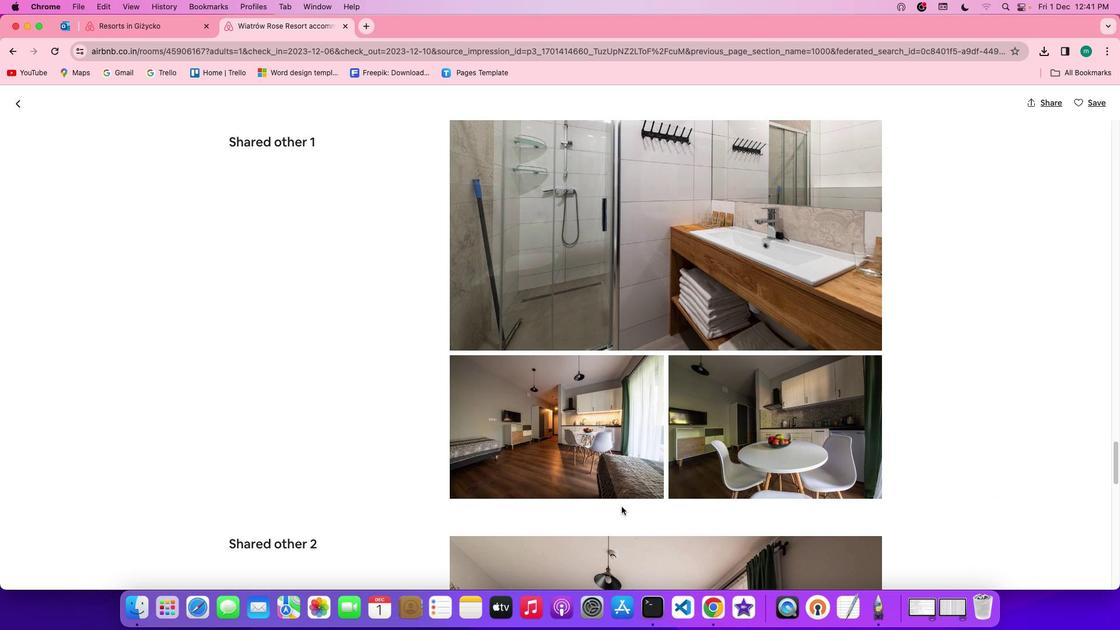
Action: Mouse scrolled (622, 506) with delta (0, 0)
Screenshot: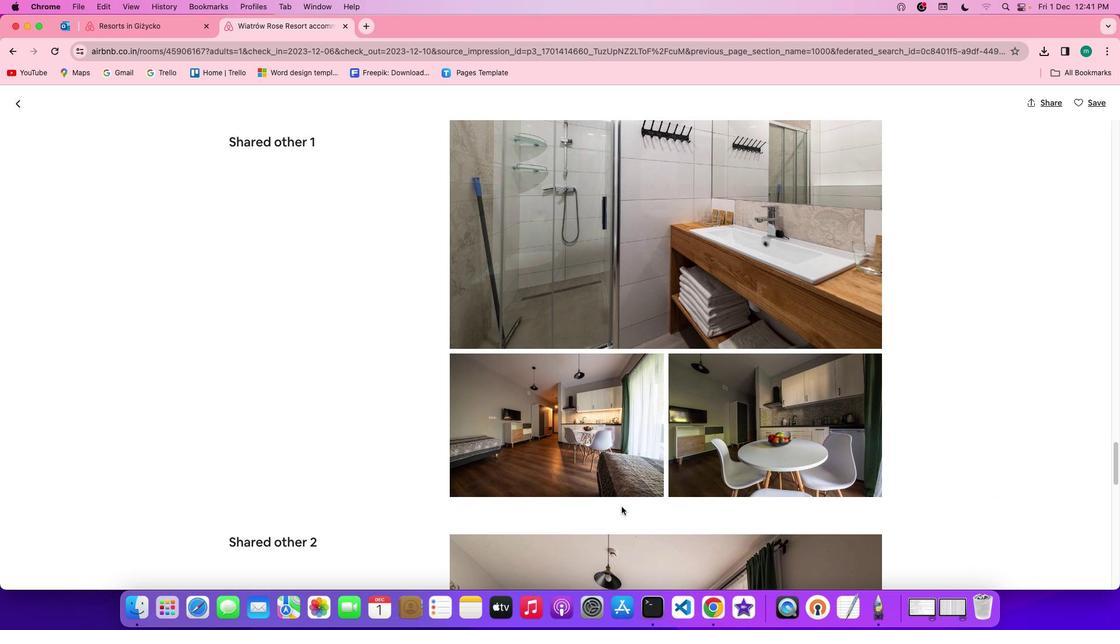 
Action: Mouse scrolled (622, 506) with delta (0, -1)
Screenshot: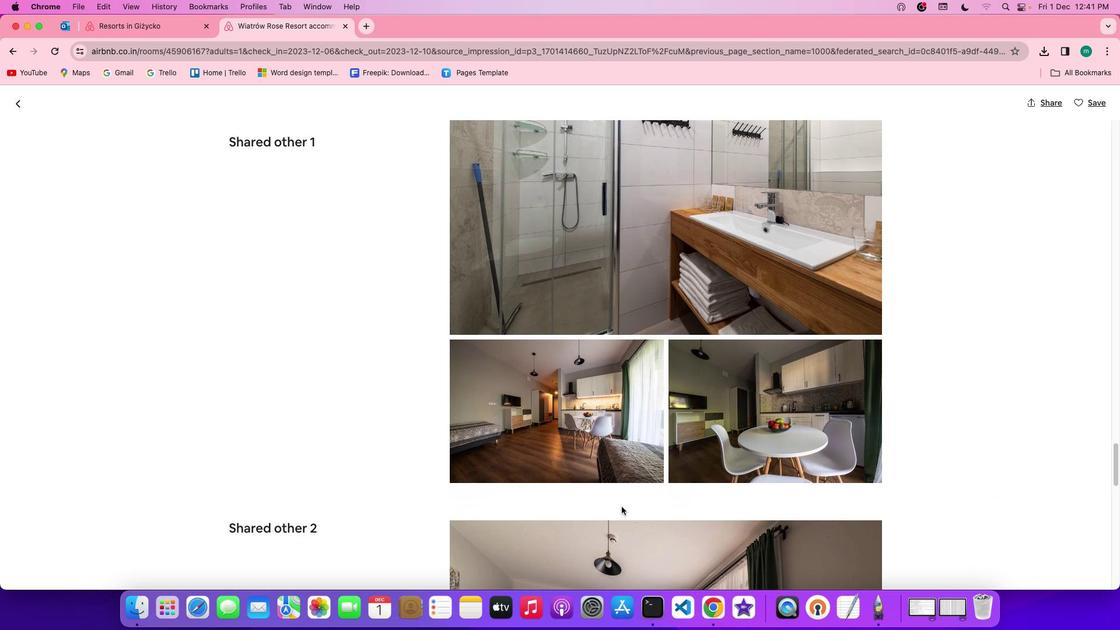 
Action: Mouse scrolled (622, 506) with delta (0, -1)
Screenshot: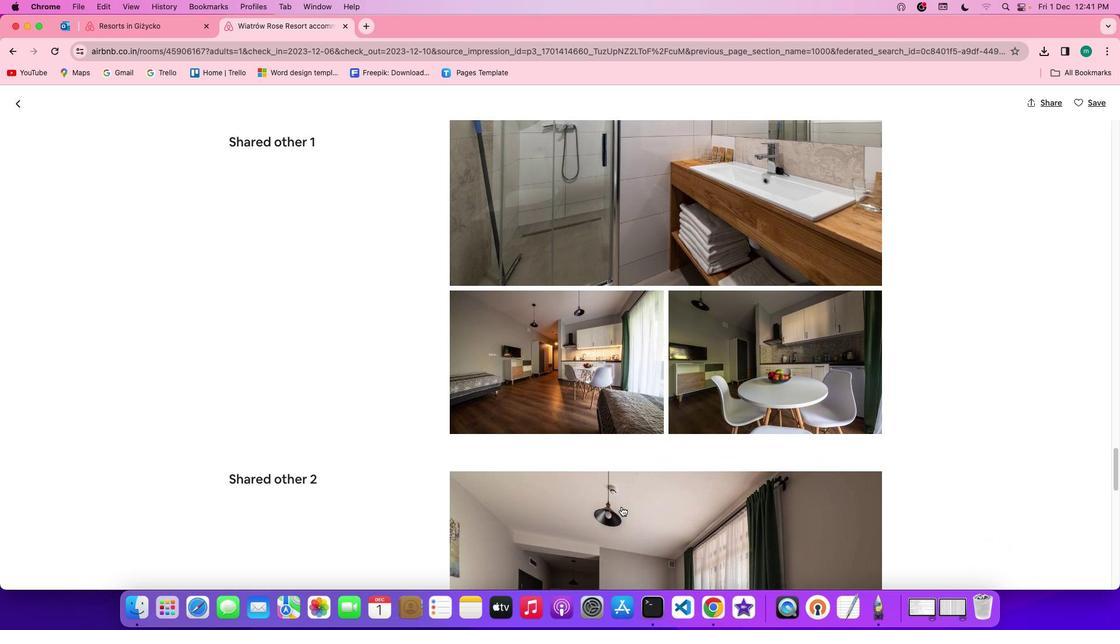 
Action: Mouse scrolled (622, 506) with delta (0, 0)
Screenshot: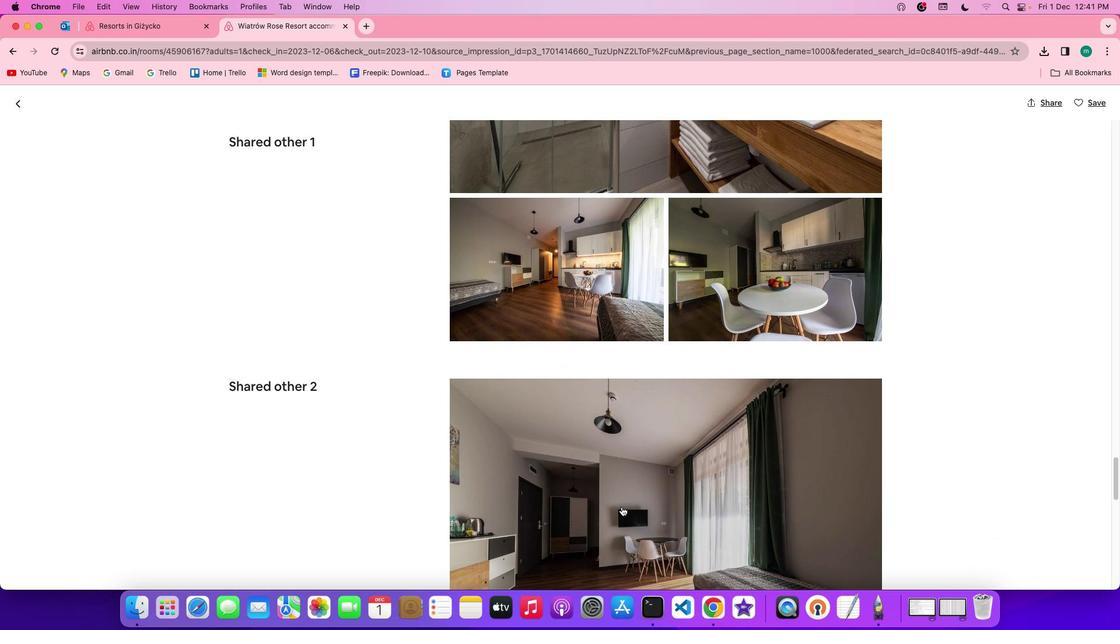 
Action: Mouse scrolled (622, 506) with delta (0, 0)
Screenshot: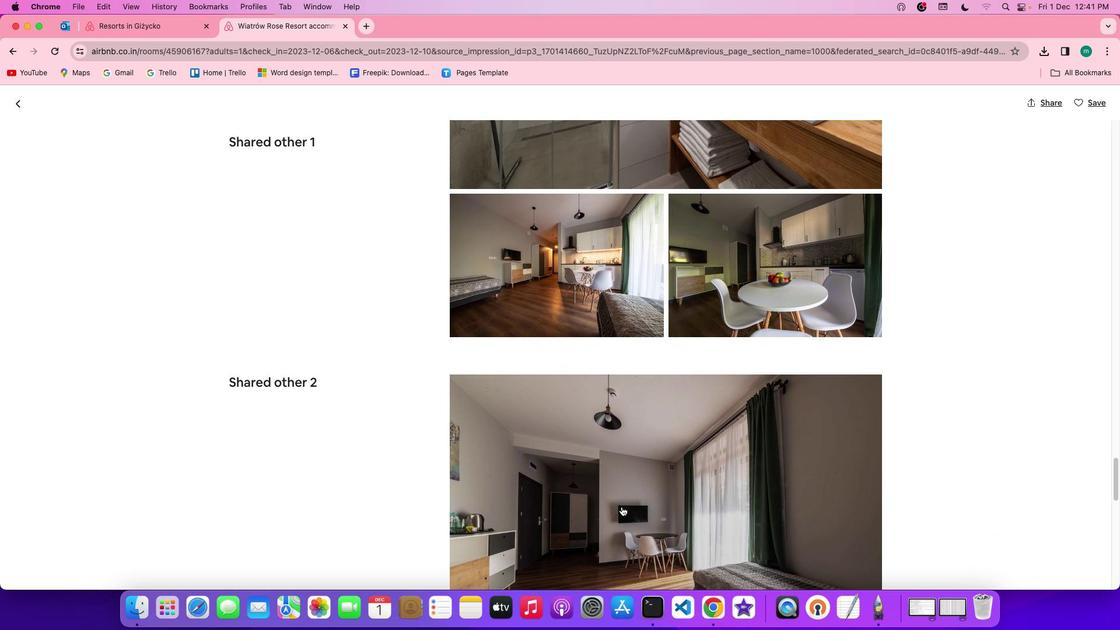 
Action: Mouse scrolled (622, 506) with delta (0, -1)
Screenshot: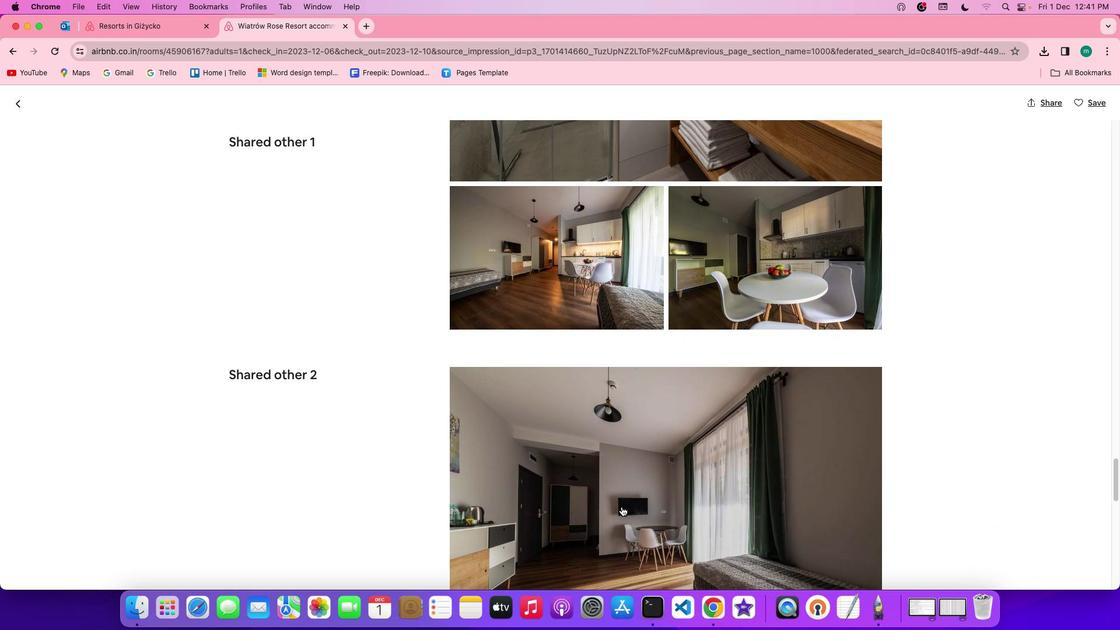 
Action: Mouse scrolled (622, 506) with delta (0, -1)
Screenshot: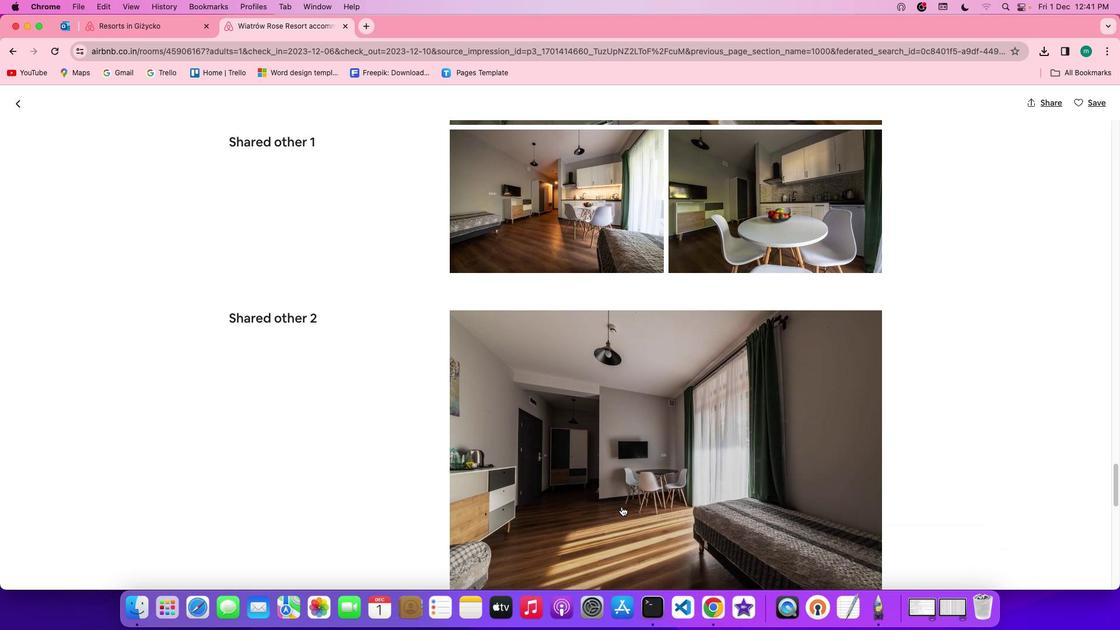 
Action: Mouse scrolled (622, 506) with delta (0, 0)
Screenshot: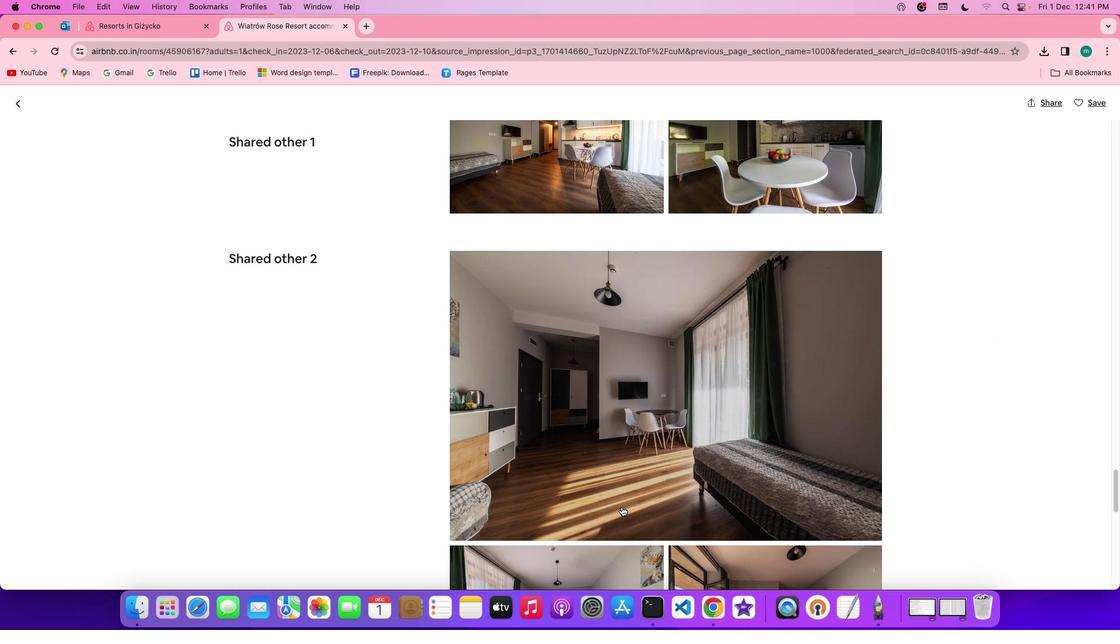 
Action: Mouse scrolled (622, 506) with delta (0, 0)
Screenshot: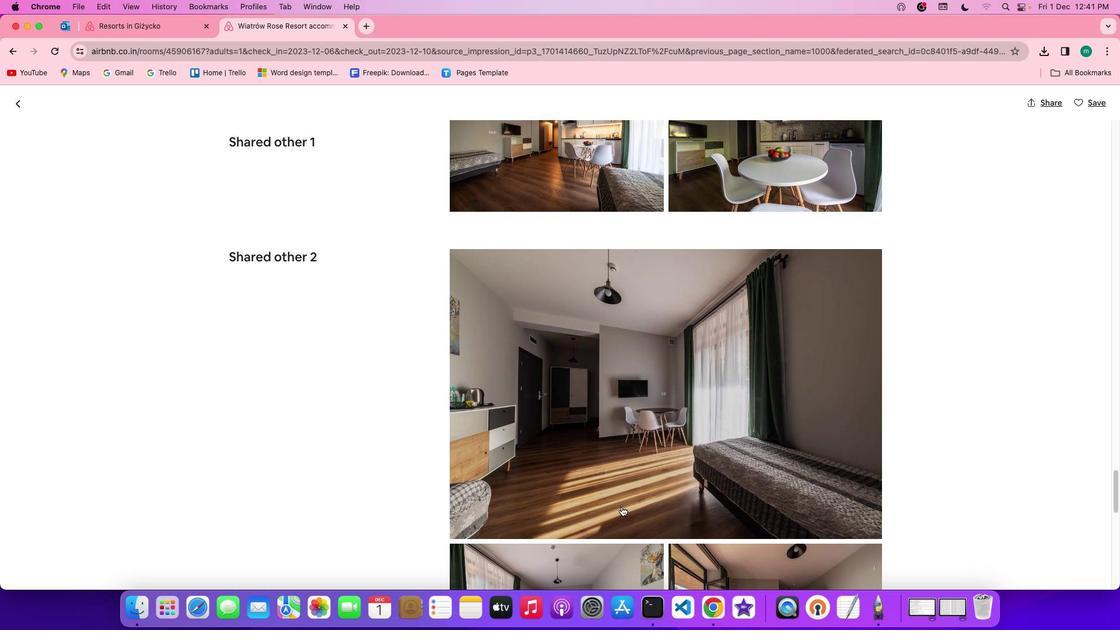 
Action: Mouse scrolled (622, 506) with delta (0, -1)
Screenshot: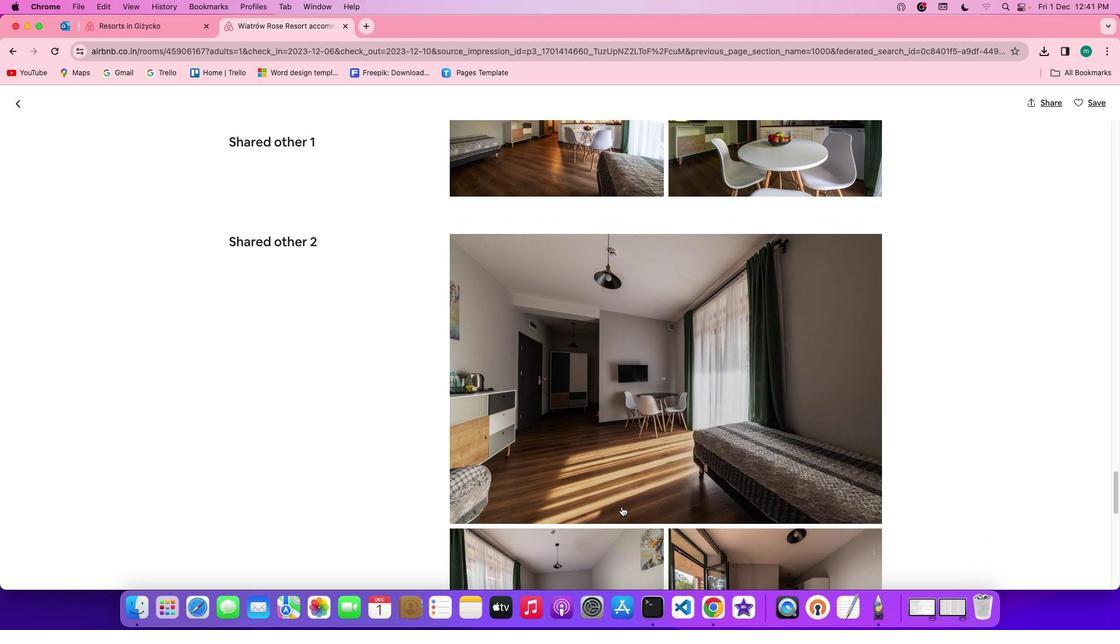 
Action: Mouse scrolled (622, 506) with delta (0, -1)
Screenshot: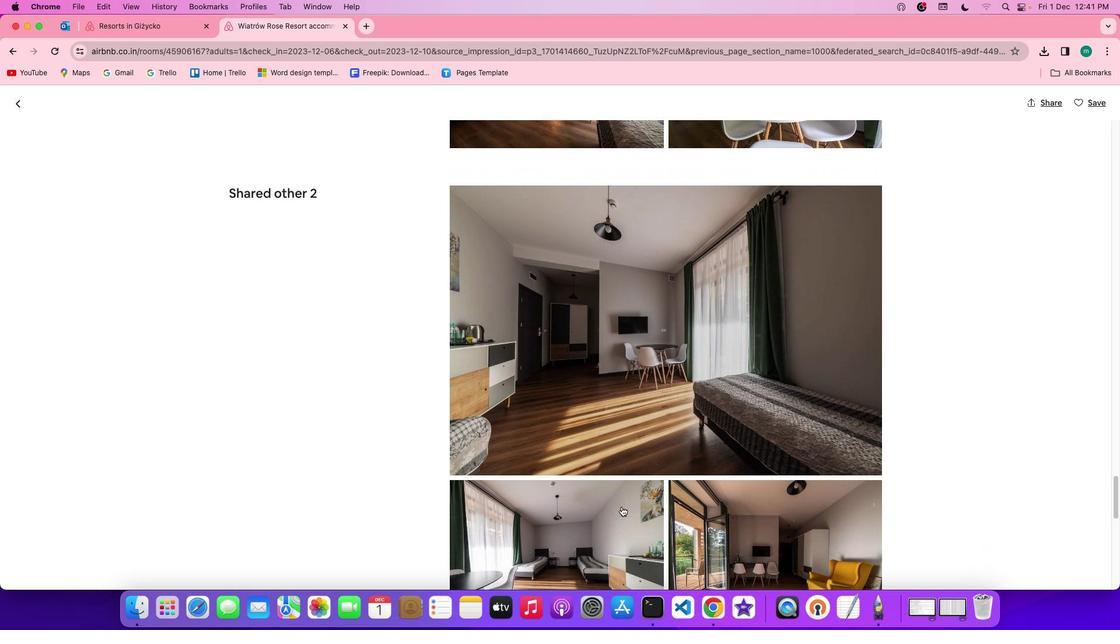 
Action: Mouse scrolled (622, 506) with delta (0, 0)
Screenshot: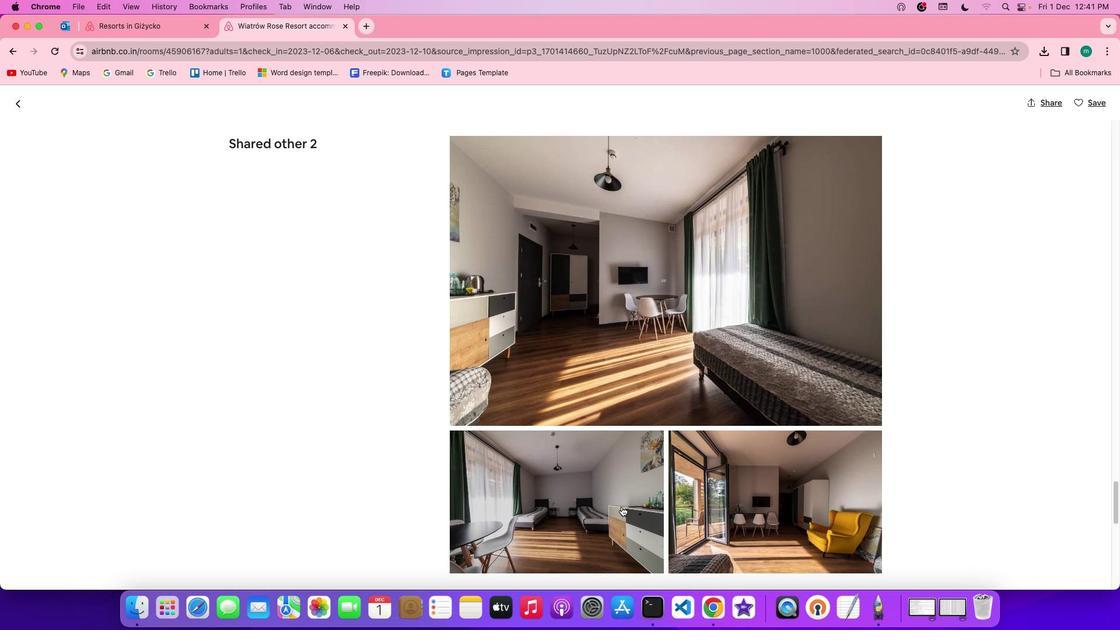 
Action: Mouse scrolled (622, 506) with delta (0, 0)
Screenshot: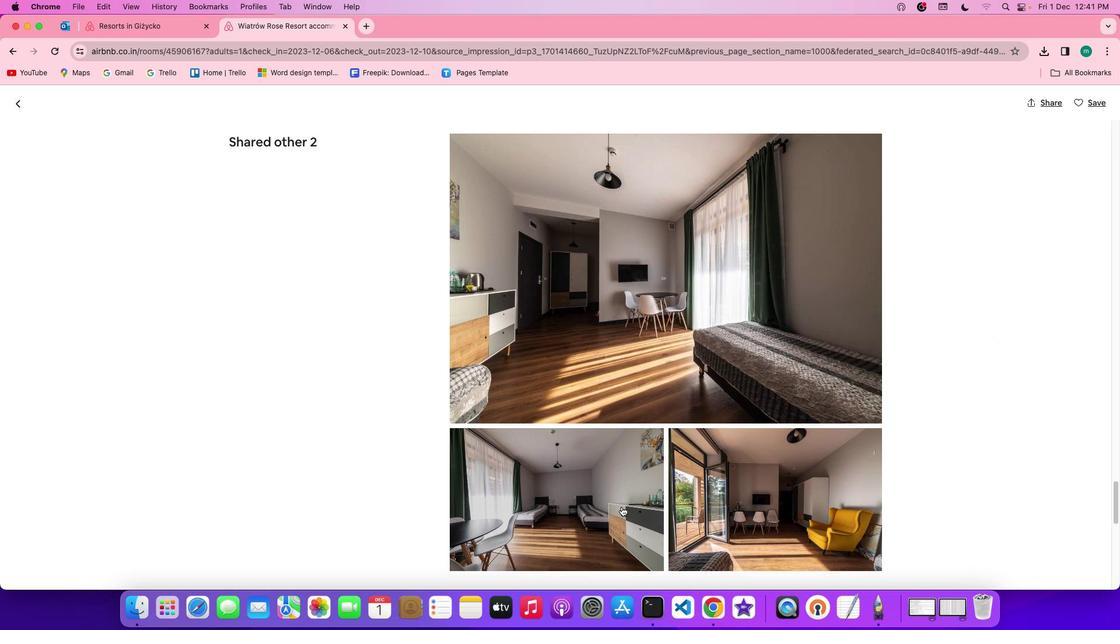 
Action: Mouse scrolled (622, 506) with delta (0, -1)
Screenshot: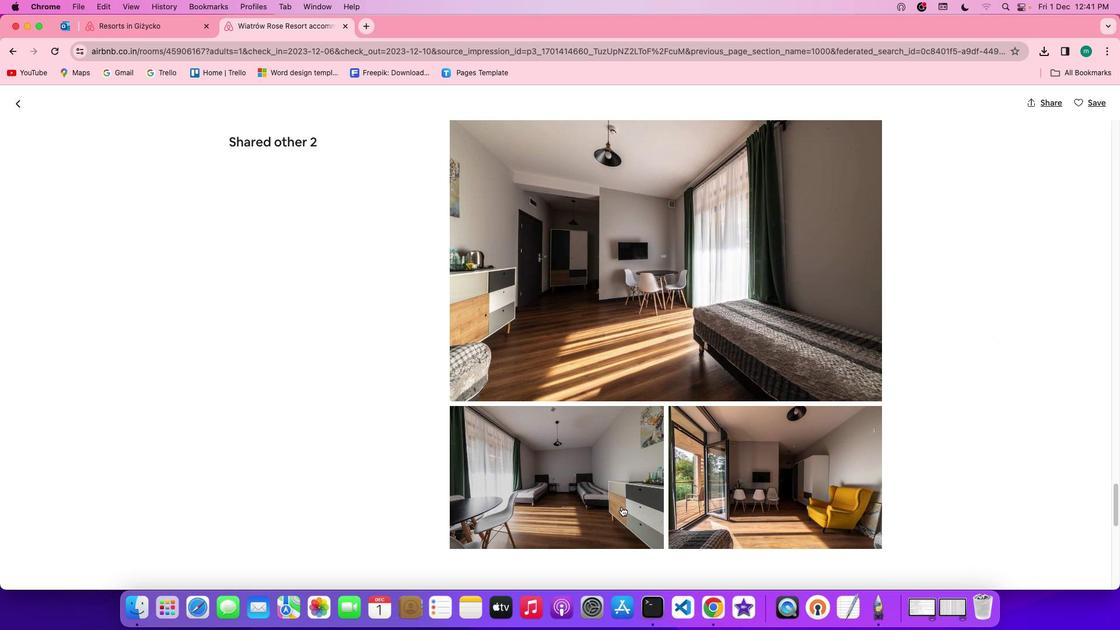 
Action: Mouse scrolled (622, 506) with delta (0, -1)
Screenshot: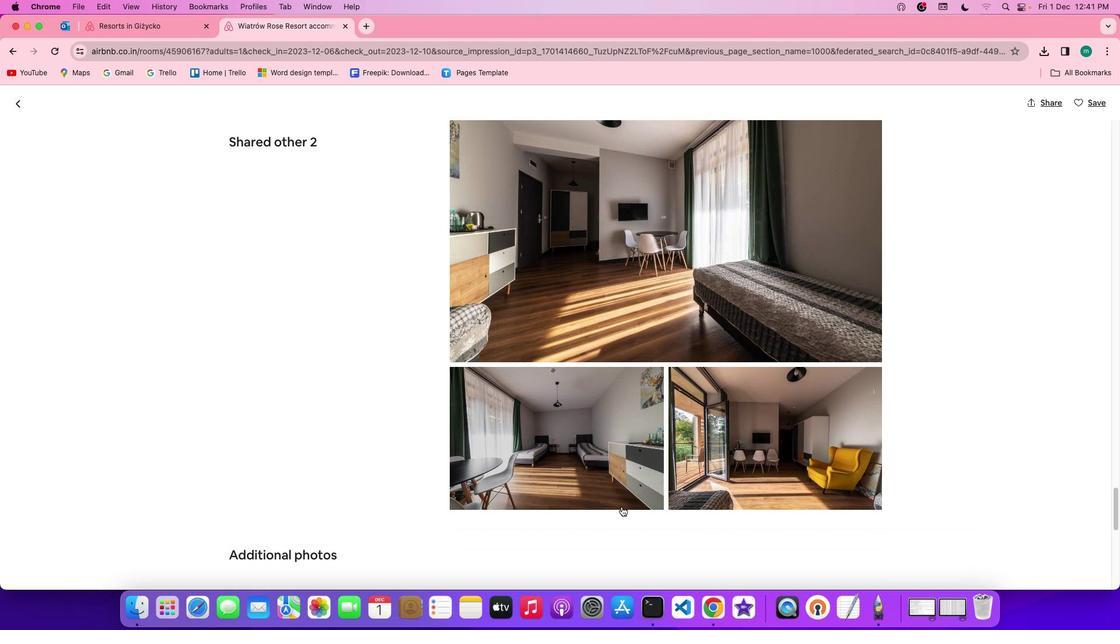 
Action: Mouse scrolled (622, 506) with delta (0, 0)
Screenshot: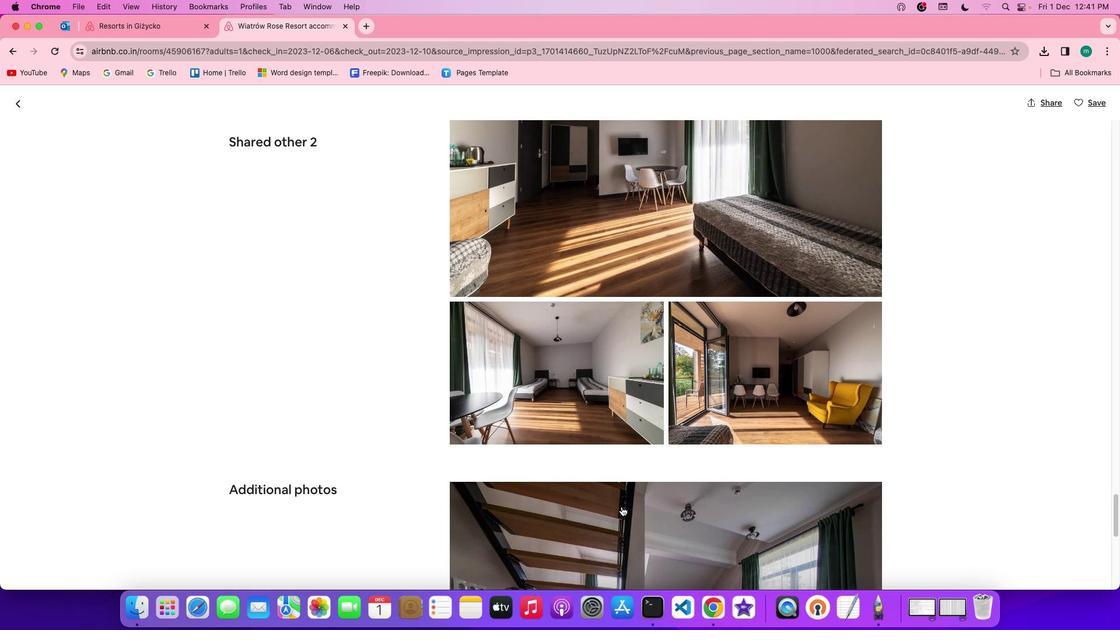 
Action: Mouse scrolled (622, 506) with delta (0, 0)
Screenshot: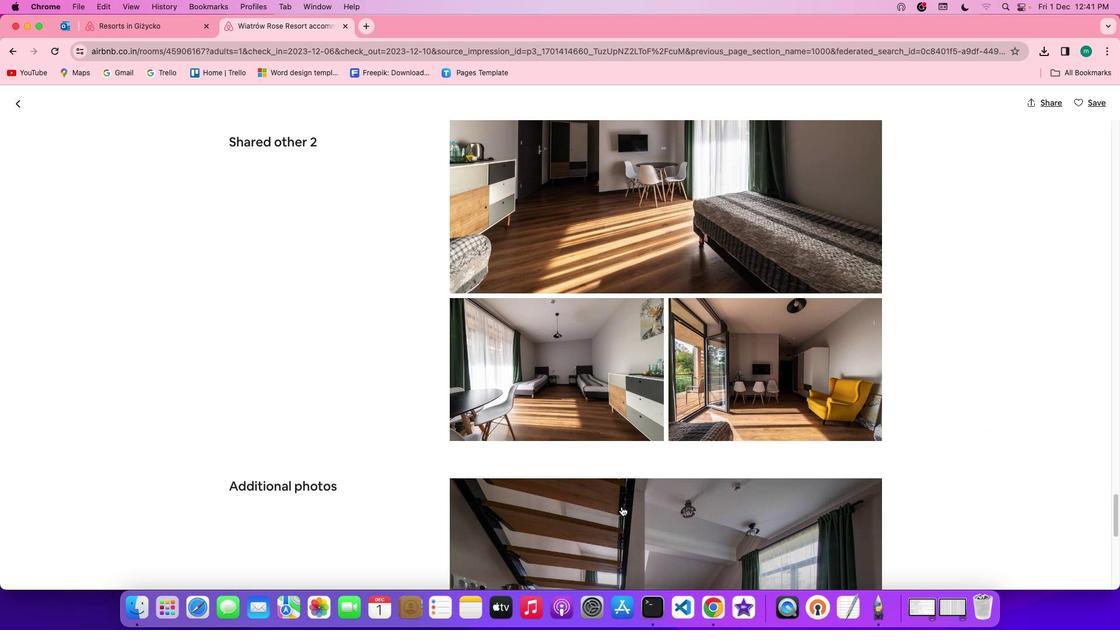 
Action: Mouse scrolled (622, 506) with delta (0, -1)
Screenshot: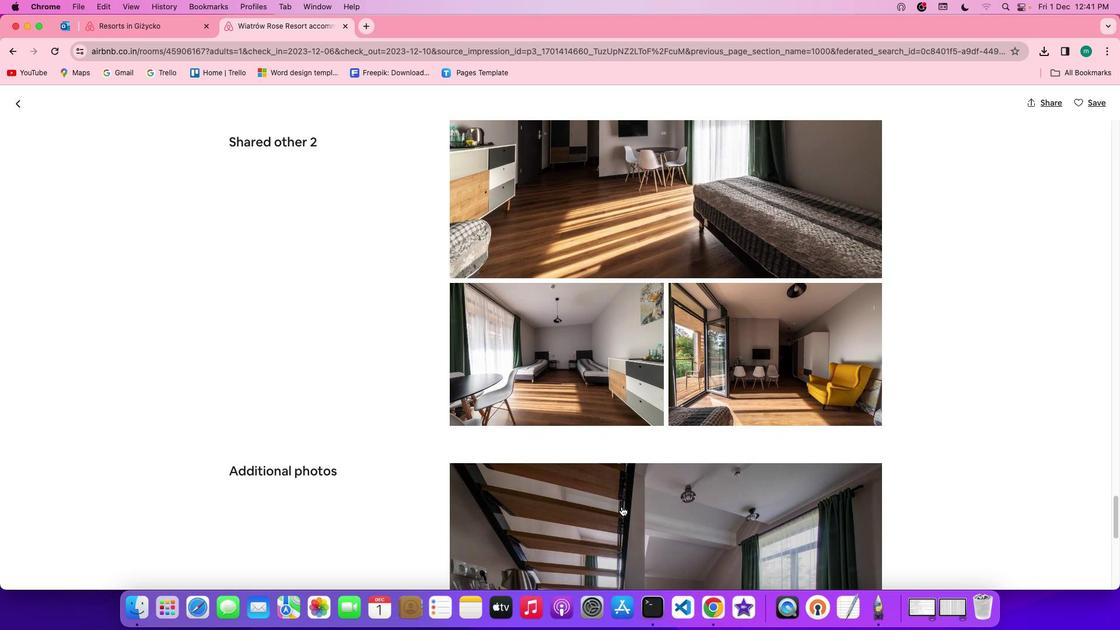 
Action: Mouse scrolled (622, 506) with delta (0, -1)
Screenshot: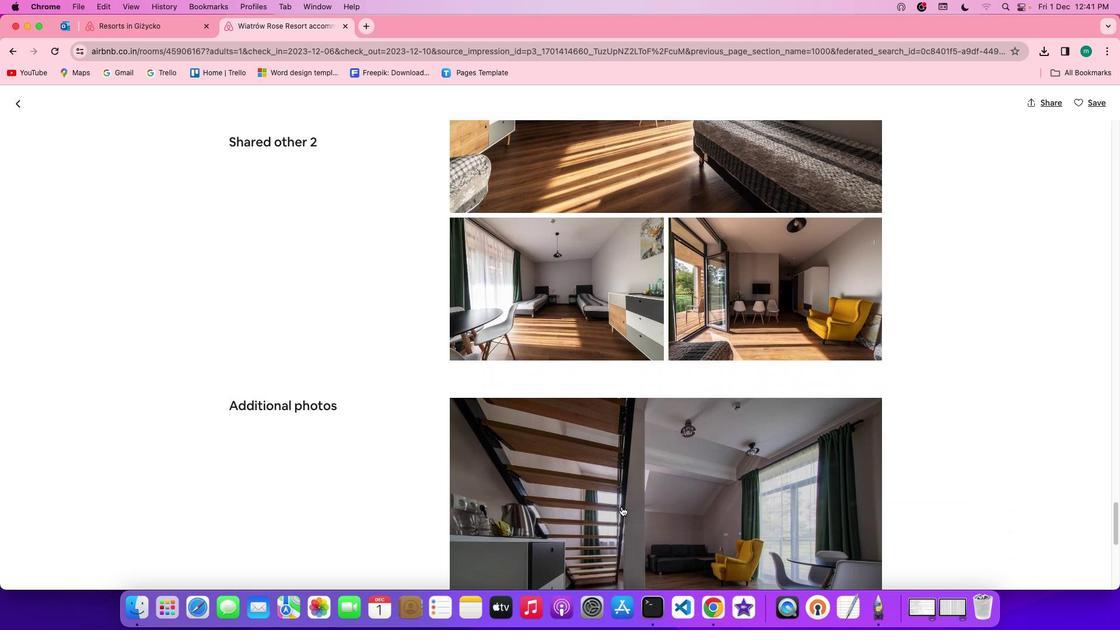 
Action: Mouse scrolled (622, 506) with delta (0, 0)
Screenshot: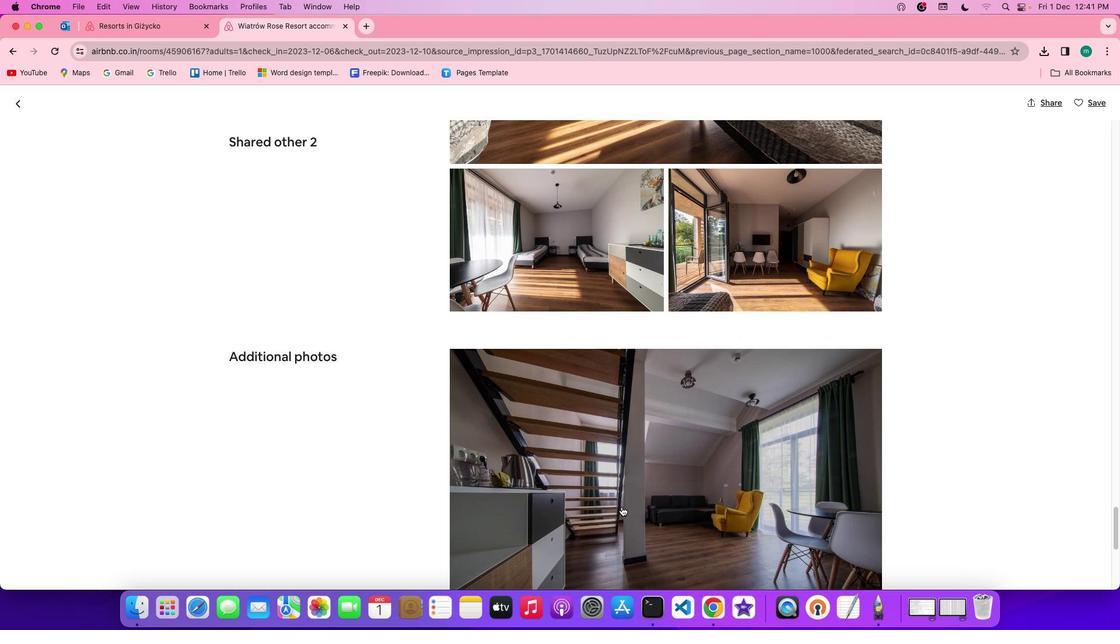 
Action: Mouse scrolled (622, 506) with delta (0, 0)
Screenshot: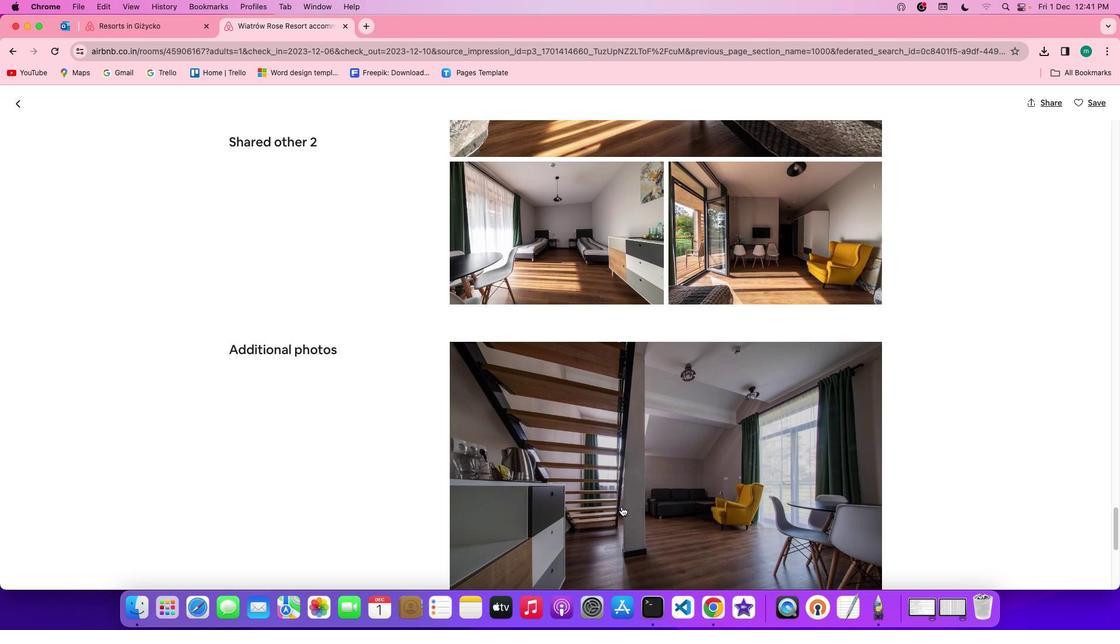 
Action: Mouse scrolled (622, 506) with delta (0, -1)
Screenshot: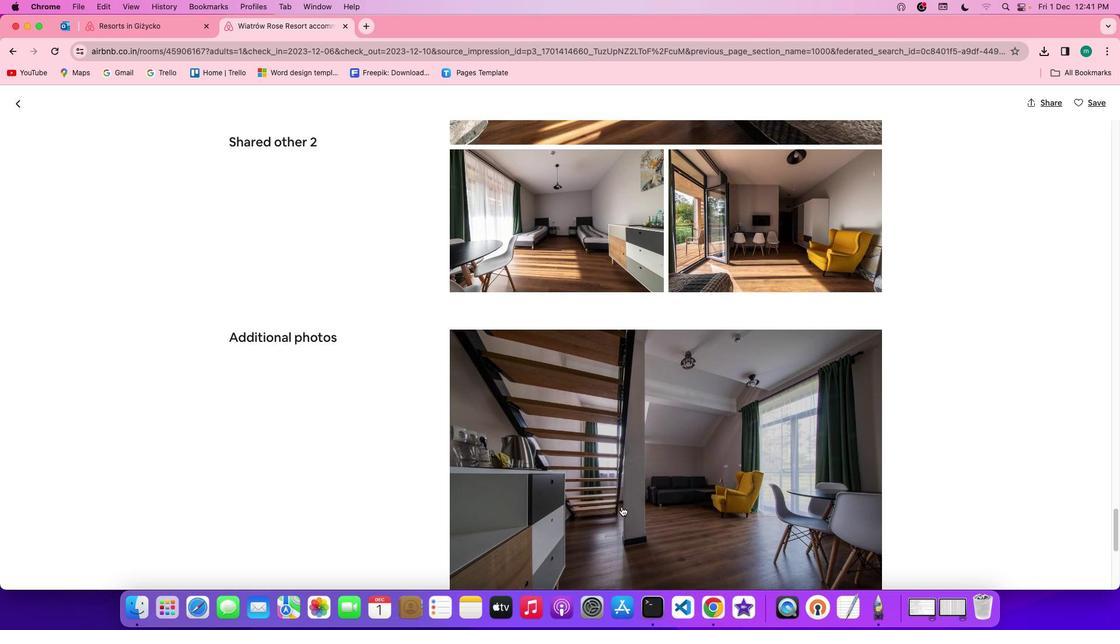 
Action: Mouse scrolled (622, 506) with delta (0, -1)
Screenshot: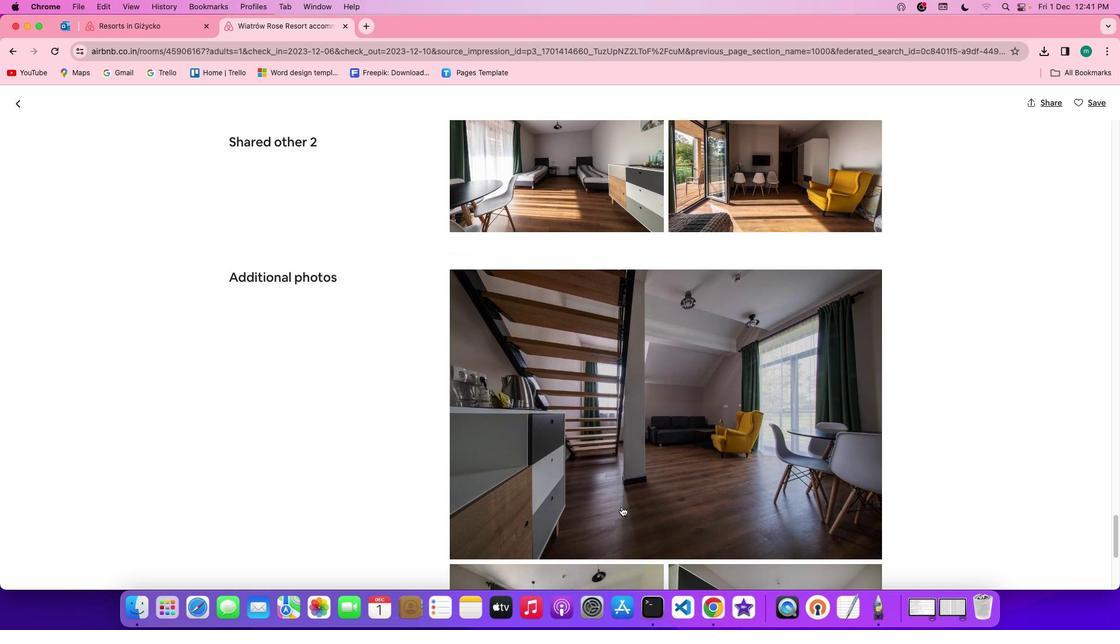 
Action: Mouse scrolled (622, 506) with delta (0, 0)
Screenshot: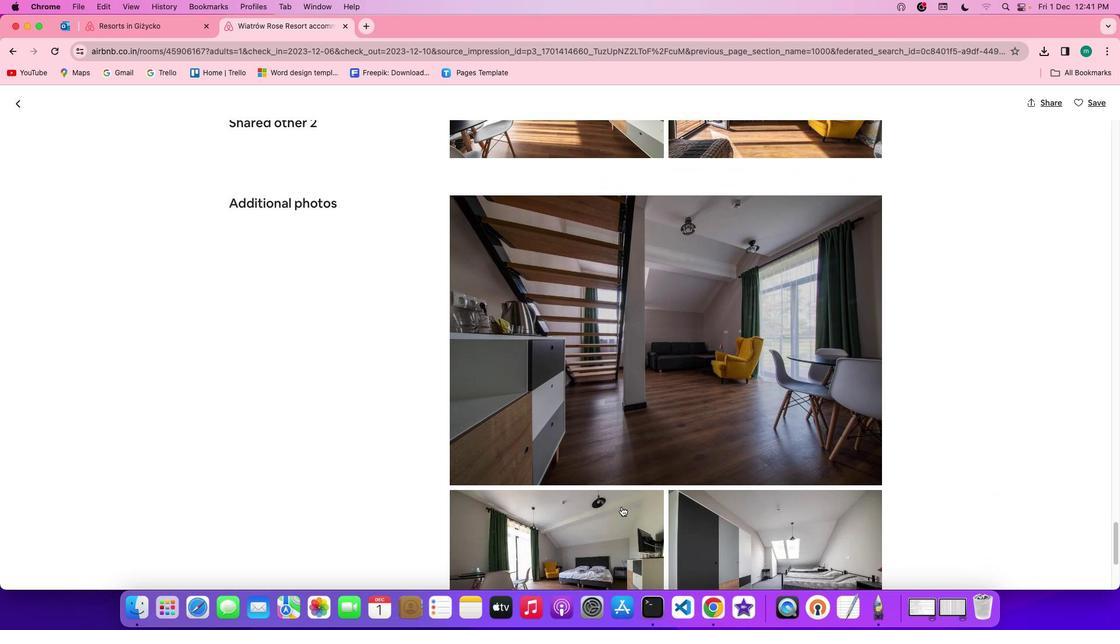 
Action: Mouse scrolled (622, 506) with delta (0, 0)
Screenshot: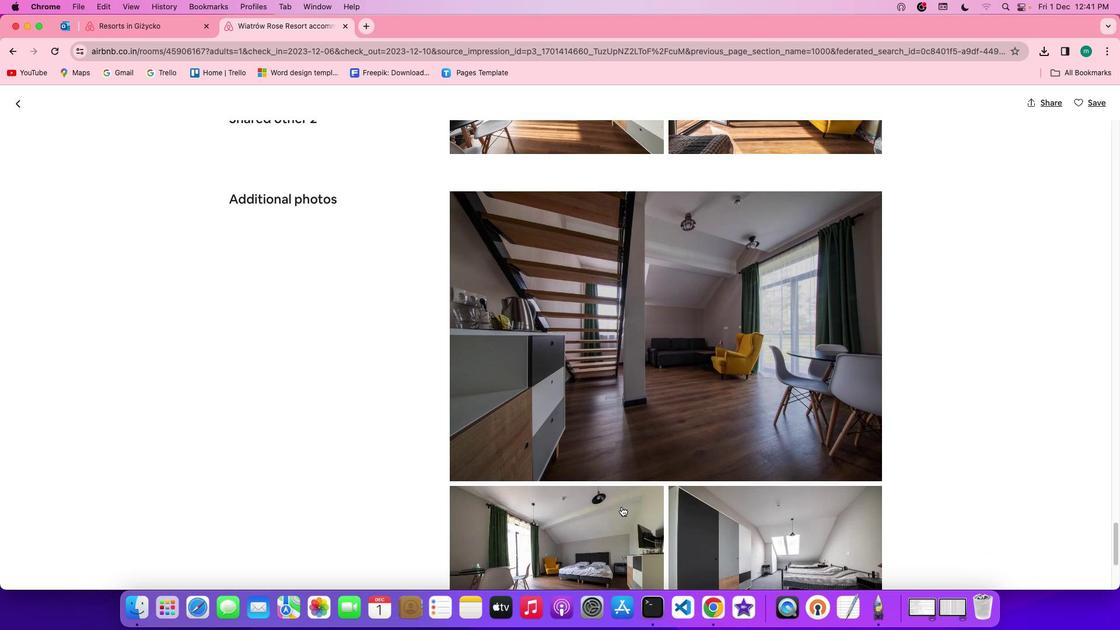 
Action: Mouse scrolled (622, 506) with delta (0, 0)
Screenshot: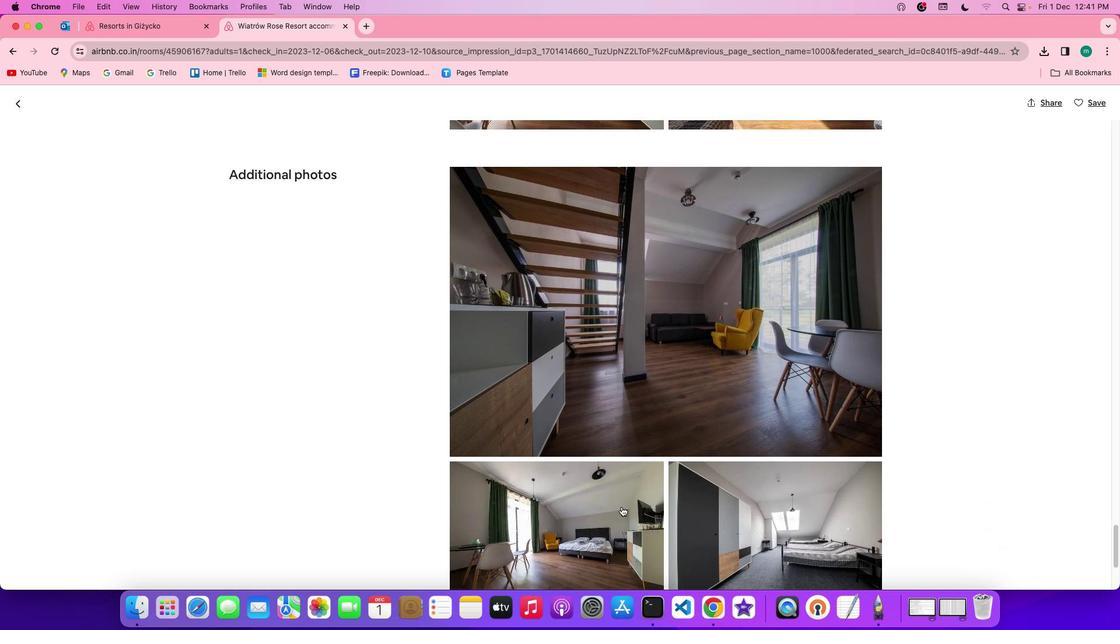 
Action: Mouse scrolled (622, 506) with delta (0, -1)
Screenshot: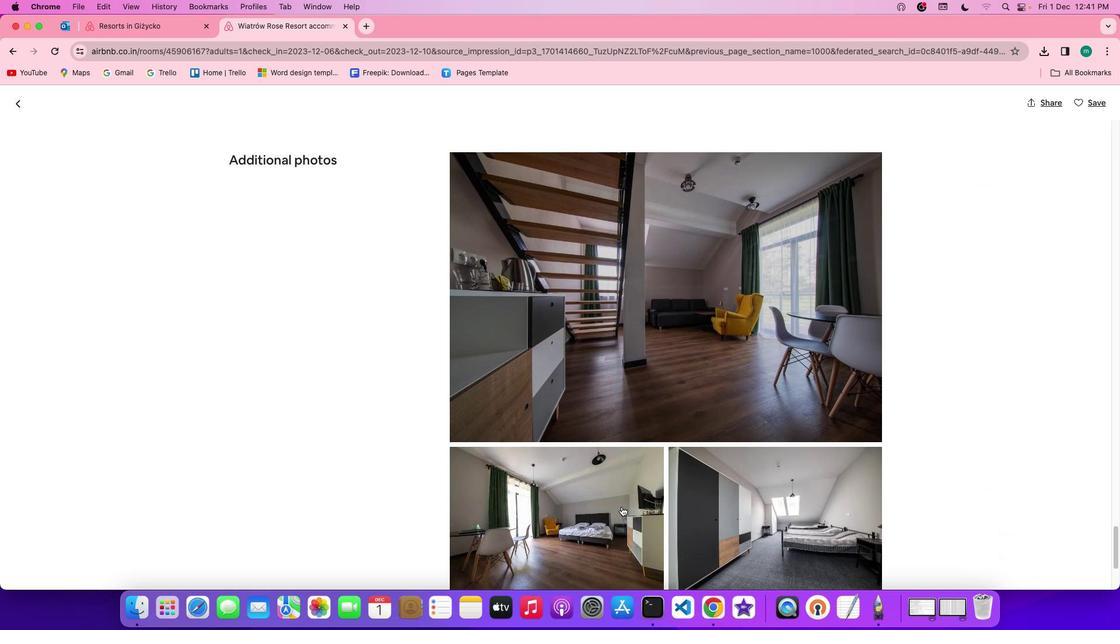 
Action: Mouse scrolled (622, 506) with delta (0, -2)
Screenshot: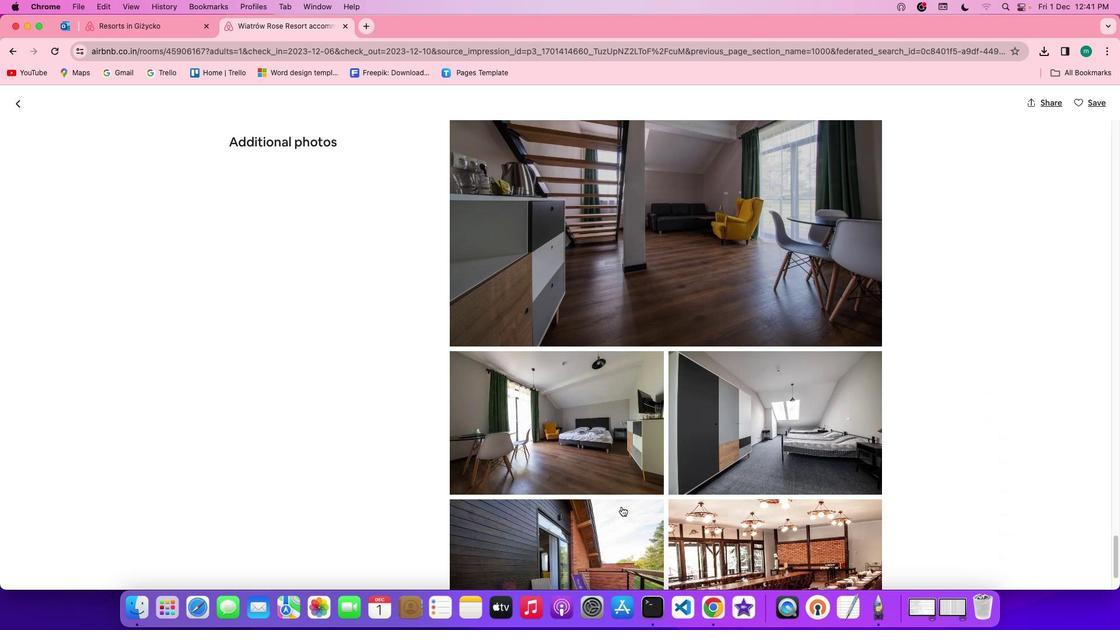 
Action: Mouse scrolled (622, 506) with delta (0, 0)
Screenshot: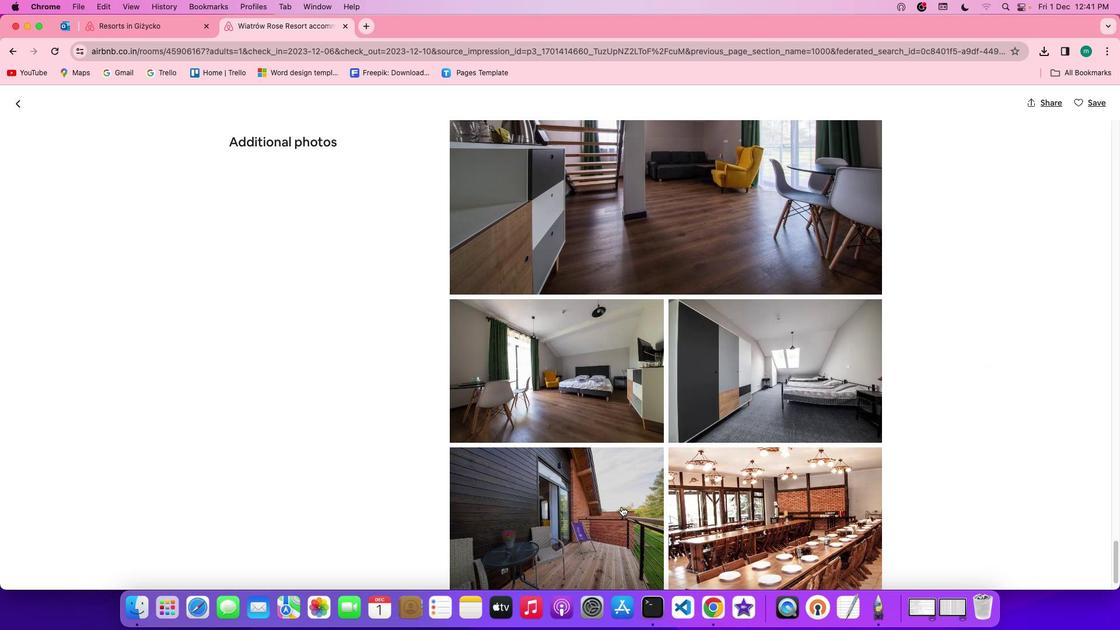 
Action: Mouse scrolled (622, 506) with delta (0, 0)
Screenshot: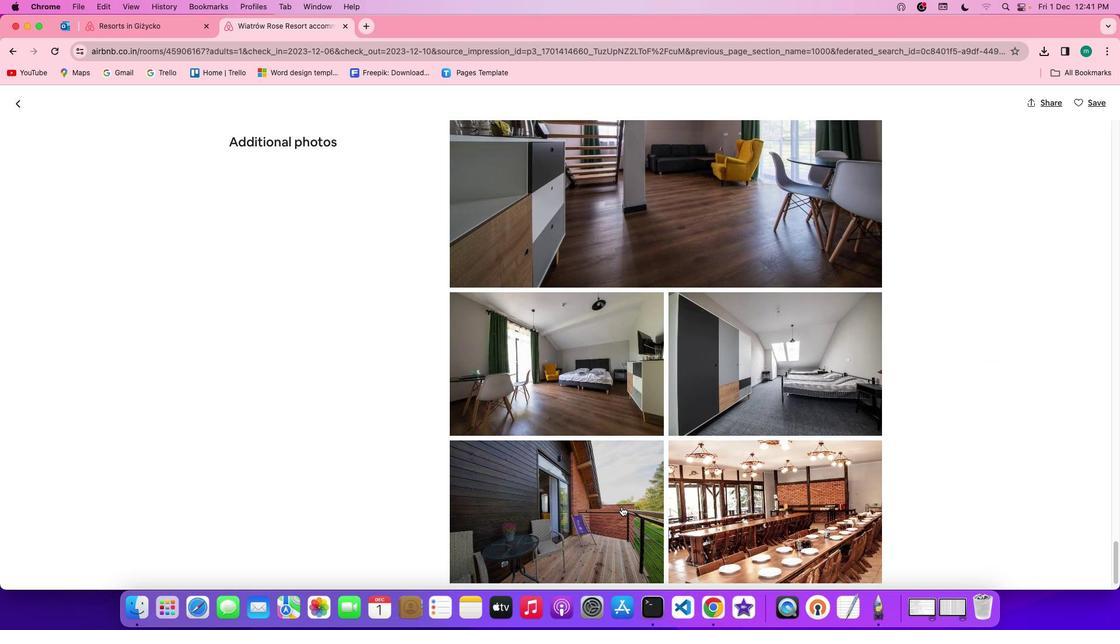 
Action: Mouse scrolled (622, 506) with delta (0, -1)
Screenshot: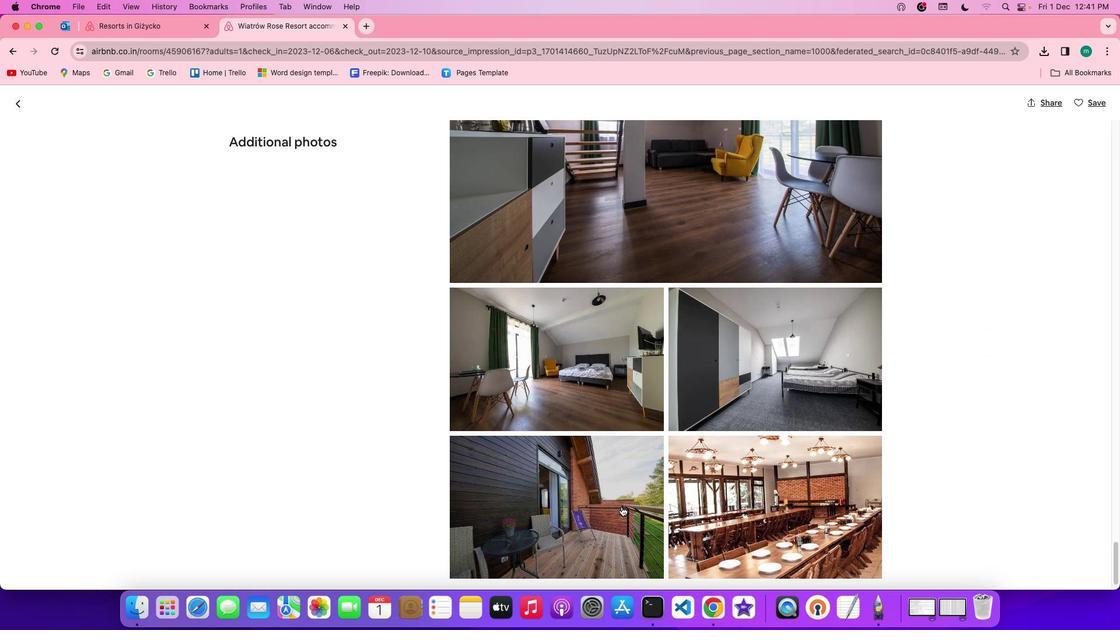 
Action: Mouse scrolled (622, 506) with delta (0, -2)
Screenshot: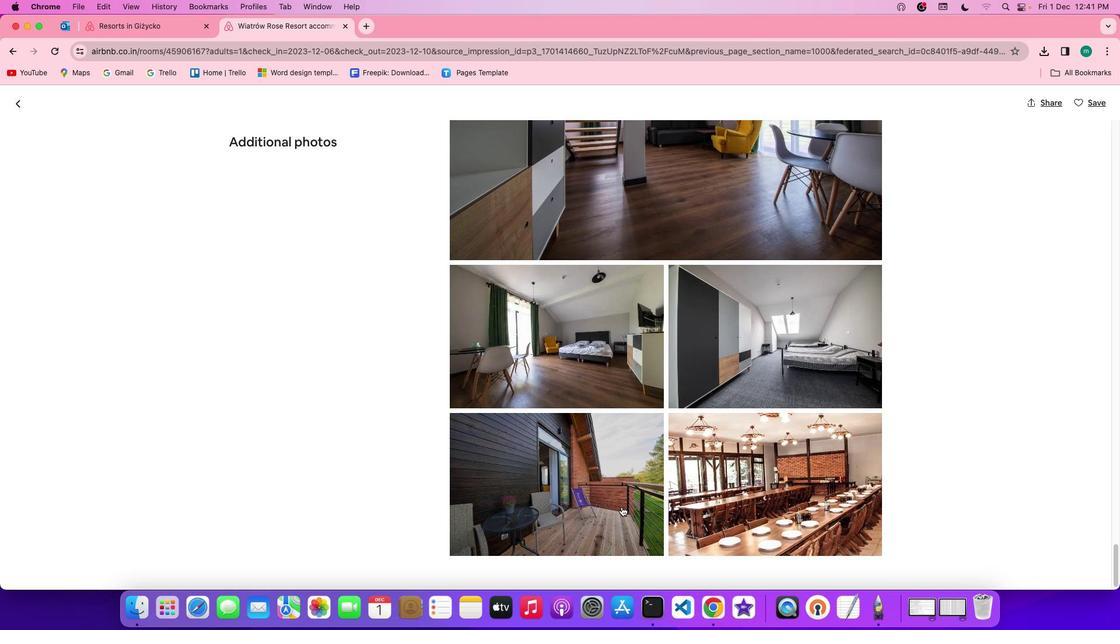 
Action: Mouse scrolled (622, 506) with delta (0, -2)
Screenshot: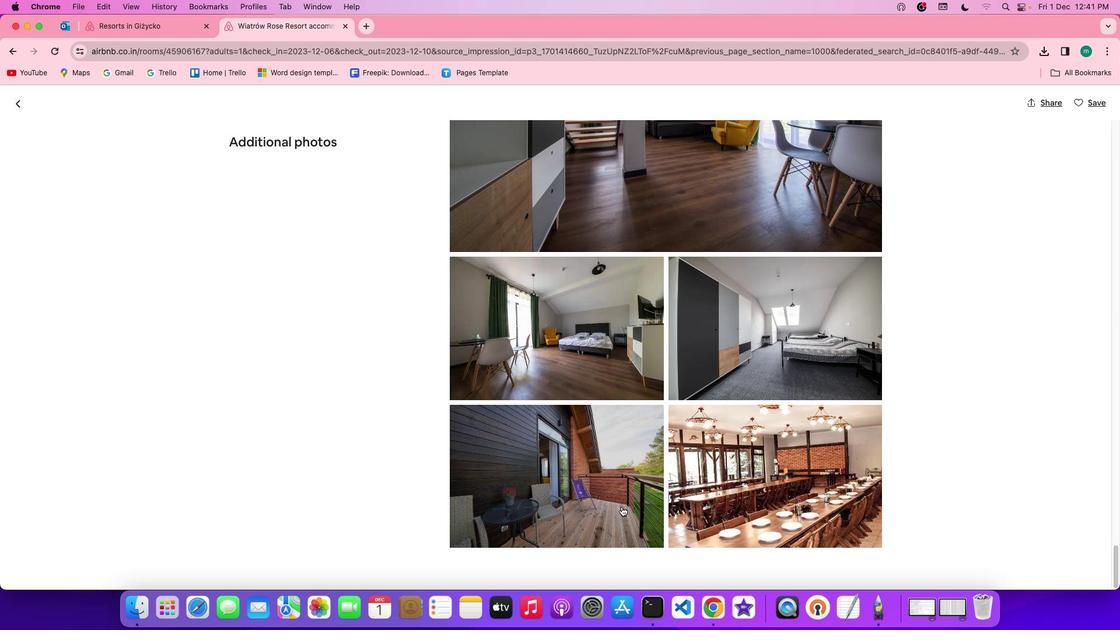 
Action: Mouse scrolled (622, 506) with delta (0, 0)
Screenshot: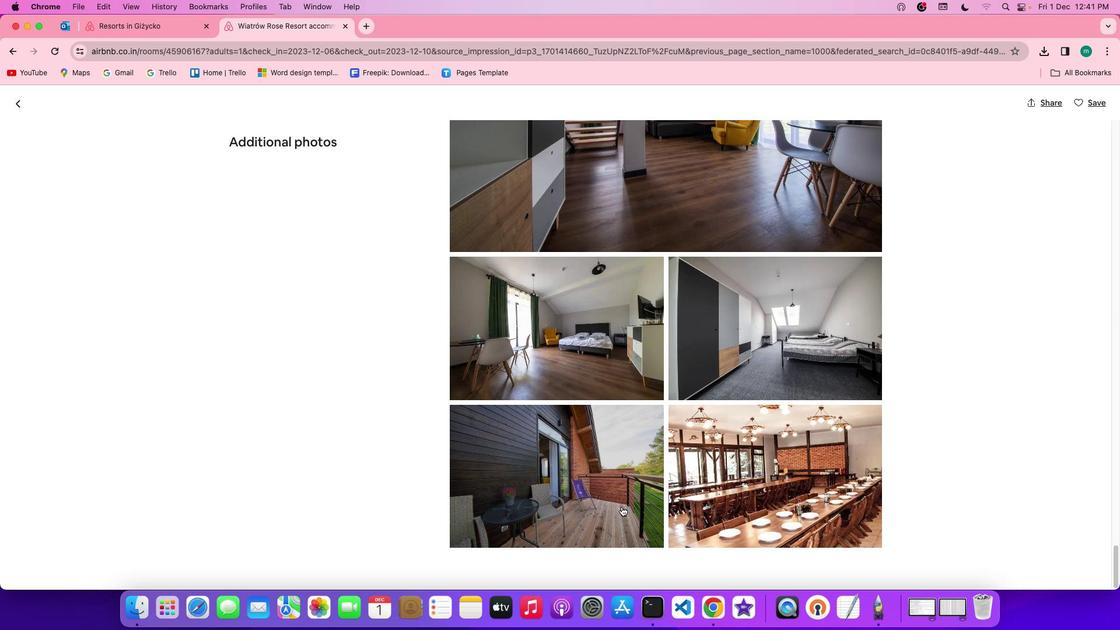 
Action: Mouse scrolled (622, 506) with delta (0, 0)
Screenshot: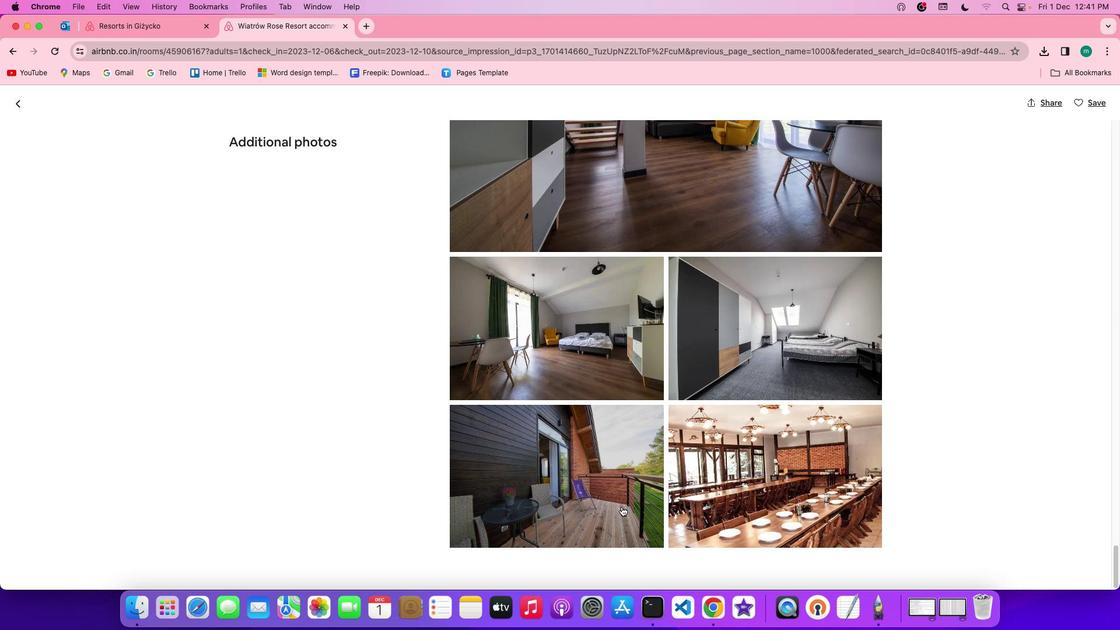 
Action: Mouse scrolled (622, 506) with delta (0, -1)
Screenshot: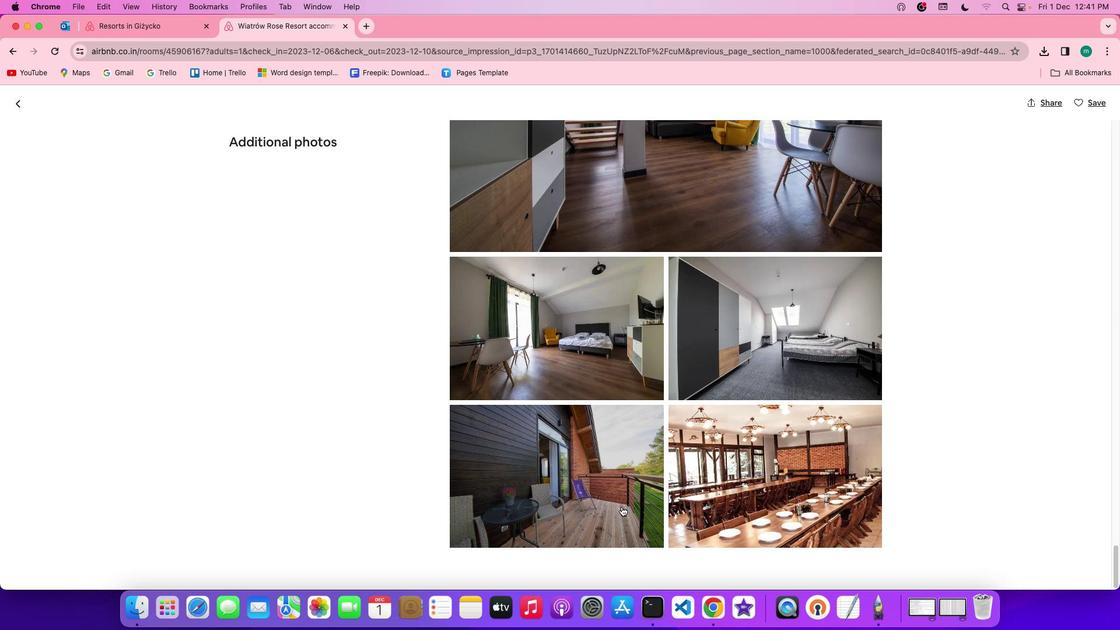
Action: Mouse scrolled (622, 506) with delta (0, -2)
Screenshot: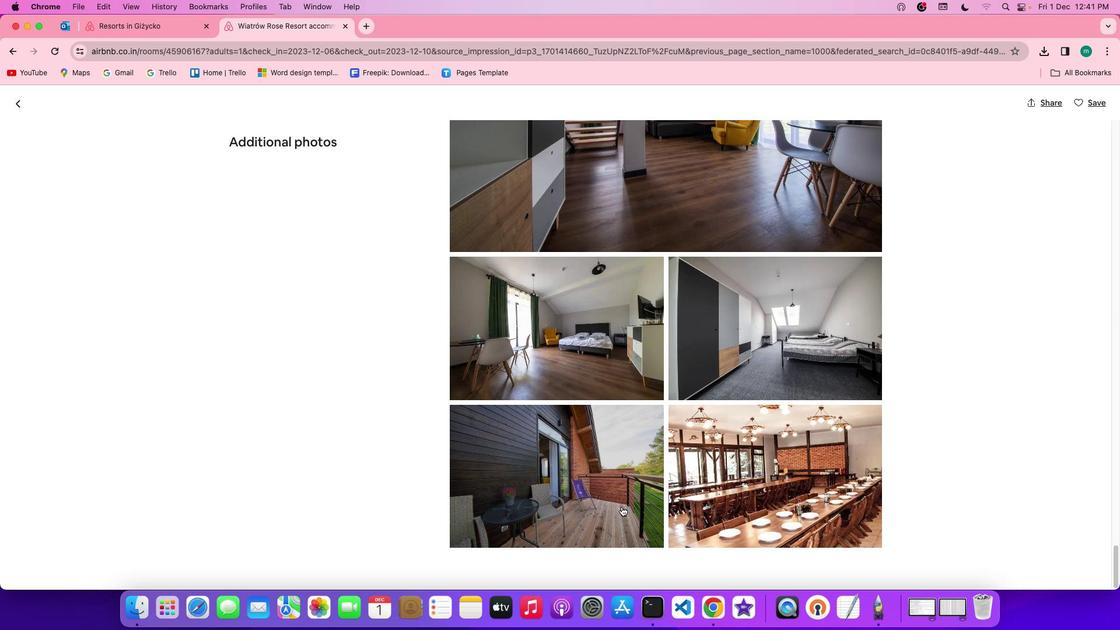 
Action: Mouse scrolled (622, 506) with delta (0, -2)
Screenshot: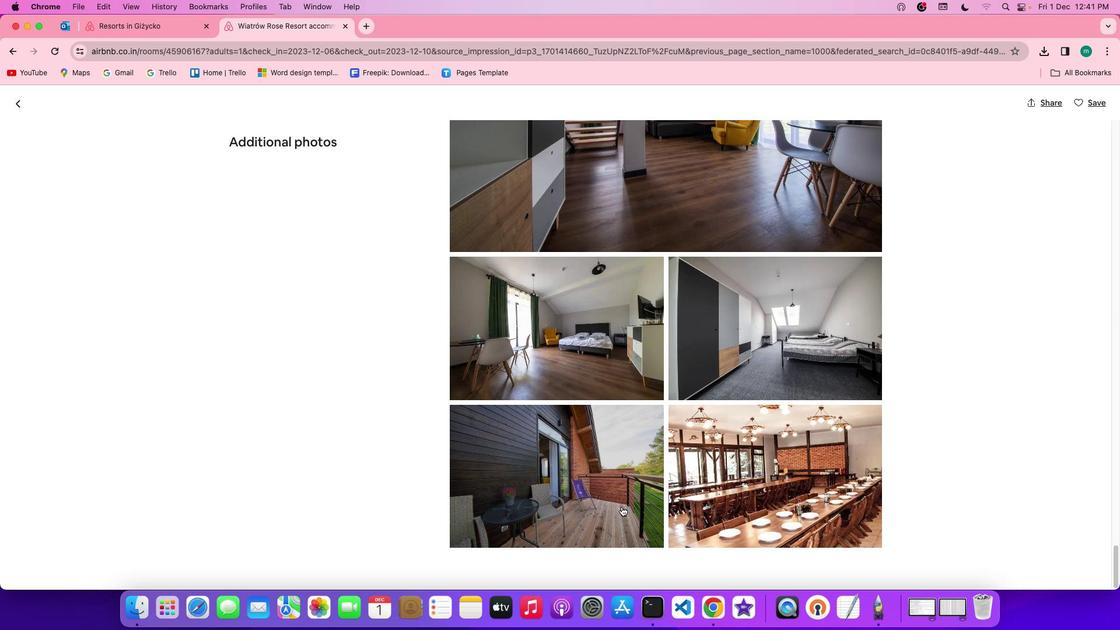 
Action: Mouse moved to (11, 100)
Screenshot: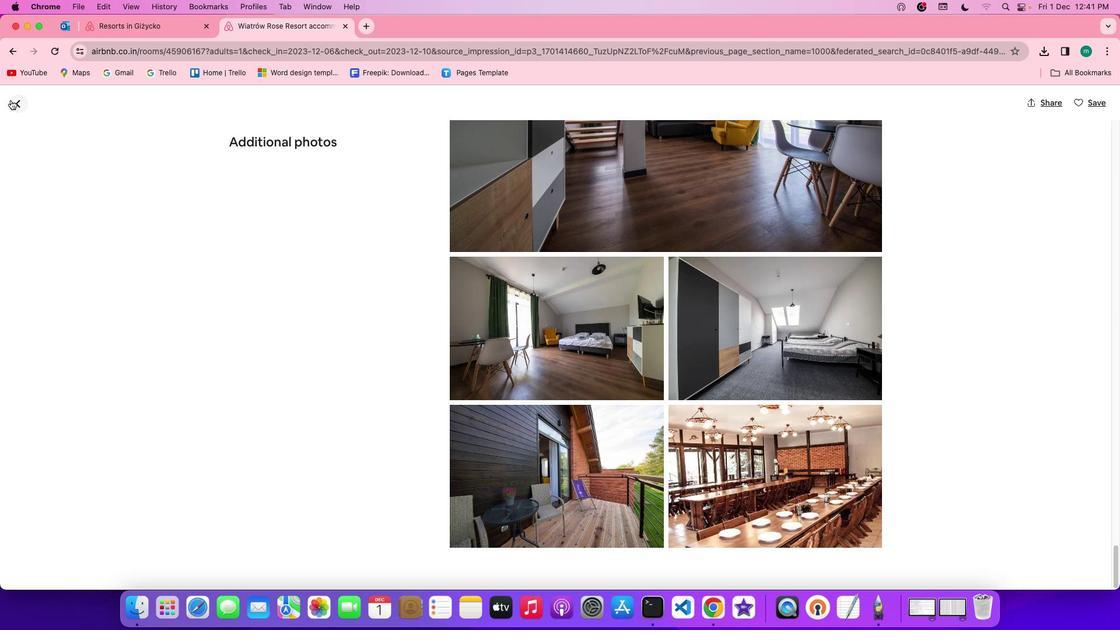 
Action: Mouse pressed left at (11, 100)
Screenshot: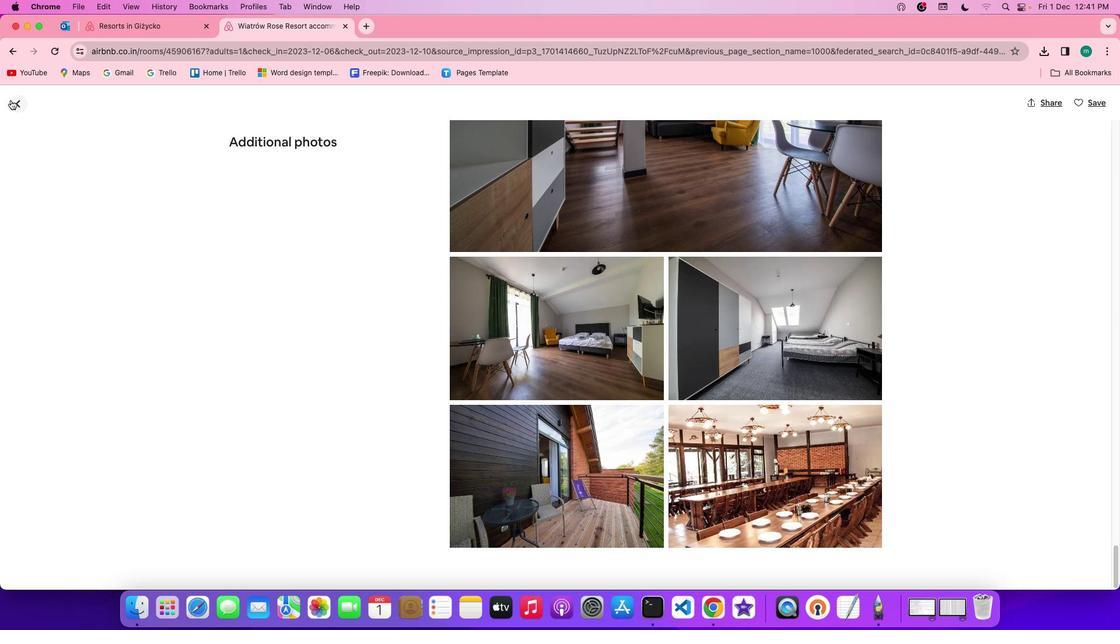 
Action: Mouse moved to (447, 353)
Screenshot: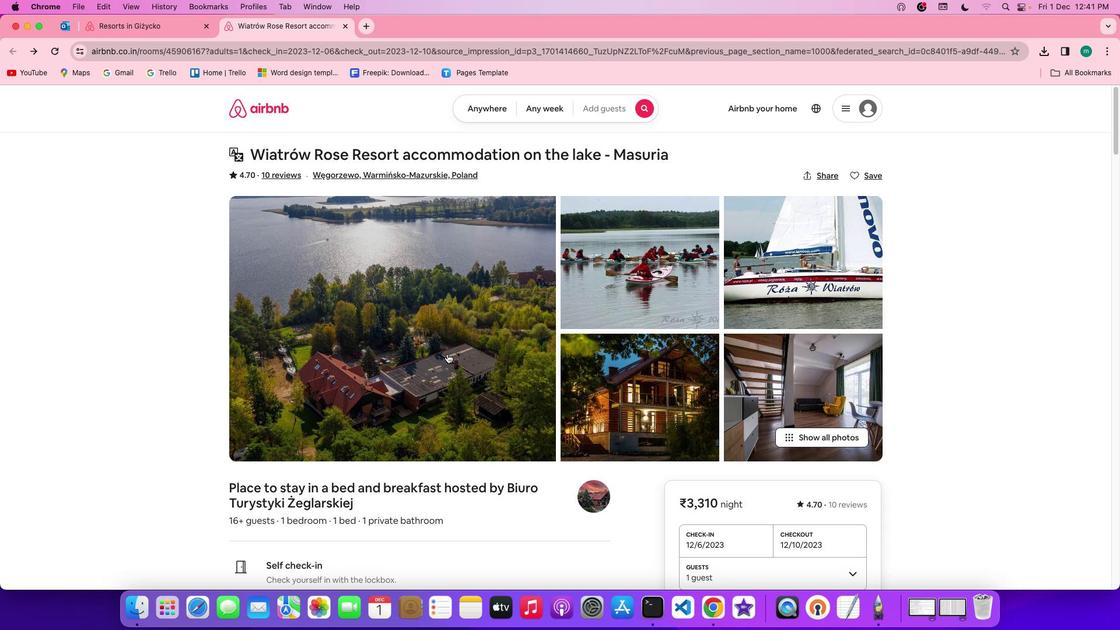 
Action: Mouse scrolled (447, 353) with delta (0, 0)
Screenshot: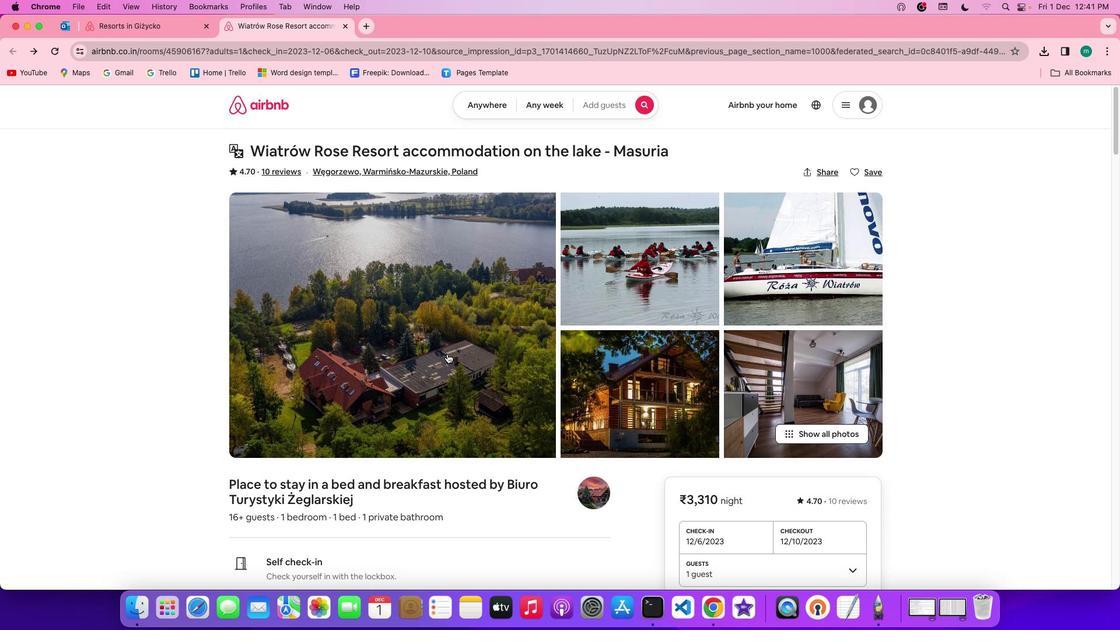 
Action: Mouse scrolled (447, 353) with delta (0, 0)
Screenshot: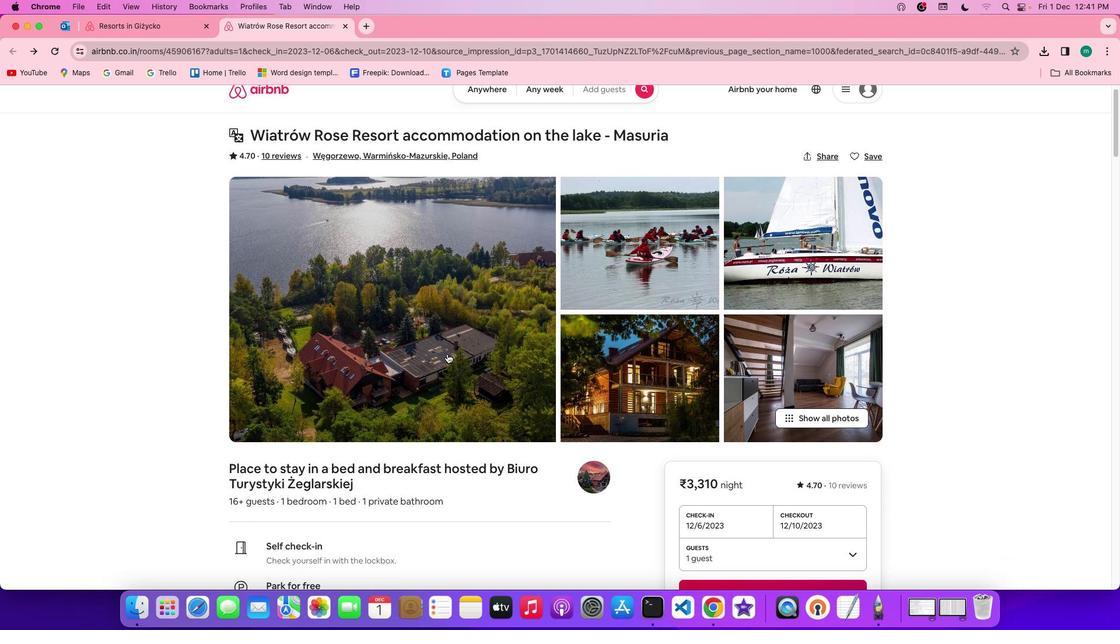 
Action: Mouse scrolled (447, 353) with delta (0, -1)
Screenshot: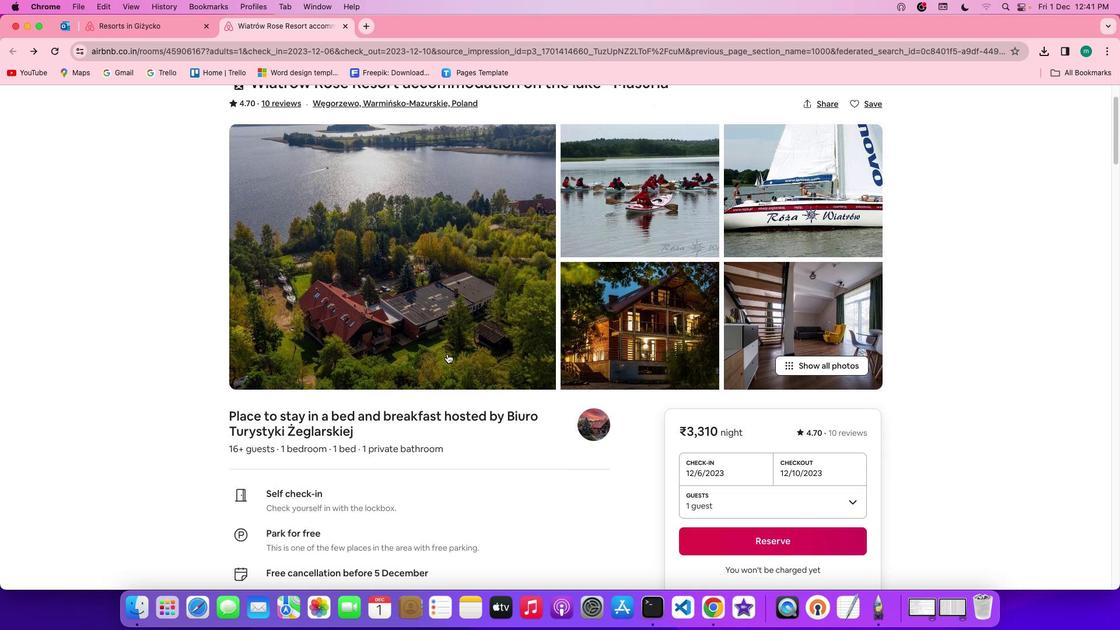 
Action: Mouse scrolled (447, 353) with delta (0, -2)
Screenshot: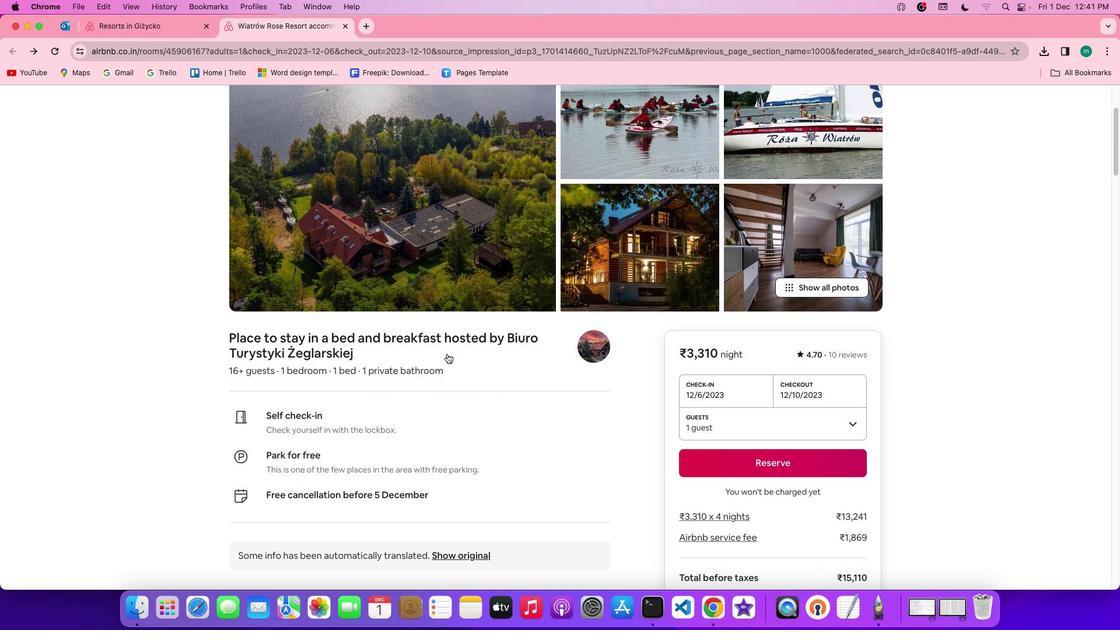 
Action: Mouse scrolled (447, 353) with delta (0, -2)
Screenshot: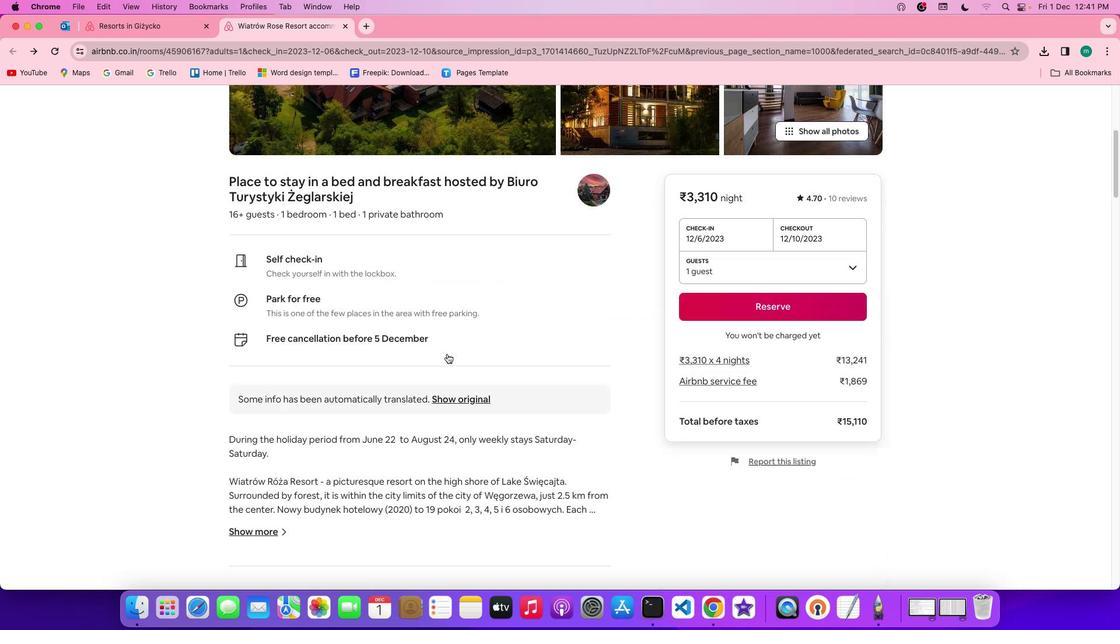 
Action: Mouse scrolled (447, 353) with delta (0, 0)
Screenshot: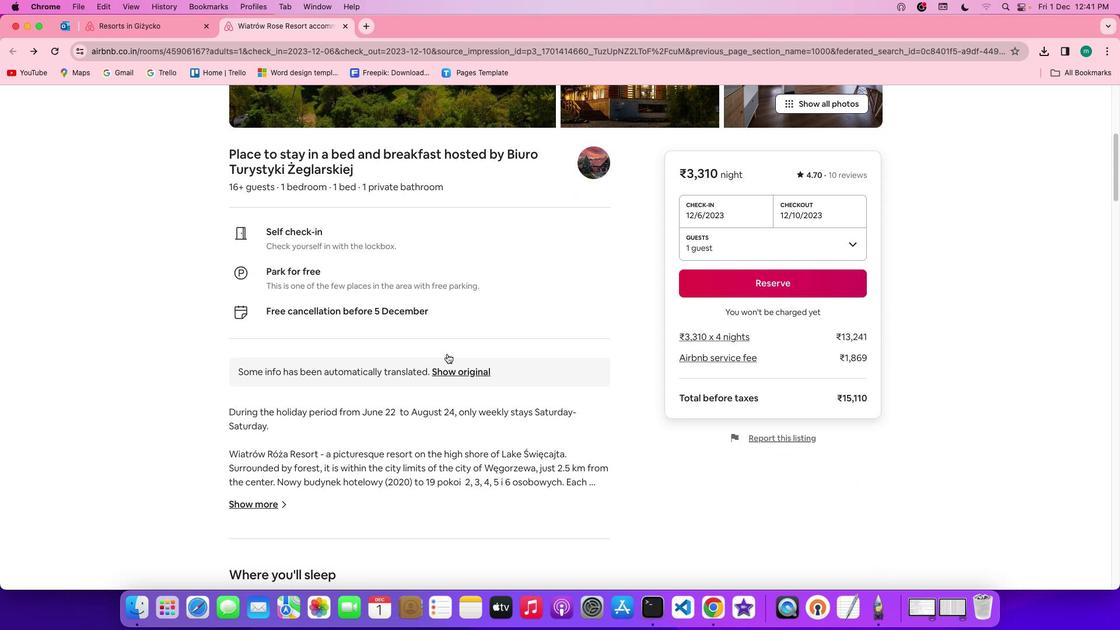 
Action: Mouse scrolled (447, 353) with delta (0, 0)
Screenshot: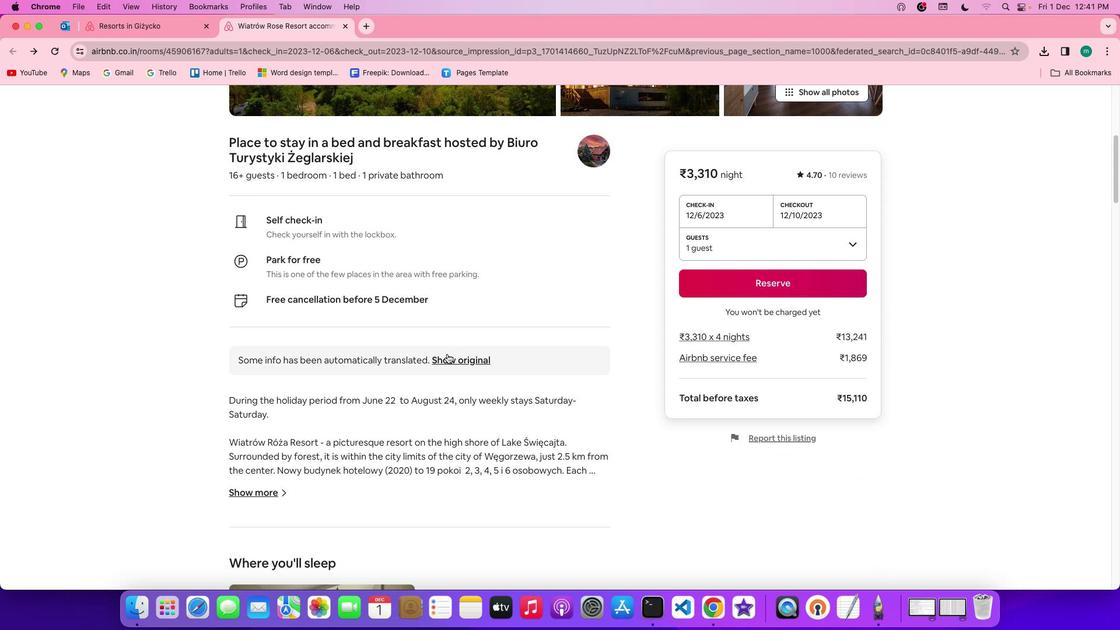 
Action: Mouse scrolled (447, 353) with delta (0, -1)
Screenshot: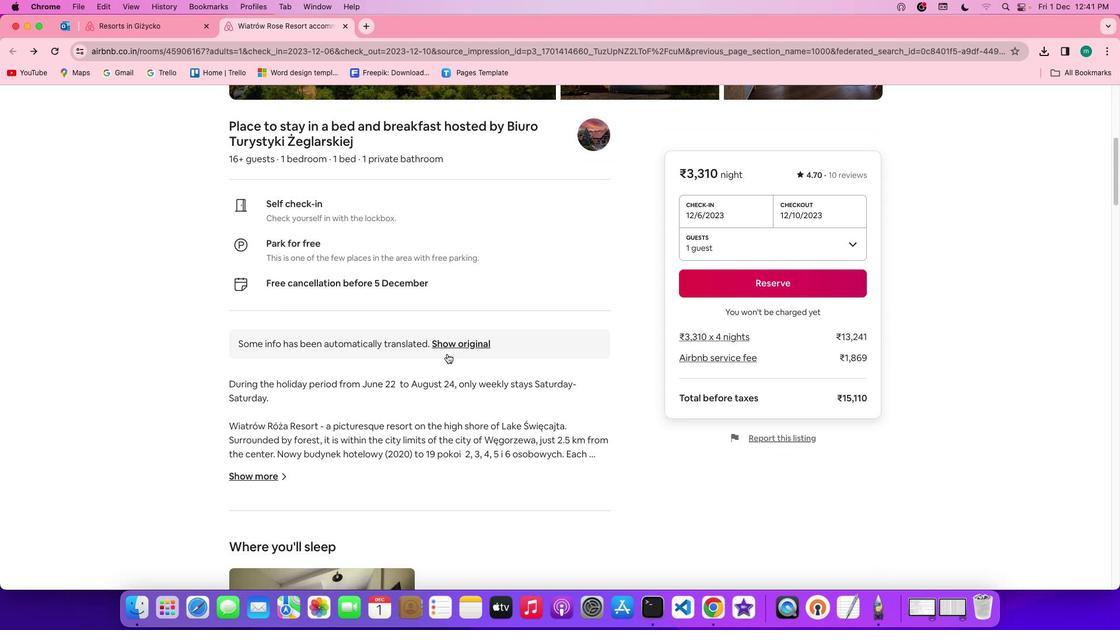 
Action: Mouse scrolled (447, 353) with delta (0, -1)
Screenshot: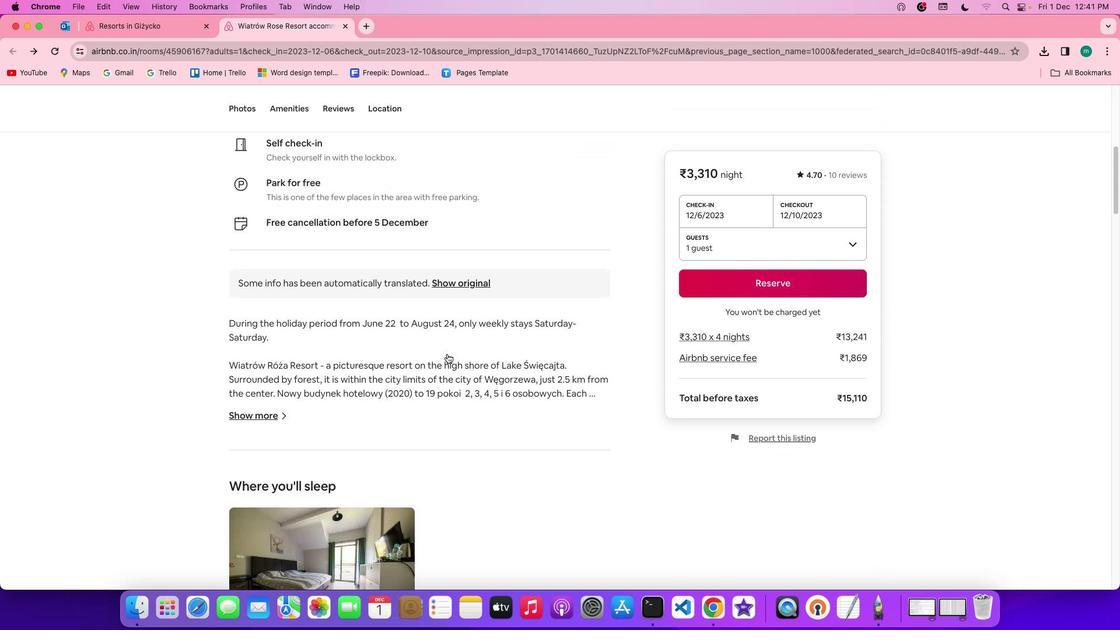 
Action: Mouse moved to (262, 362)
Screenshot: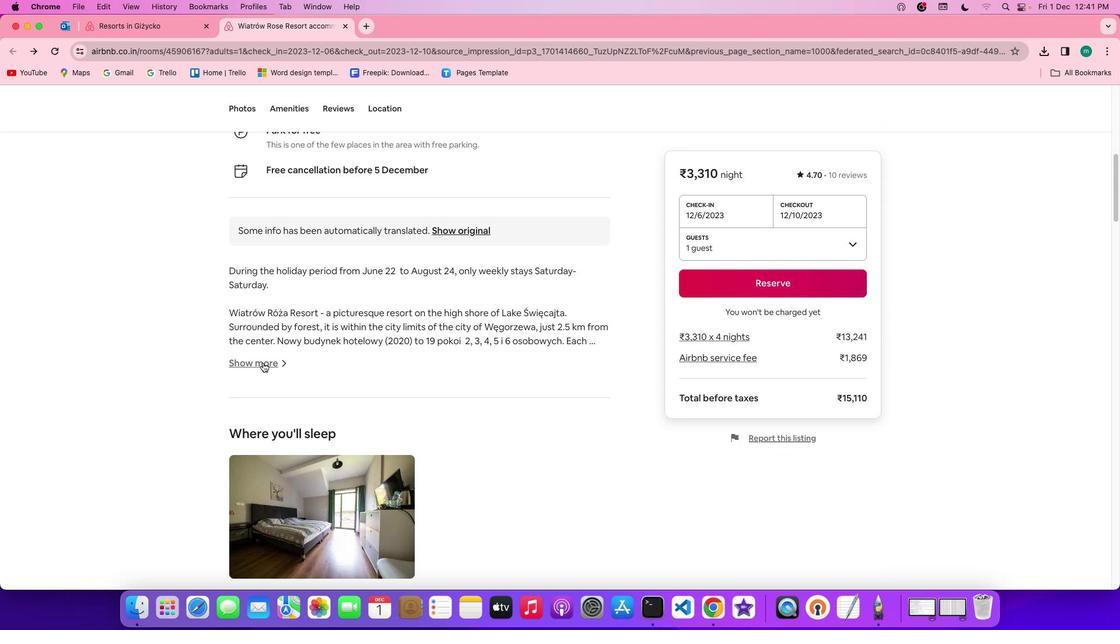 
Action: Mouse pressed left at (262, 362)
Screenshot: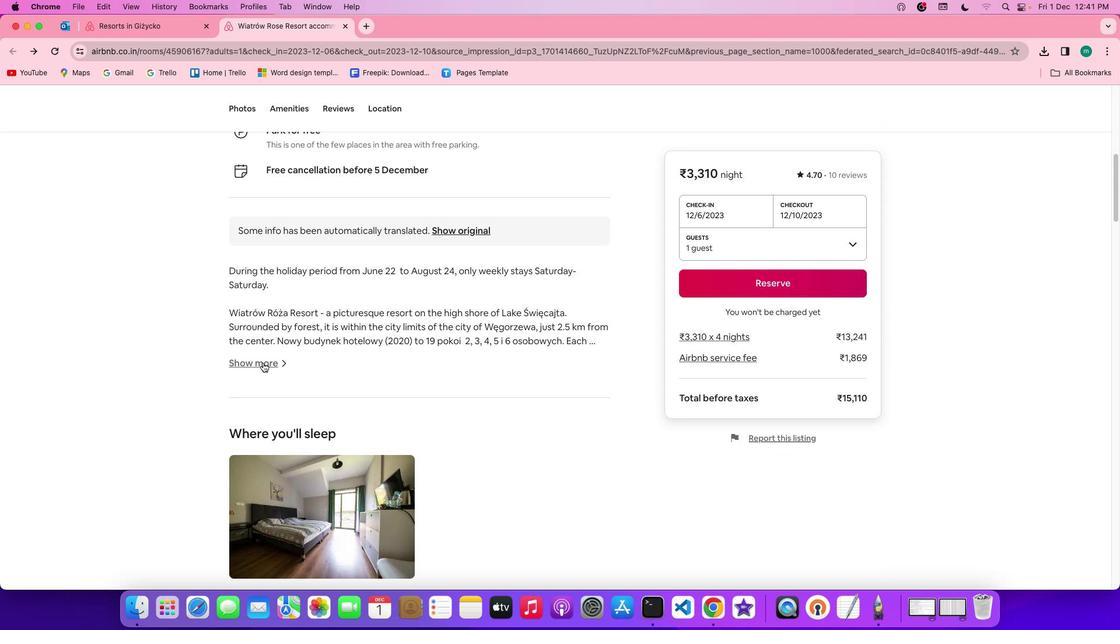 
Action: Mouse moved to (657, 446)
Screenshot: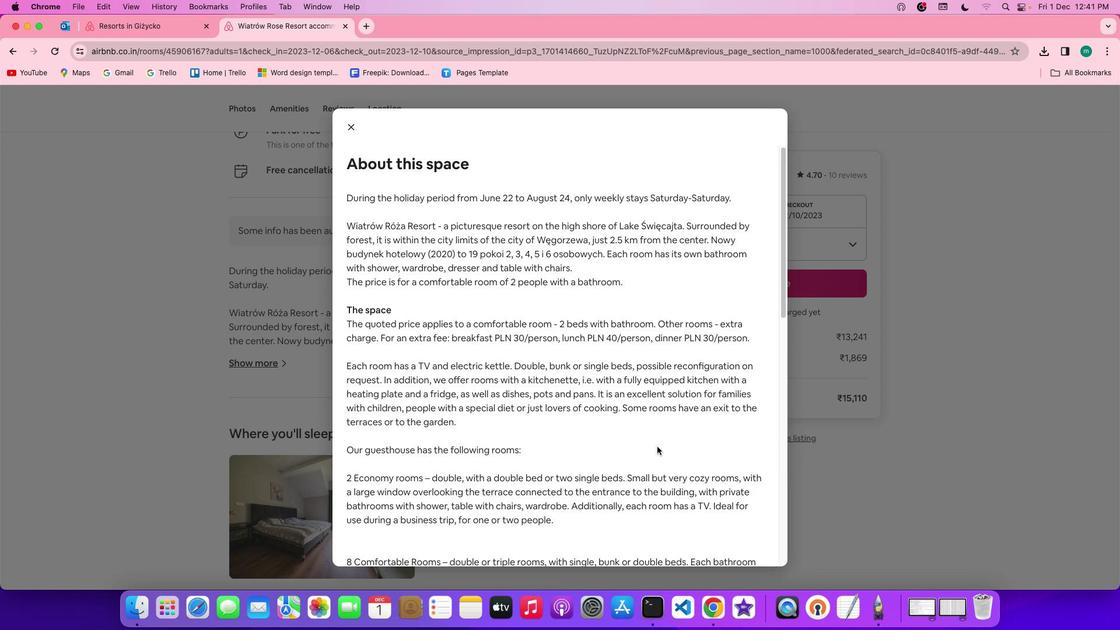 
Action: Mouse scrolled (657, 446) with delta (0, 0)
Screenshot: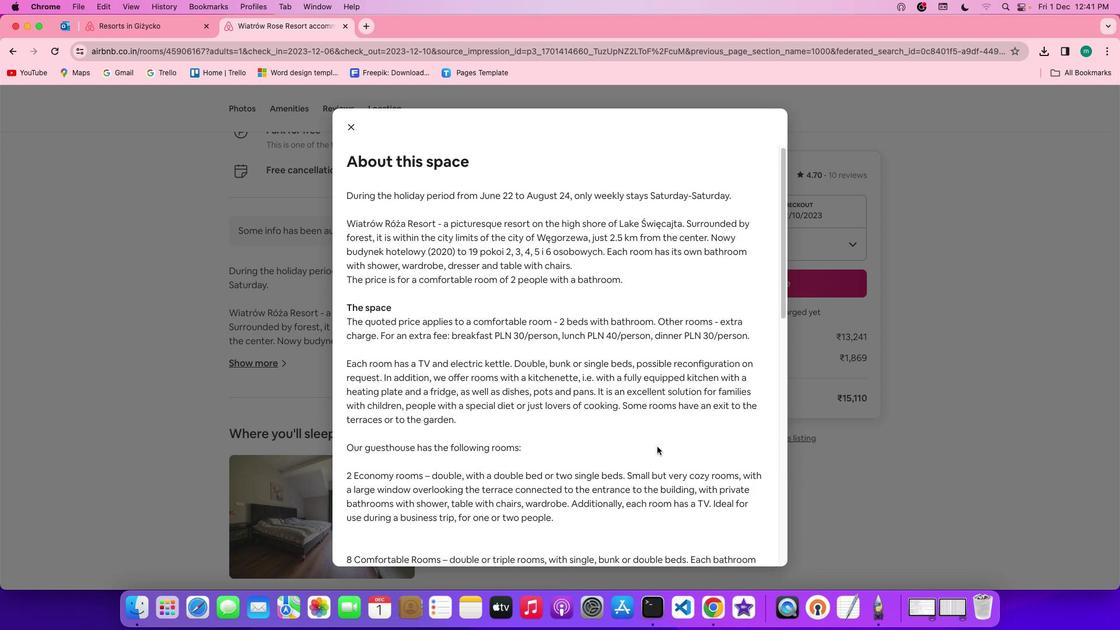 
Action: Mouse scrolled (657, 446) with delta (0, 0)
